 Task:  Compose a mail and Proofread that  email with text in multiple languages.
Action: Mouse moved to (375, 226)
Screenshot: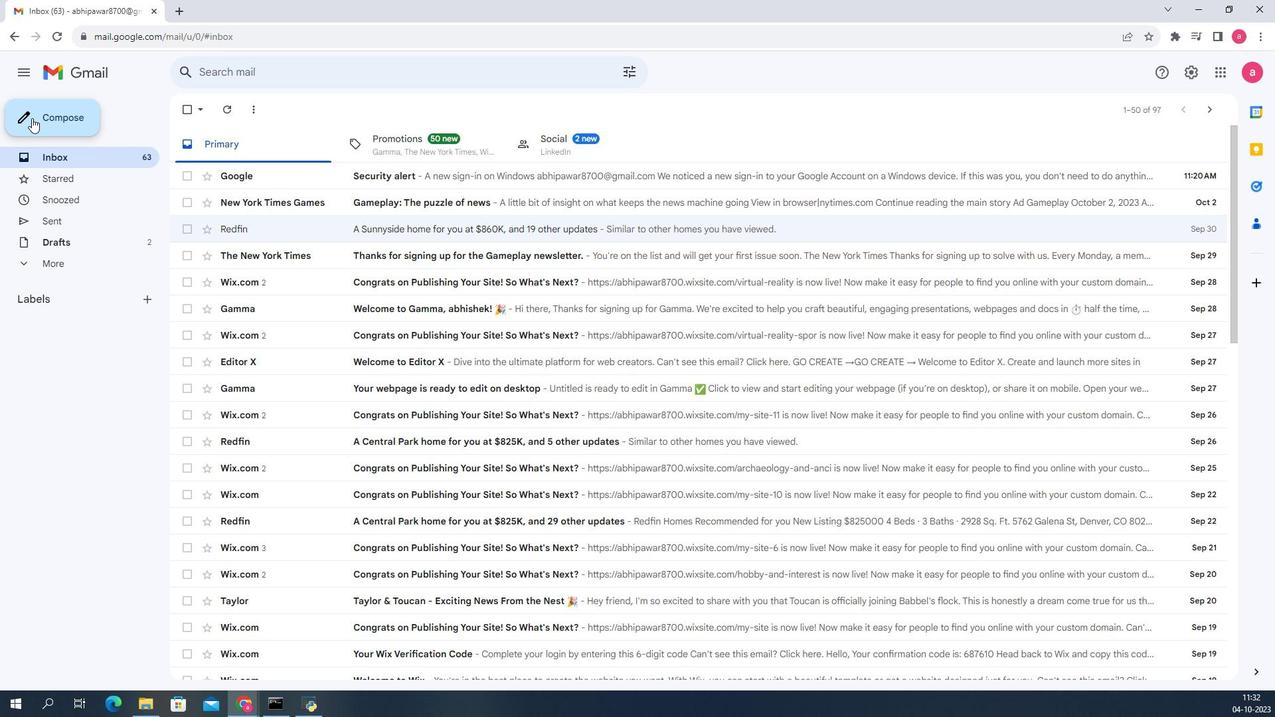 
Action: Mouse pressed left at (375, 226)
Screenshot: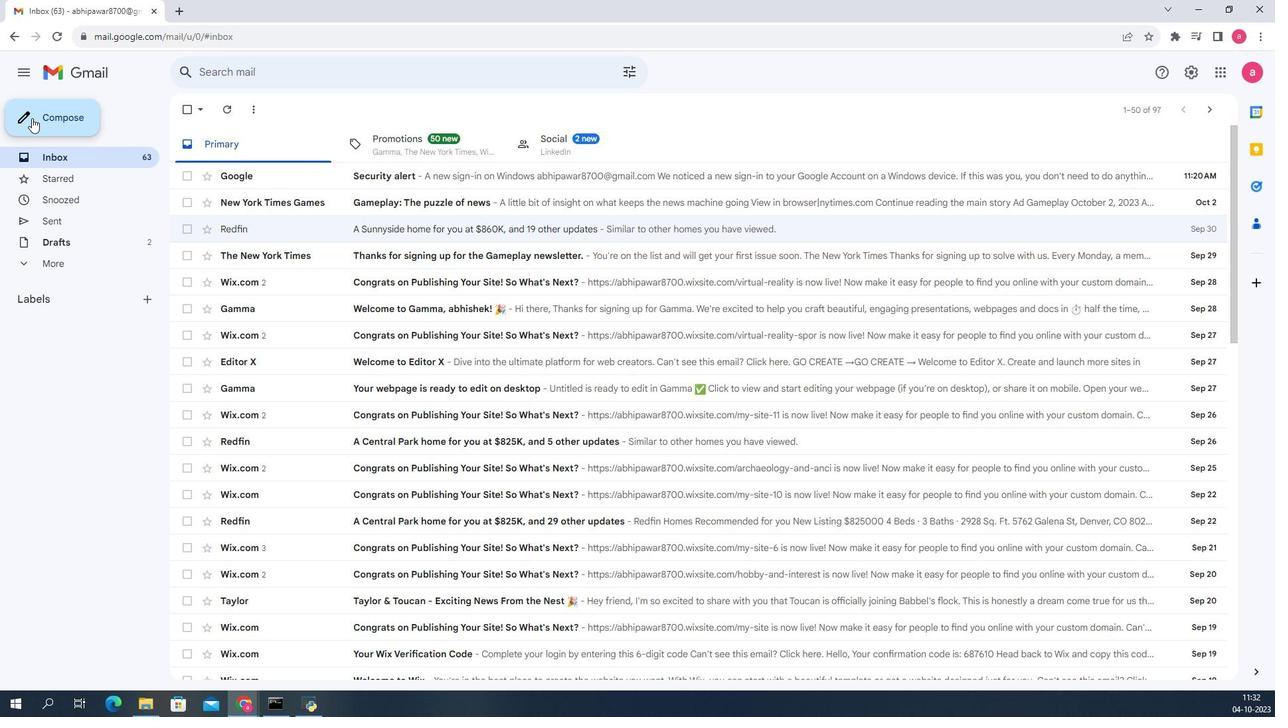 
Action: Mouse moved to (364, 144)
Screenshot: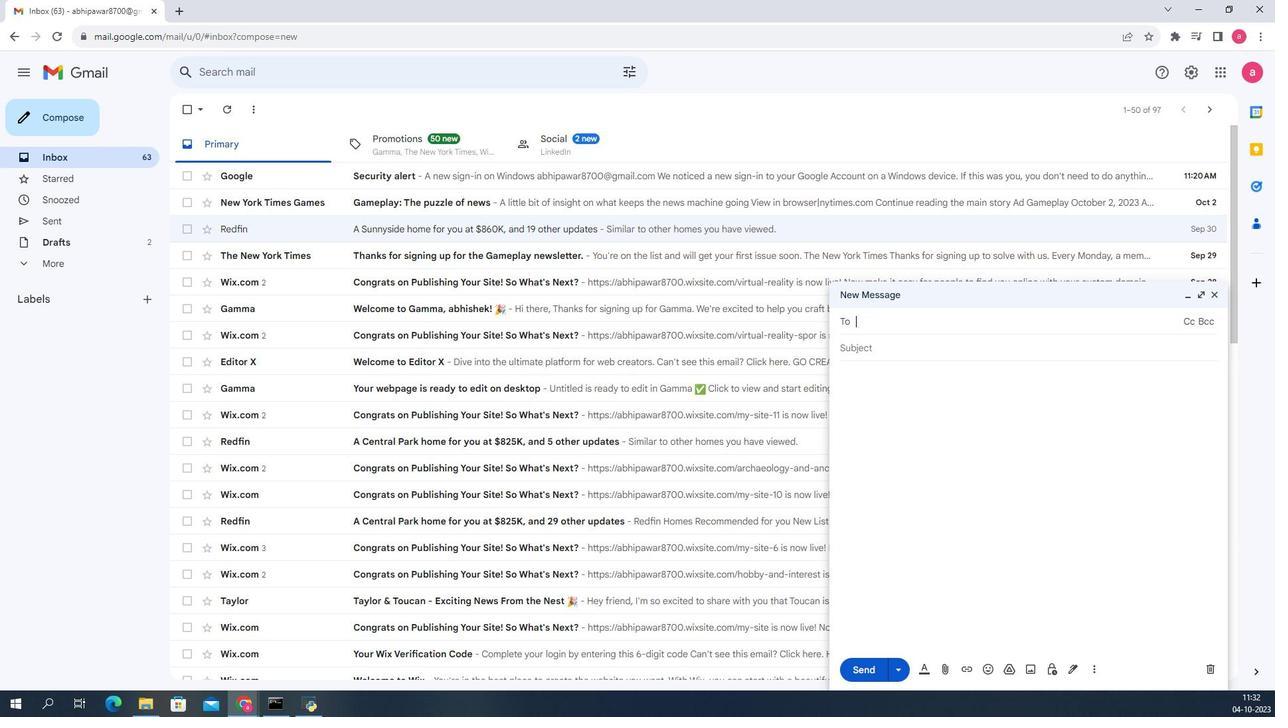
Action: Mouse pressed left at (364, 144)
Screenshot: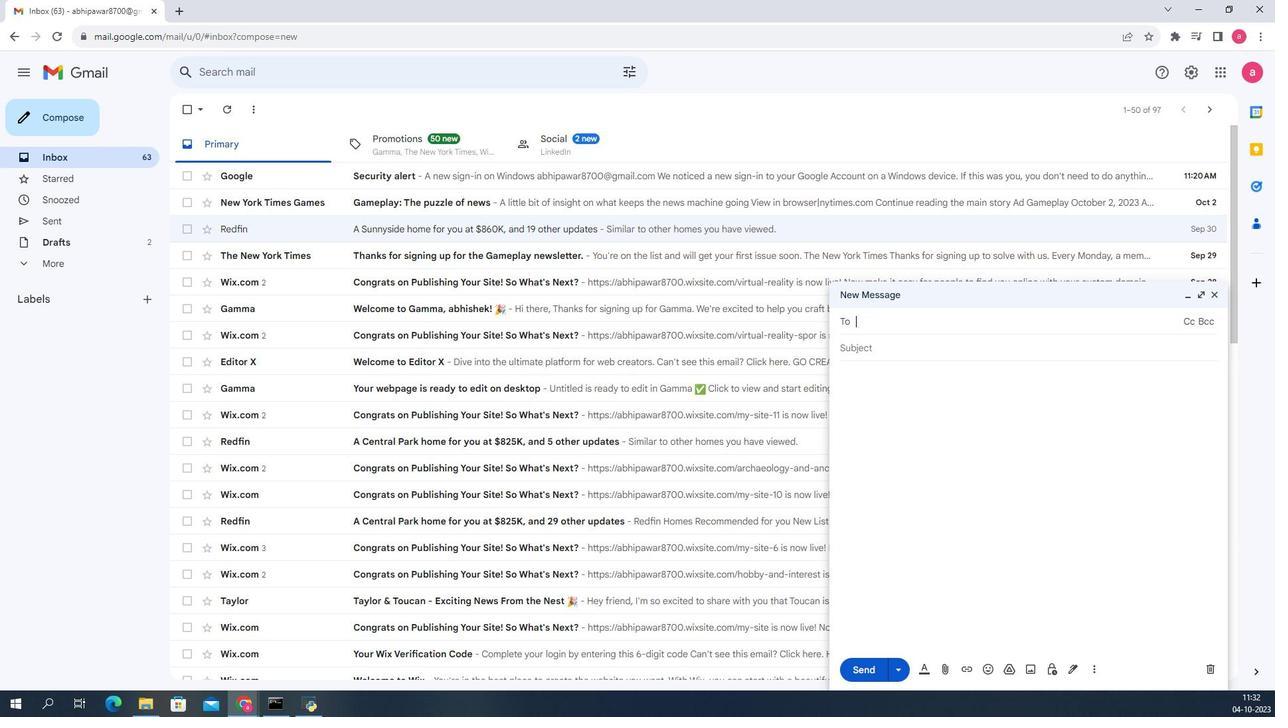 
Action: Mouse moved to (500, 363)
Screenshot: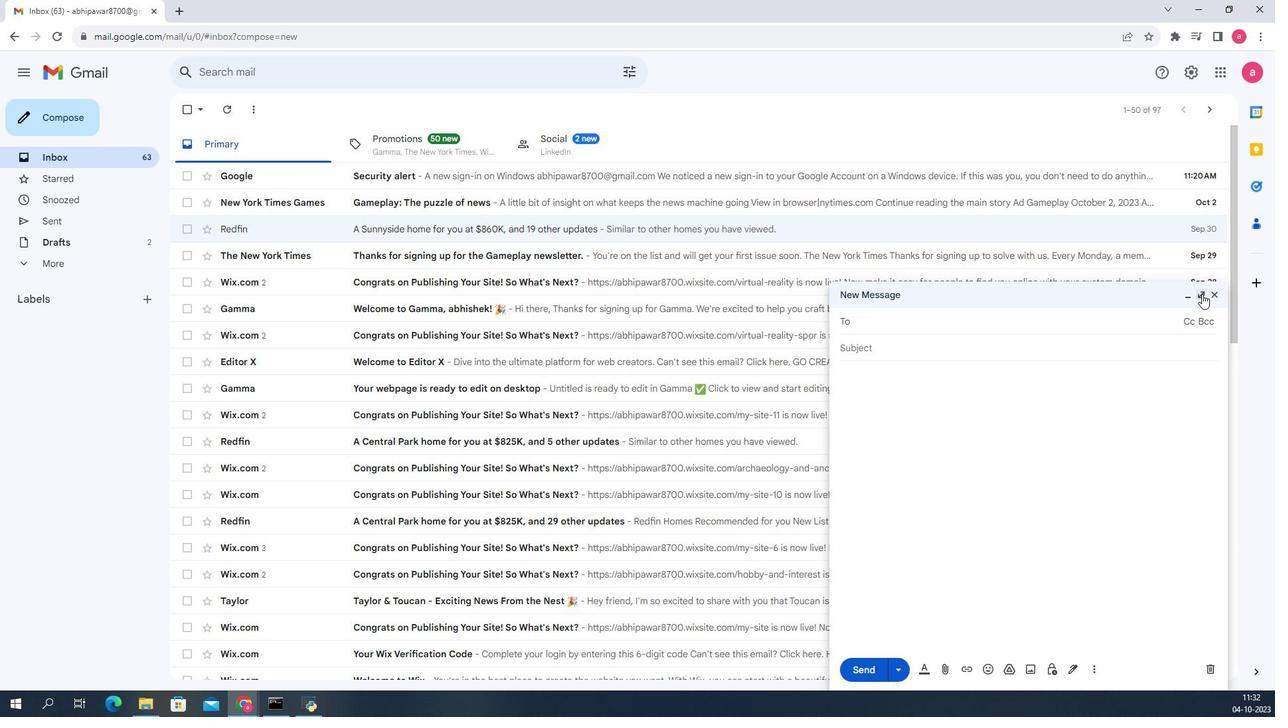 
Action: Mouse pressed left at (500, 363)
Screenshot: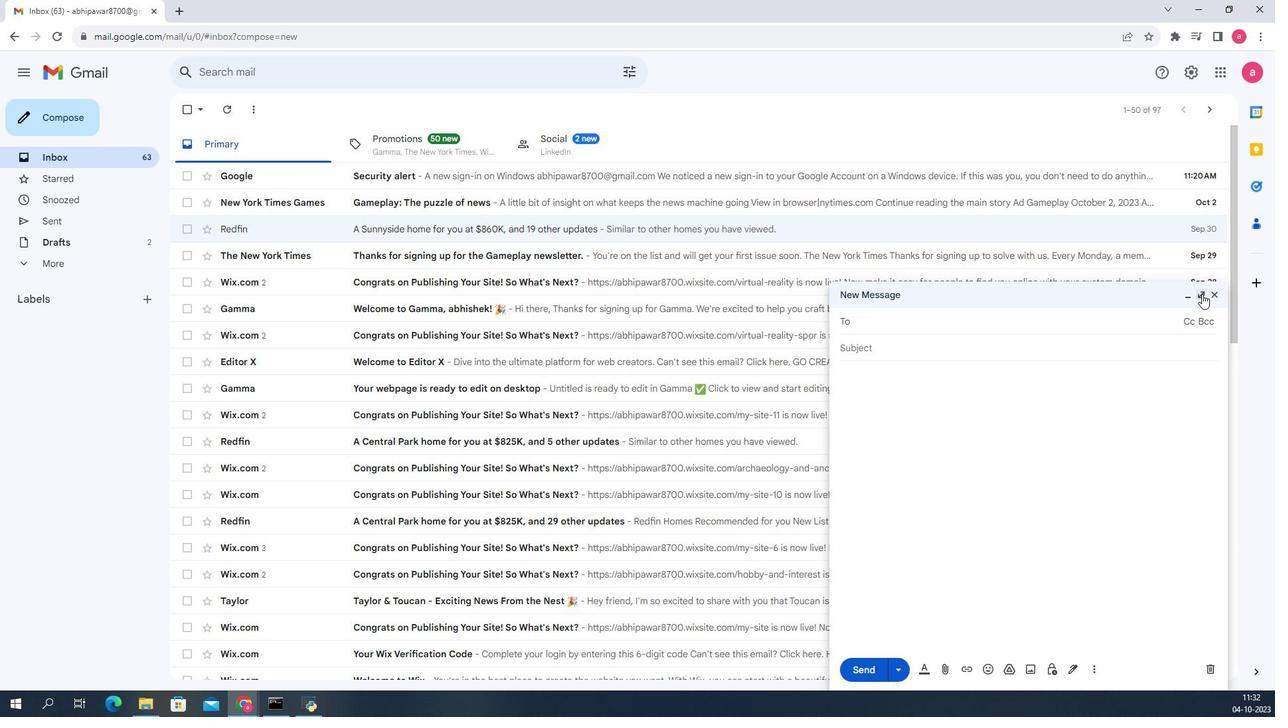 
Action: Mouse moved to (490, 292)
Screenshot: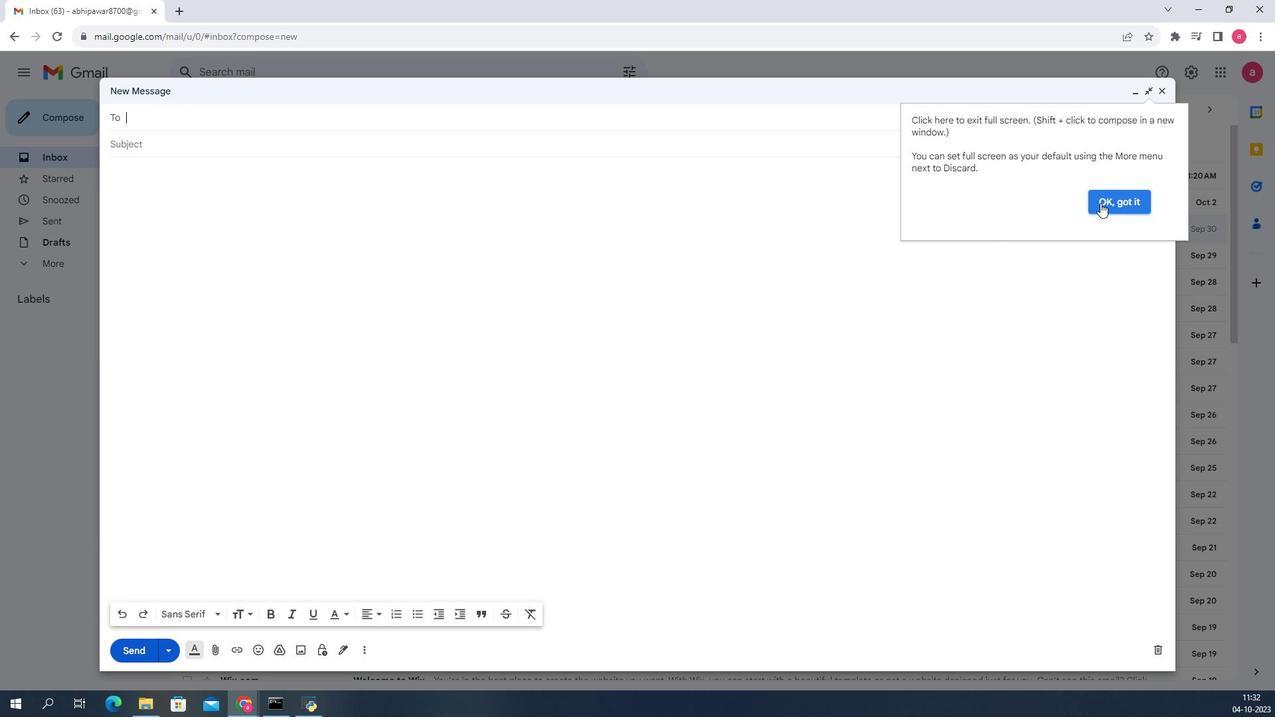 
Action: Mouse pressed left at (490, 292)
Screenshot: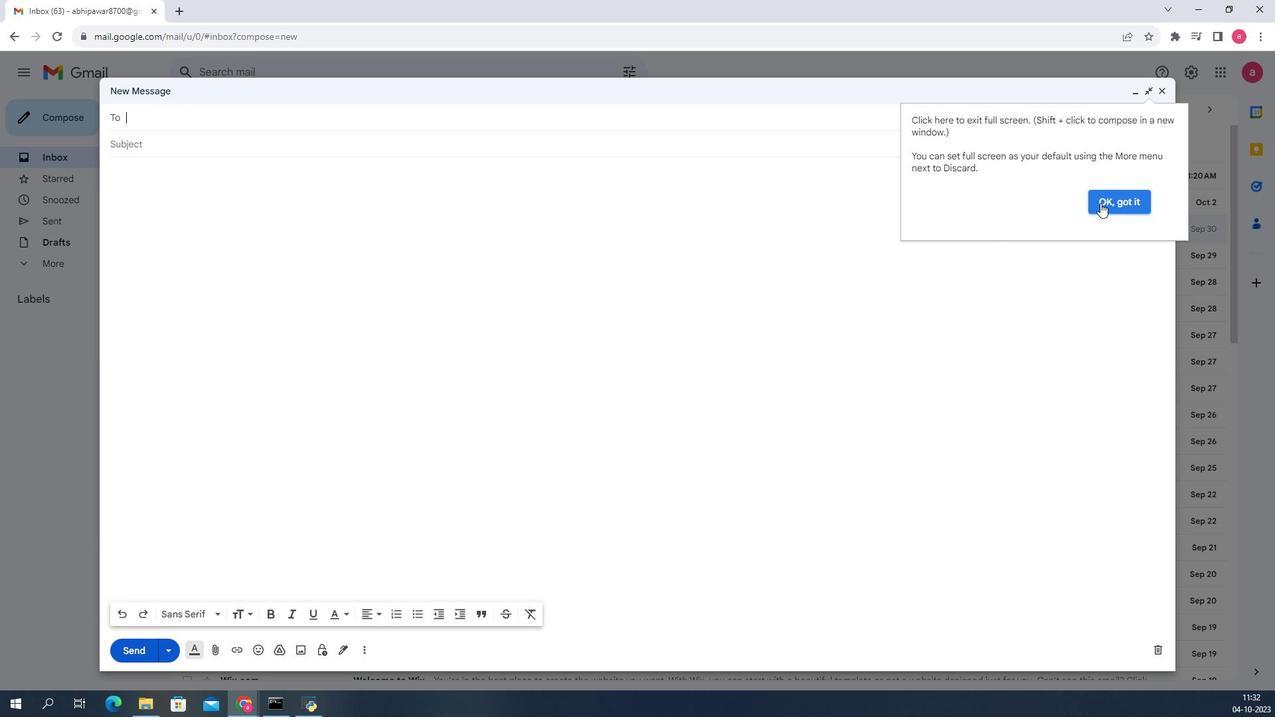 
Action: Mouse moved to (390, 225)
Screenshot: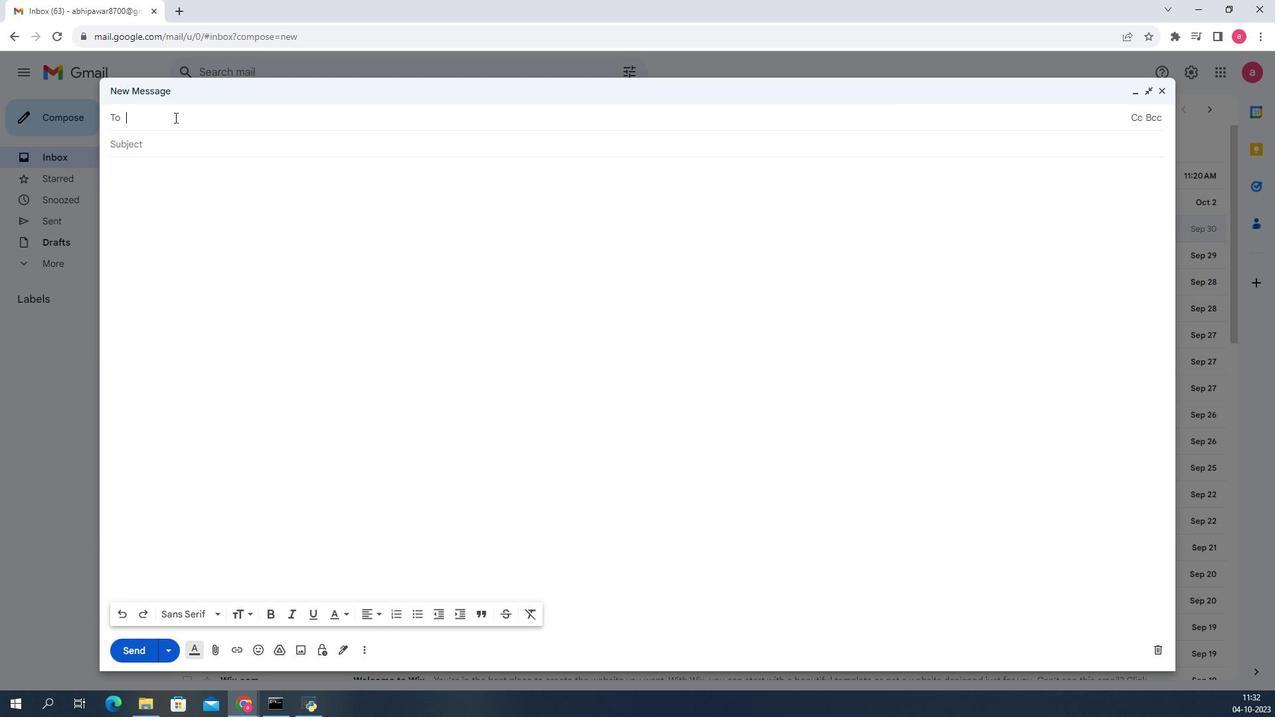 
Action: Mouse pressed left at (390, 225)
Screenshot: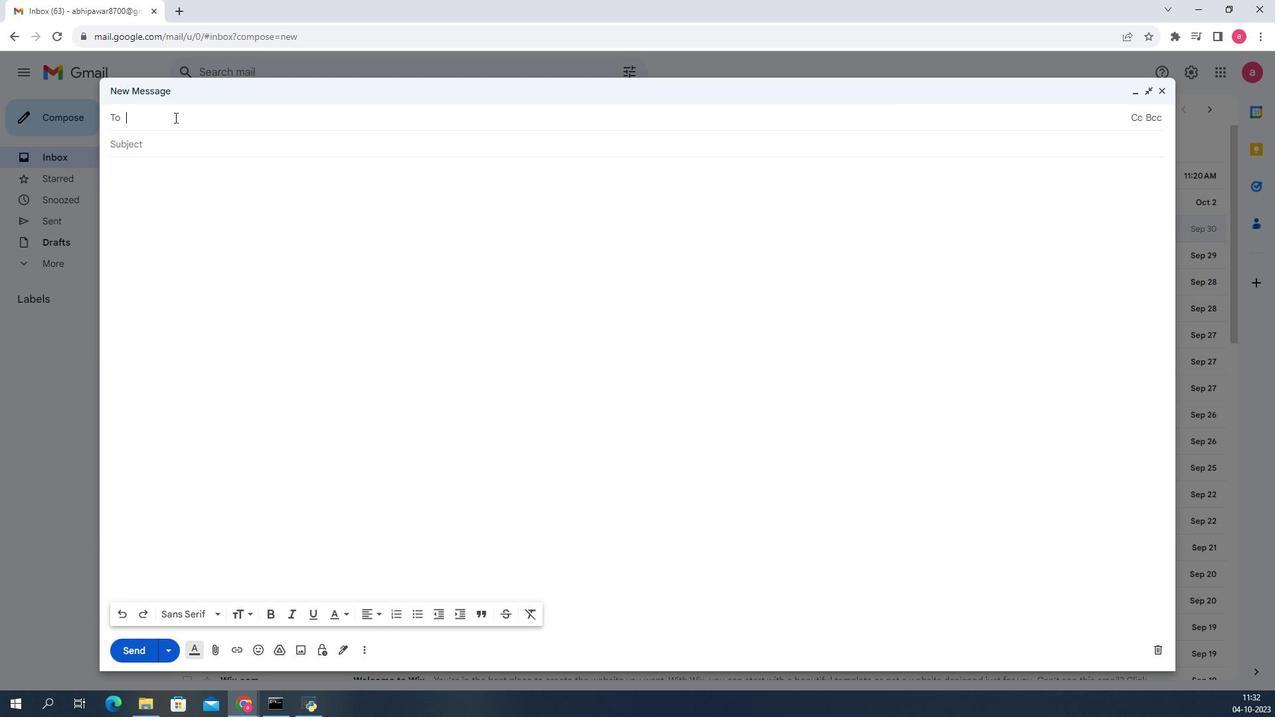 
Action: Key pressed <Key.shift_r>Softage.3<Key.shift><Key.shift><Key.shift><Key.shift><Key.shift><Key.shift><Key.shift><Key.shift><Key.shift><Key.shift><Key.shift><Key.shift><Key.shift><Key.shift><Key.shift><Key.shift><Key.shift><Key.shift><Key.shift><Key.shift><Key.shift>@softage.net
Screenshot: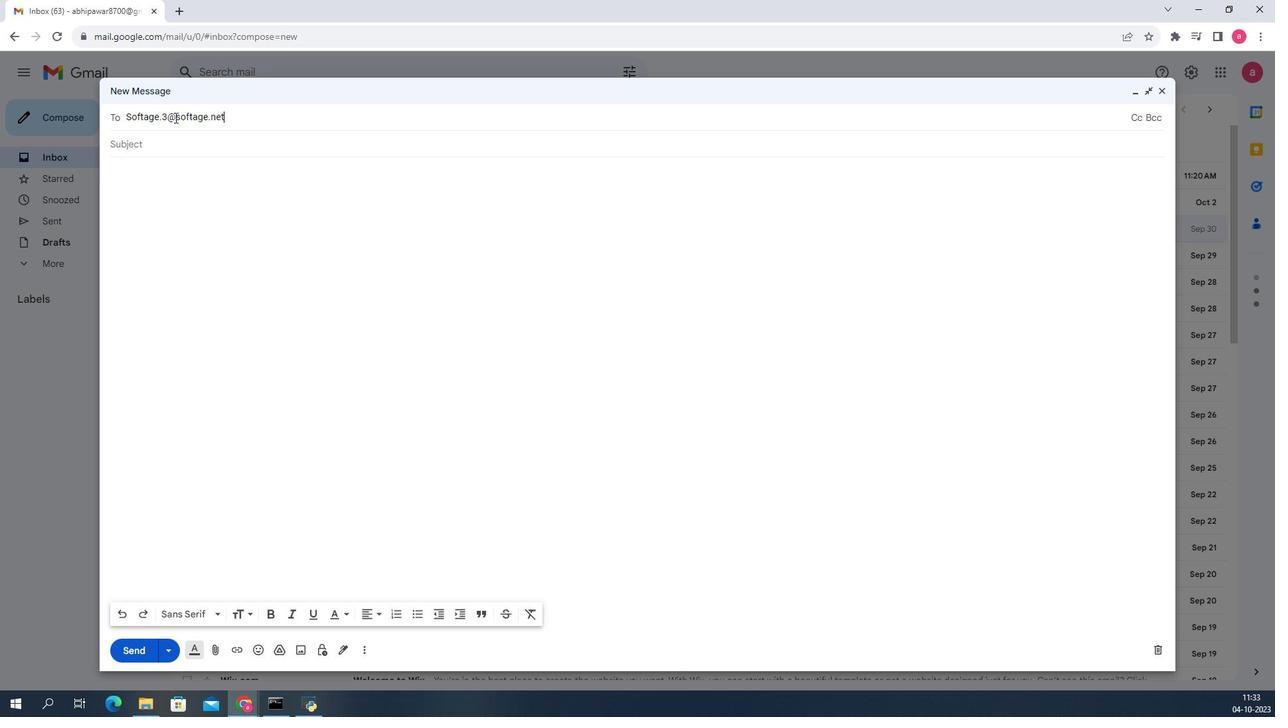 
Action: Mouse scrolled (390, 226) with delta (0, 0)
Screenshot: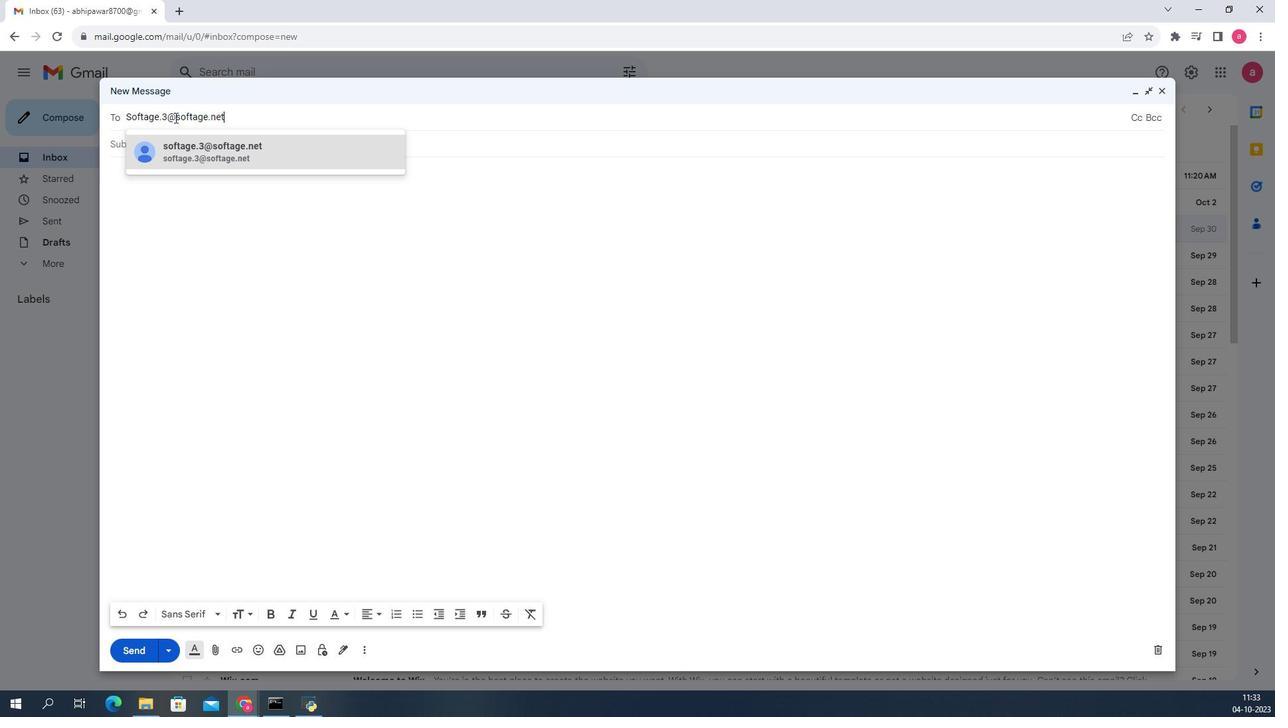 
Action: Mouse moved to (395, 249)
Screenshot: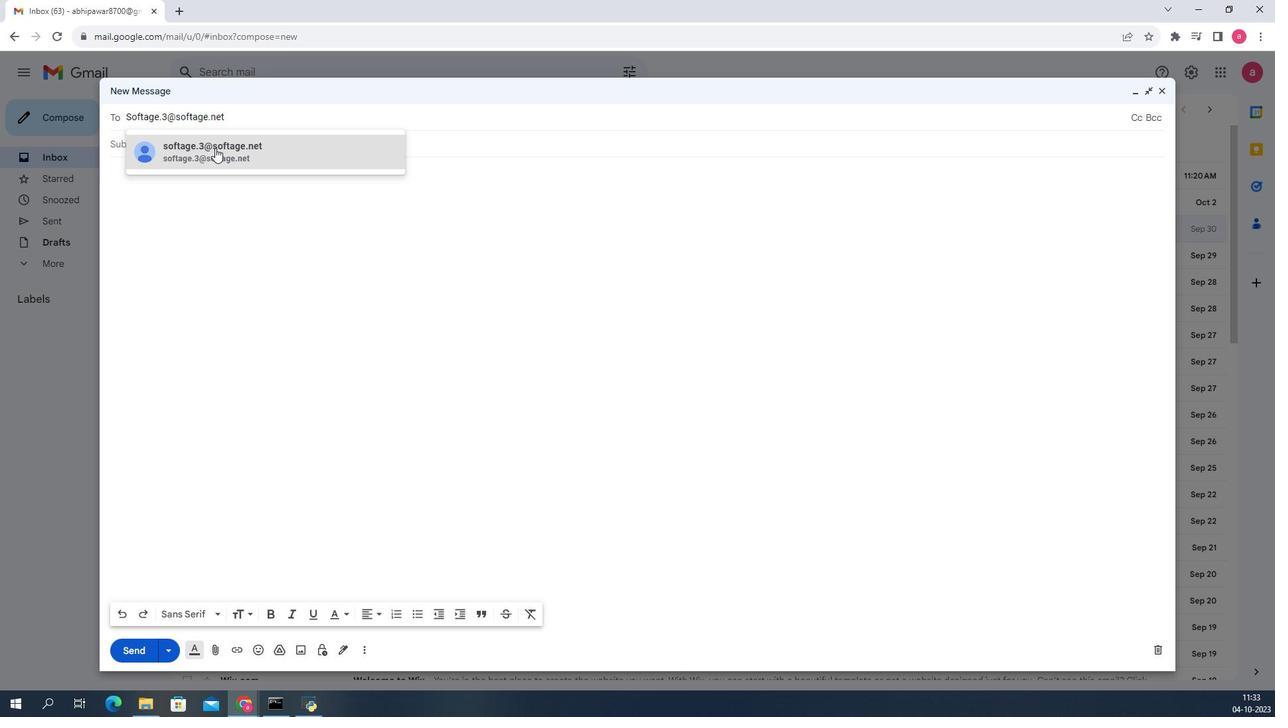 
Action: Mouse pressed left at (395, 249)
Screenshot: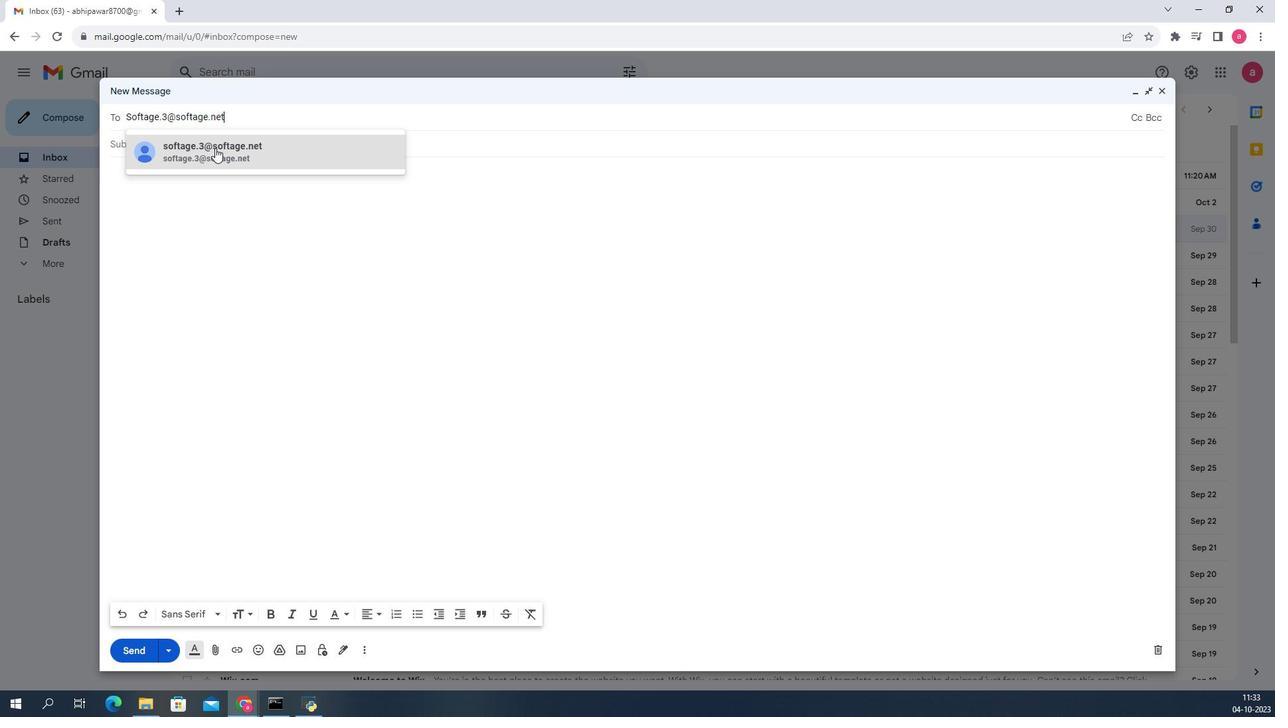 
Action: Mouse moved to (388, 259)
Screenshot: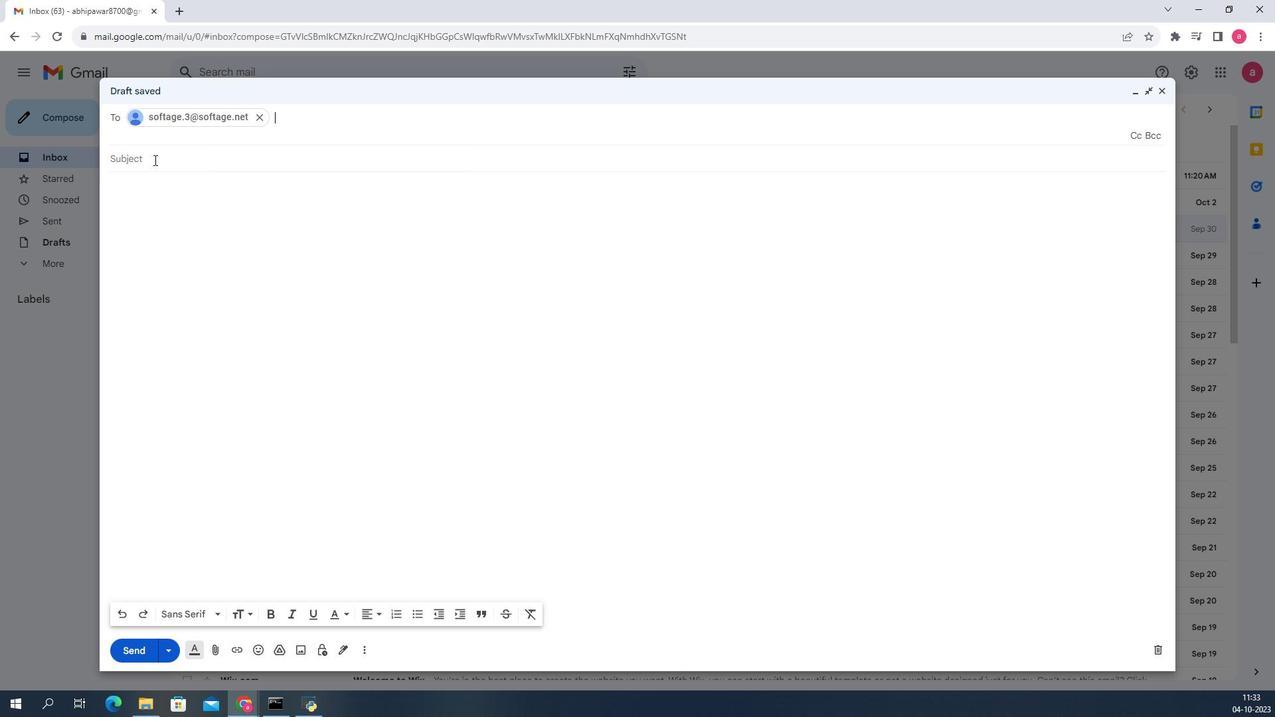 
Action: Mouse pressed left at (388, 259)
Screenshot: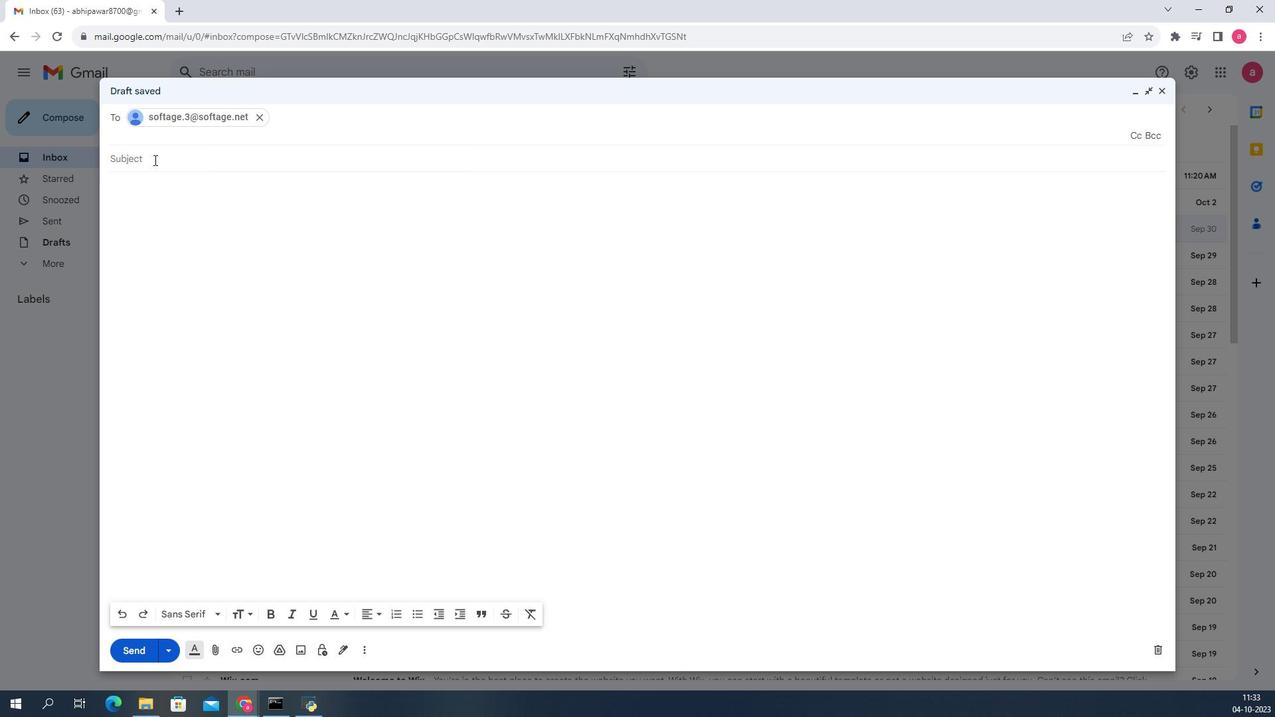 
Action: Mouse moved to (399, 398)
Screenshot: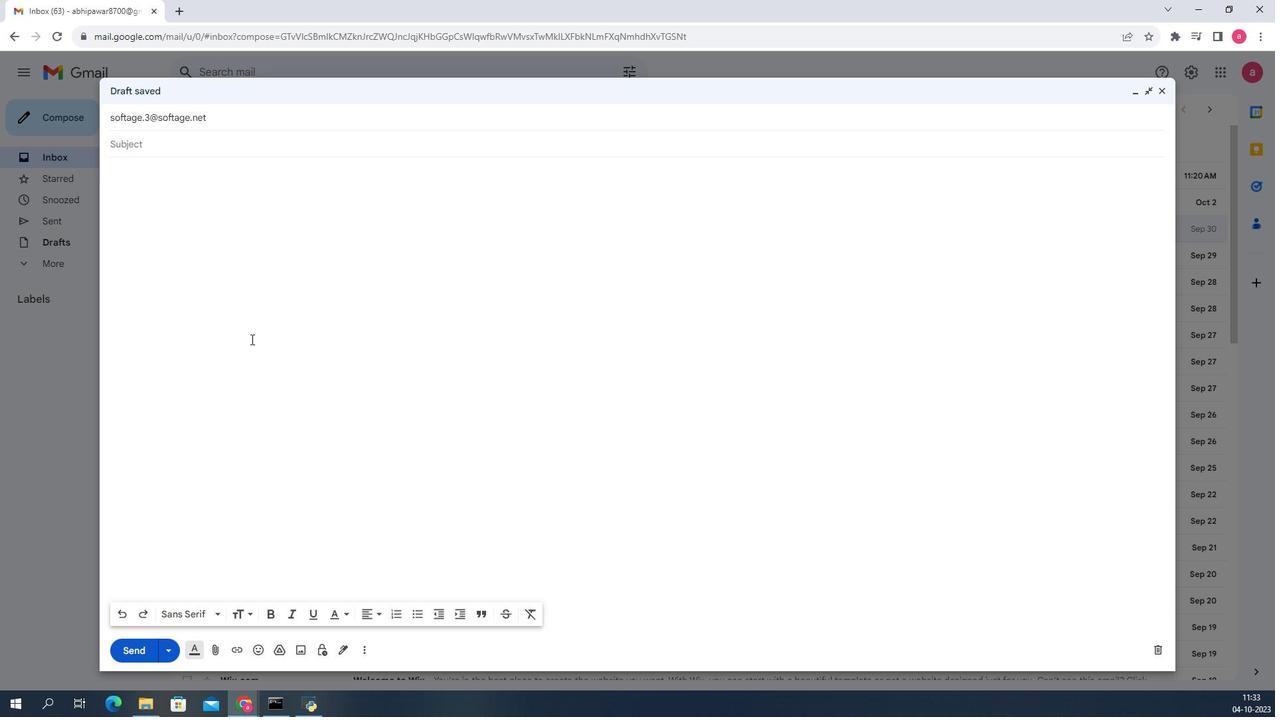 
Action: Key pressed <Key.shift>Uncl<Key.backspace><Key.backspace>locking<Key.space><Key.shift>Opportunities<Key.space>-<Key.space><Key.shift_r>De'<Key.backspace>couvrez<Key.space>ce<Key.space>que<Key.space>nous<Key.space>avons<Key.space>a<Key.space>offrir
Screenshot: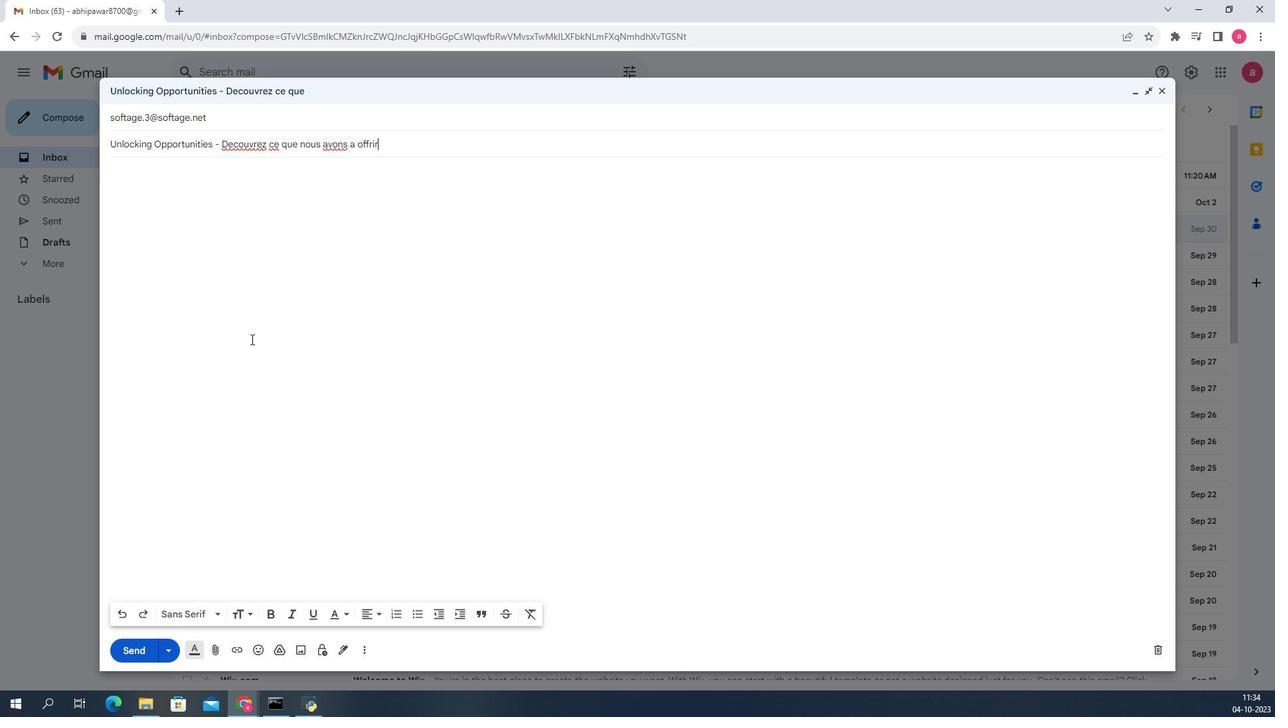 
Action: Mouse moved to (389, 271)
Screenshot: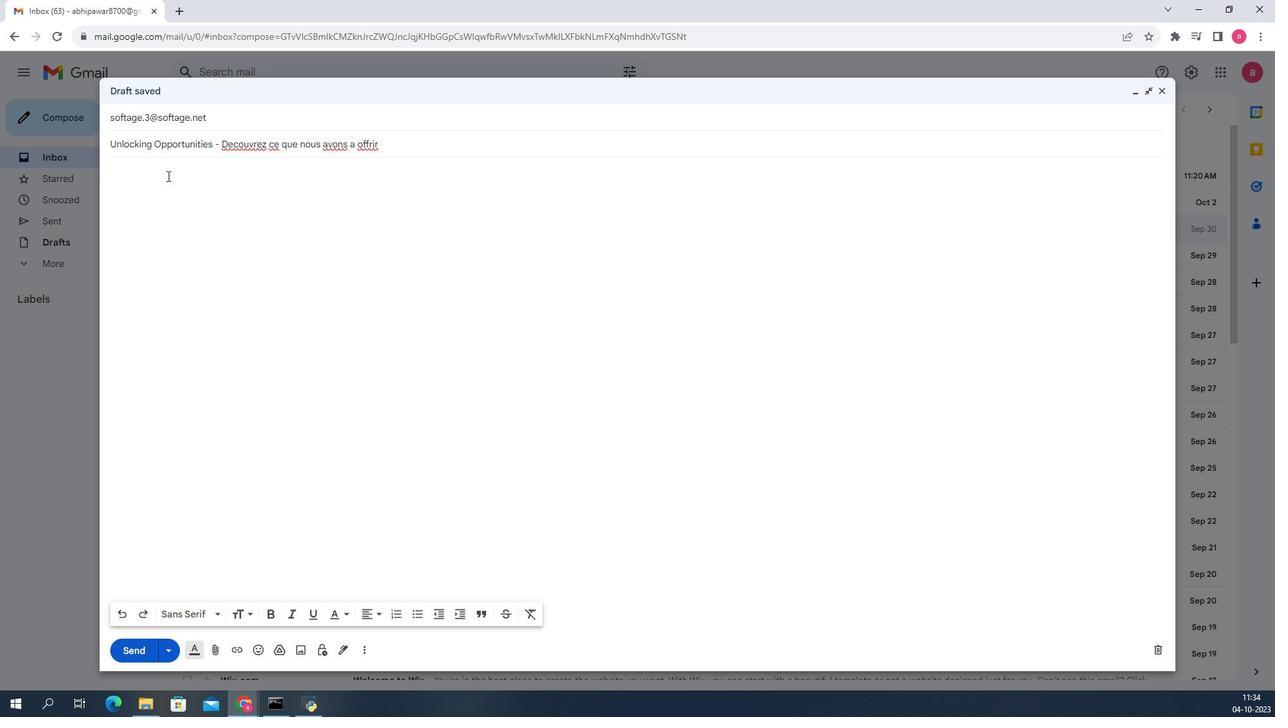 
Action: Mouse pressed left at (389, 271)
Screenshot: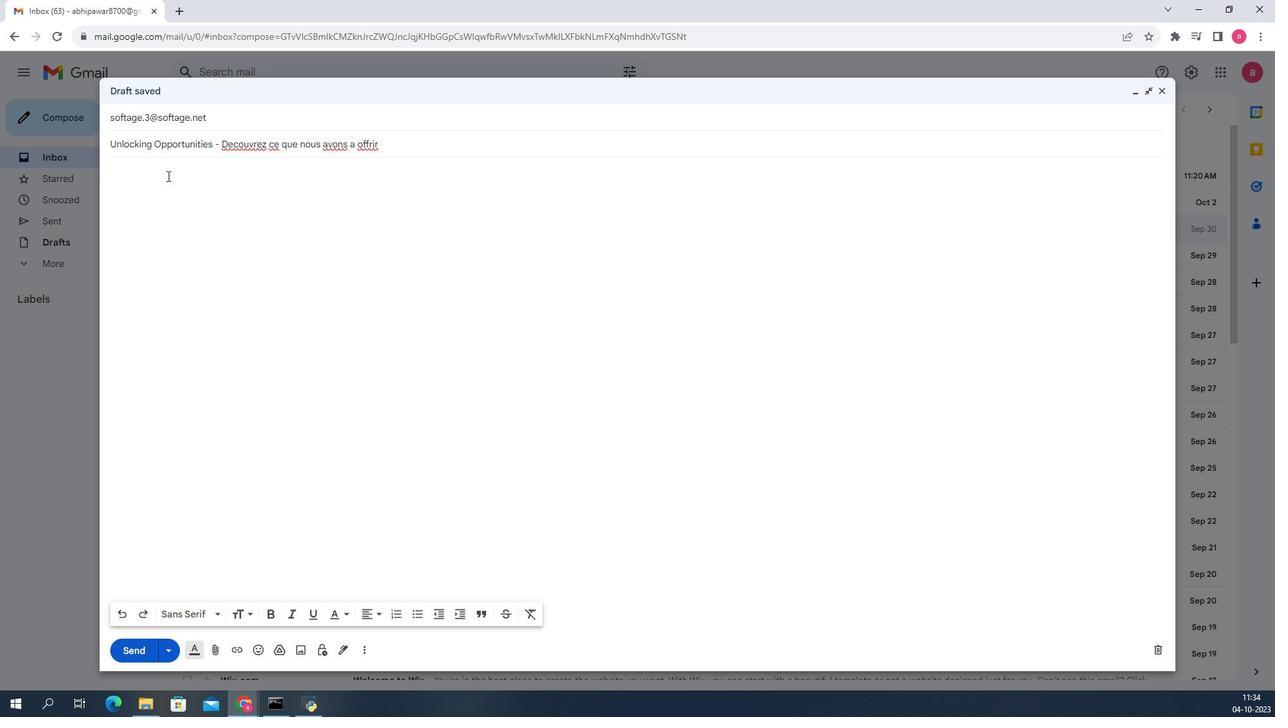 
Action: Mouse moved to (398, 393)
Screenshot: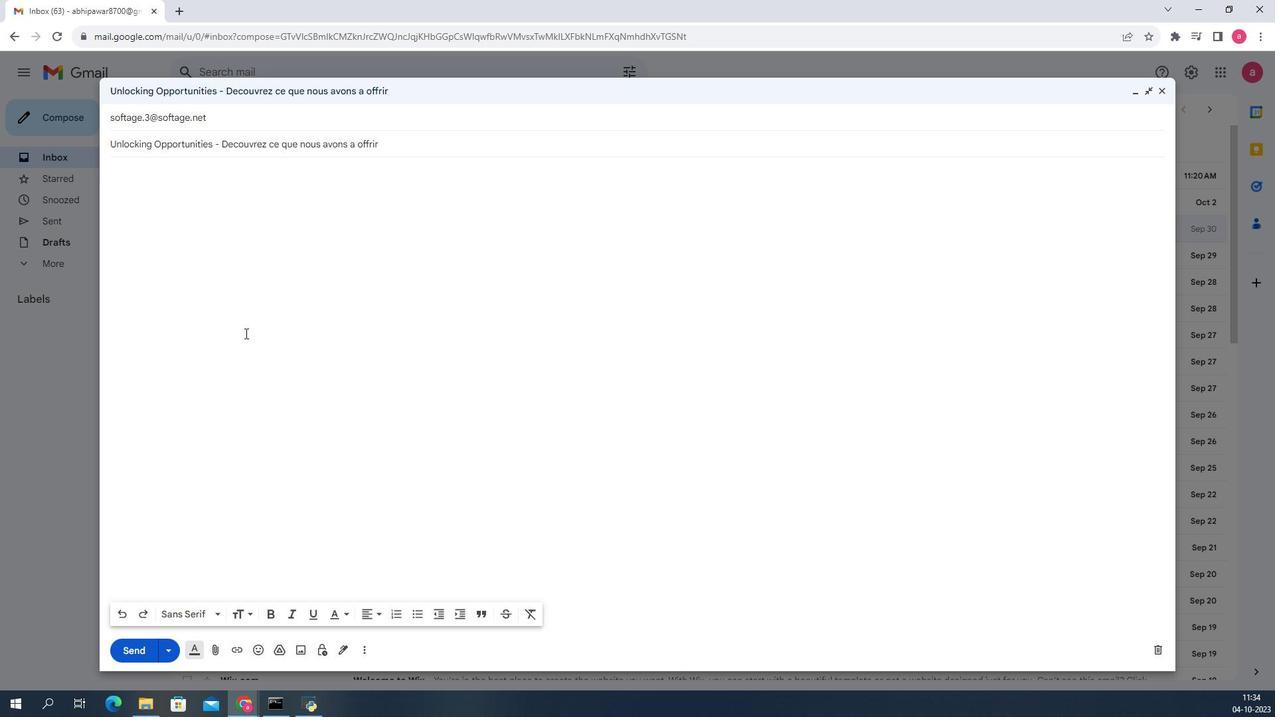 
Action: Key pressed <Key.shift_r>Dee<Key.backspace>ar<Key.space><Key.shift_r><Key.shift_r><Key.shift_r><Key.shift_r><Key.shift_r><Key.shift_r><Key.shift_r><Key.shift_r><Key.shift_r><Key.shift_r><Key.shift_r><Key.shift_r><Key.shift_r>T<Key.backspace><Key.shift_r>Dany
Screenshot: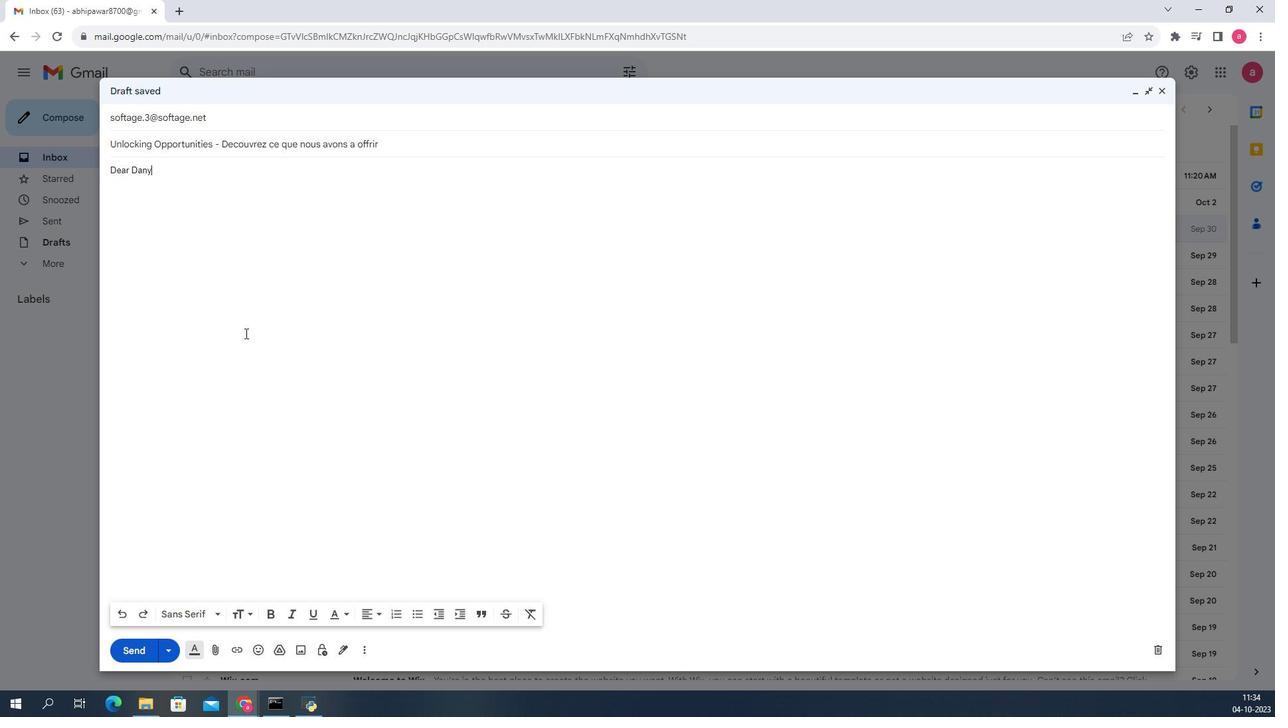 
Action: Mouse moved to (397, 349)
Screenshot: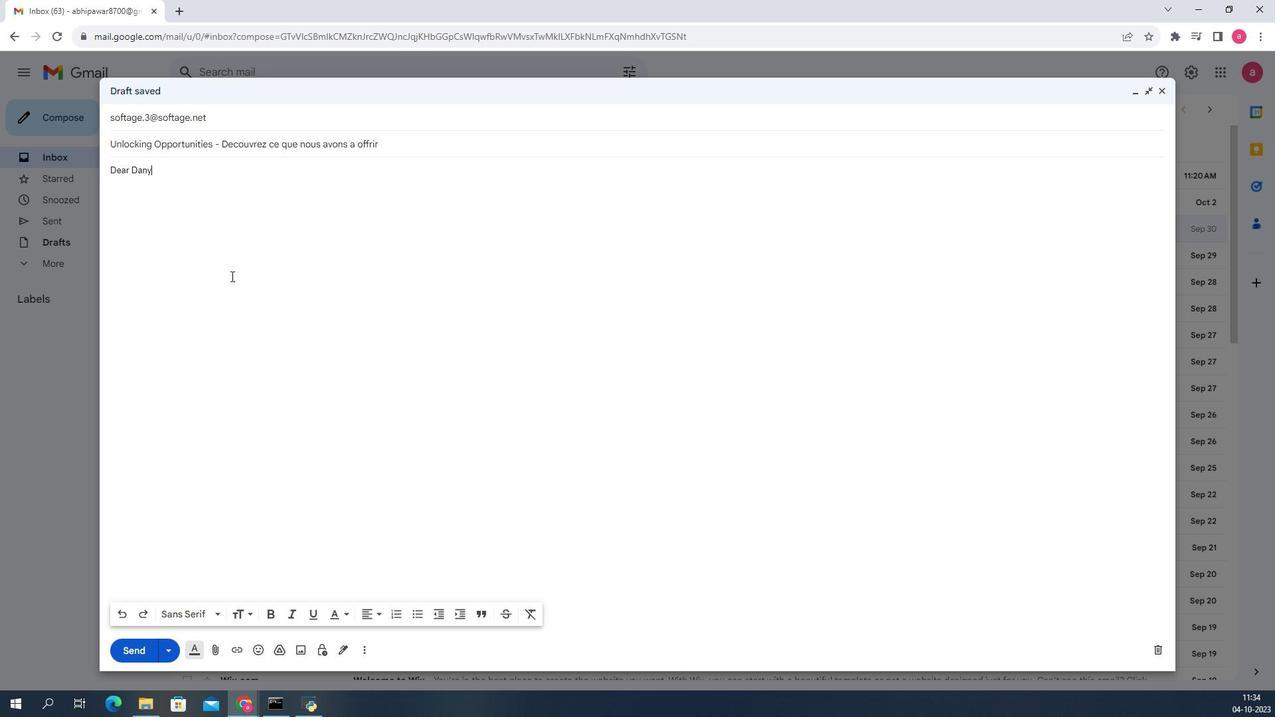 
Action: Key pressed <Key.enter><Key.enter>we<Key.space><Key.backspace><Key.backspace><Key.backspace><Key.backspace><Key.shift_r>W<Key.backspace><Key.backspace><Key.enter><Key.enter><Key.shift_r>We<Key.space>hop<Key.space><Key.backspace>e<Key.space>this<Key.space>email<Key.space>finds<Key.space>you<Key.space>well.<Key.space><Key.shift>Nous<Key.space>sommes<Key.space>ravis<Key.space>de<Key.space>vous<Key.space>presenter<Key.space>les<Key.space>dernieres<Key.space>opportunites<Key.space>passionnantes<Key.space>que<Key.space>notre<Key.space>entreprise<Key.space>a<Key.space>a<Key.space>offrir.<Key.space><Key.shift_r>We<Key.space>bele<Key.backspace>ieve<Key.space>that<Key.space>these<Key.space>opportunities<Key.space>can<Key.space>truly<Key.space>transform<Key.space>your<Key.space>career<Key.space>and<Key.space>open<Key.space>up<Key.space>de<Key.space>nouvelles<Key.space>perspectives.<Key.enter><Key.enter><Key.shift_r>E<Key.backspace>
Screenshot: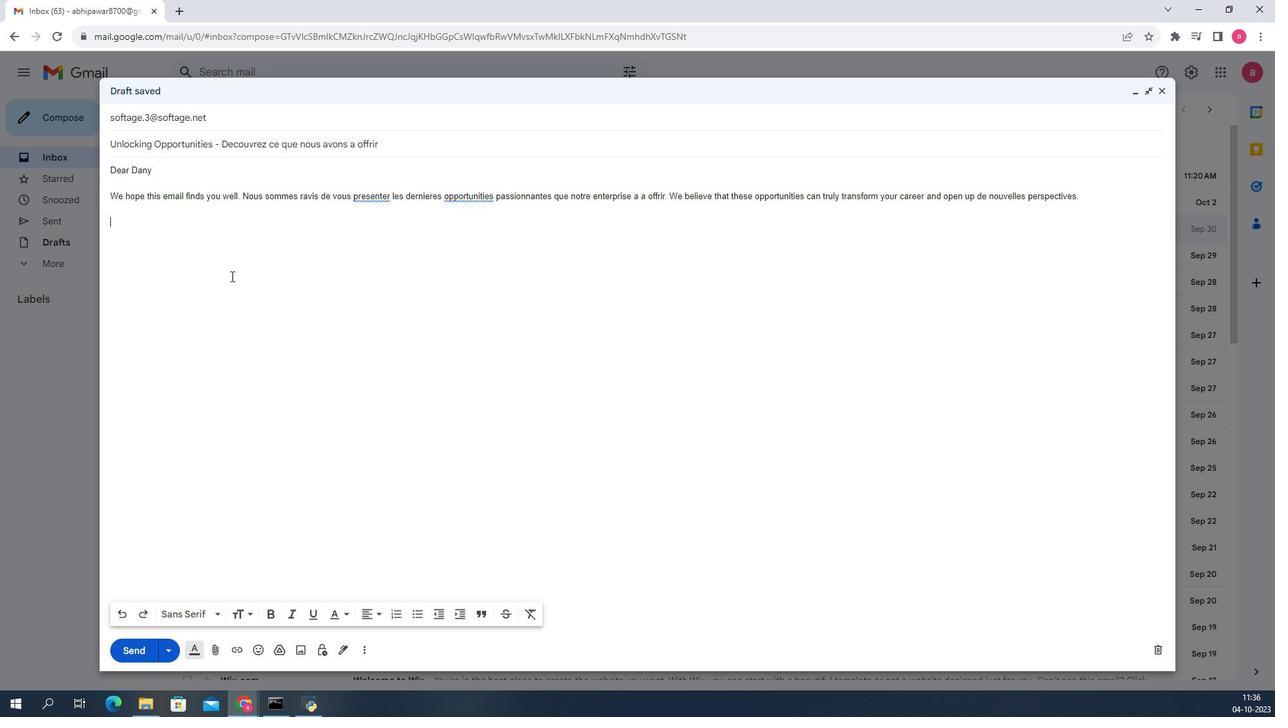 
Action: Mouse moved to (331, 382)
Screenshot: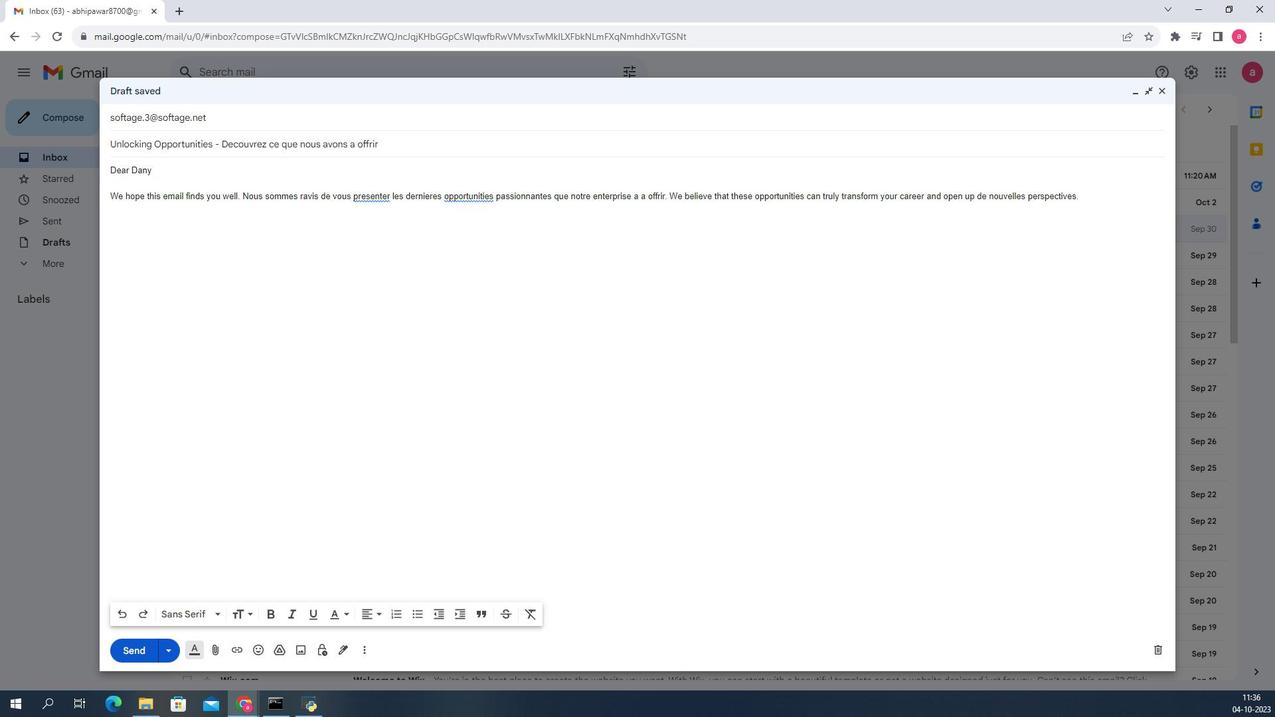 
Action: Mouse scrolled (331, 381) with delta (0, 0)
Screenshot: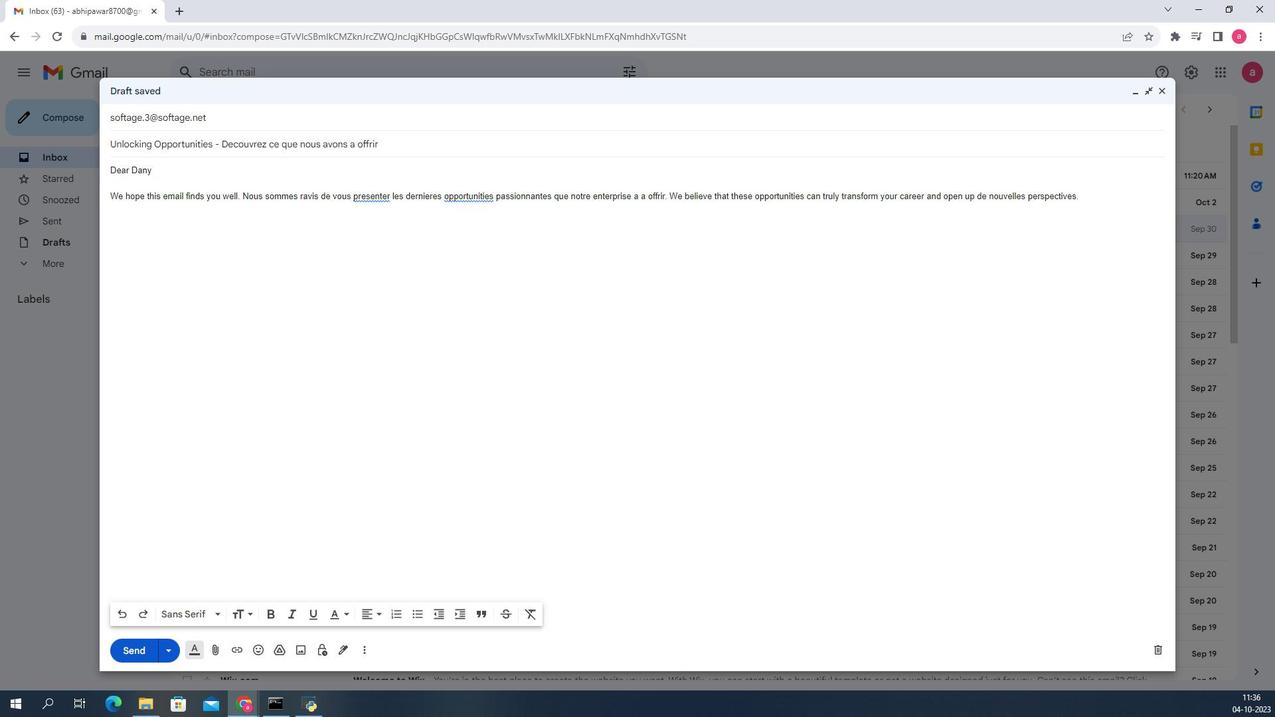 
Action: Mouse moved to (331, 381)
Screenshot: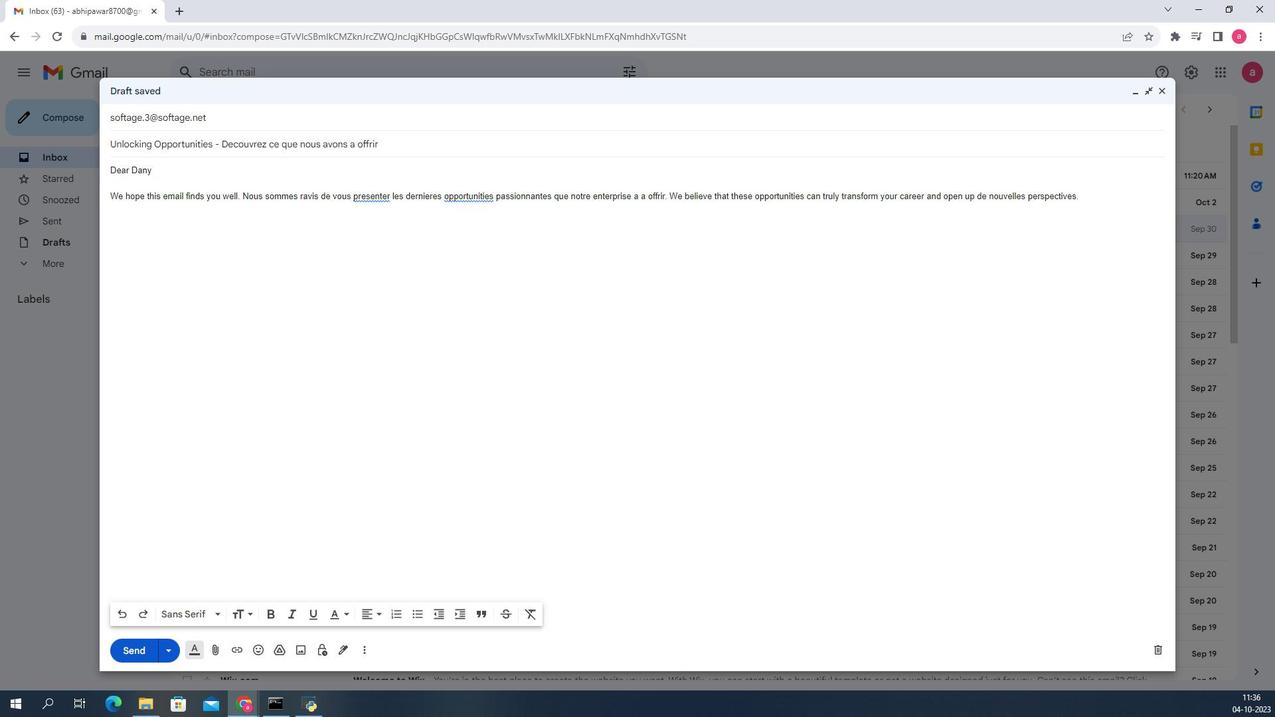 
Action: Mouse scrolled (331, 381) with delta (0, 0)
Screenshot: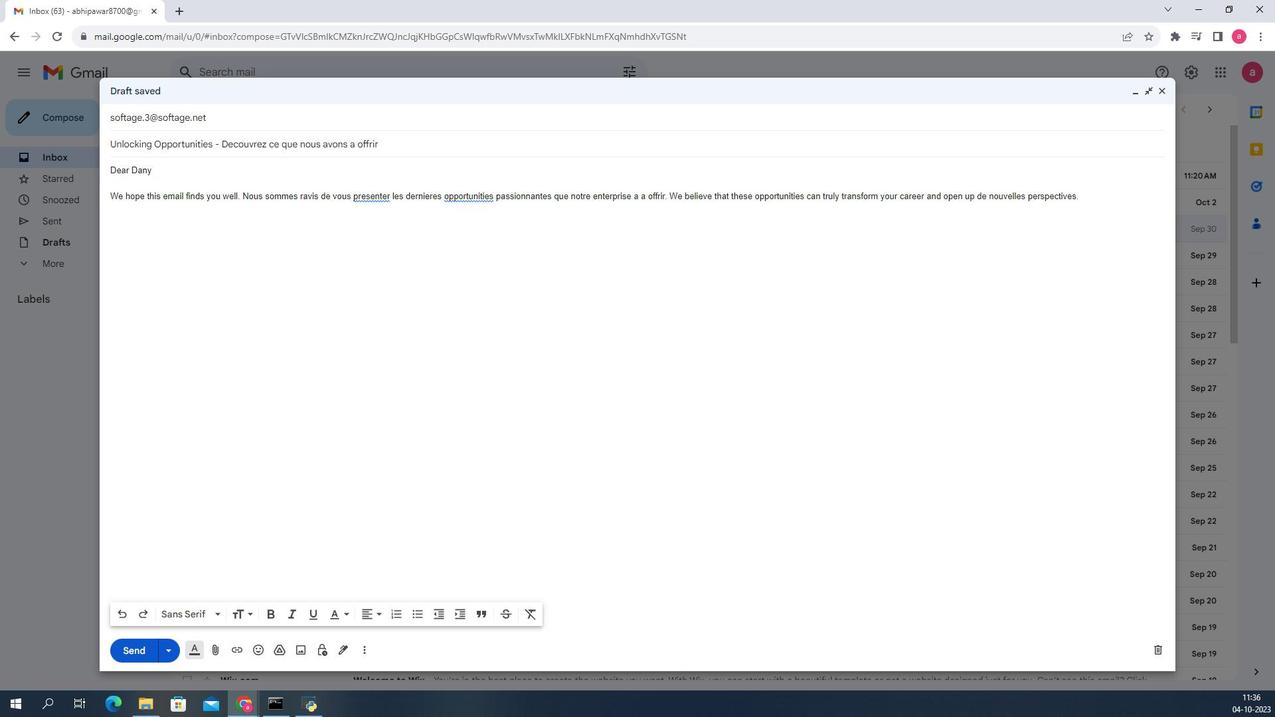 
Action: Mouse moved to (384, 306)
Screenshot: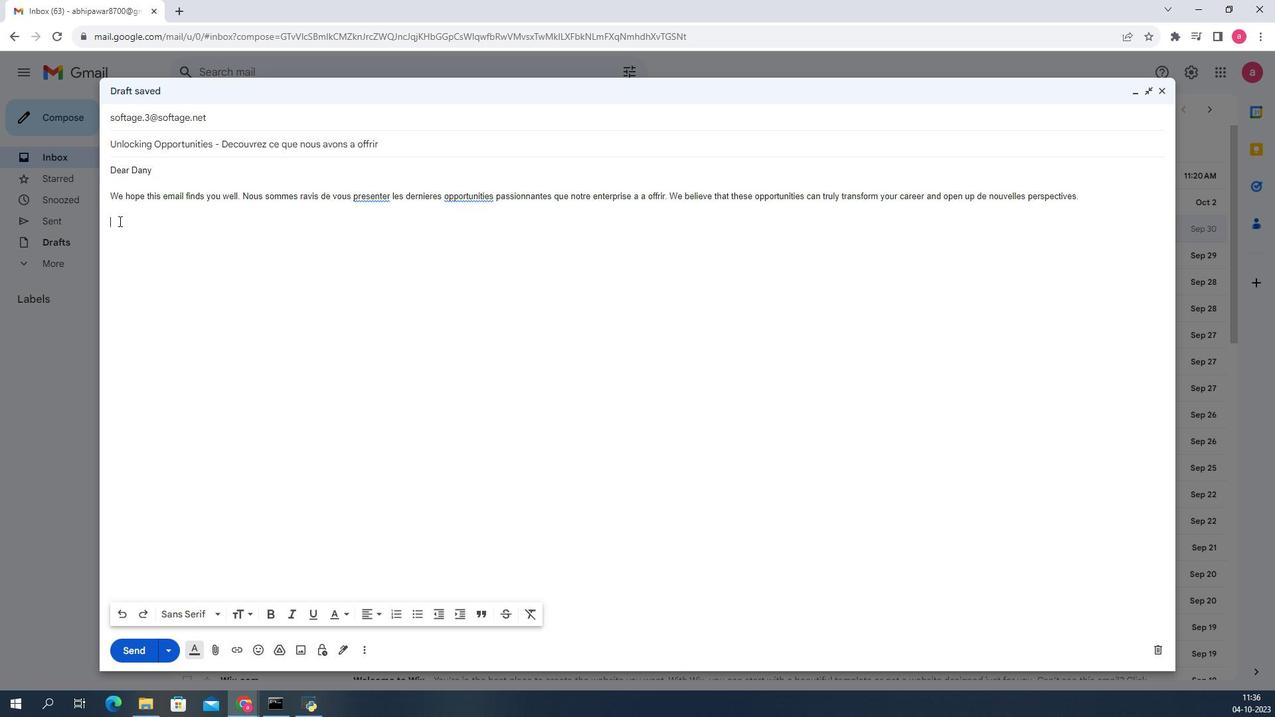 
Action: Mouse pressed left at (384, 306)
Screenshot: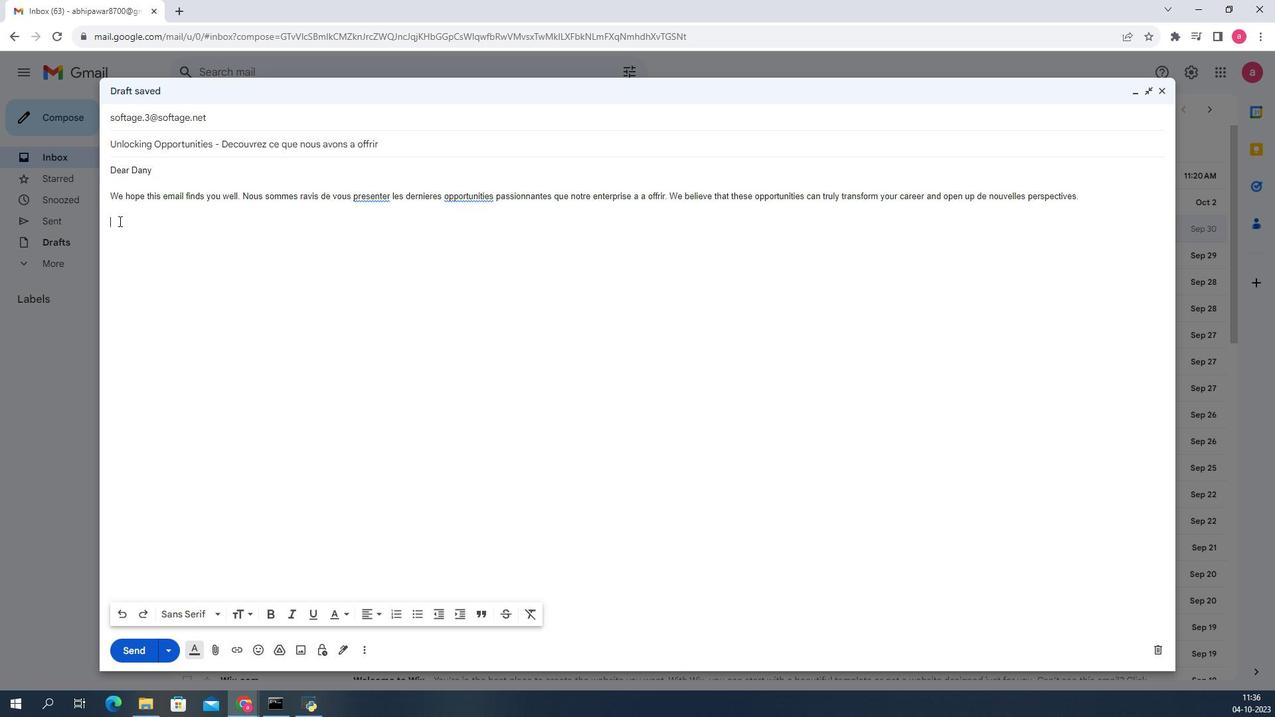 
Action: Mouse moved to (376, 421)
Screenshot: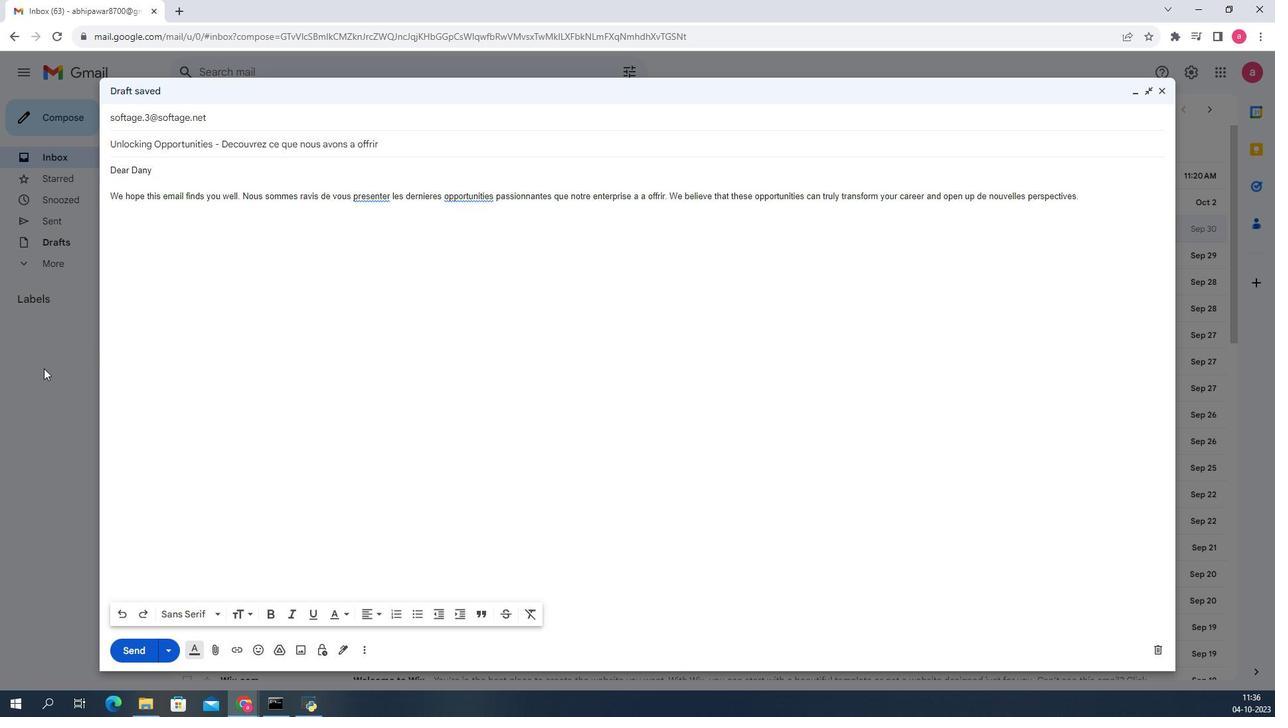 
Action: Key pressed <Key.shift_r>Engli<Key.backspace>ish<Key.space><Key.shift_r>Section<Key.shift>:<Key.enter><Key.enter>
Screenshot: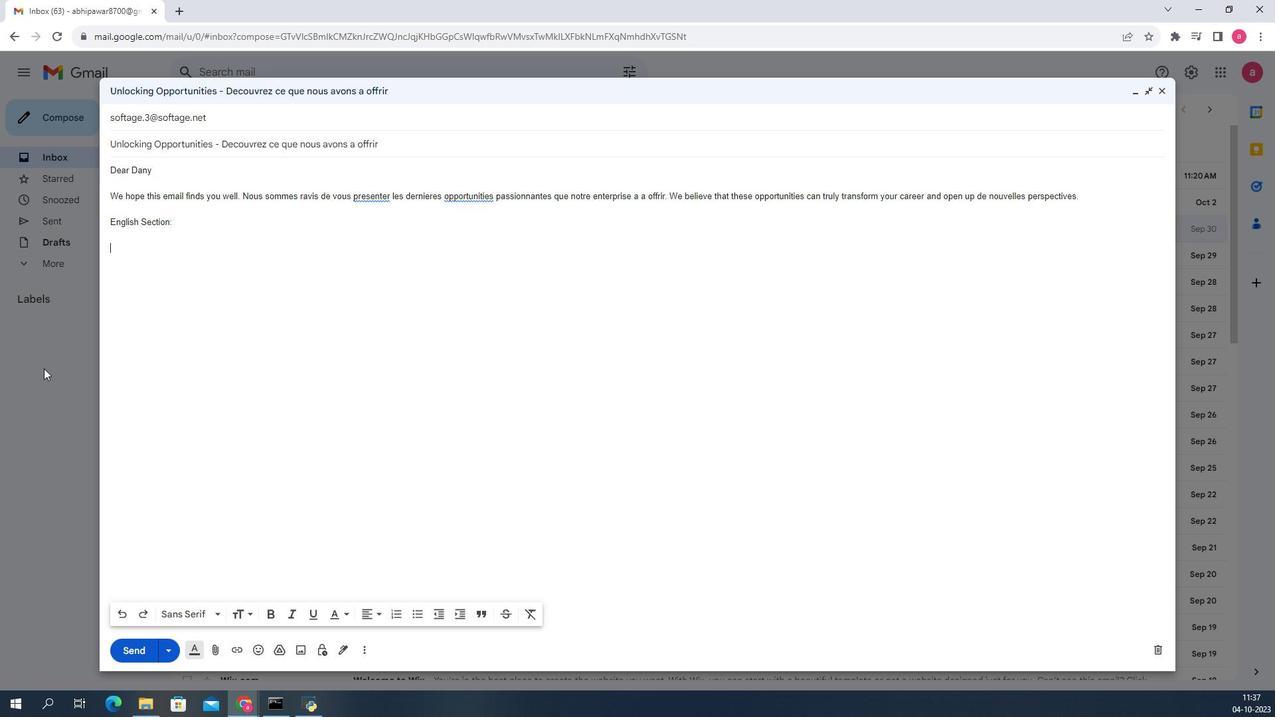 
Action: Mouse moved to (417, 611)
Screenshot: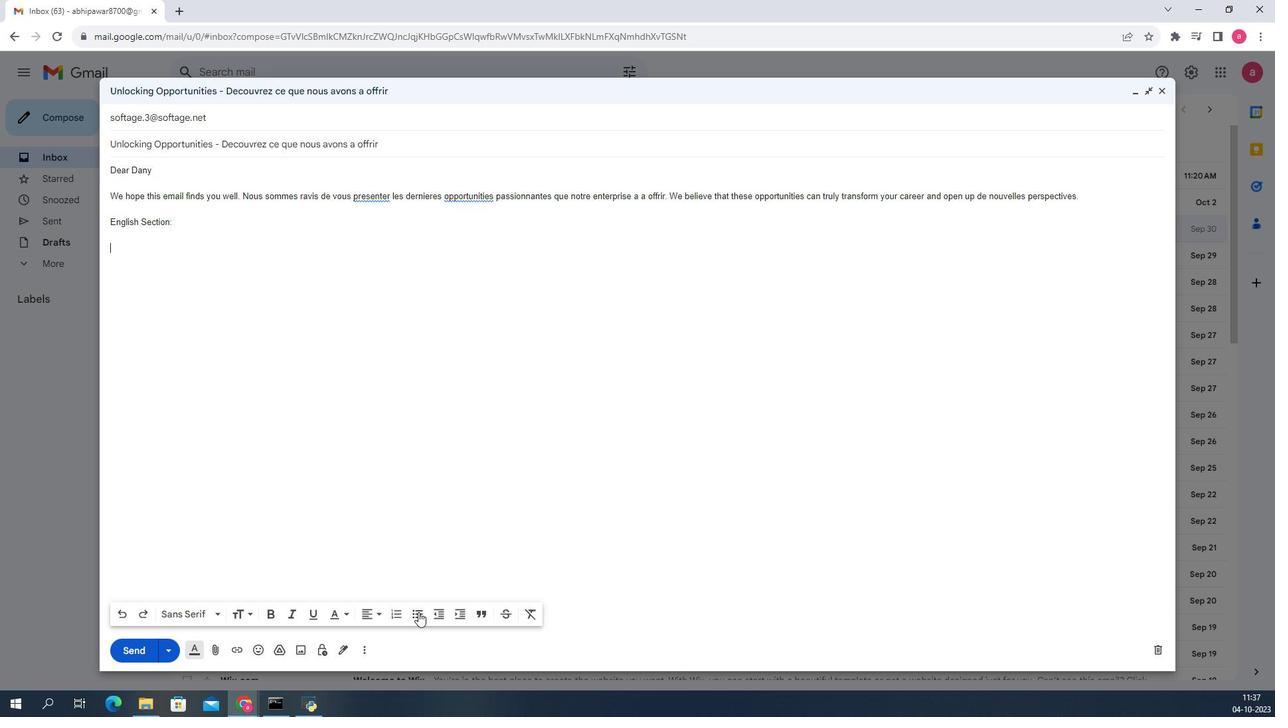 
Action: Mouse pressed left at (417, 611)
Screenshot: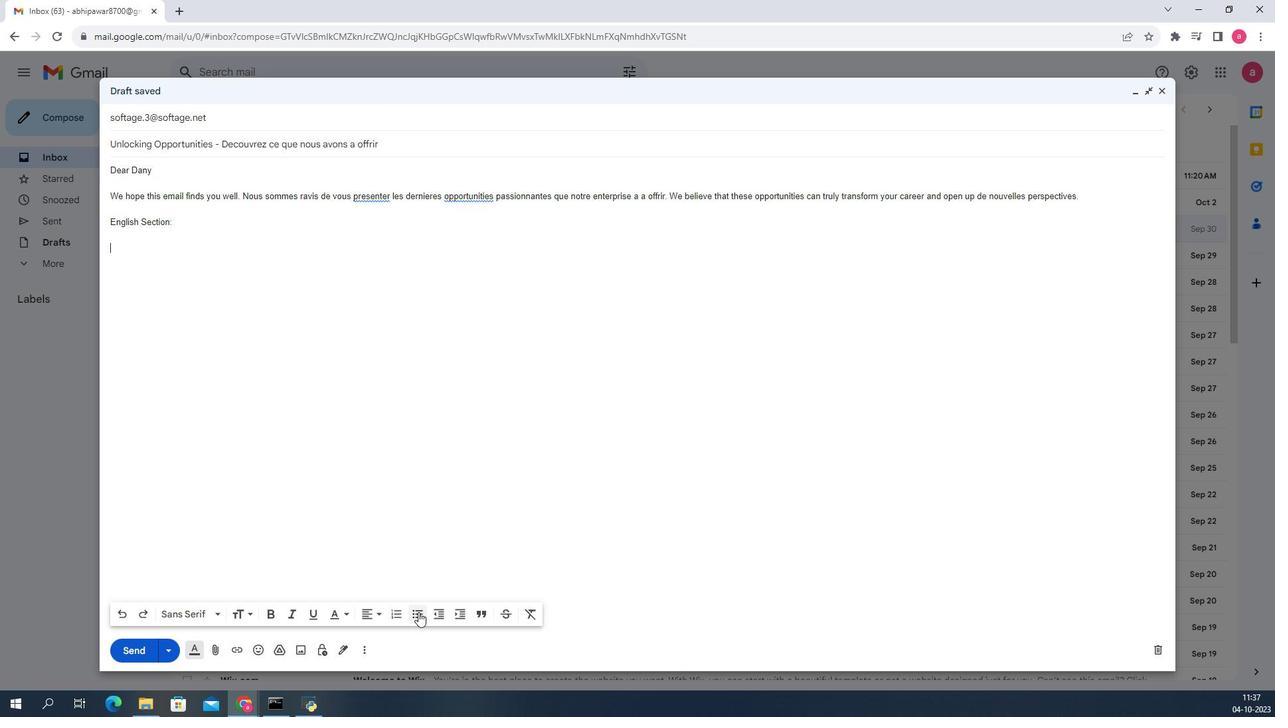 
Action: Mouse moved to (379, 381)
Screenshot: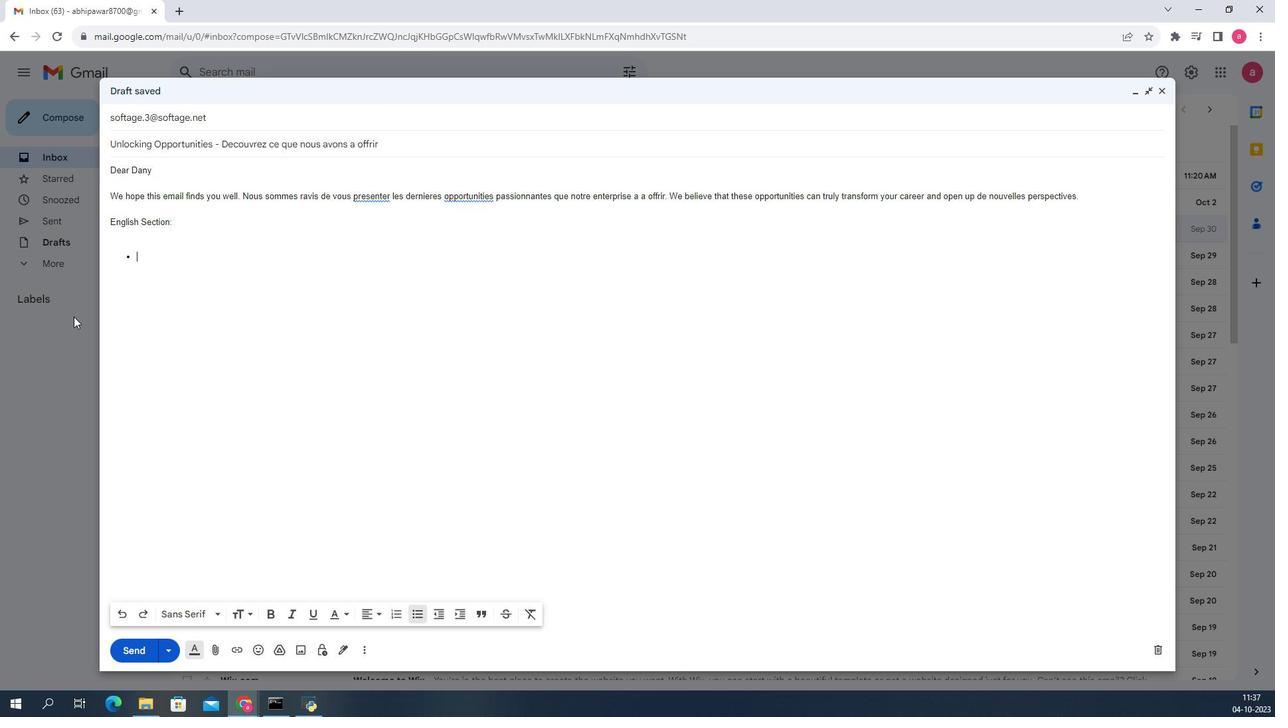 
Action: Key pressed <Key.shift>"<Key.shift_r>We<Key.space>hope<Key.space>this<Key.space>email<Key.space>finds<Key.space>you<Key.space>well.<Key.shift>"-<Key.space><Key.shift_r>This<Key.space>is<Key.space>a<Key.space>standard<Key.space>and<Key.space>polite<Key.space>opening.<Key.enter><Key.shift>"<Key.shift_r>We<Key.space>are<Key.space>excited<Key.space>to<Key.space>present<Key.space>to<Key.space>you<Key.space>the<Key.space>latest<Key.space>exciting<Key.space>opportunities<Key.space>that<Key.space>our<Key.space>company<Key.space>has<Key.space>to<Key.space>offer.<Key.shift>"-<Key.space><Key.backspace><Key.backspace><Key.enter><Key.shift_r>We<Key.space>beleive<Key.space>that<Key.space>te<Key.backspace>hese<Key.space>opportunities<Key.space>can<Key.space>truly<Key.space>transform<Key.space>your<Key.space>career<Key.space>and<Key.space>open<Key.space>up<Key.space>new<Key.space>horizons.
Screenshot: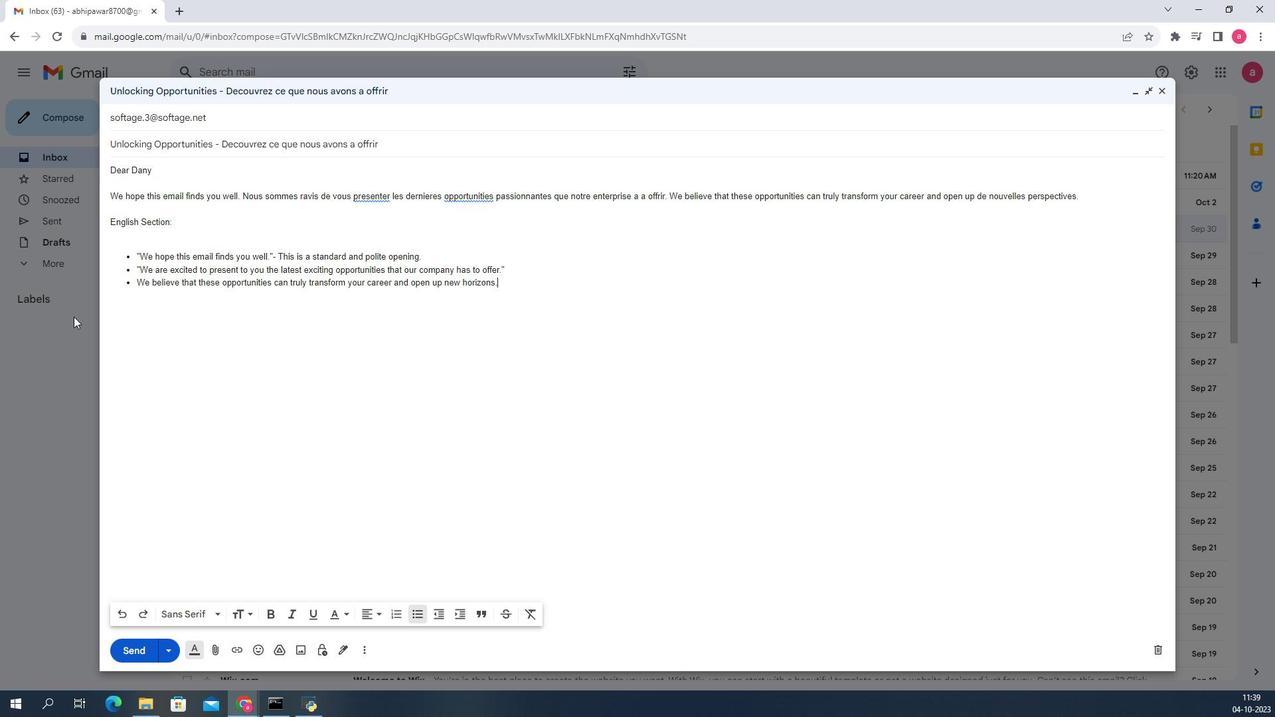 
Action: Mouse moved to (345, 421)
Screenshot: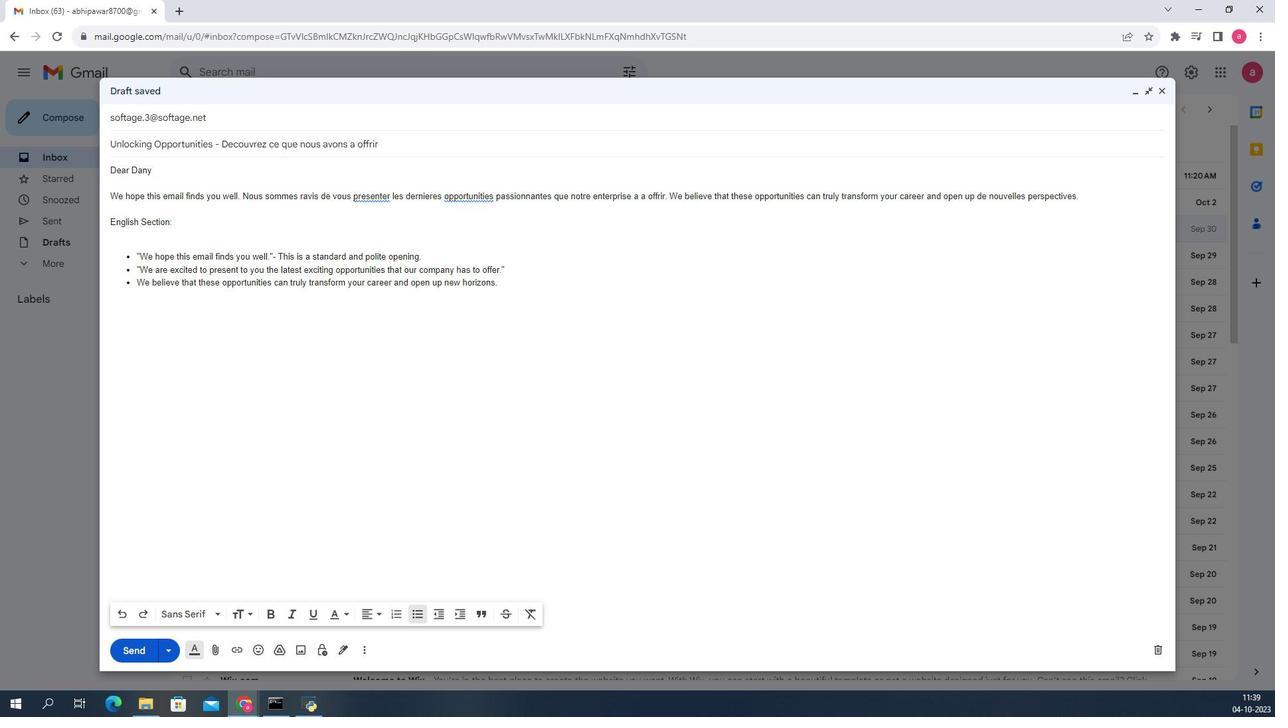 
Action: Mouse scrolled (345, 420) with delta (0, 0)
Screenshot: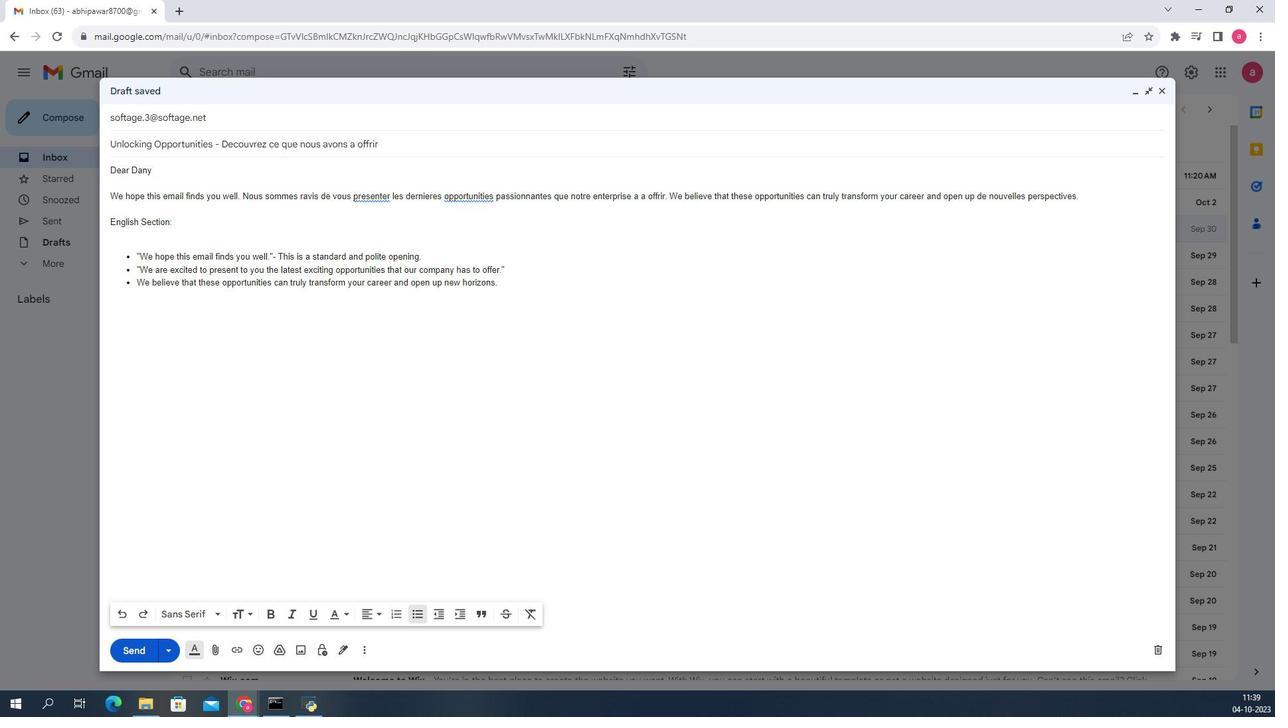 
Action: Mouse moved to (409, 384)
Screenshot: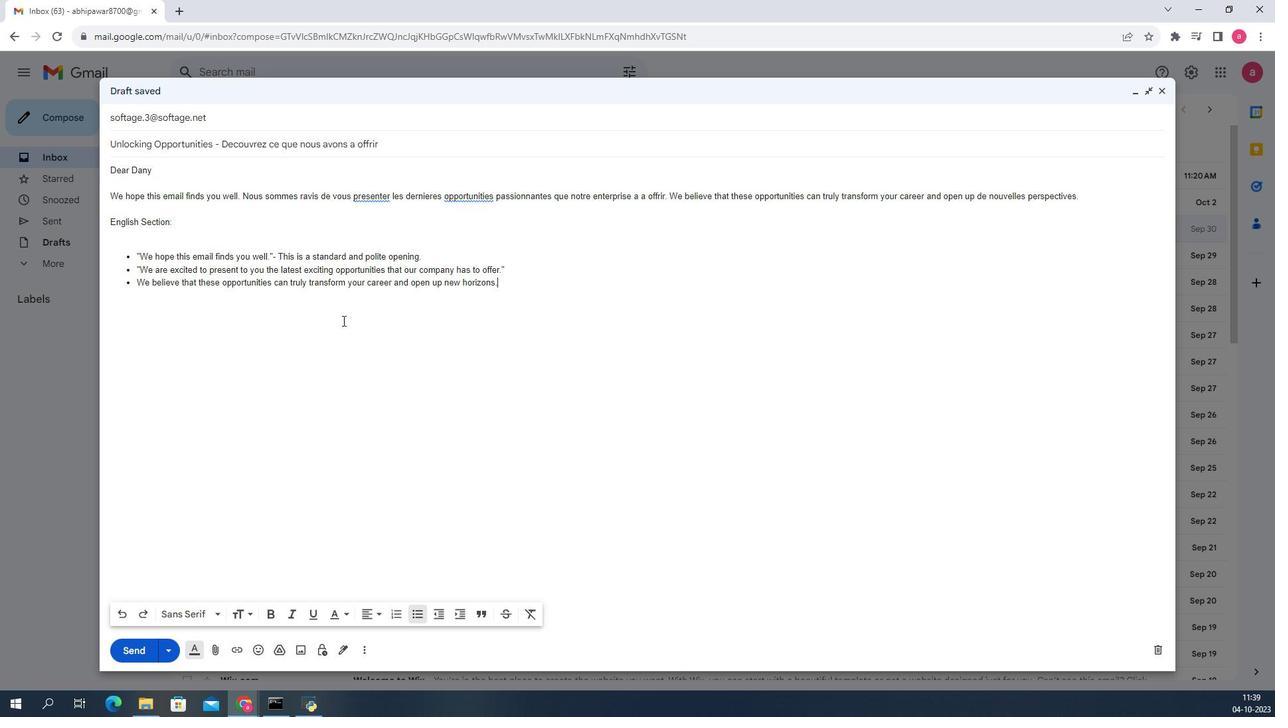 
Action: Key pressed <Key.enter><Key.enter><Key.enter><Key.shift_r>French<Key.space><Key.shift_r>Section<Key.shift>:<Key.enter><Key.enter>
Screenshot: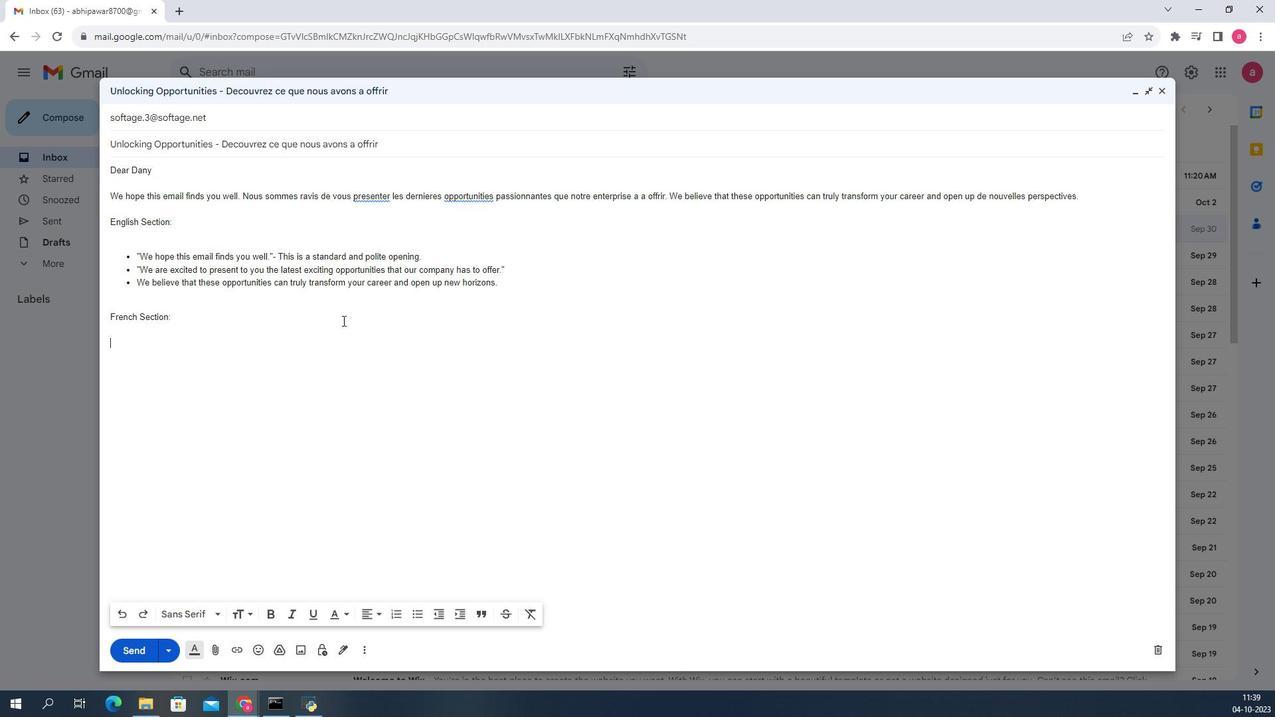 
Action: Mouse moved to (416, 616)
Screenshot: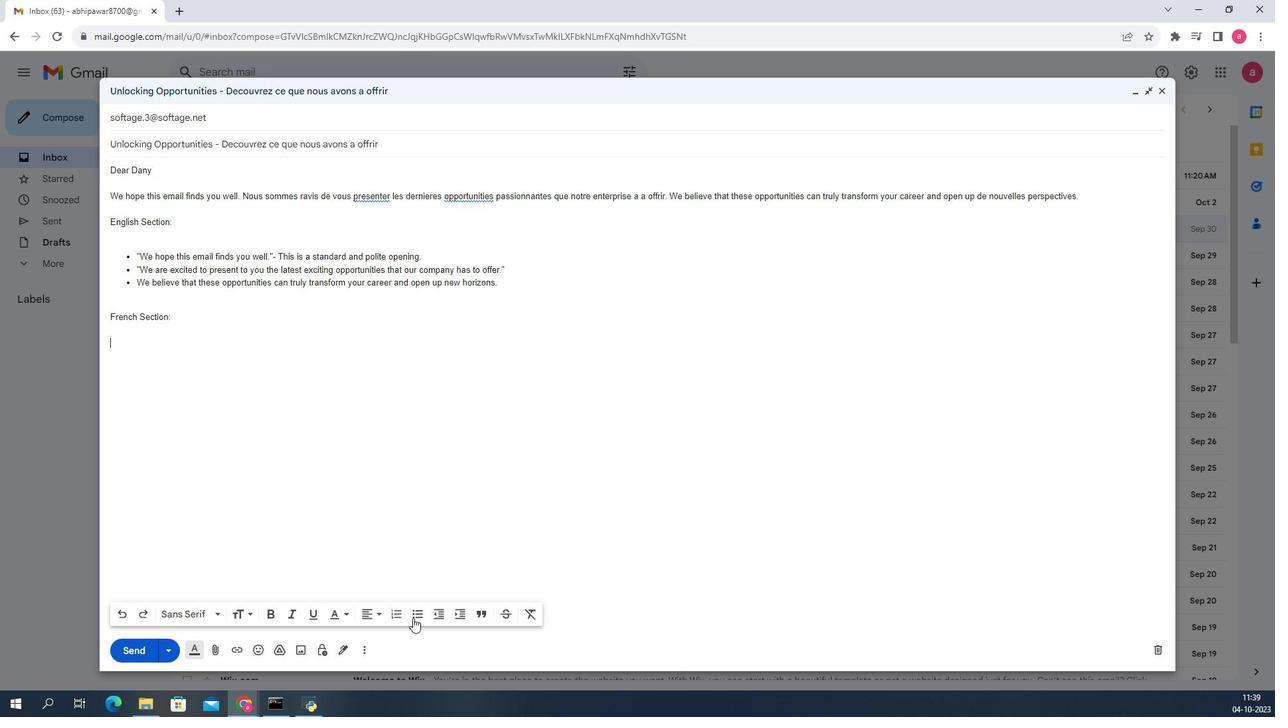 
Action: Mouse pressed left at (416, 616)
Screenshot: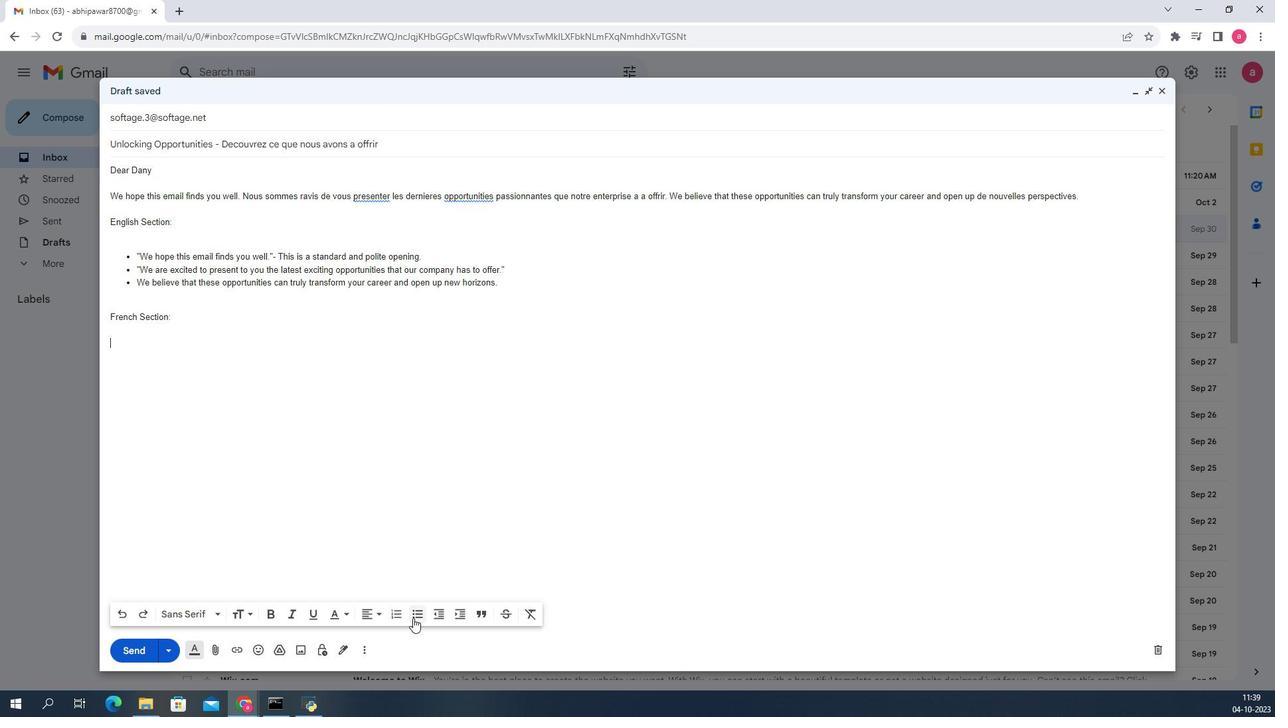 
Action: Mouse moved to (380, 415)
Screenshot: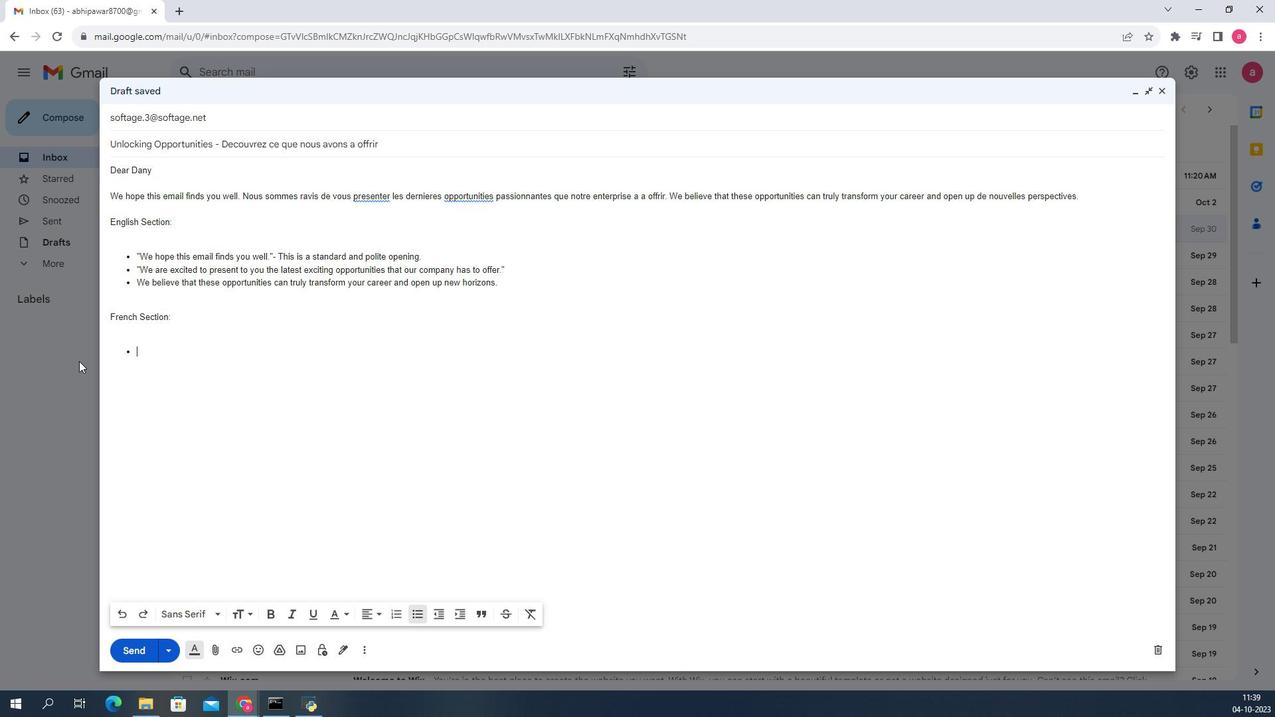 
Action: Key pressed <Key.shift>Nou<Key.backspace><Key.backspace><Key.backspace><Key.shift>"<Key.shift>Nous<Key.space>sommes<Key.space>ravv<Key.backspace>is<Key.space>de<Key.space>vous<Key.space>presenter<Key.space>les<Key.space>dernieres<Key.space>opportunites<Key.space>passionnantes<Key.space>que<Key.space>notre<Key.space>entreprise<Key.space>a<Key.space>a<Key.space>offi<Key.backspace>rir.<Key.enter><Key.shift>"<Key.shift_r>D<Key.backspace>de<Key.space>nouvelles<Key.space>perspectives<Key.space>
Screenshot: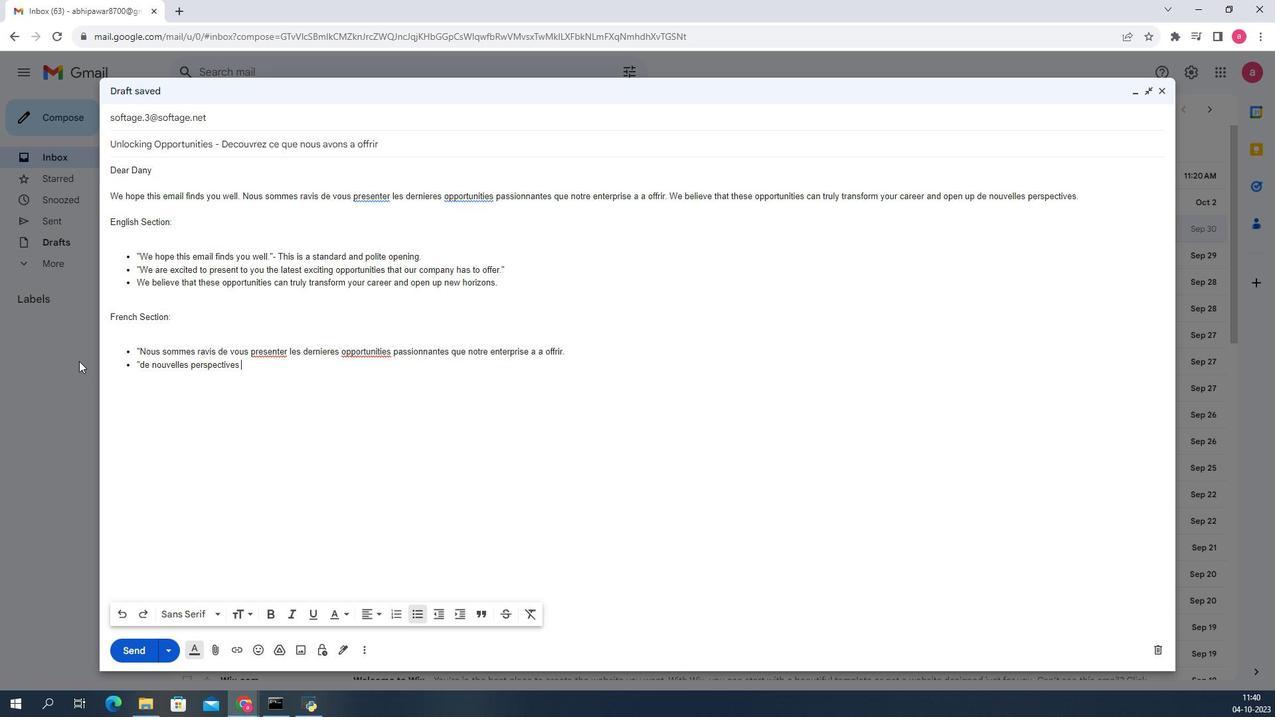 
Action: Mouse moved to (323, 388)
Screenshot: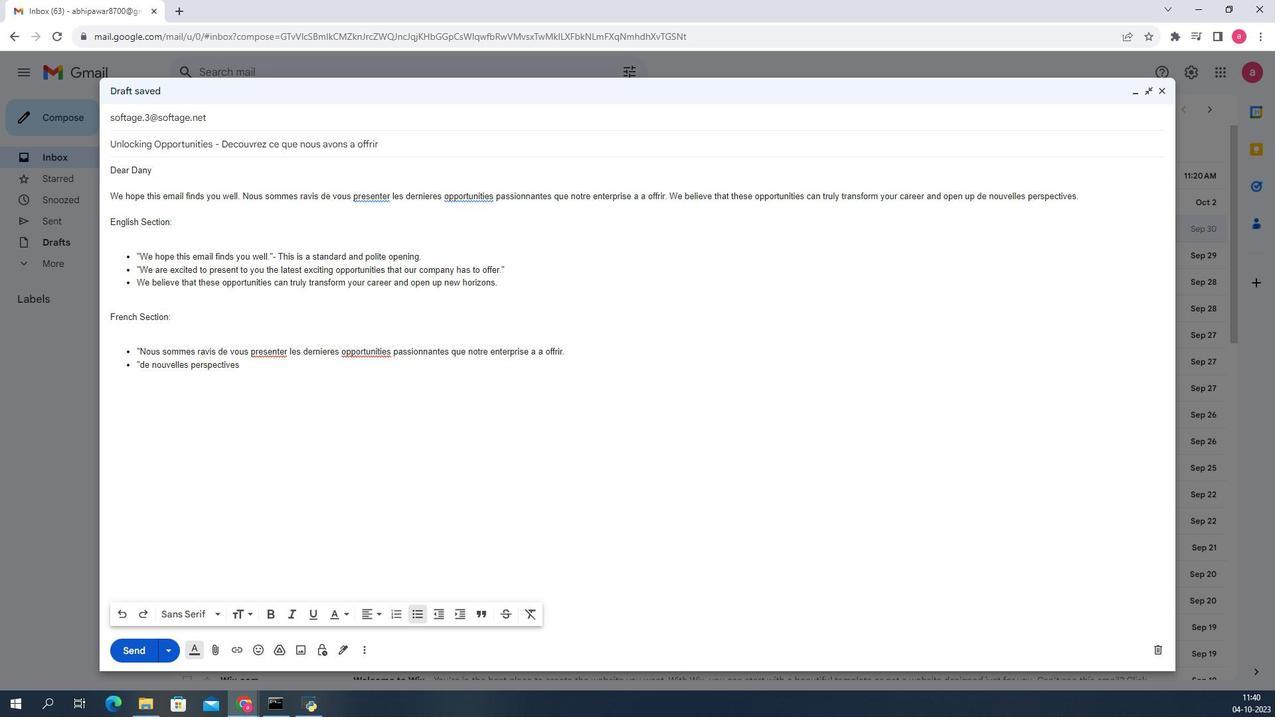 
Action: Mouse scrolled (323, 387) with delta (0, 0)
Screenshot: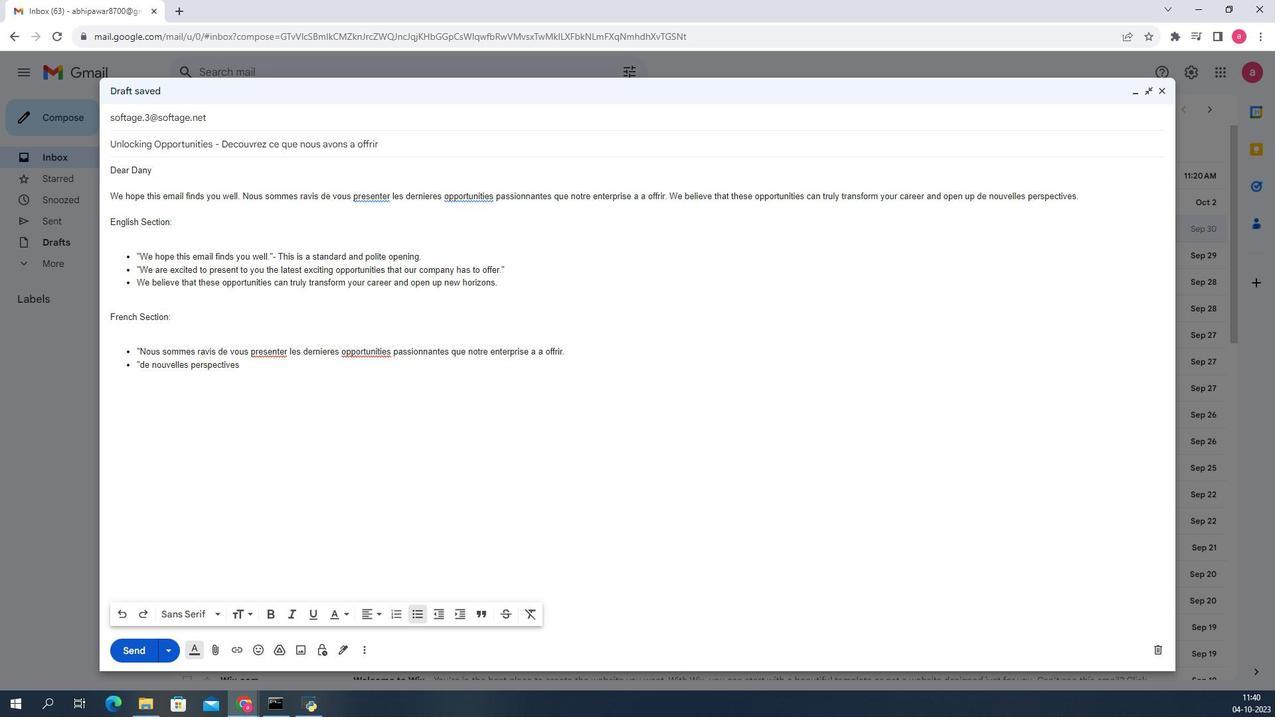 
Action: Mouse scrolled (323, 387) with delta (0, 0)
Screenshot: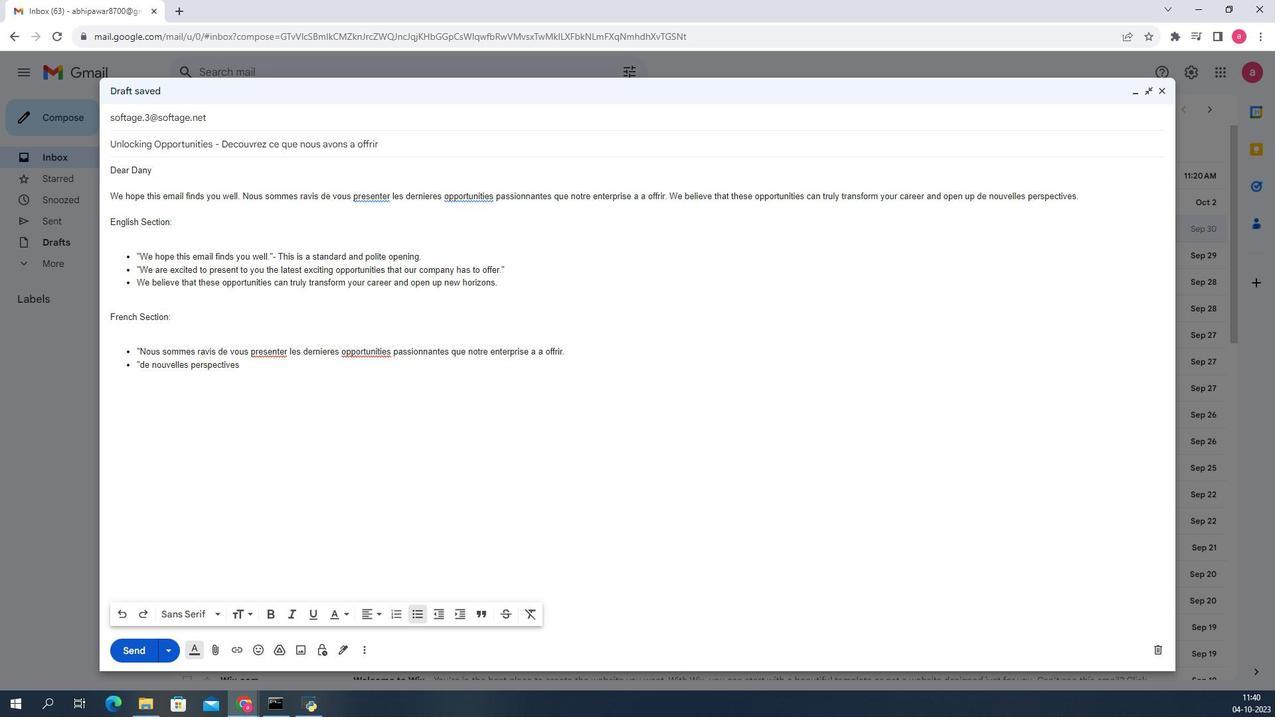 
Action: Mouse moved to (323, 380)
Screenshot: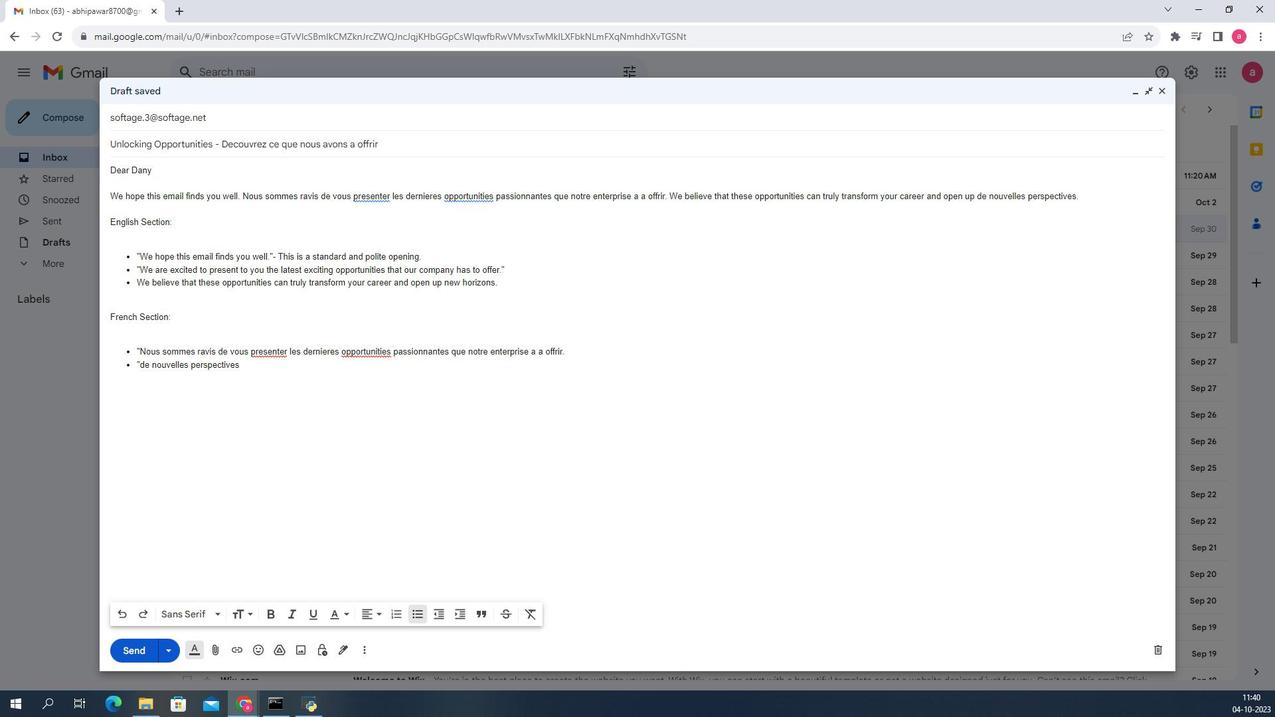 
Action: Mouse scrolled (323, 379) with delta (0, 0)
Screenshot: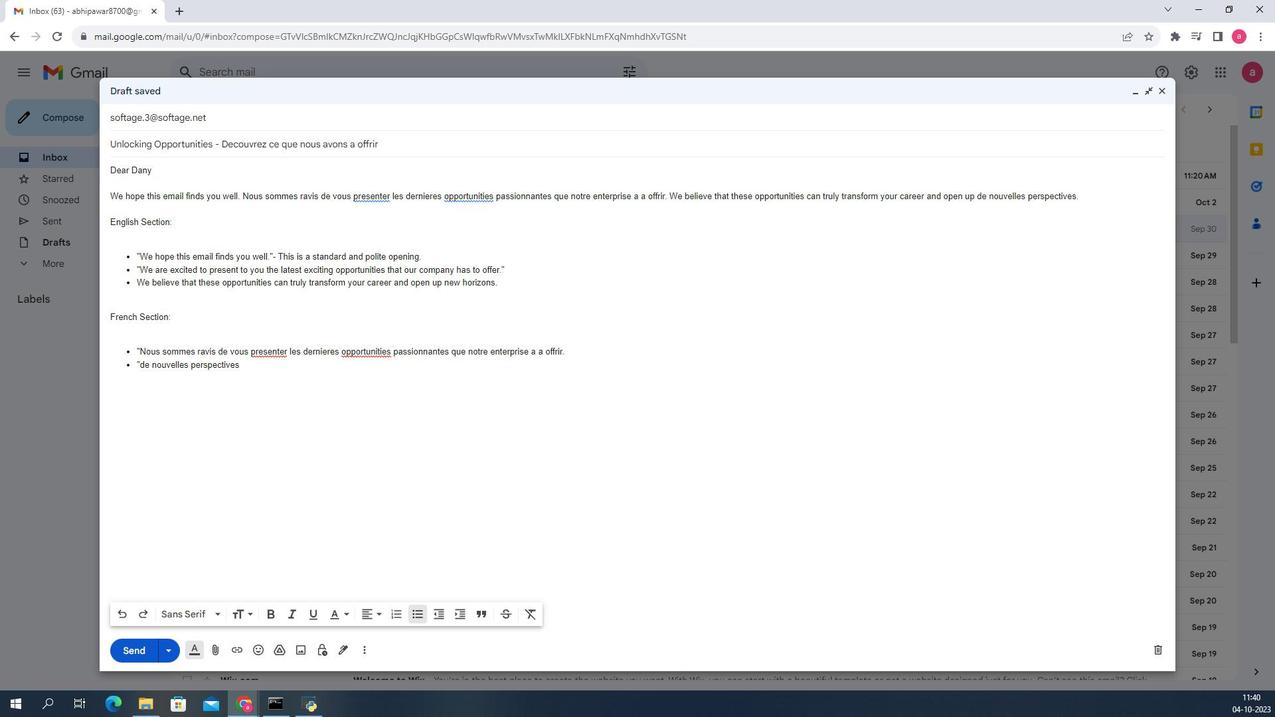 
Action: Mouse moved to (323, 342)
Screenshot: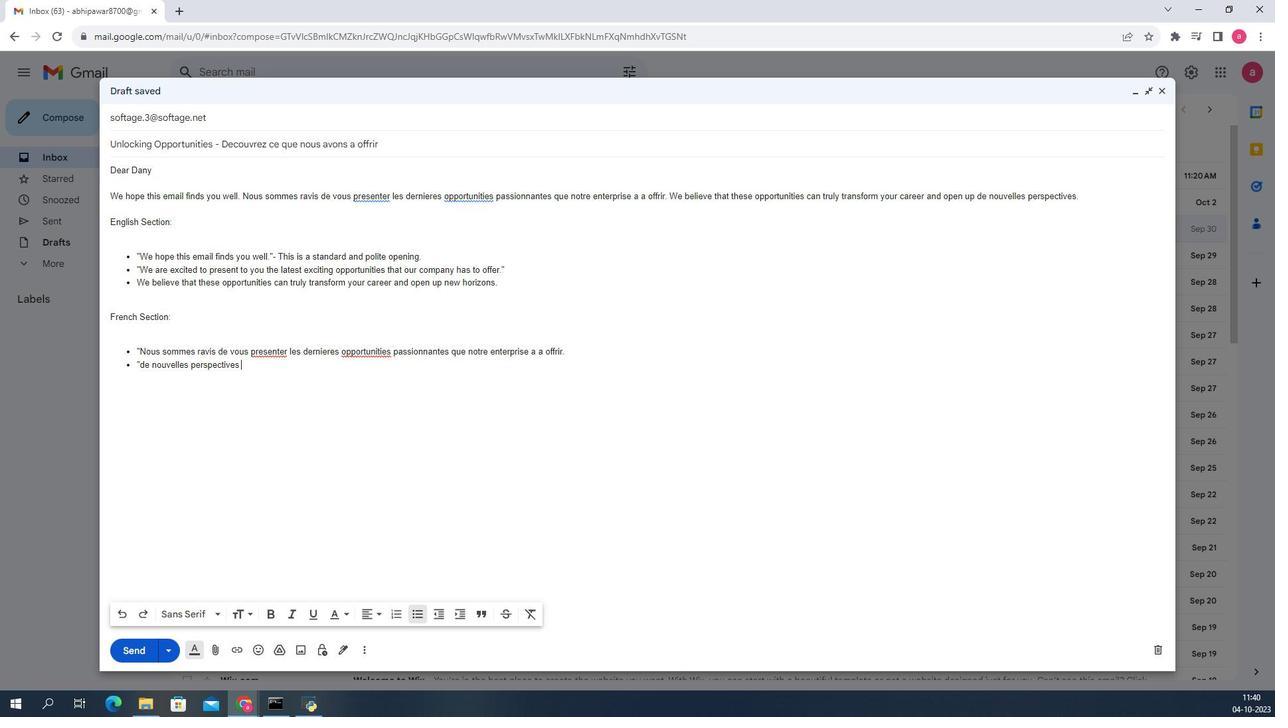 
Action: Mouse scrolled (323, 342) with delta (0, 0)
Screenshot: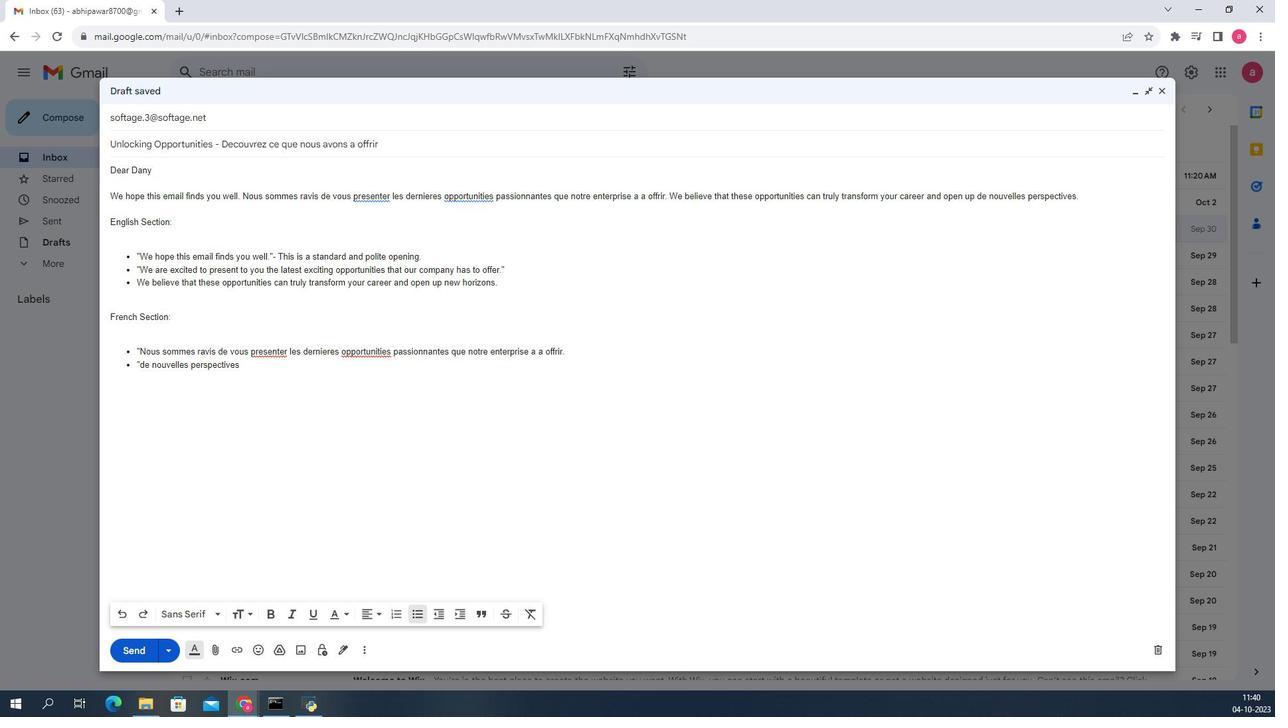 
Action: Mouse moved to (400, 417)
Screenshot: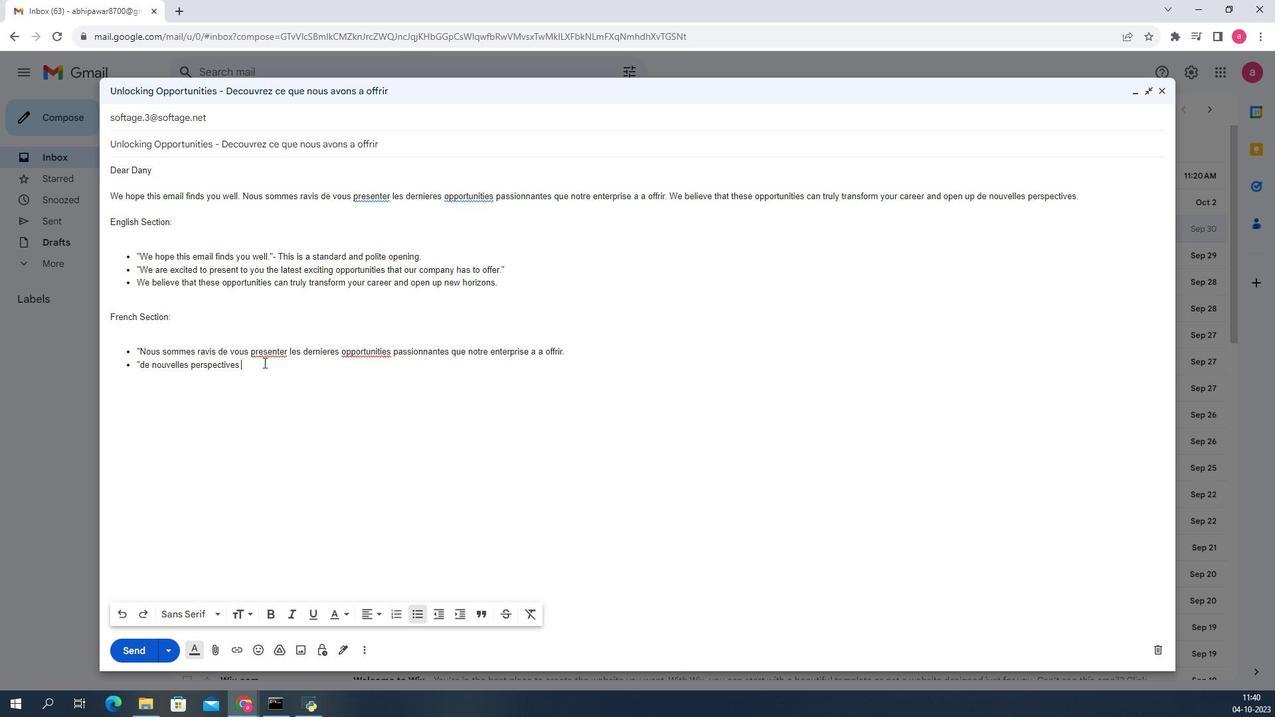 
Action: Mouse pressed left at (400, 417)
Screenshot: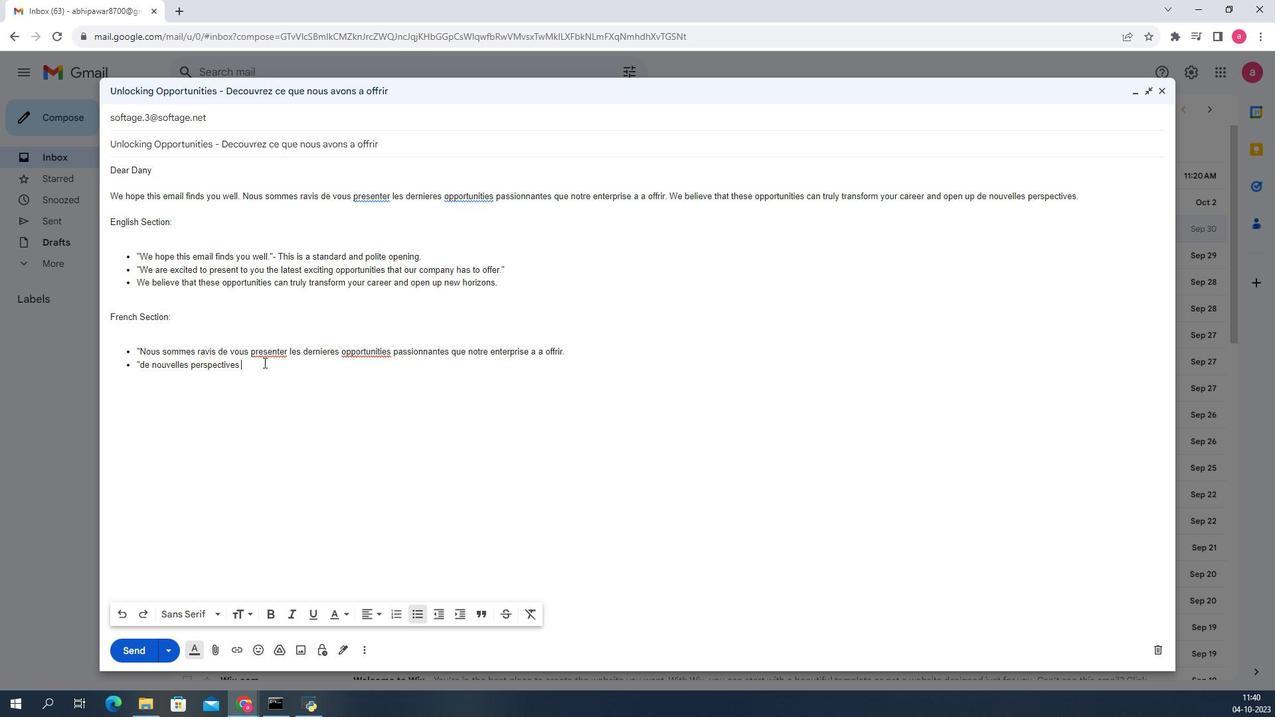 
Action: Mouse moved to (402, 463)
Screenshot: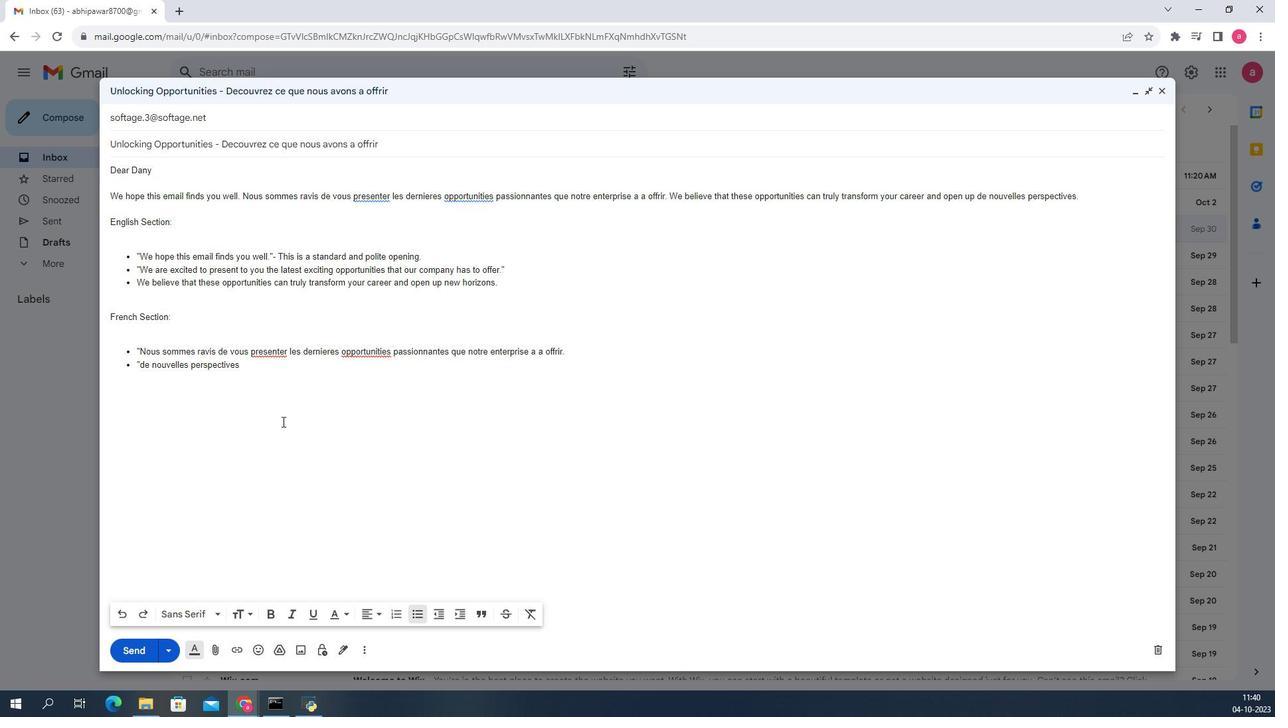 
Action: Key pressed <Key.enter><Key.enter><Key.enter><Key.shift_r>Email<Key.space><Key.shift_r>Content<Key.space><Key.shift_r>Contu<Key.backspace>inues<Key.shift>:<Key.enter><Key.enter>
Screenshot: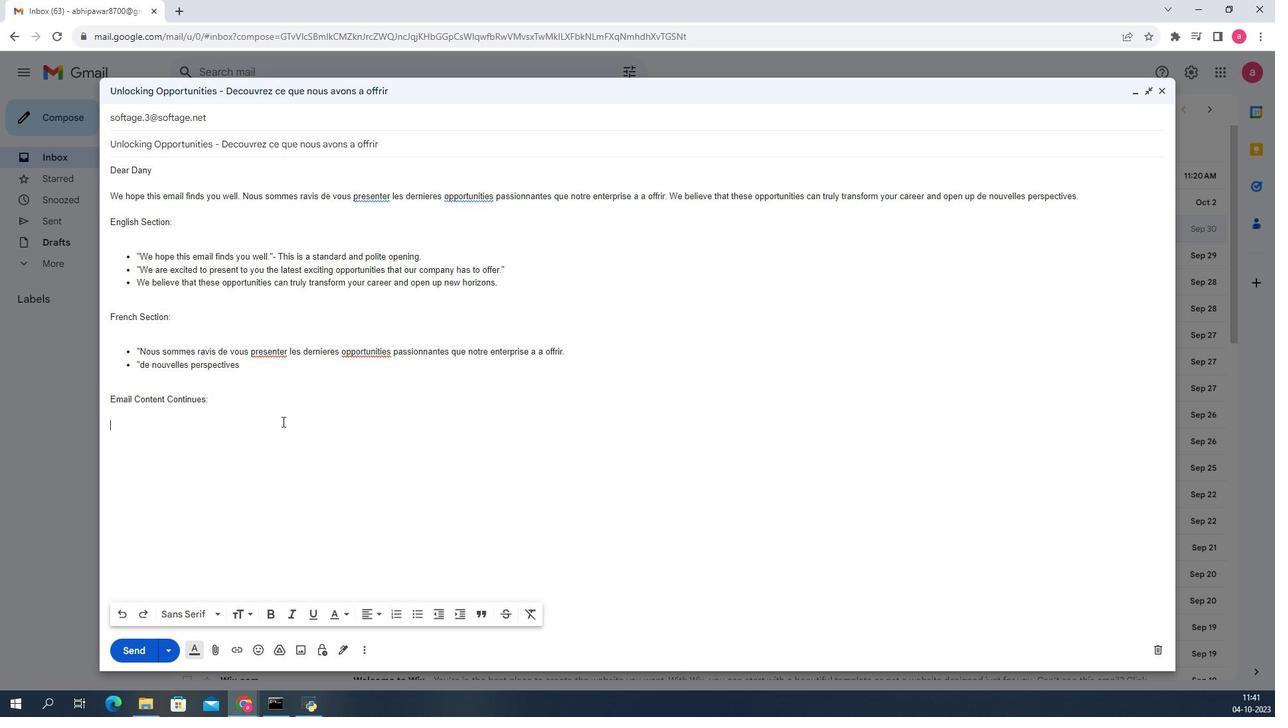 
Action: Mouse moved to (417, 613)
Screenshot: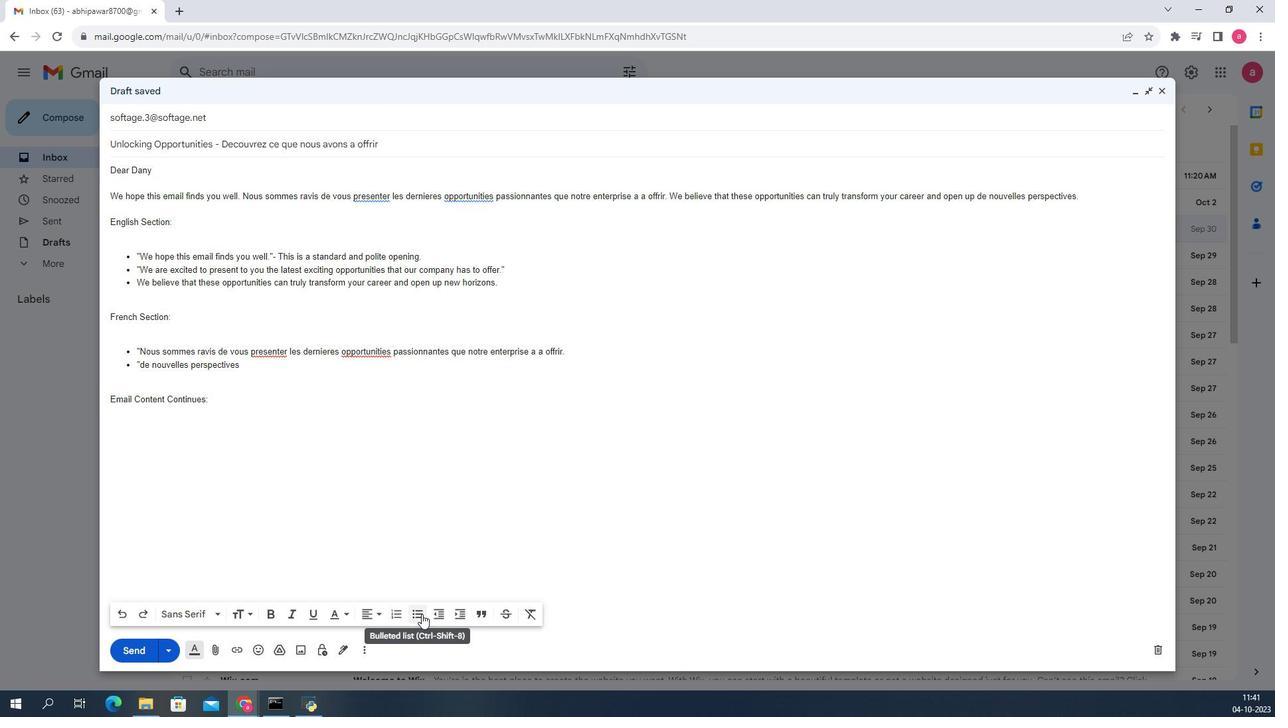 
Action: Mouse pressed left at (417, 613)
Screenshot: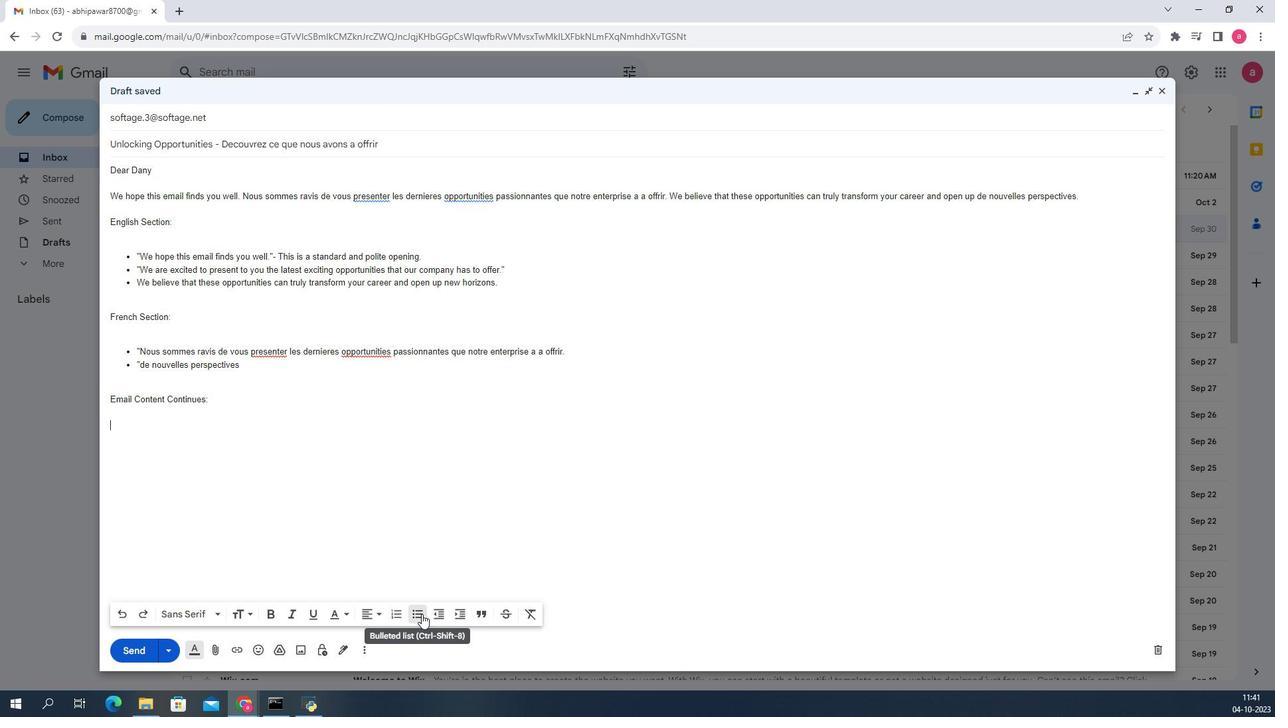 
Action: Mouse moved to (377, 364)
Screenshot: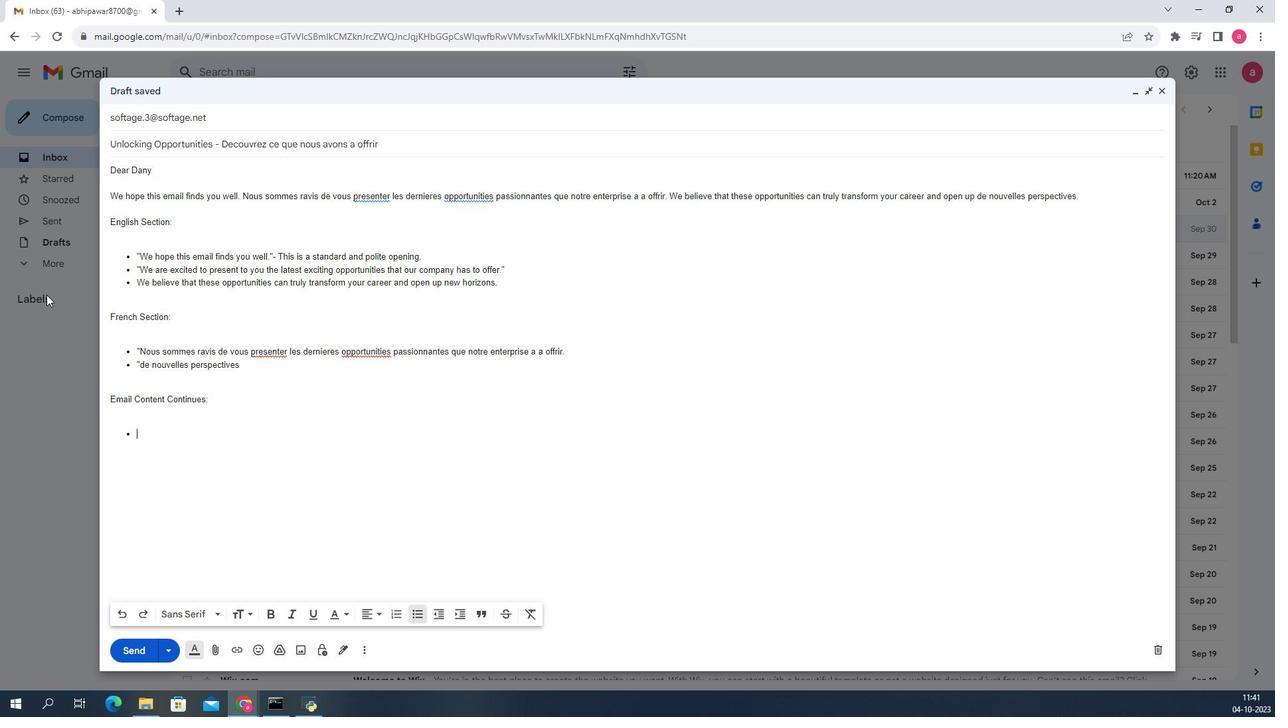 
Action: Key pressed <Key.shift>"<Key.space><Key.shift_r>These<Key.space>opportunities<Key.space>include.<Key.shift>"<Key.enter><Key.shift>"<Key.shift_r>Challenging<Key.space>assignments<Key.space>in<Key.space>various<Key.space>countries.<Key.enter><Key.shift>"<Key.shift_r>An<Key.space>inclusive<Key.space>and<Key.space>diverse<Key.space>corporate<Key.space>culture.<Key.enter><Key.shift>"<Key.shift_r>Competitive<Key.space>traini<Key.backspace><Key.backspace>ning<Key.space>and<Key.space>benefits.<Key.enter><Key.enter><Key.enter>
Screenshot: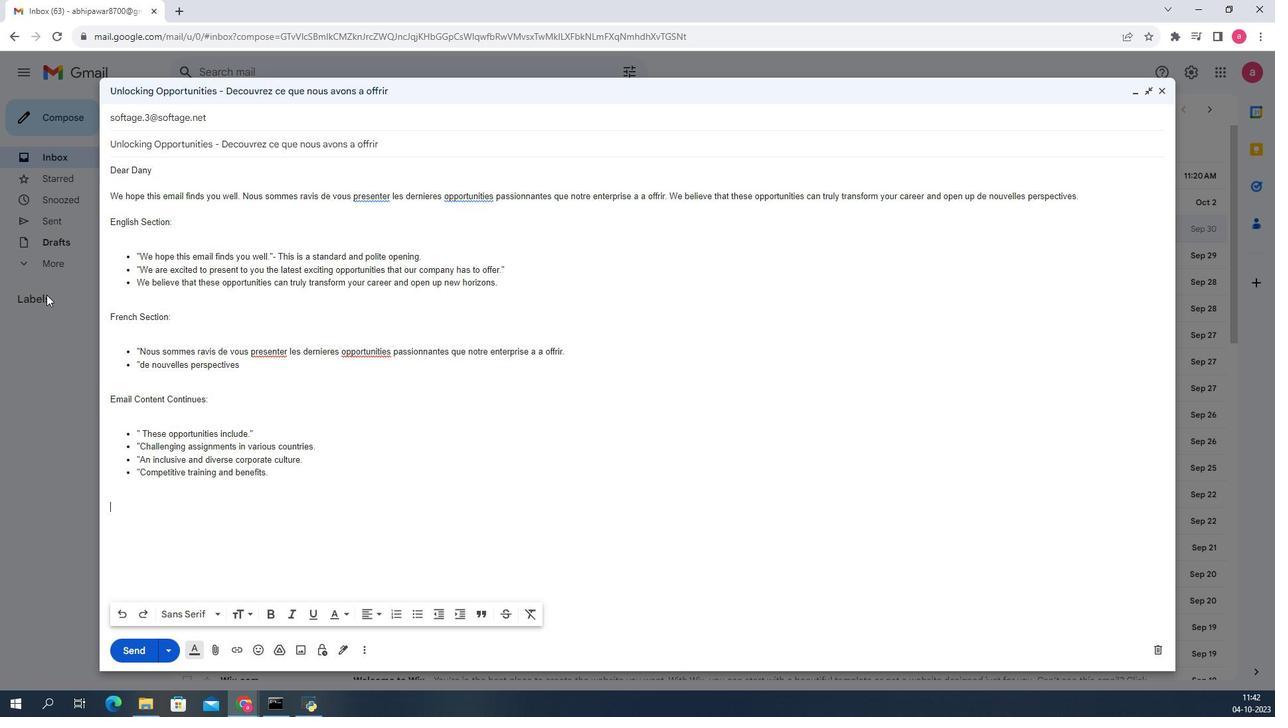 
Action: Mouse moved to (315, 371)
Screenshot: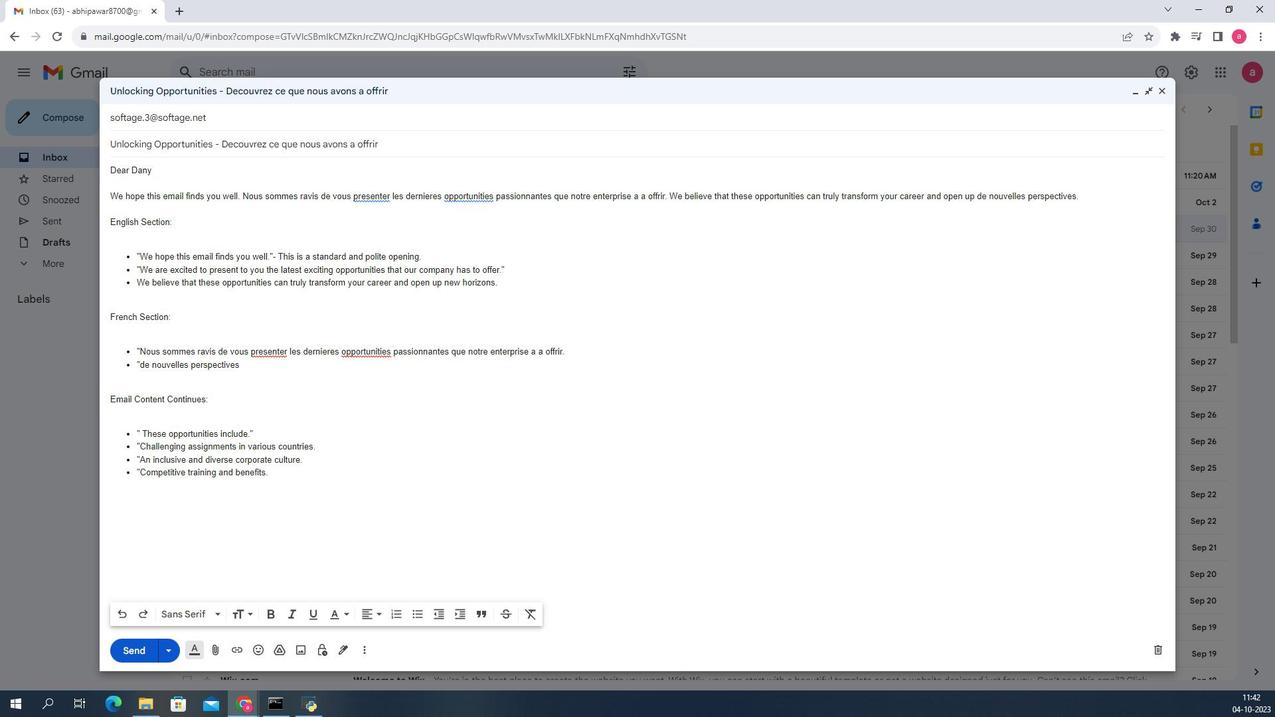 
Action: Mouse scrolled (315, 370) with delta (0, 0)
Screenshot: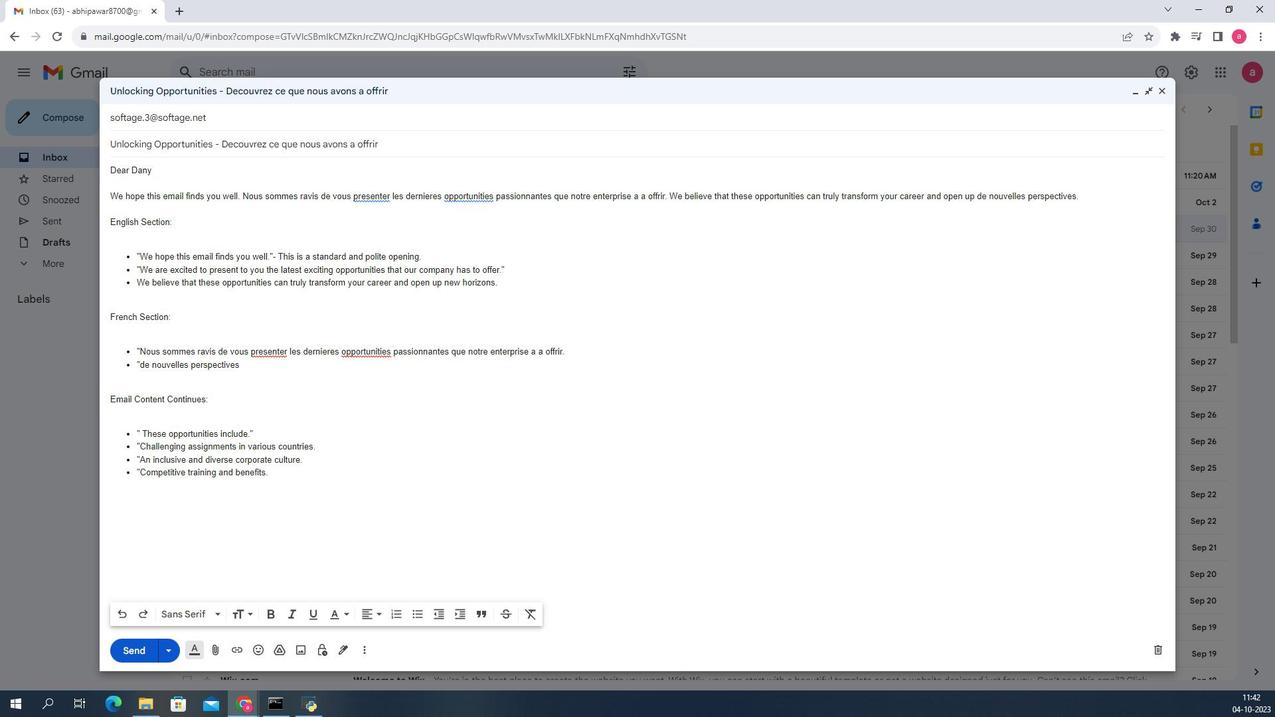 
Action: Mouse moved to (314, 370)
Screenshot: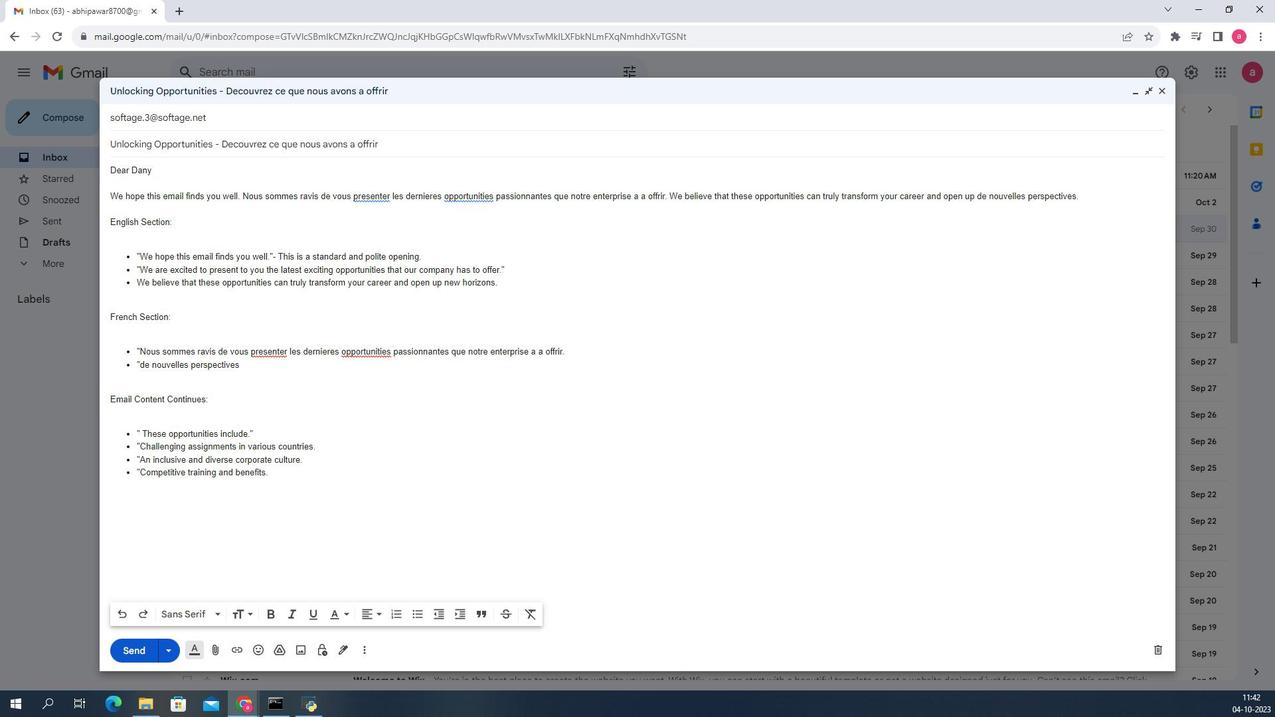 
Action: Mouse scrolled (314, 370) with delta (0, 0)
Screenshot: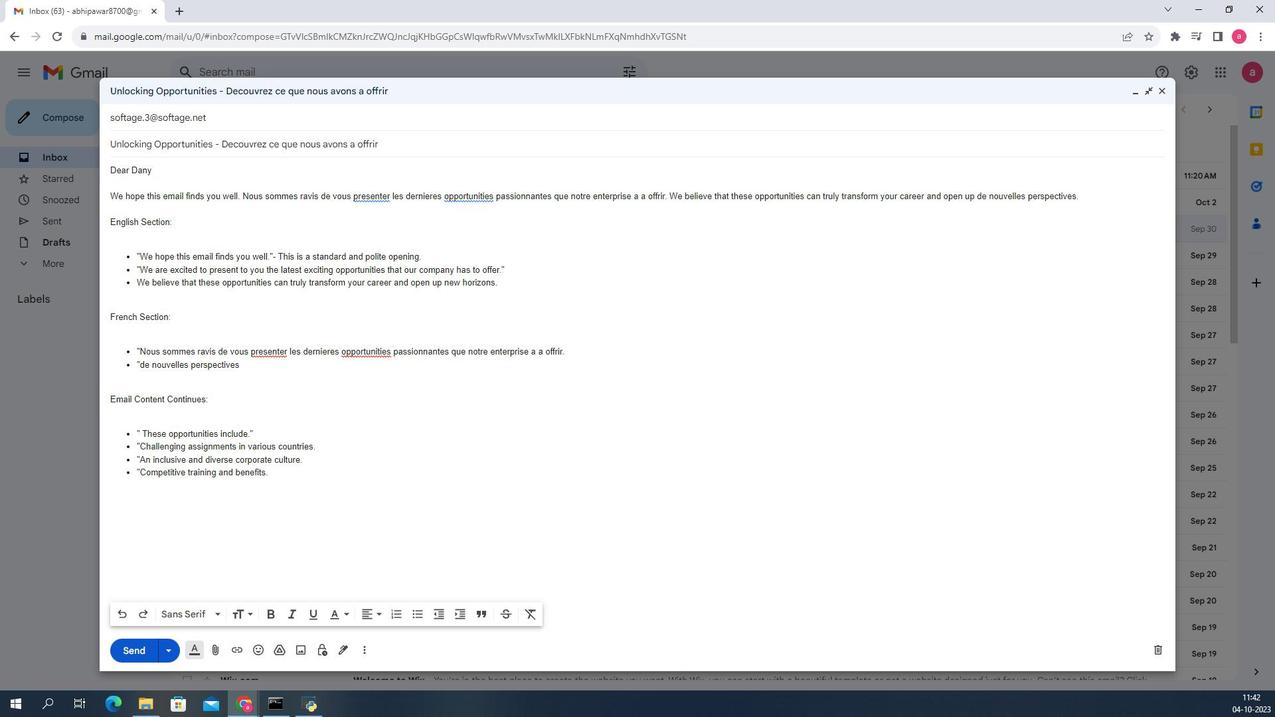 
Action: Mouse scrolled (314, 370) with delta (0, 0)
Screenshot: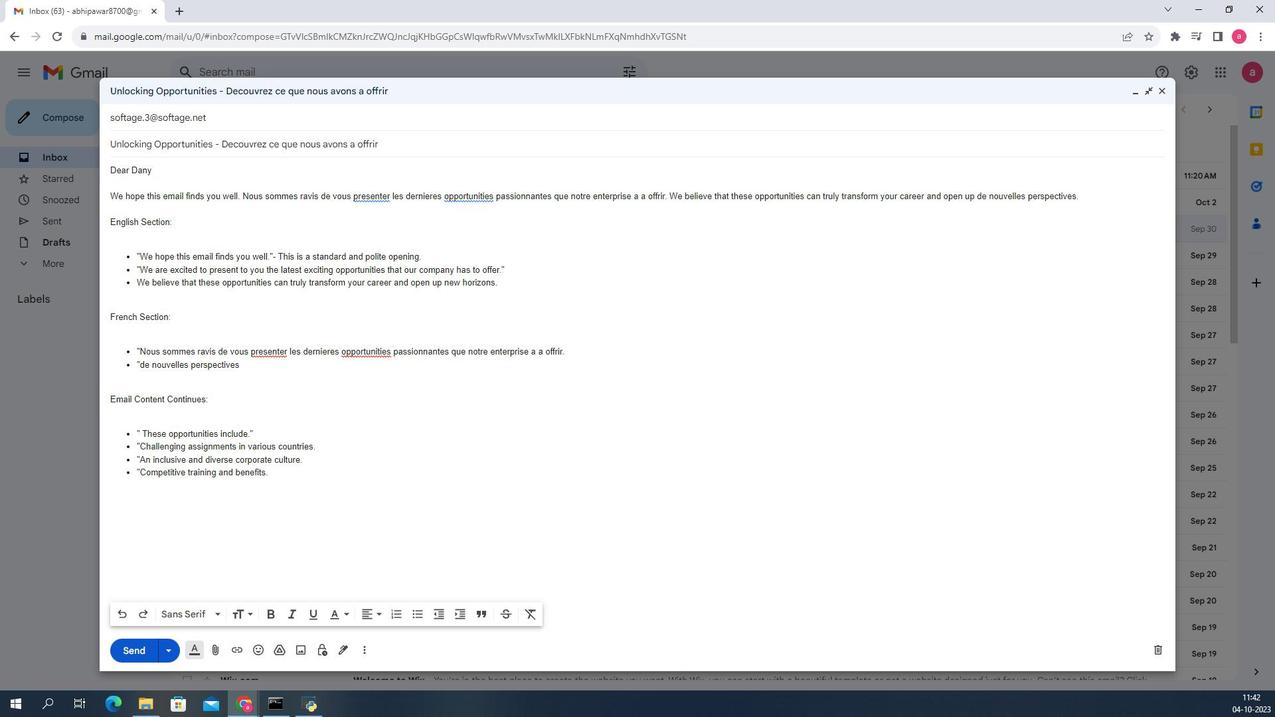 
Action: Mouse moved to (379, 510)
Screenshot: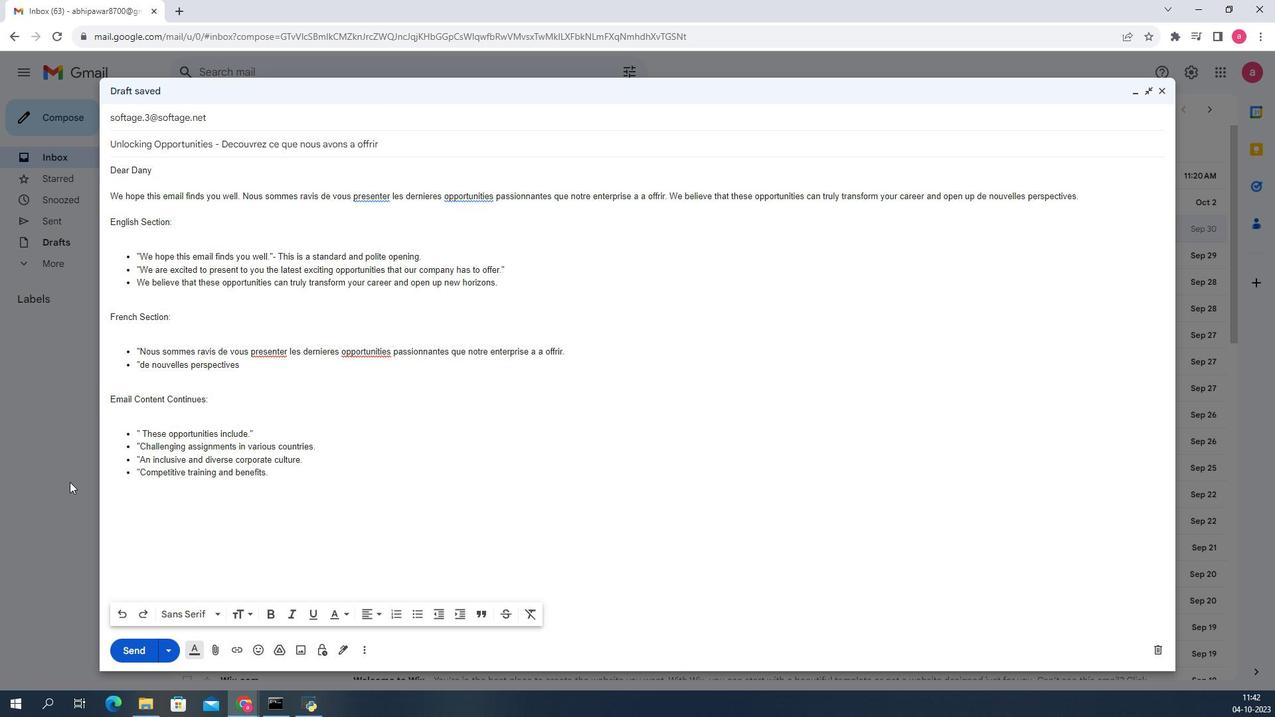 
Action: Key pressed <Key.shift_r>French<Key.space><Key.shift_r>Section<Key.shift>:<Key.enter><Key.enter>
Screenshot: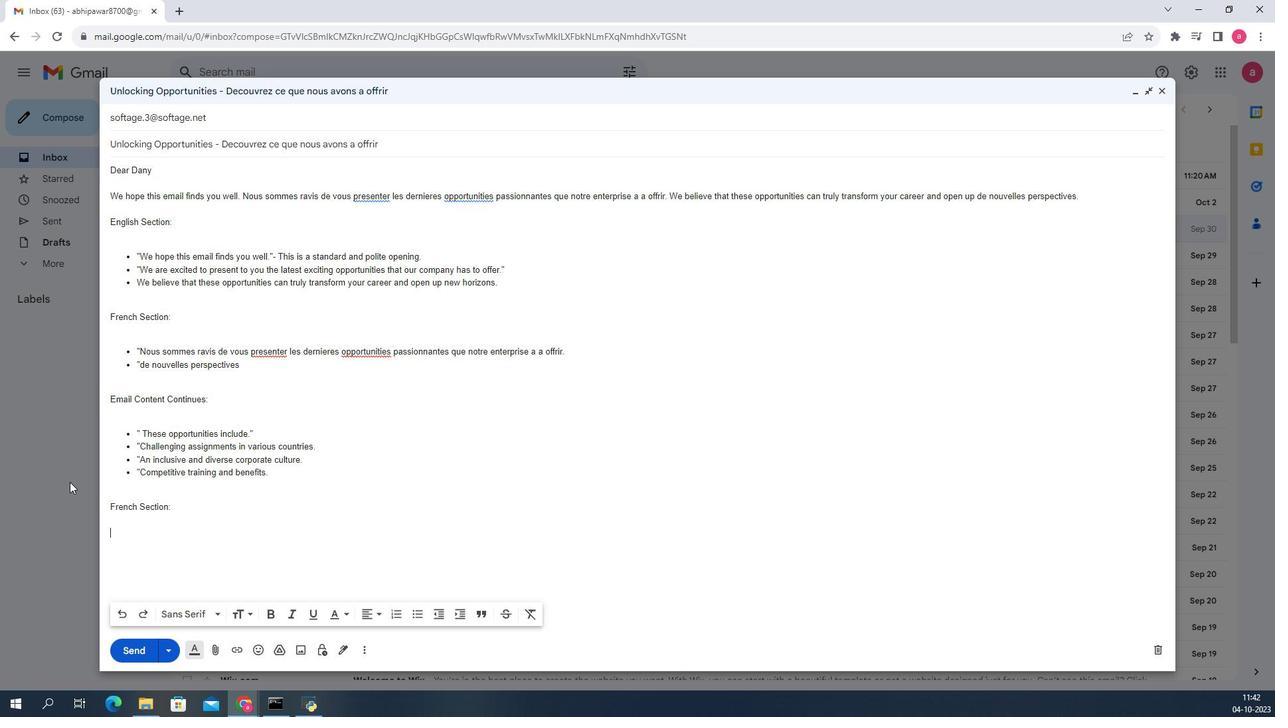 
Action: Mouse moved to (416, 613)
Screenshot: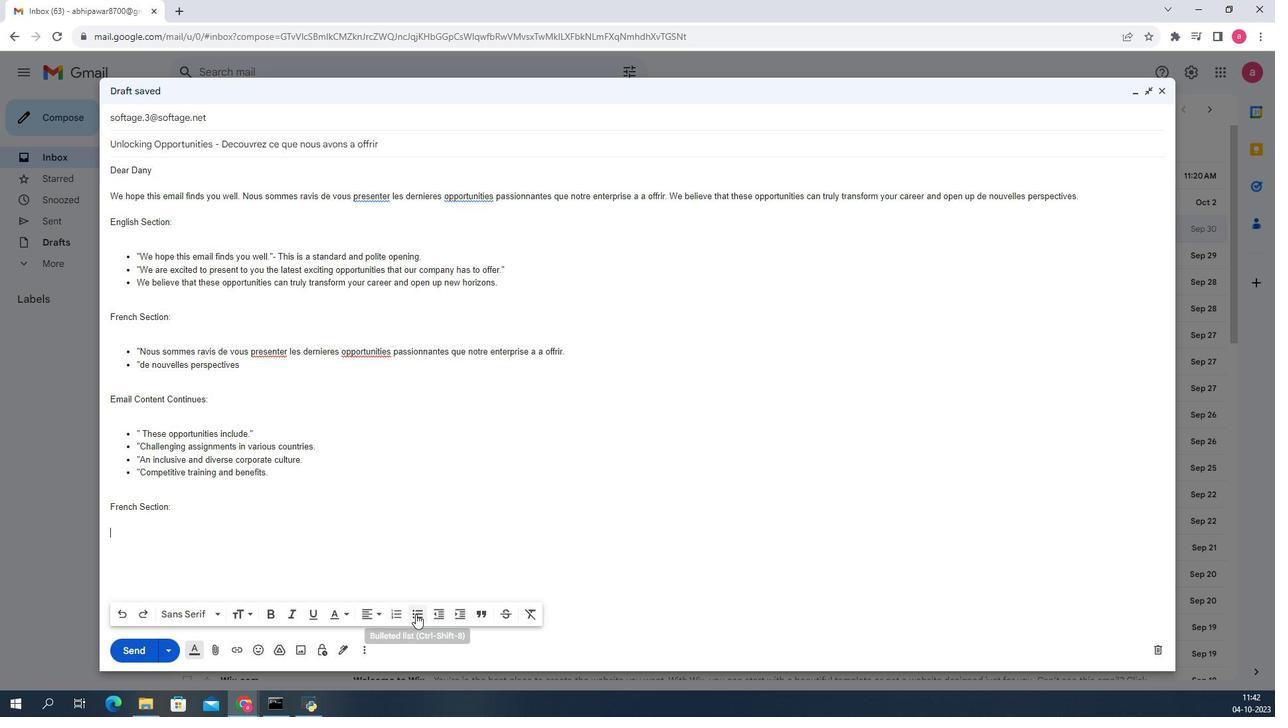 
Action: Mouse pressed left at (416, 613)
Screenshot: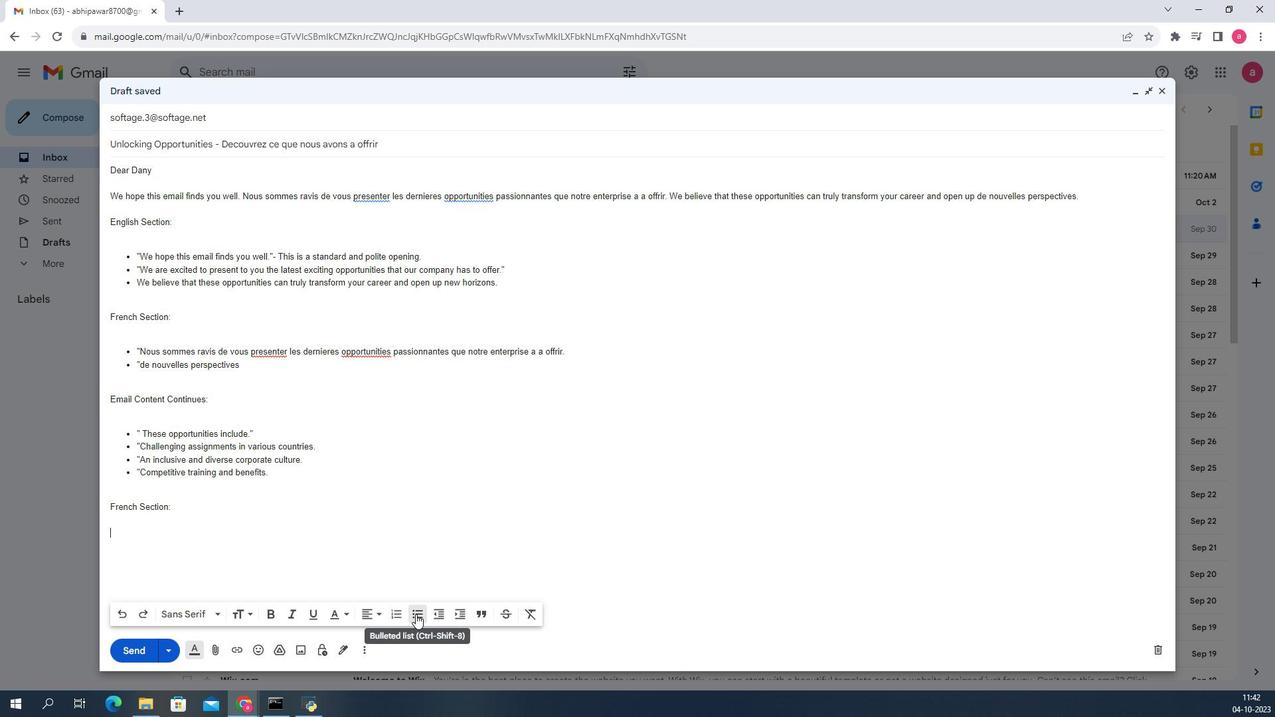 
Action: Mouse moved to (407, 466)
Screenshot: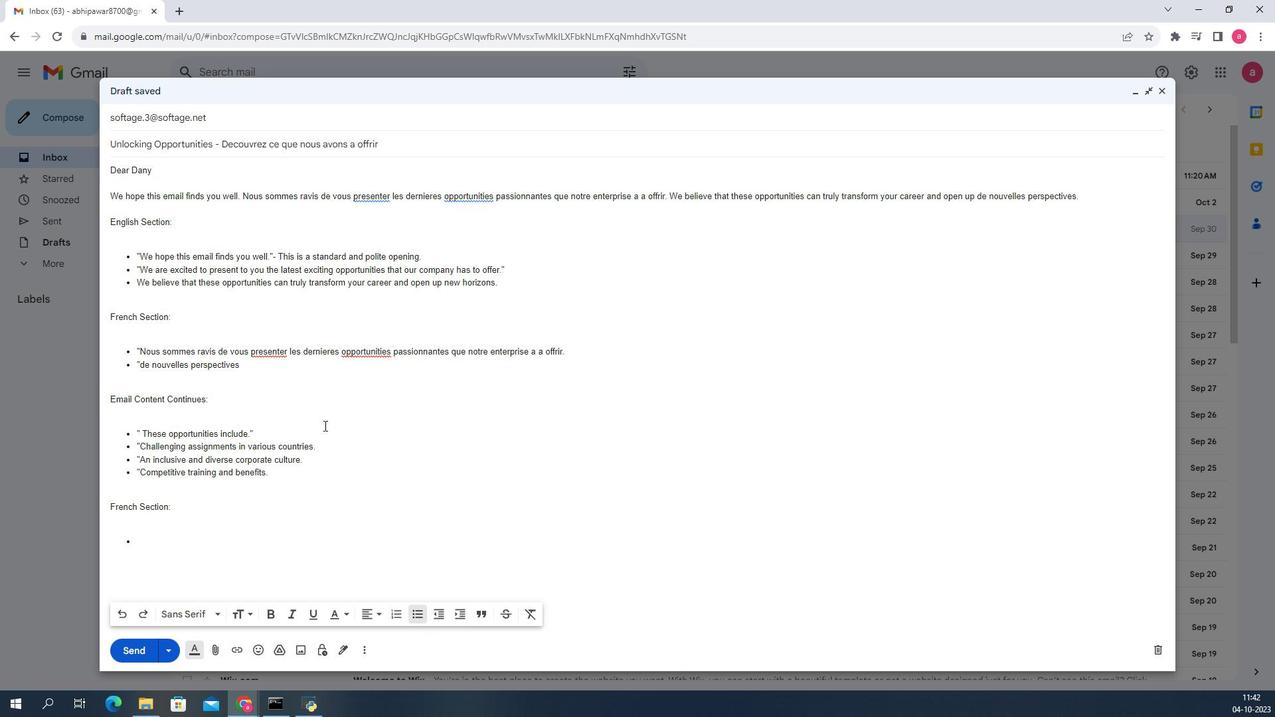 
Action: Key pressed <Key.shift>"<Key.shift_r>Ces<Key.space>opportunites<Key.space>comprennent<Key.shift>:<Key.shift>"<Key.enter><Key.shift>"<Key.shift_r>Des<Key.space>missions<Key.space>stimulantes<Key.space>dand<Key.backspace>s<Key.space>differents<Key.space>pays.<Key.shift>"<Key.enter><Key.shift>Une<Key.space>culture<Key.space>d'entreprise<Key.space>inclusive<Key.space>et<Key.space>diversifiee.<Key.enter><Key.shift_r>
Screenshot: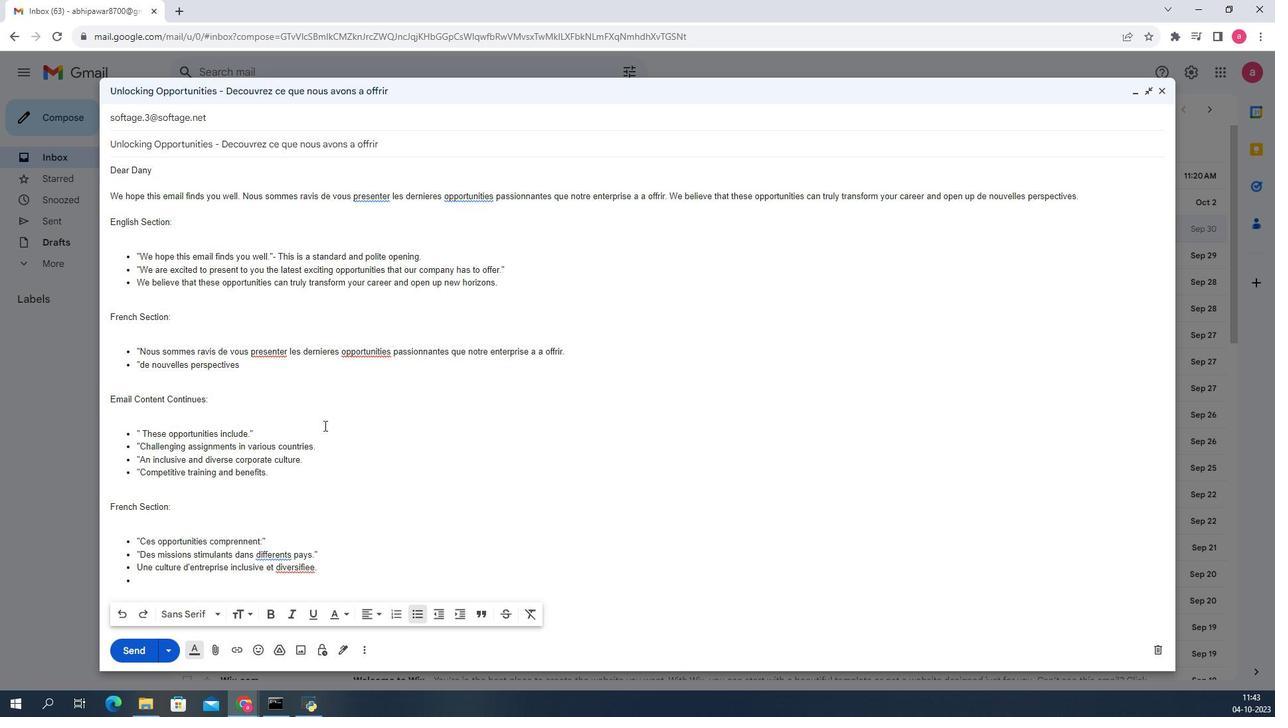 
Action: Mouse moved to (399, 520)
Screenshot: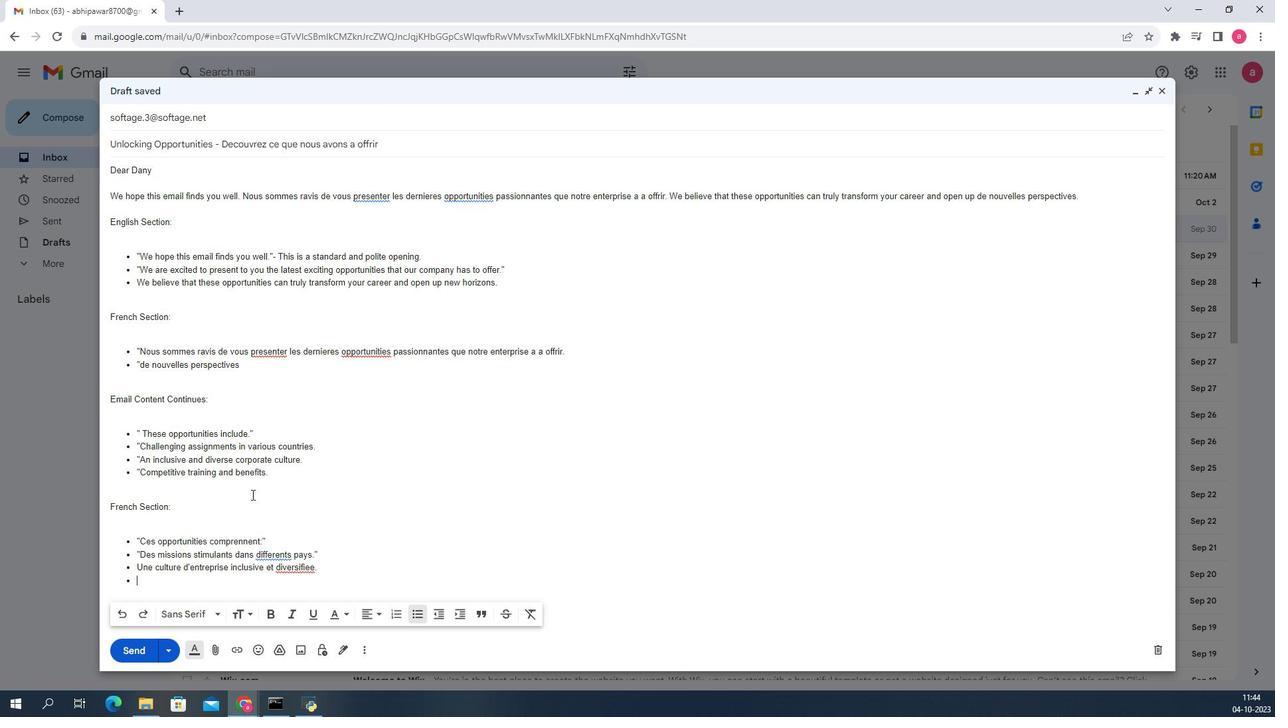 
Action: Mouse scrolled (399, 519) with delta (0, 0)
Screenshot: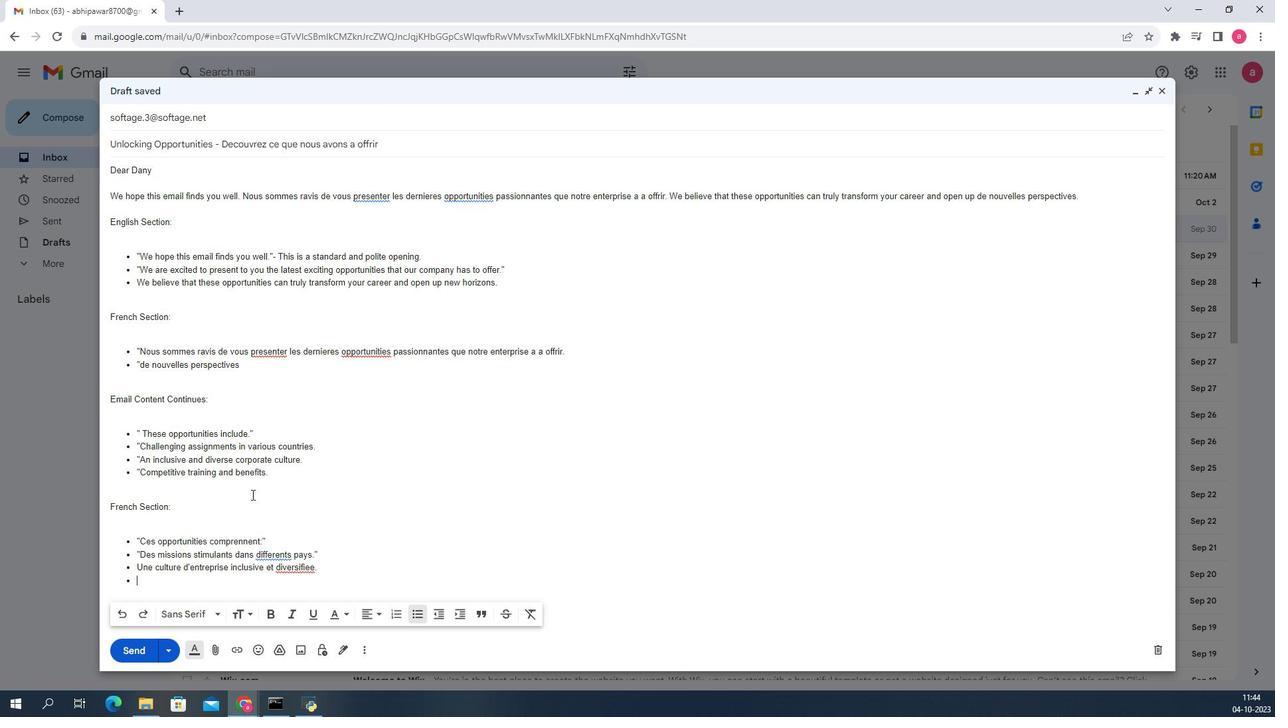 
Action: Mouse scrolled (399, 519) with delta (0, 0)
Screenshot: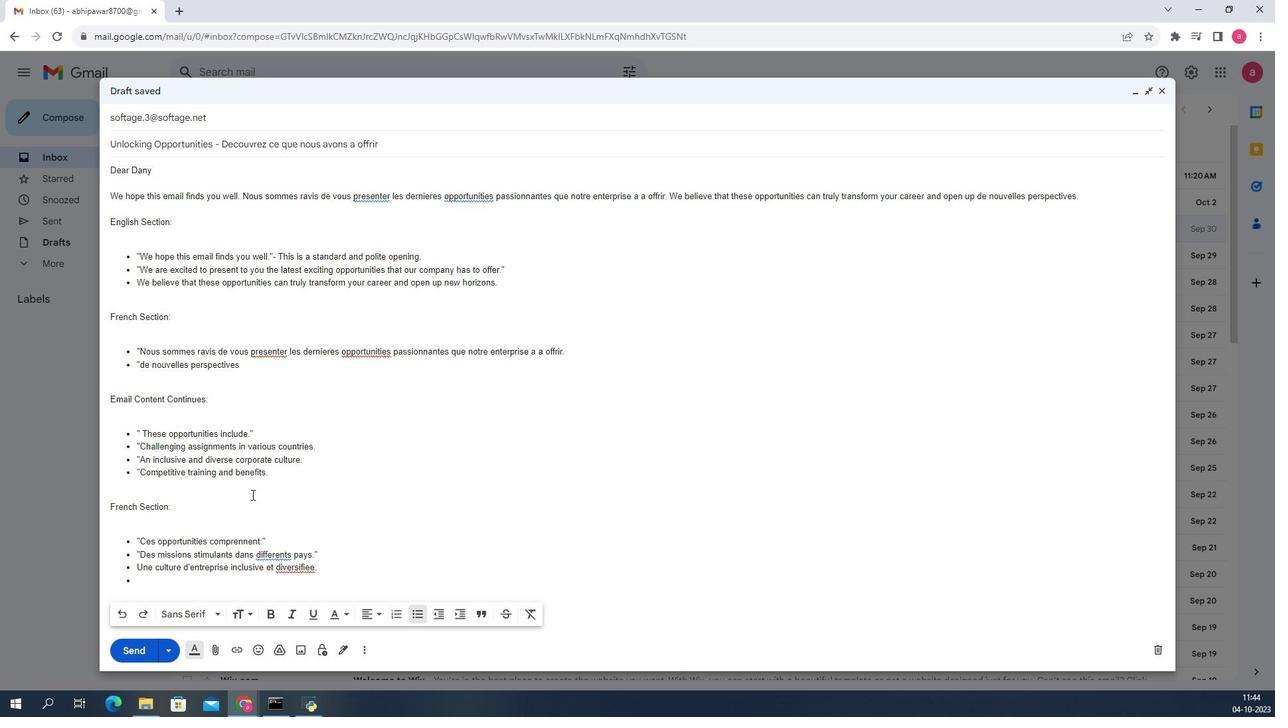 
Action: Mouse moved to (399, 520)
Screenshot: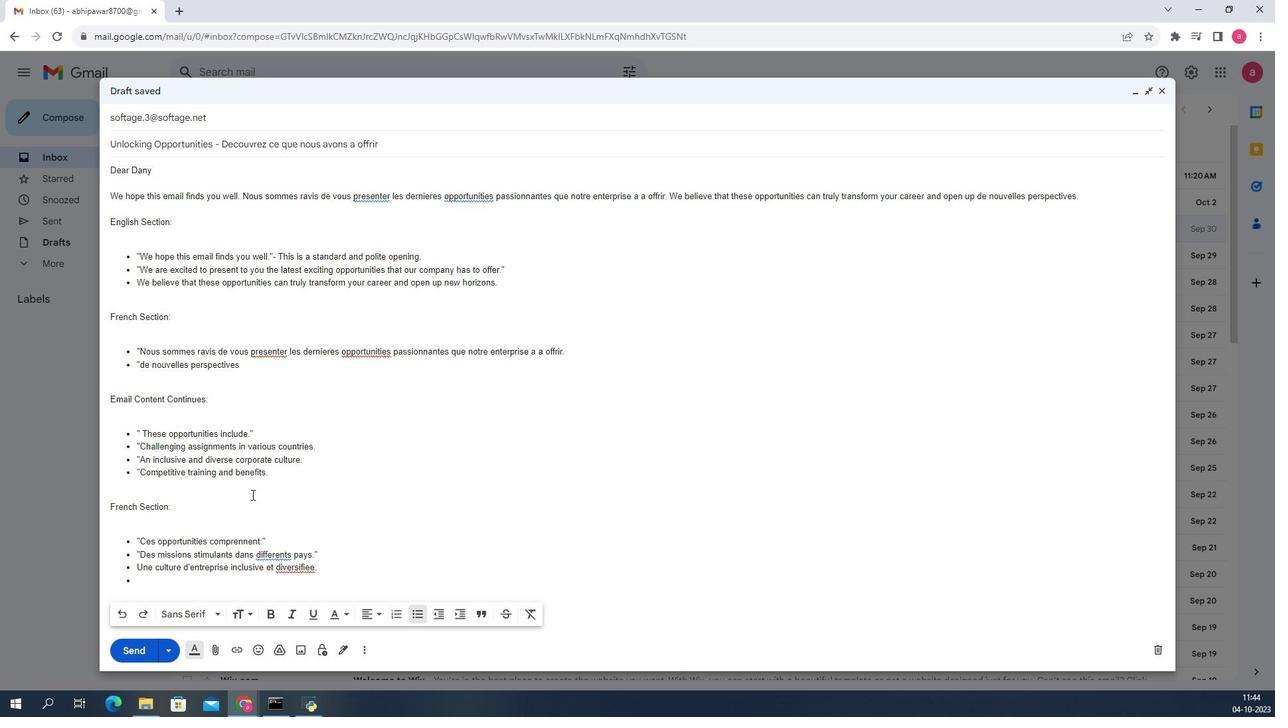 
Action: Mouse scrolled (399, 519) with delta (0, 0)
Screenshot: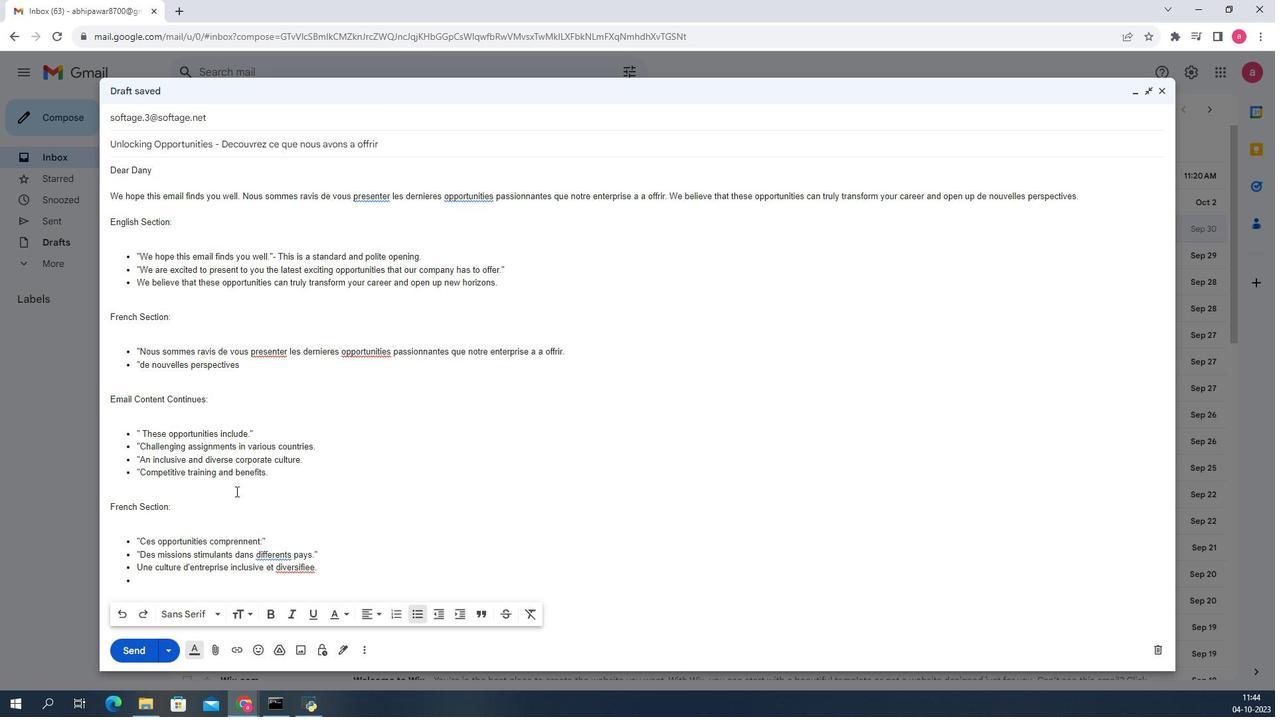 
Action: Mouse moved to (386, 578)
Screenshot: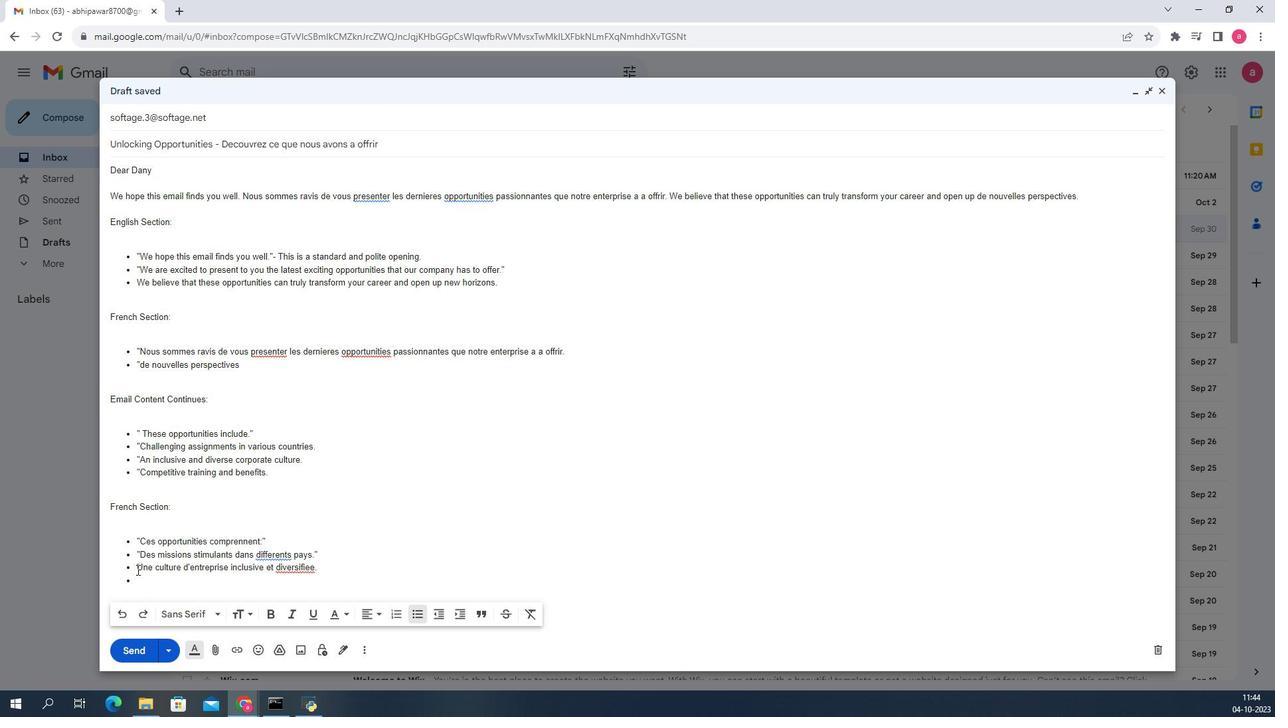 
Action: Mouse pressed left at (386, 578)
Screenshot: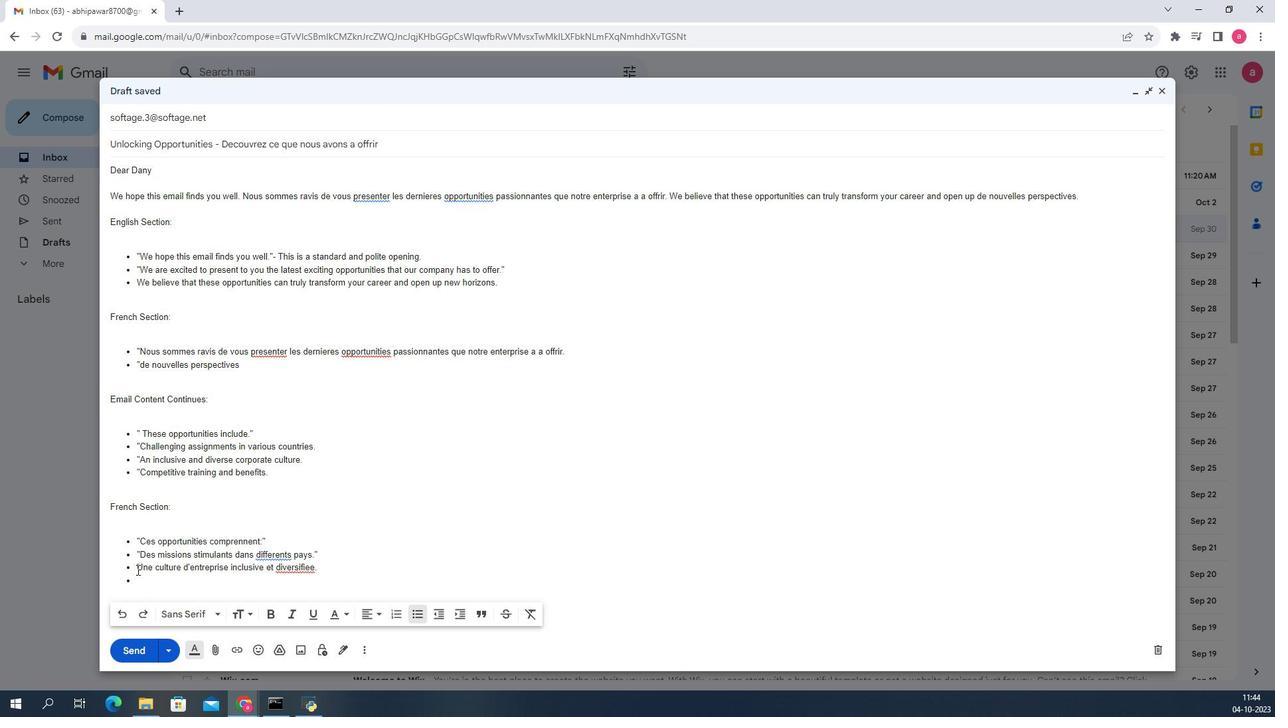 
Action: Mouse moved to (410, 540)
Screenshot: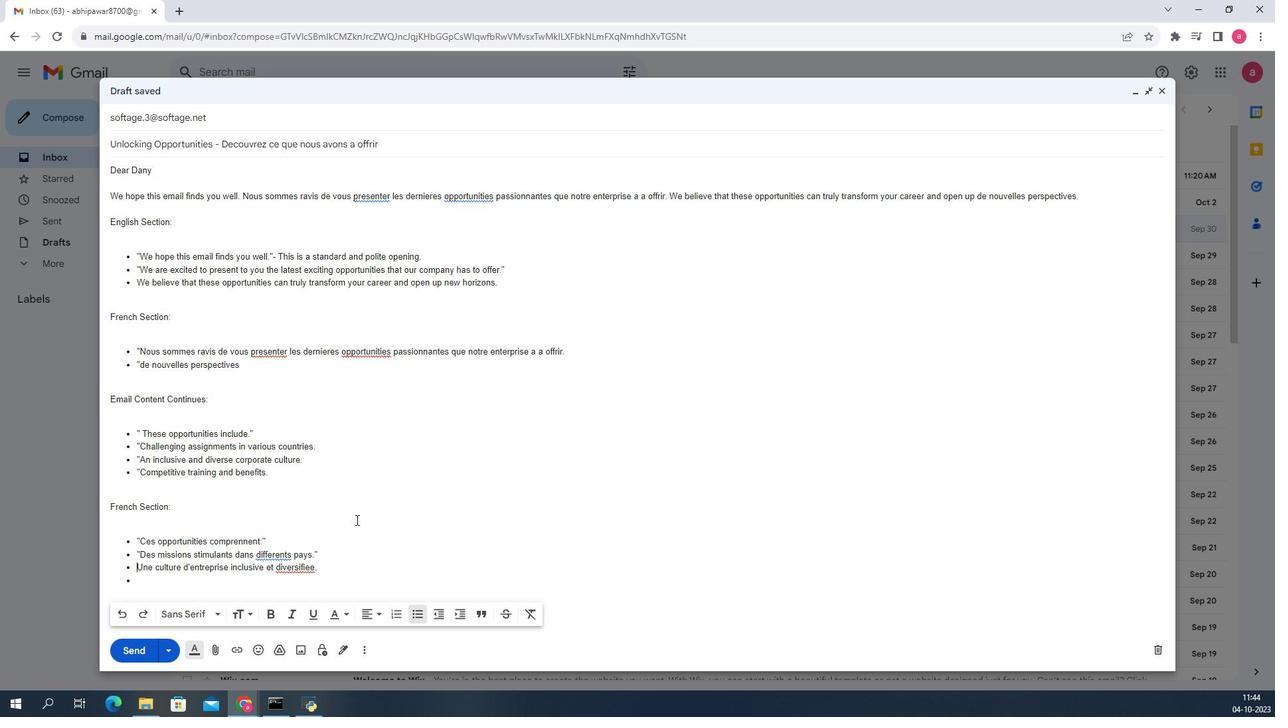 
Action: Key pressed <Key.shift>"
Screenshot: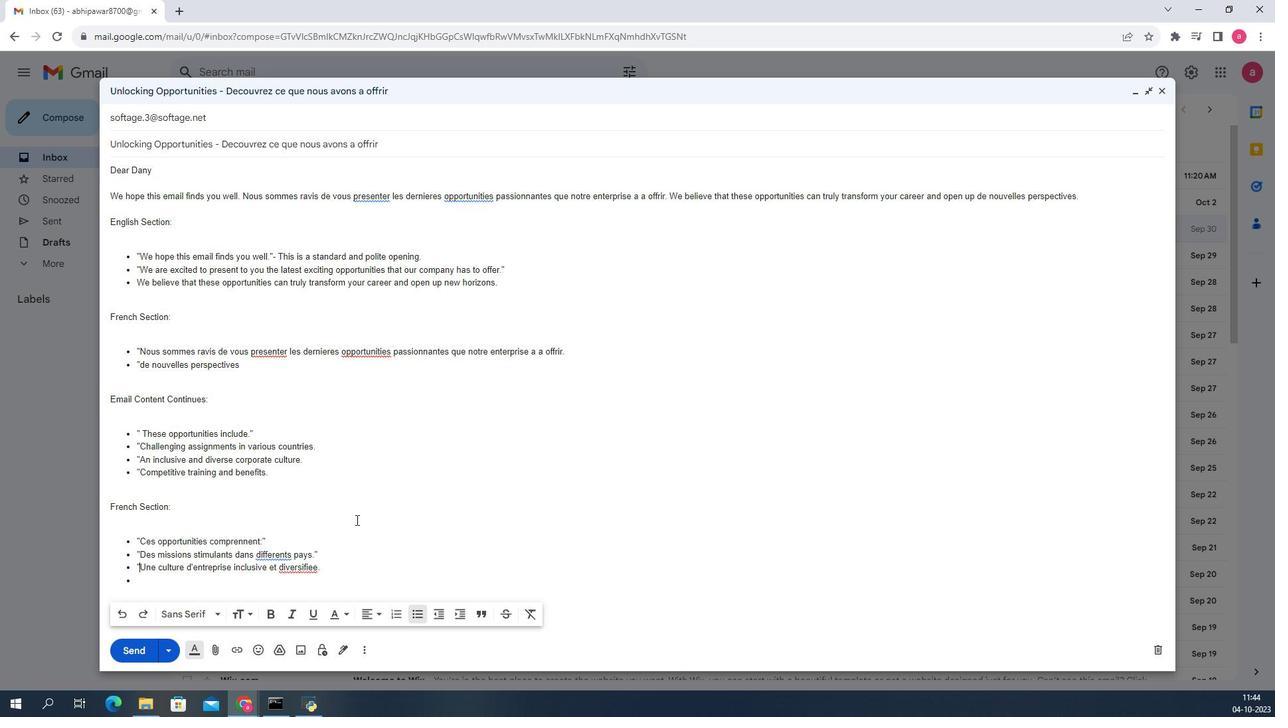 
Action: Mouse moved to (388, 587)
Screenshot: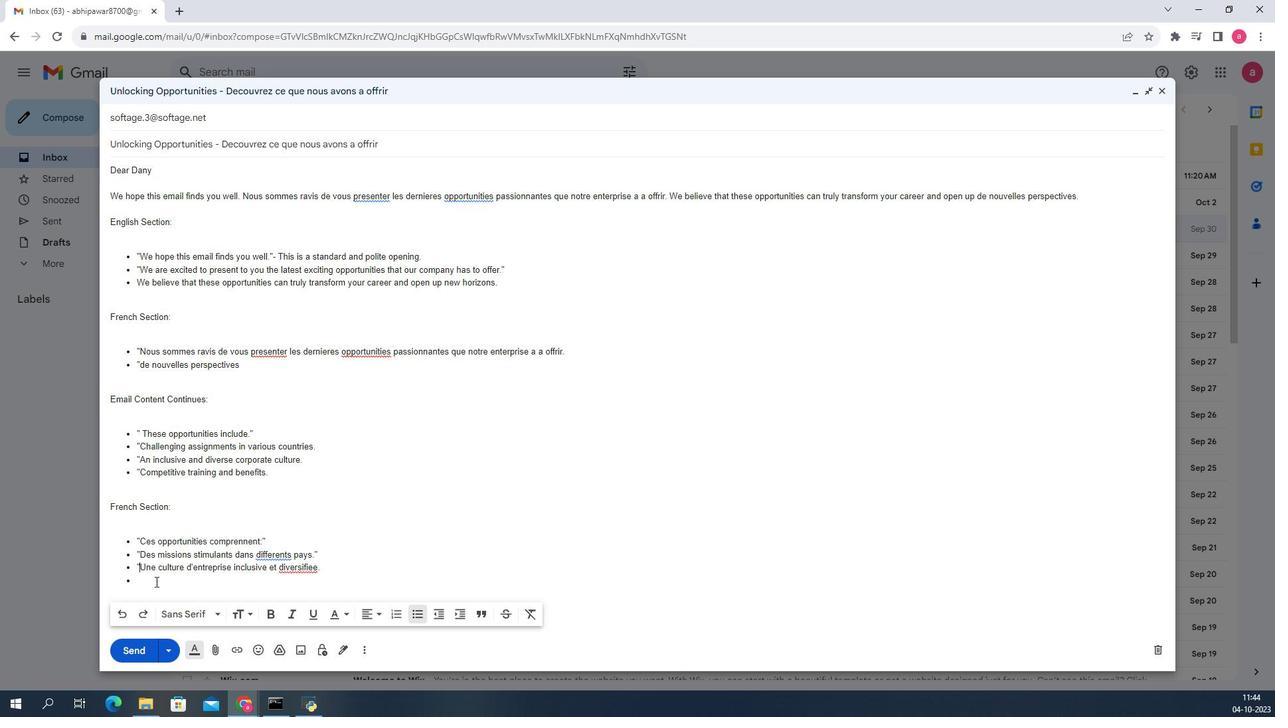
Action: Mouse pressed left at (388, 587)
Screenshot: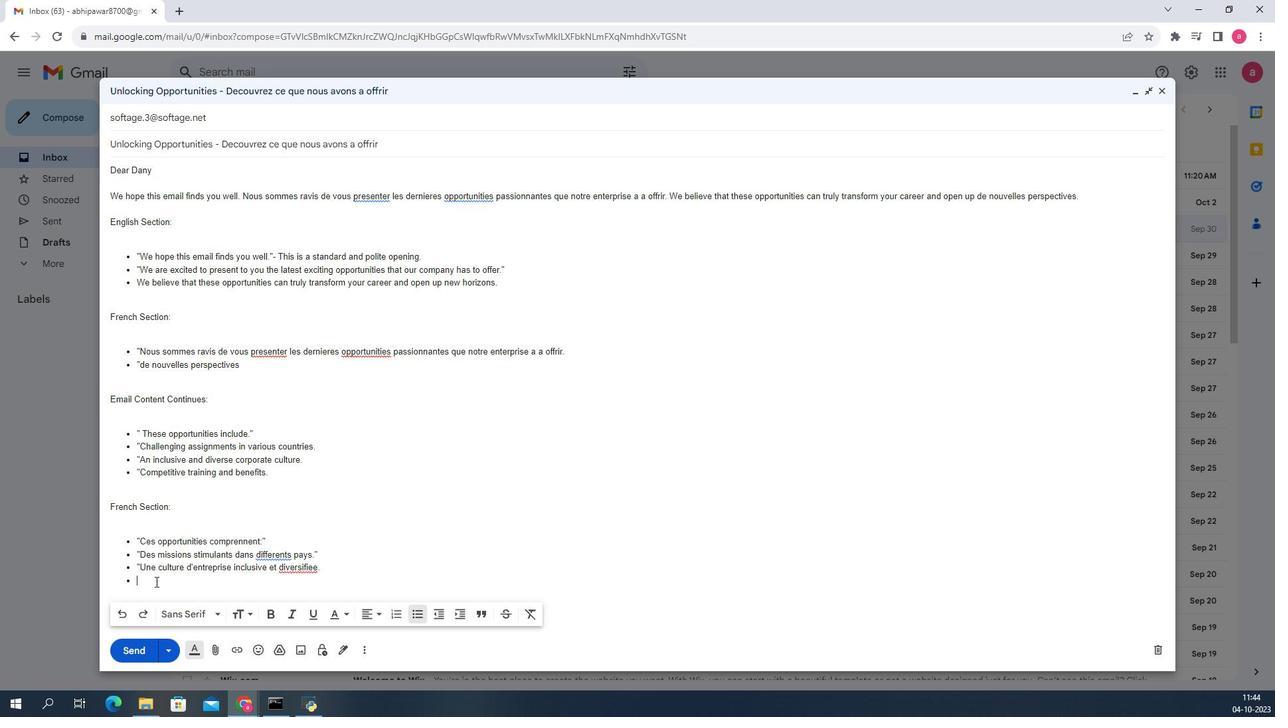 
Action: Mouse moved to (415, 556)
Screenshot: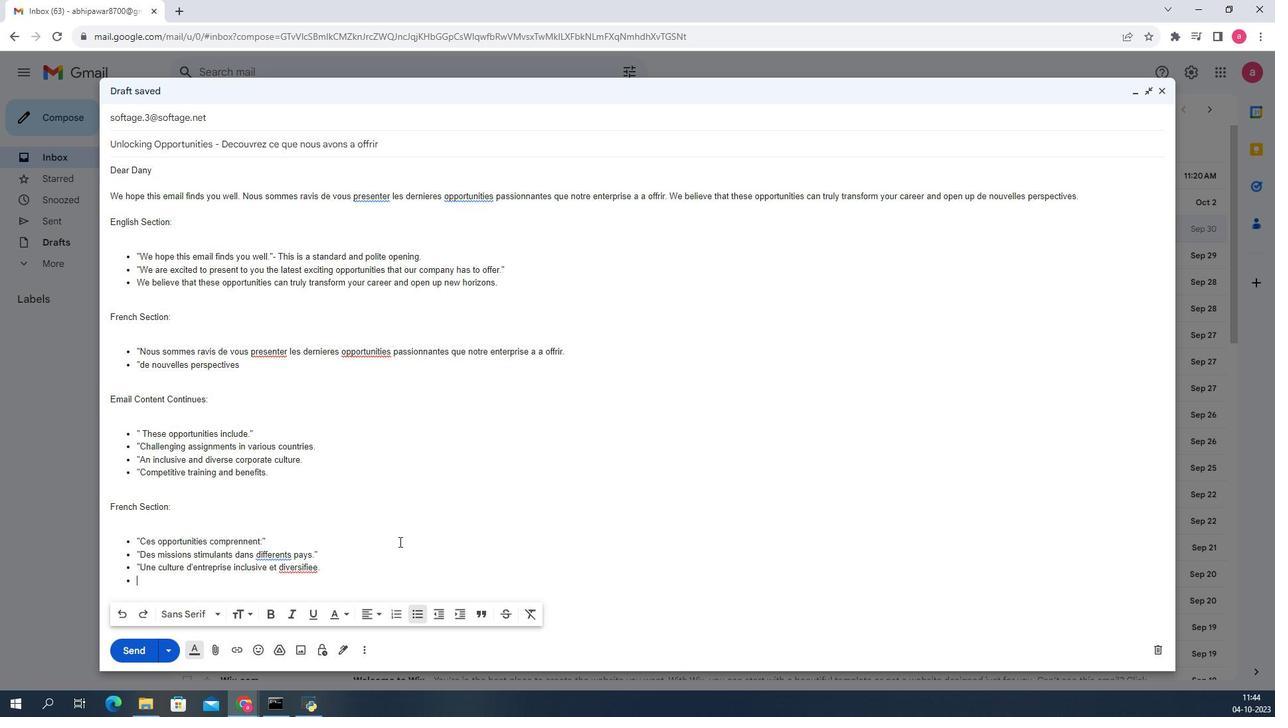 
Action: Key pressed <Key.shift>"<Key.shift_r>Des<Key.space>formations<Key.space>et<Key.space>des<Key.space>avantages<Key.space>competitifs.<Key.enter><Key.enter><Key.enter><Key.shift>Nous<Key.space>somem<Key.backspace><Key.backspace>mes<Key.space>convaincus<Key.space>que<Key.space>e<Key.backspace>ces<Key.space>opportunites<Key.space>correspondent<Key.space>a<Key.space>votre<Key.space>profil<Key.space>et<Key.space>a<Key.space>vos<Key.space>aspiration<Key.space><Key.backspace>s<Key.space>professionnells<Key.backspace>es.<Key.space><Key.shift>Pour<Key.space>en<Key.space>savoit<Key.space><Key.backspace><Key.backspace>r<Key.space>plus,<Key.space>noun<Key.backspace>s<Key.space>invitons<Key.space>aa<Key.space>consulter<Key.space>site<Key.space>web<Key.space>ou<Key.space>a<Key.space>nous<Key.space>contacter<Key.space>directement.
Screenshot: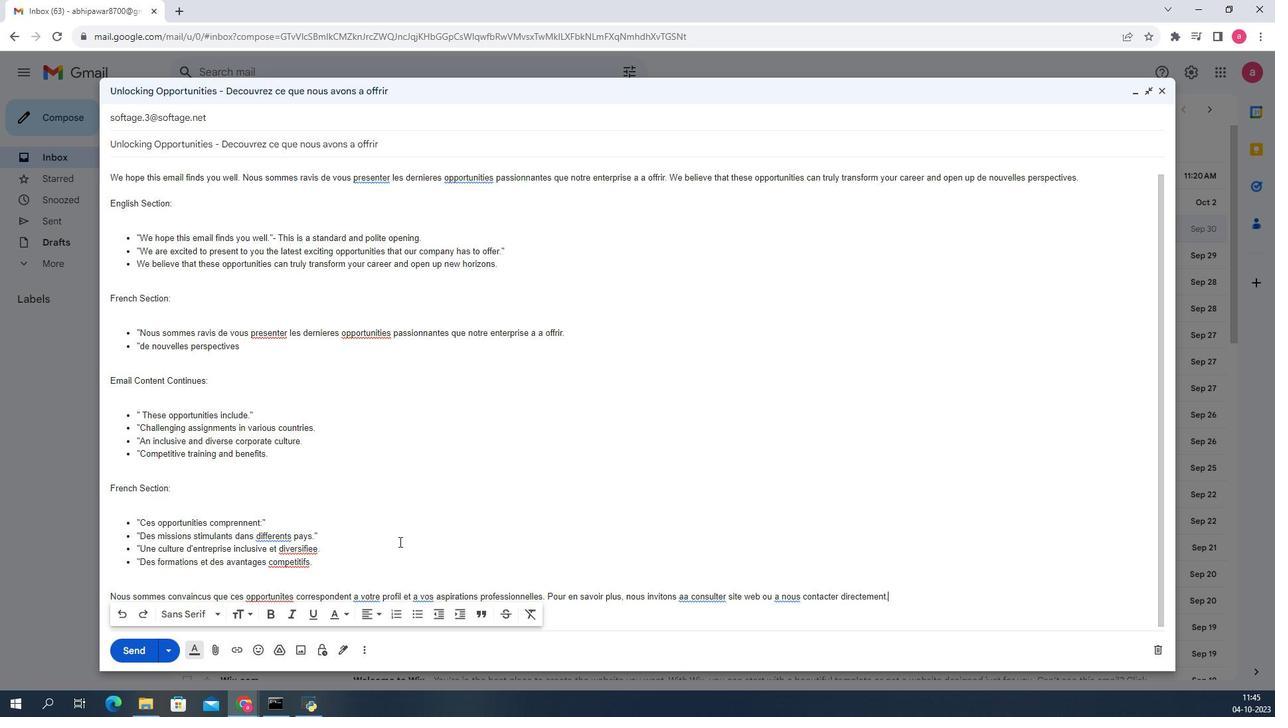 
Action: Mouse moved to (331, 430)
Screenshot: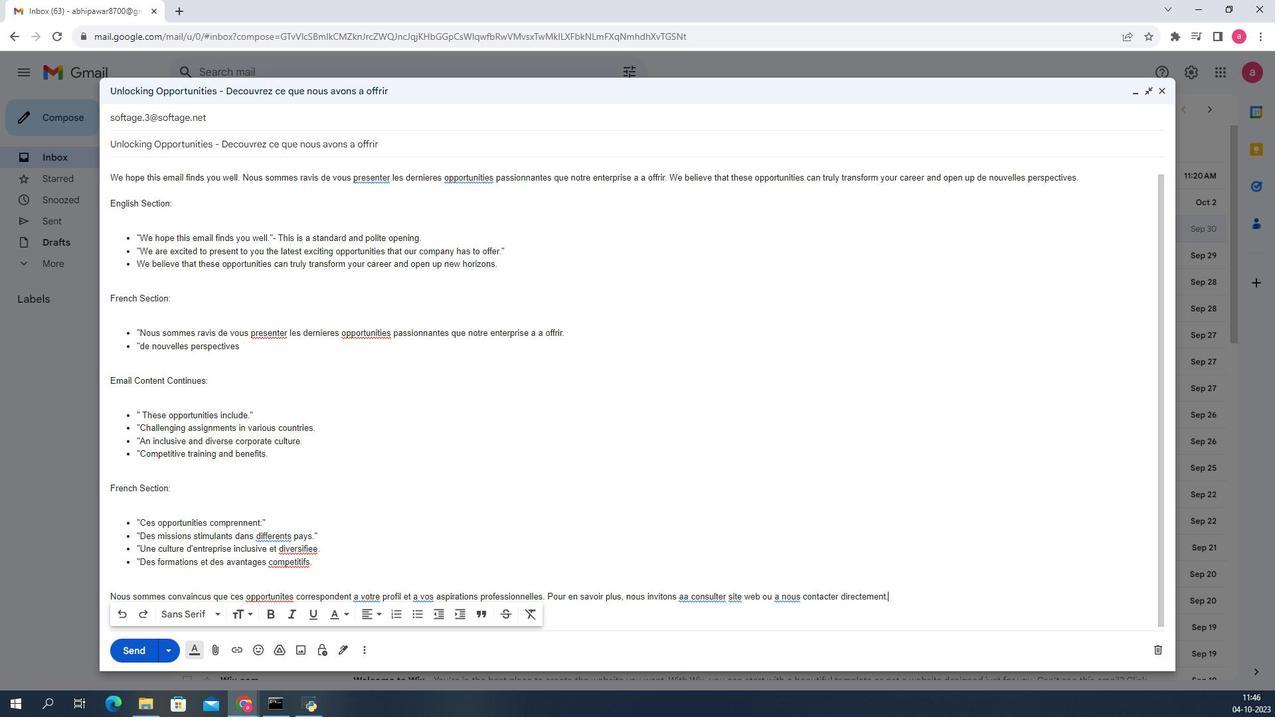 
Action: Mouse scrolled (331, 429) with delta (0, 0)
Screenshot: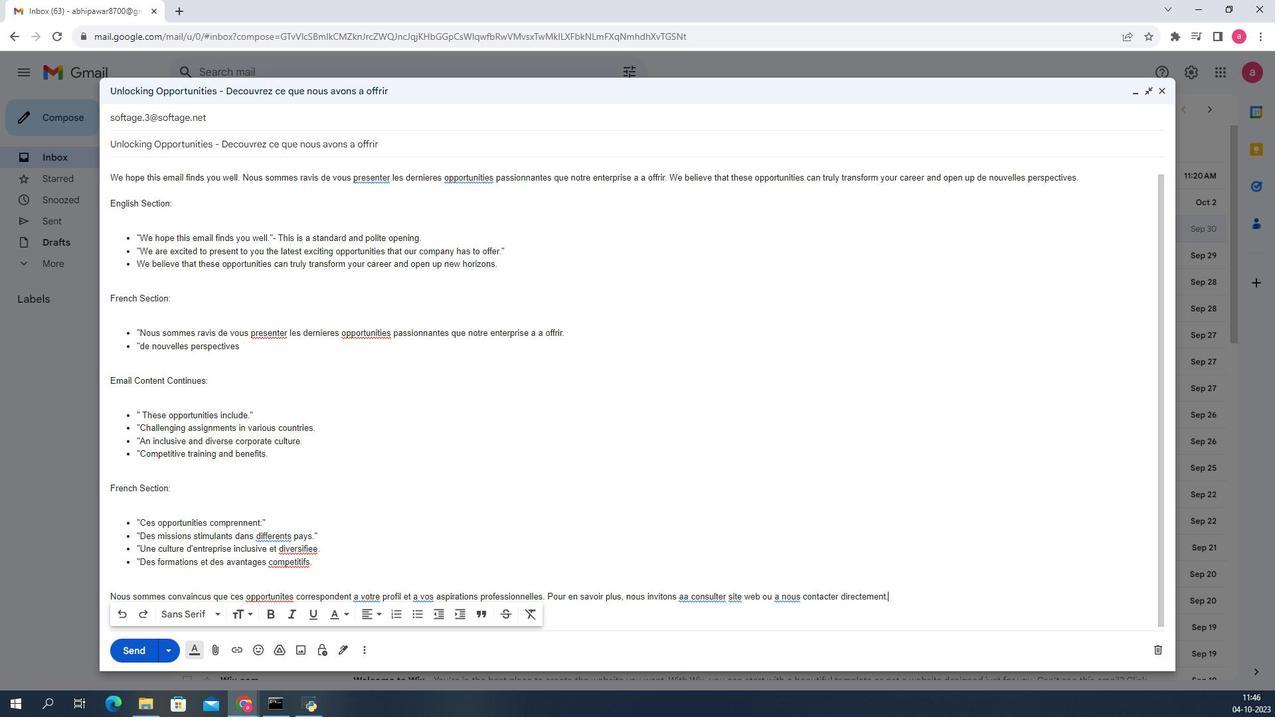 
Action: Mouse moved to (330, 397)
Screenshot: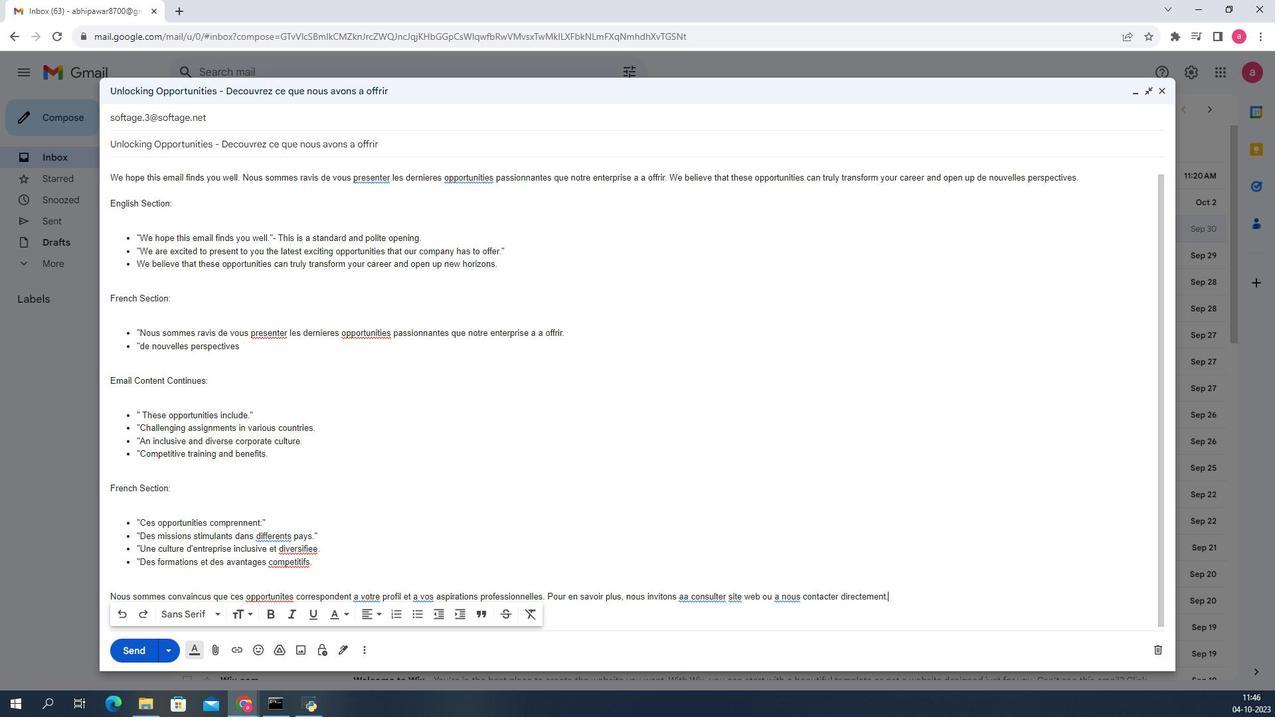 
Action: Mouse scrolled (330, 397) with delta (0, 0)
Screenshot: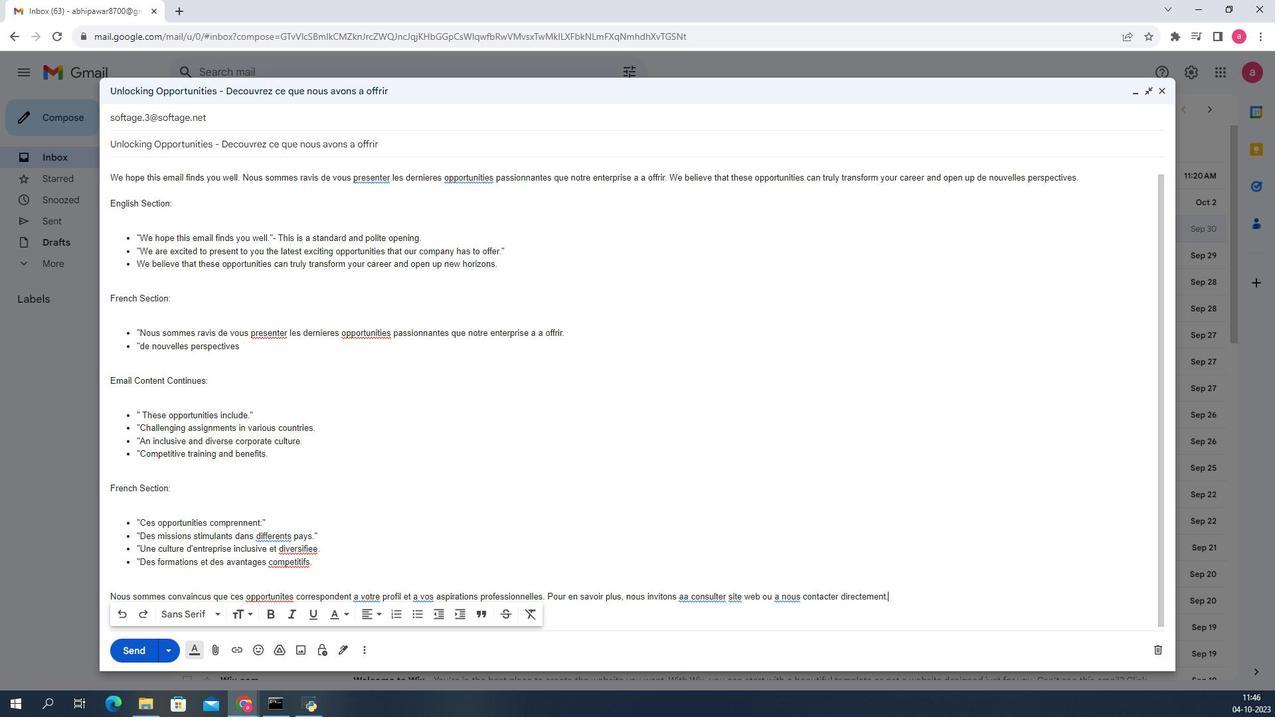 
Action: Mouse moved to (330, 387)
Screenshot: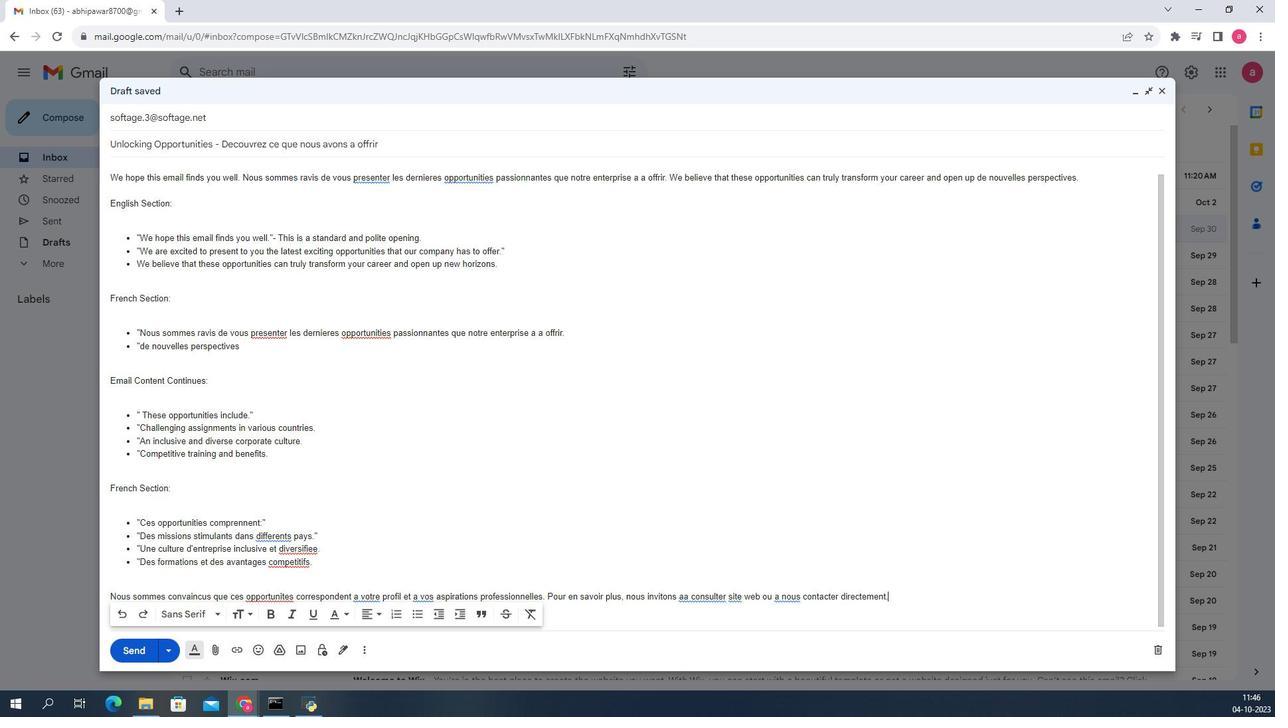 
Action: Mouse scrolled (330, 387) with delta (0, 0)
Screenshot: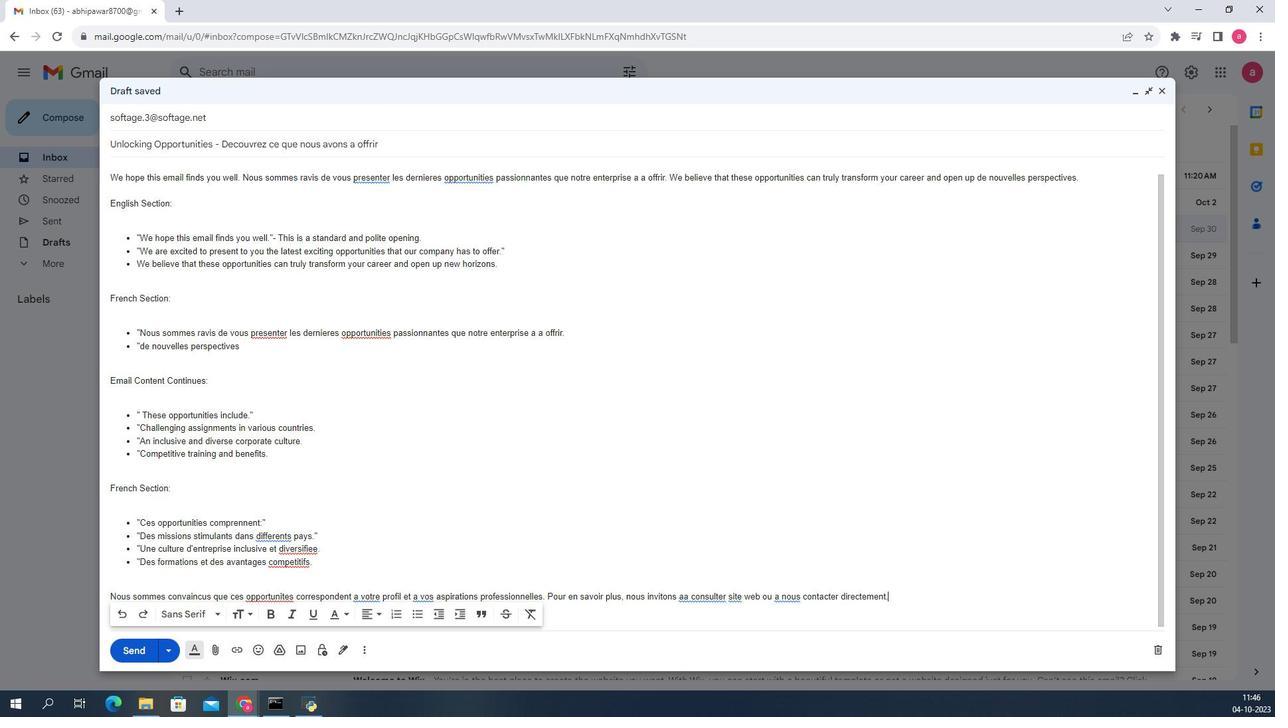 
Action: Mouse moved to (330, 386)
Screenshot: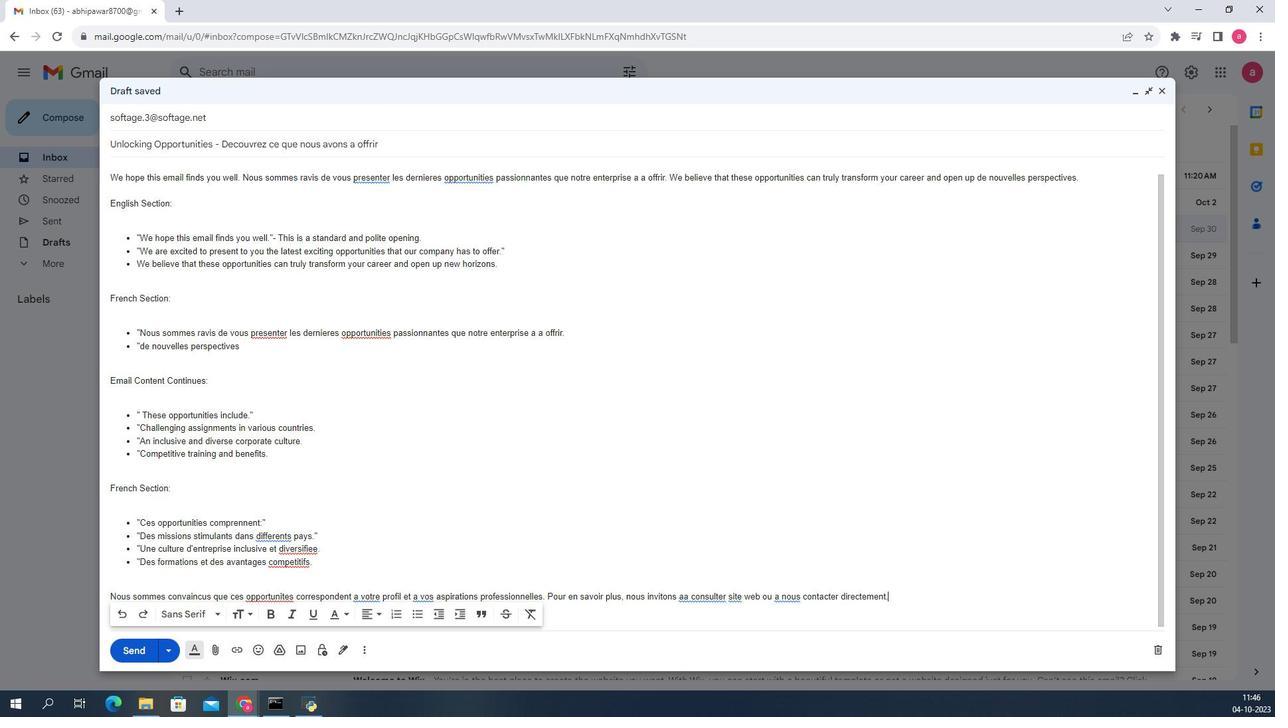 
Action: Mouse scrolled (330, 386) with delta (0, 0)
Screenshot: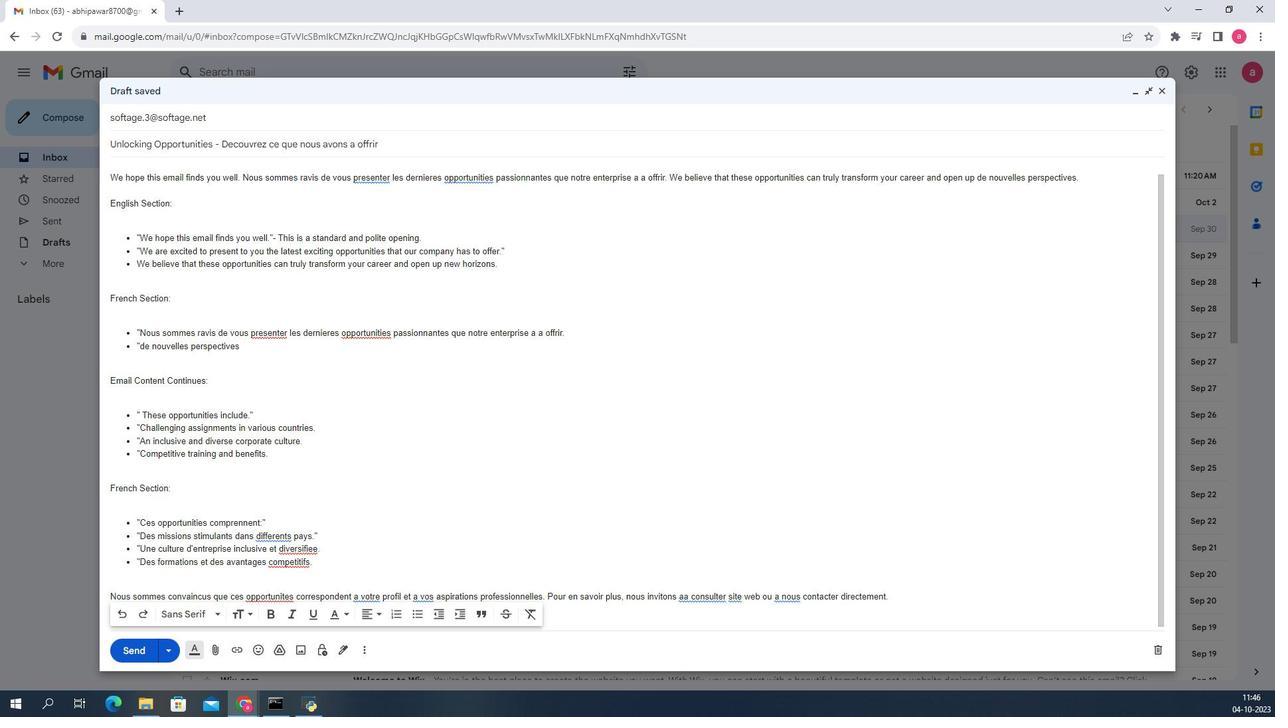 
Action: Mouse scrolled (330, 386) with delta (0, 0)
Screenshot: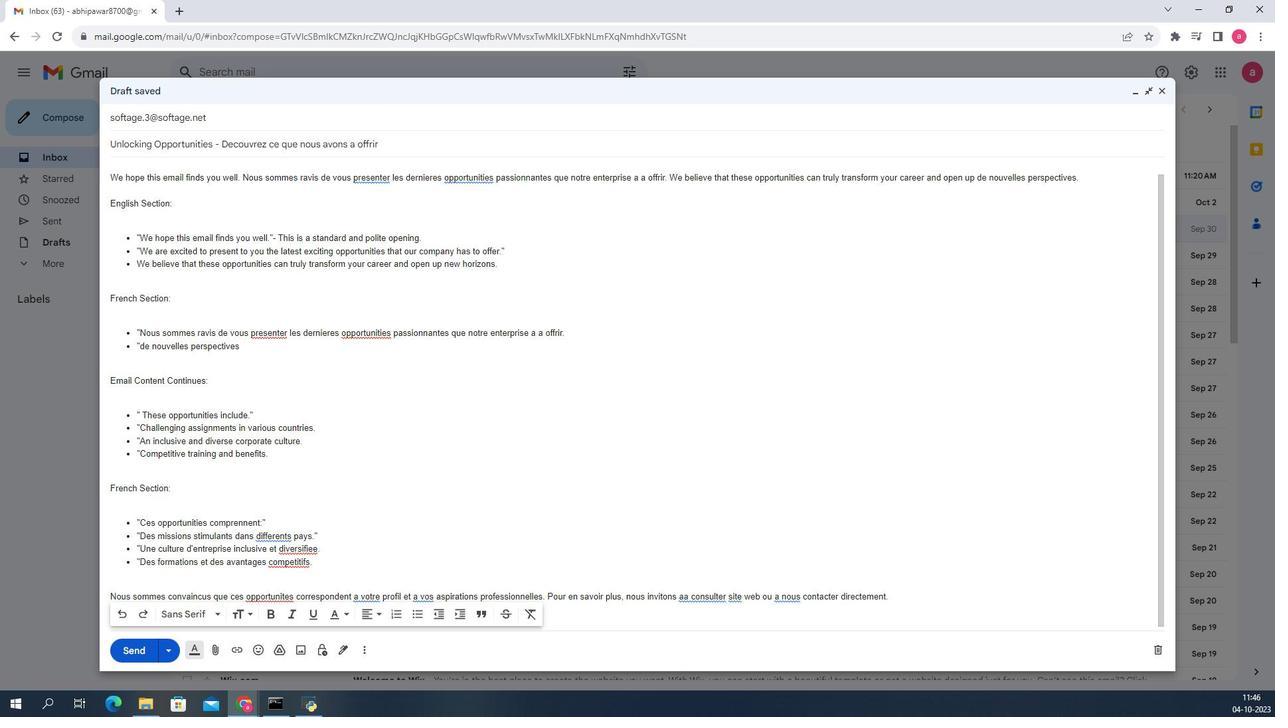 
Action: Mouse scrolled (330, 386) with delta (0, 0)
Screenshot: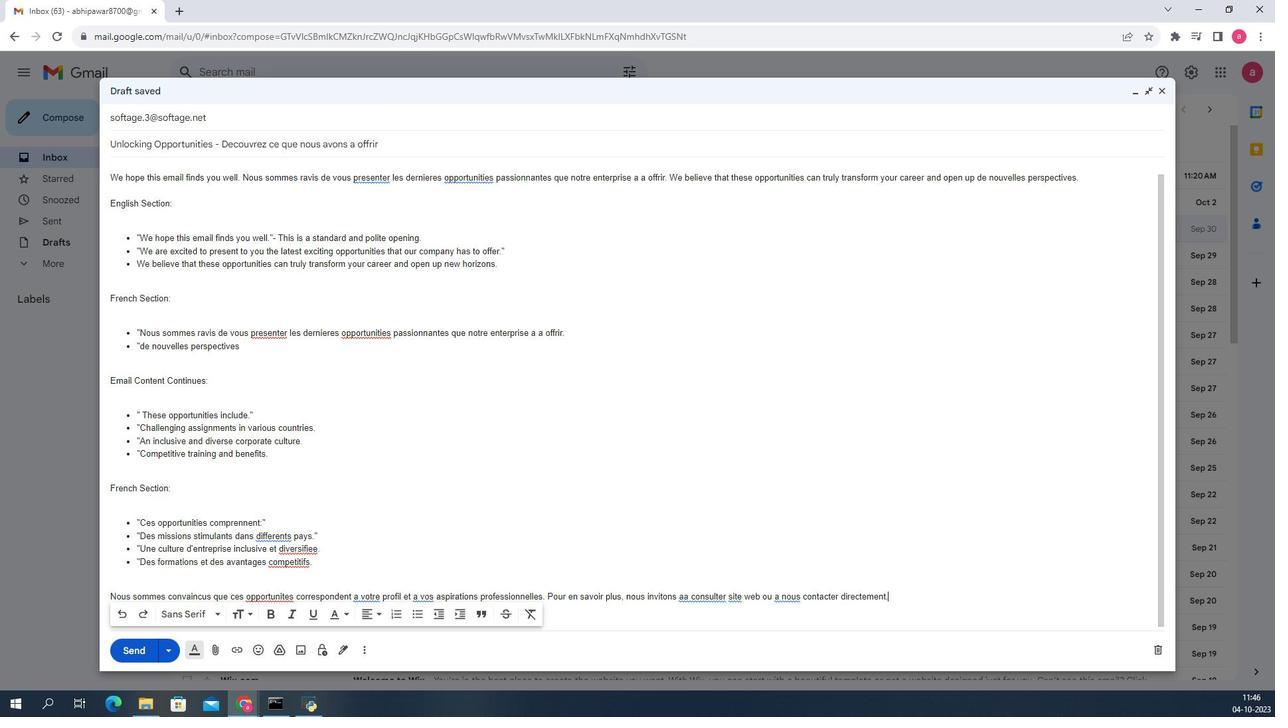 
Action: Mouse scrolled (330, 386) with delta (0, 0)
Screenshot: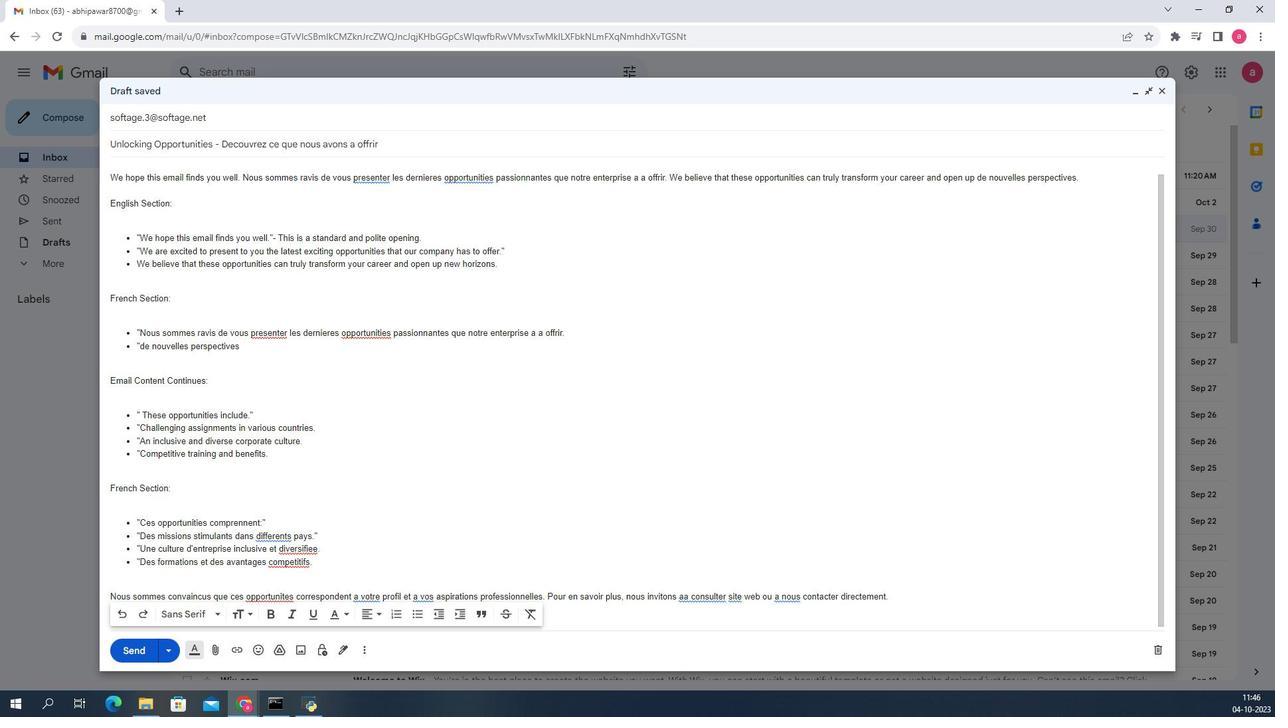
Action: Mouse scrolled (330, 386) with delta (0, 0)
Screenshot: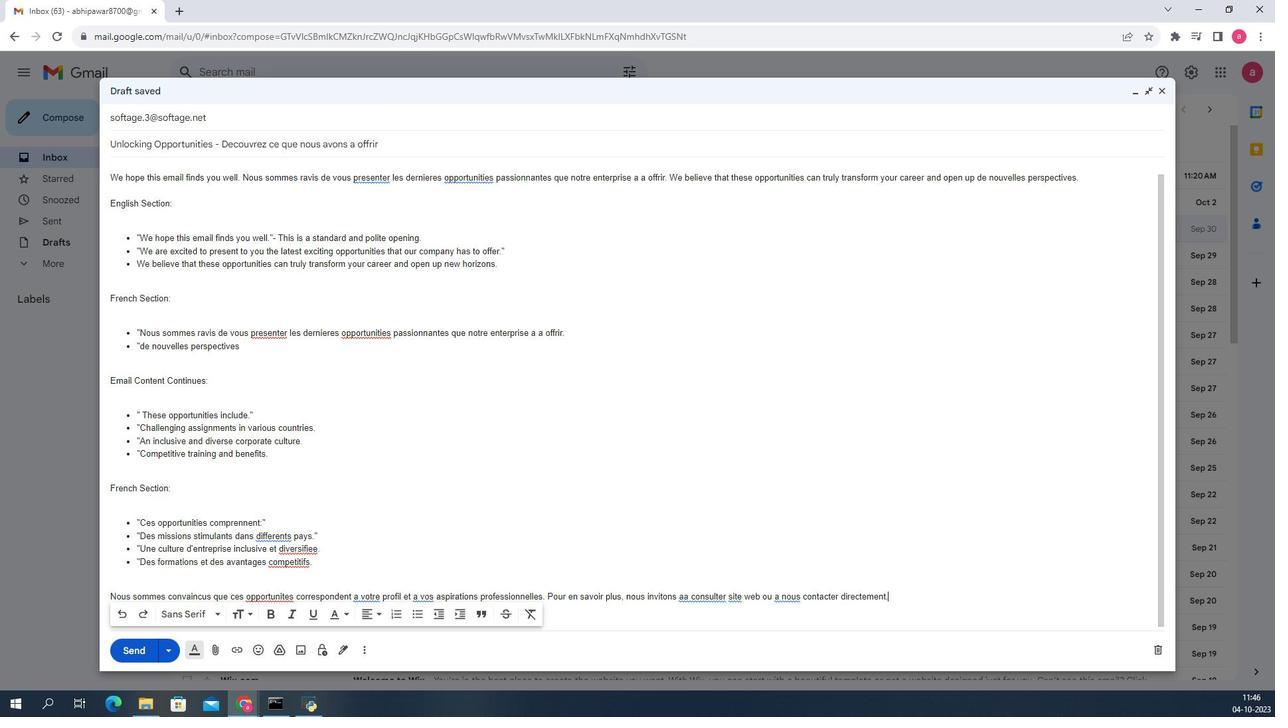 
Action: Mouse scrolled (330, 386) with delta (0, 0)
Screenshot: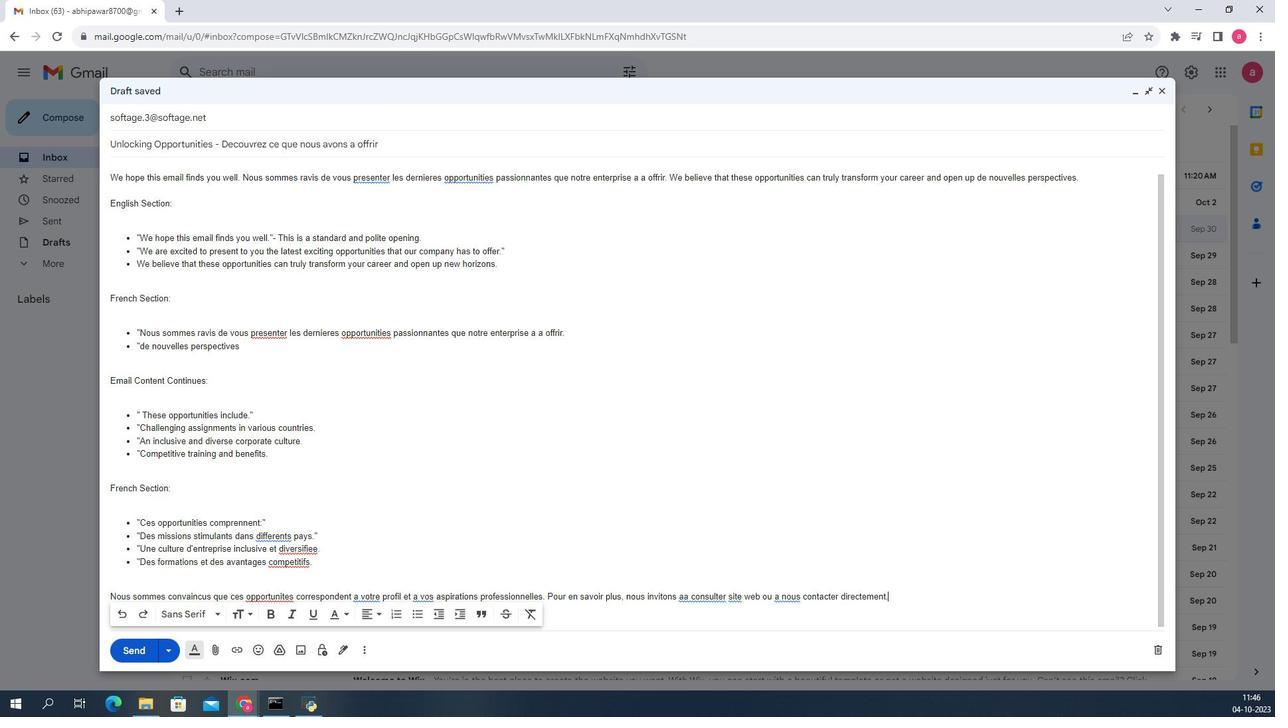
Action: Mouse scrolled (330, 387) with delta (0, 0)
Screenshot: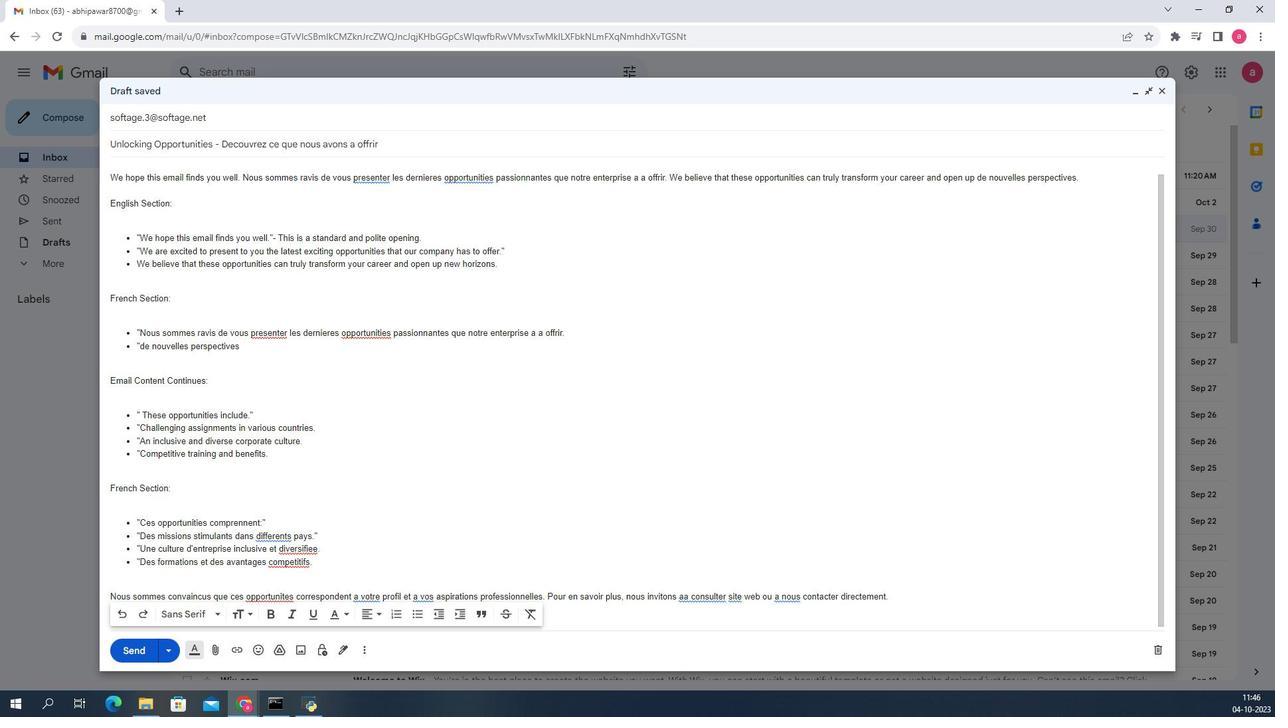 
Action: Mouse scrolled (330, 387) with delta (0, 0)
Screenshot: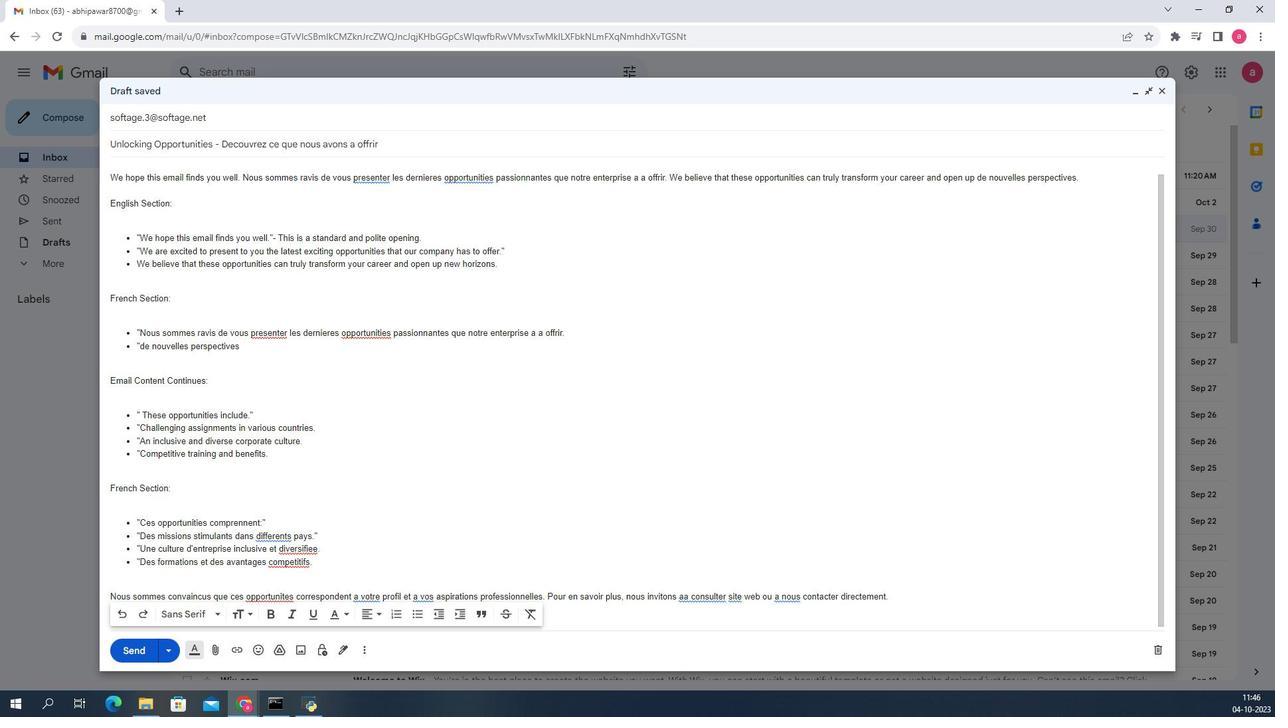 
Action: Mouse scrolled (330, 387) with delta (0, 0)
Screenshot: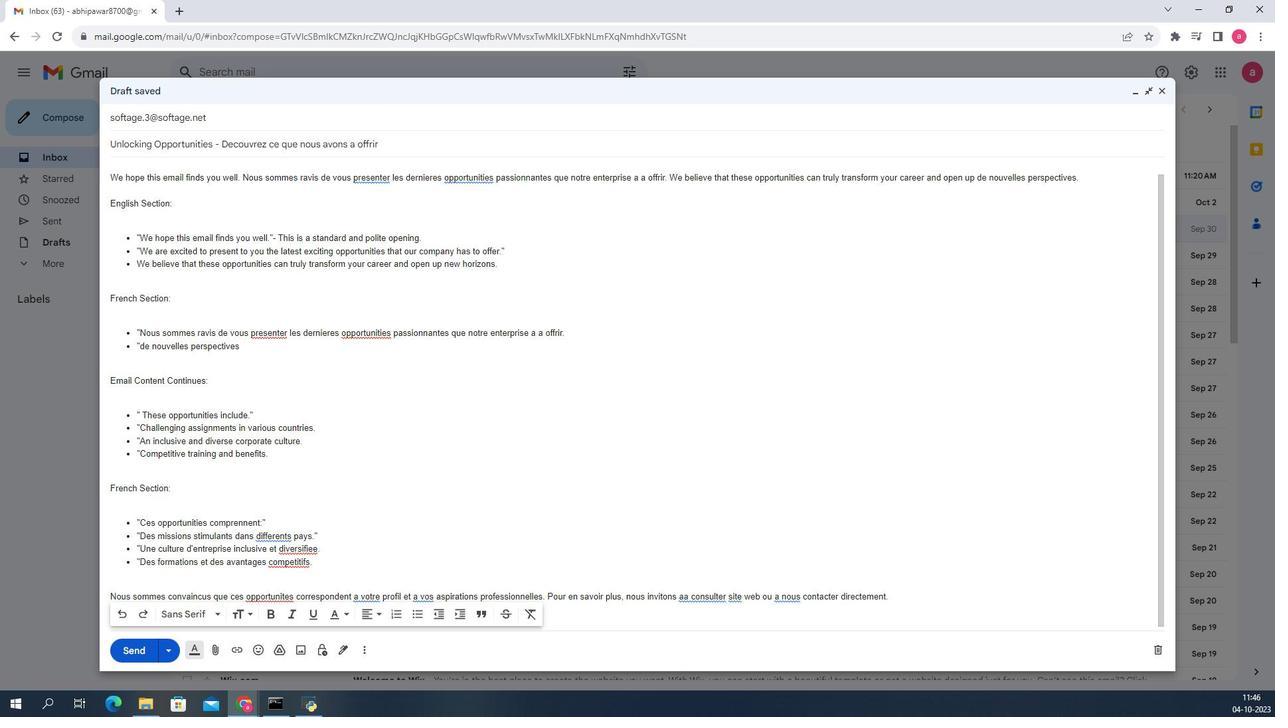 
Action: Mouse scrolled (330, 387) with delta (0, 0)
Screenshot: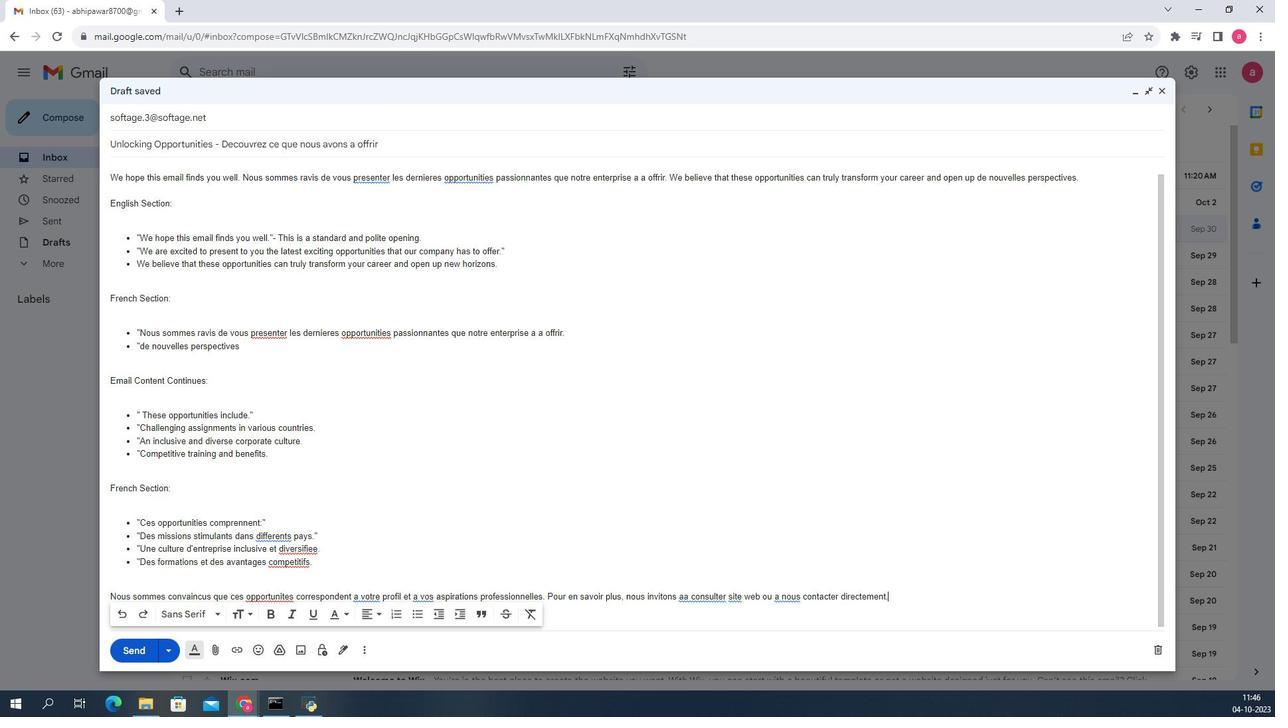 
Action: Mouse scrolled (330, 387) with delta (0, 0)
Screenshot: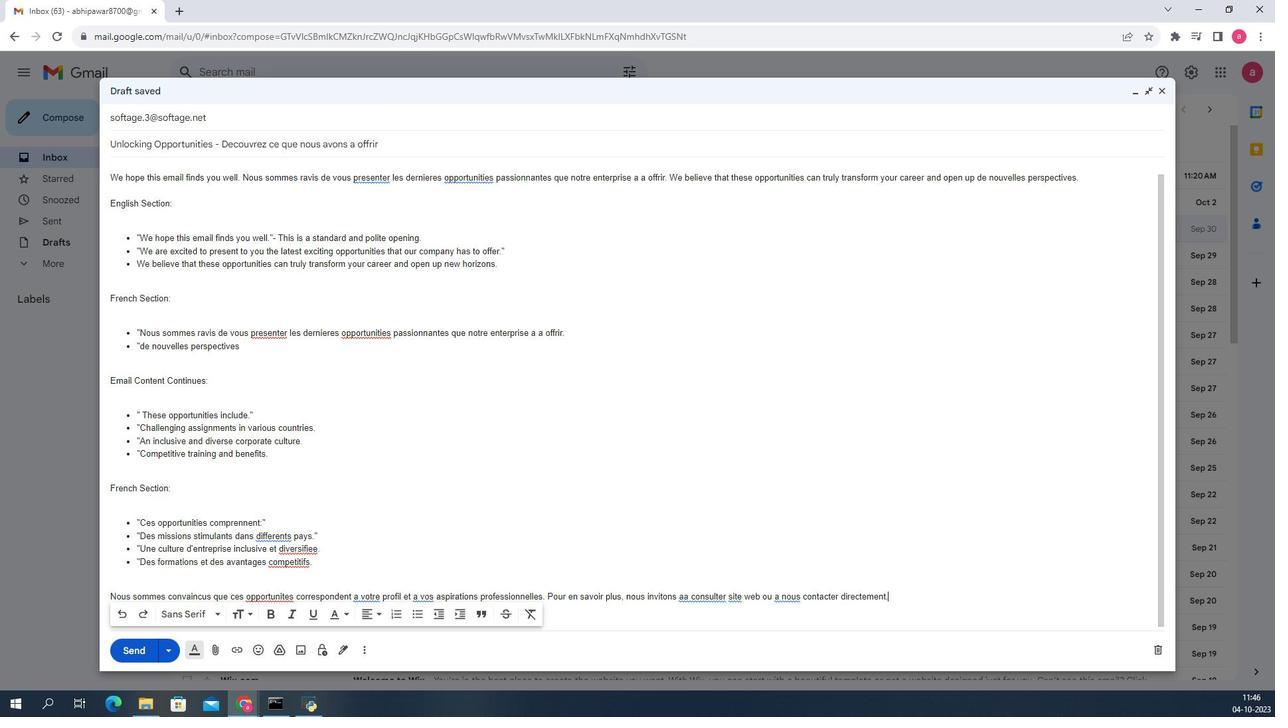 
Action: Mouse scrolled (330, 387) with delta (0, 0)
Screenshot: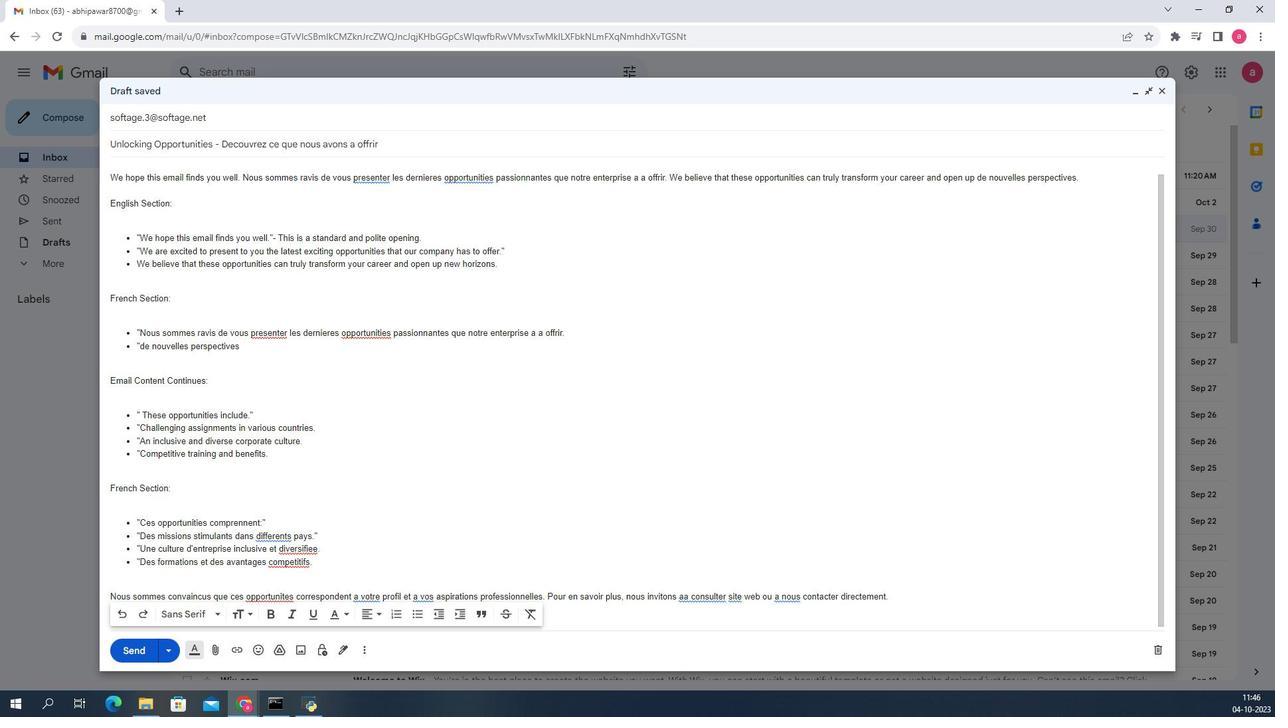 
Action: Mouse moved to (430, 447)
Screenshot: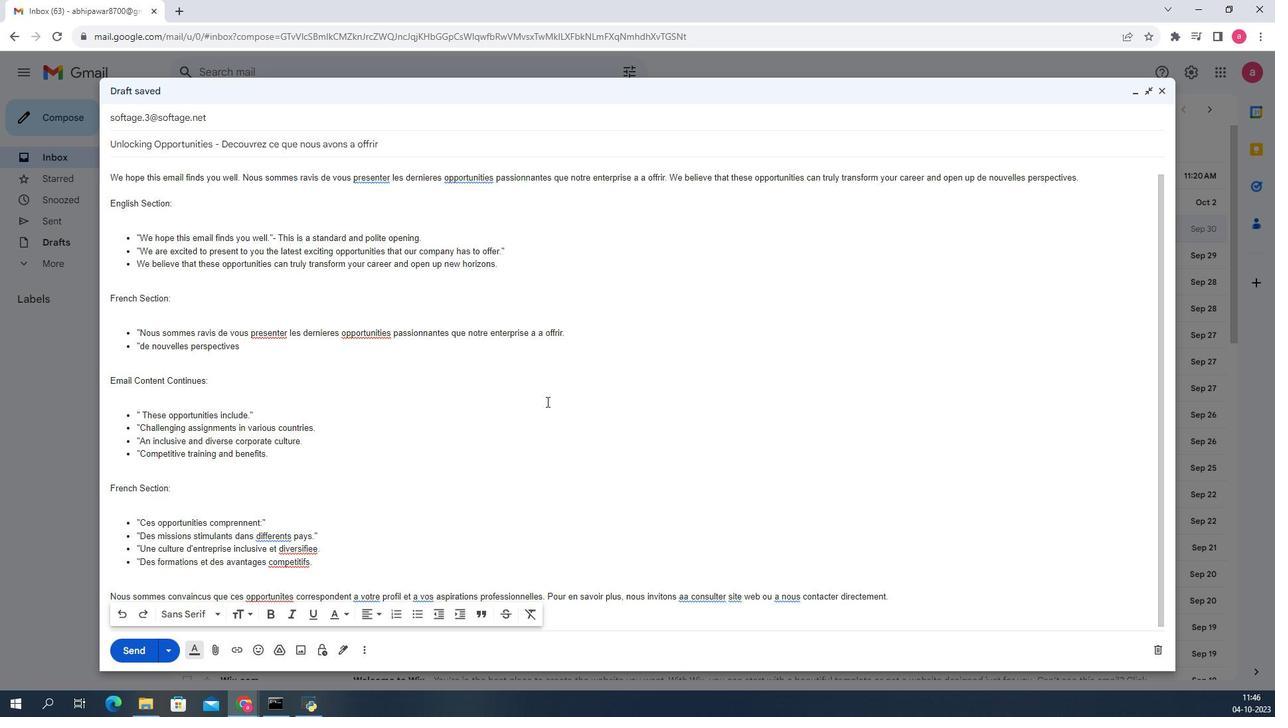 
Action: Mouse scrolled (430, 447) with delta (0, 0)
Screenshot: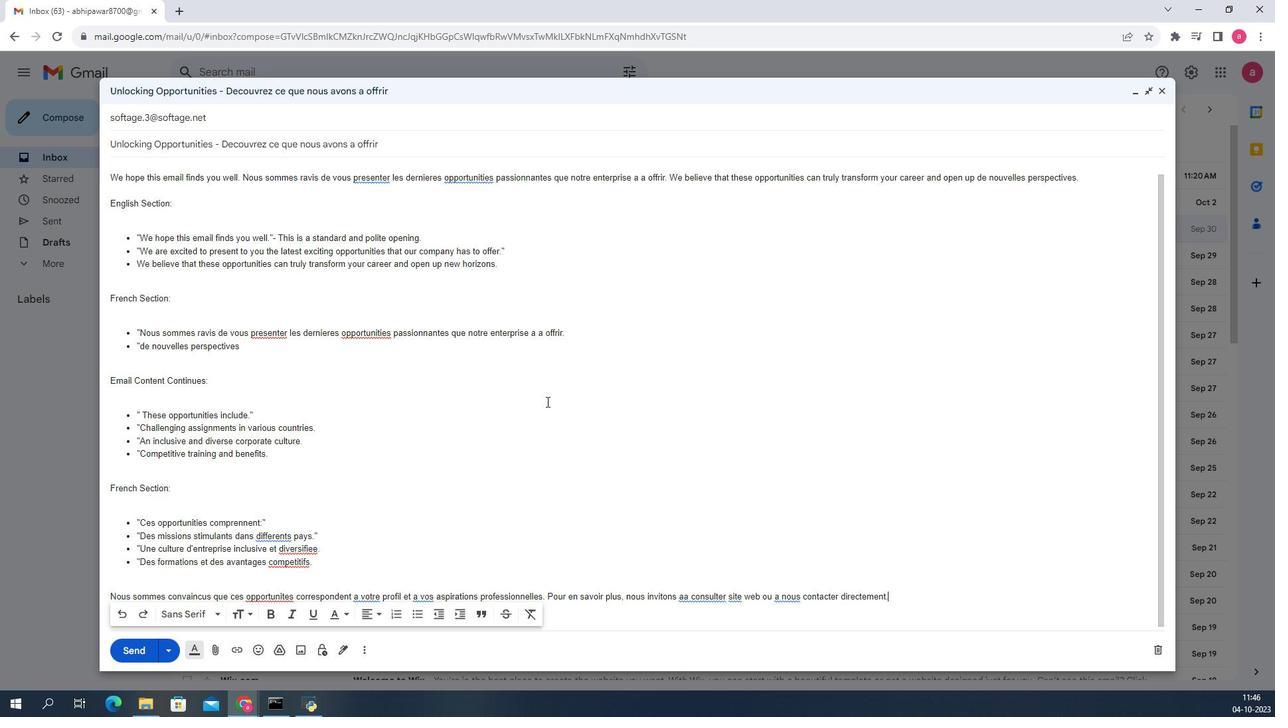 
Action: Mouse scrolled (430, 447) with delta (0, 0)
Screenshot: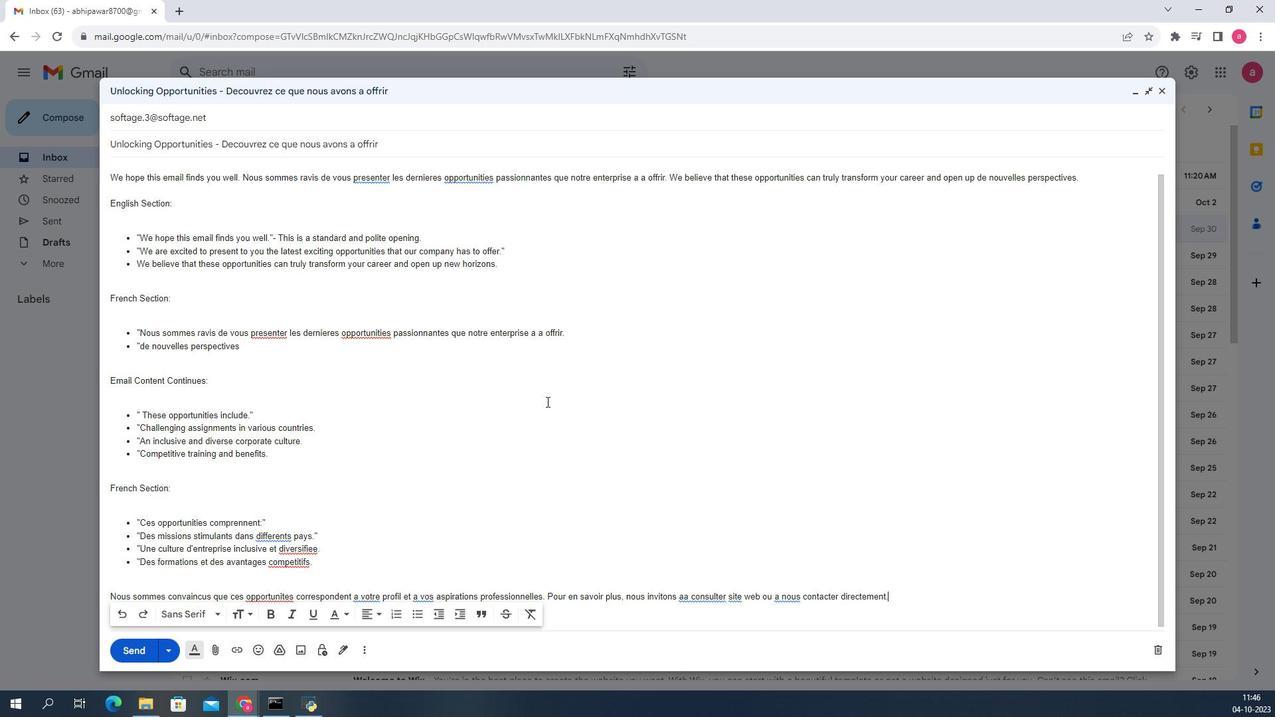 
Action: Mouse moved to (322, 405)
Screenshot: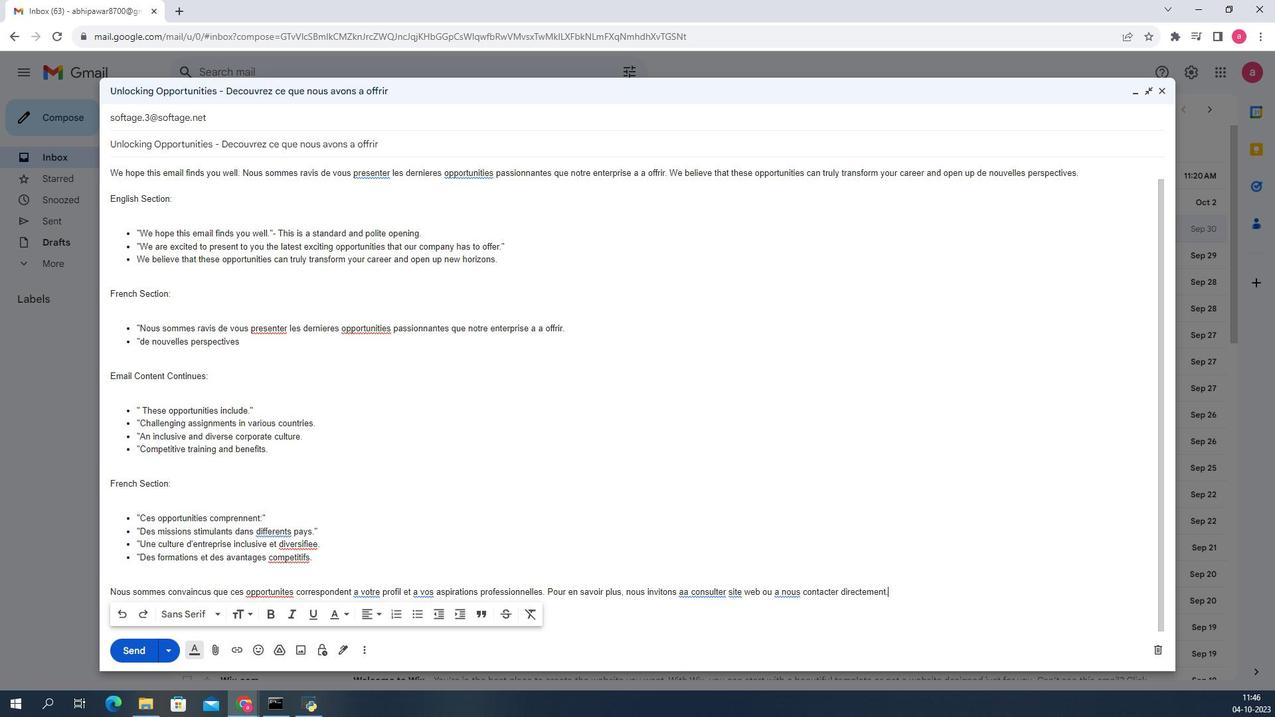 
Action: Mouse scrolled (322, 404) with delta (0, 0)
Screenshot: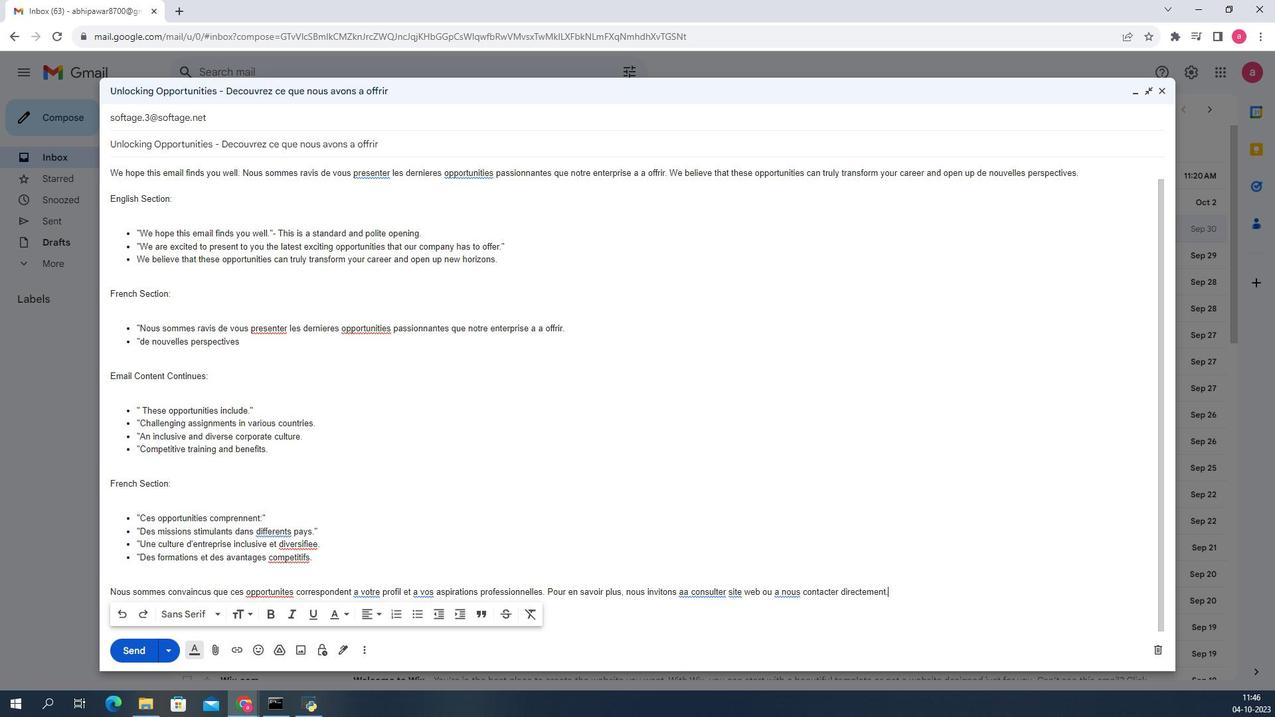 
Action: Mouse scrolled (322, 404) with delta (0, 0)
Screenshot: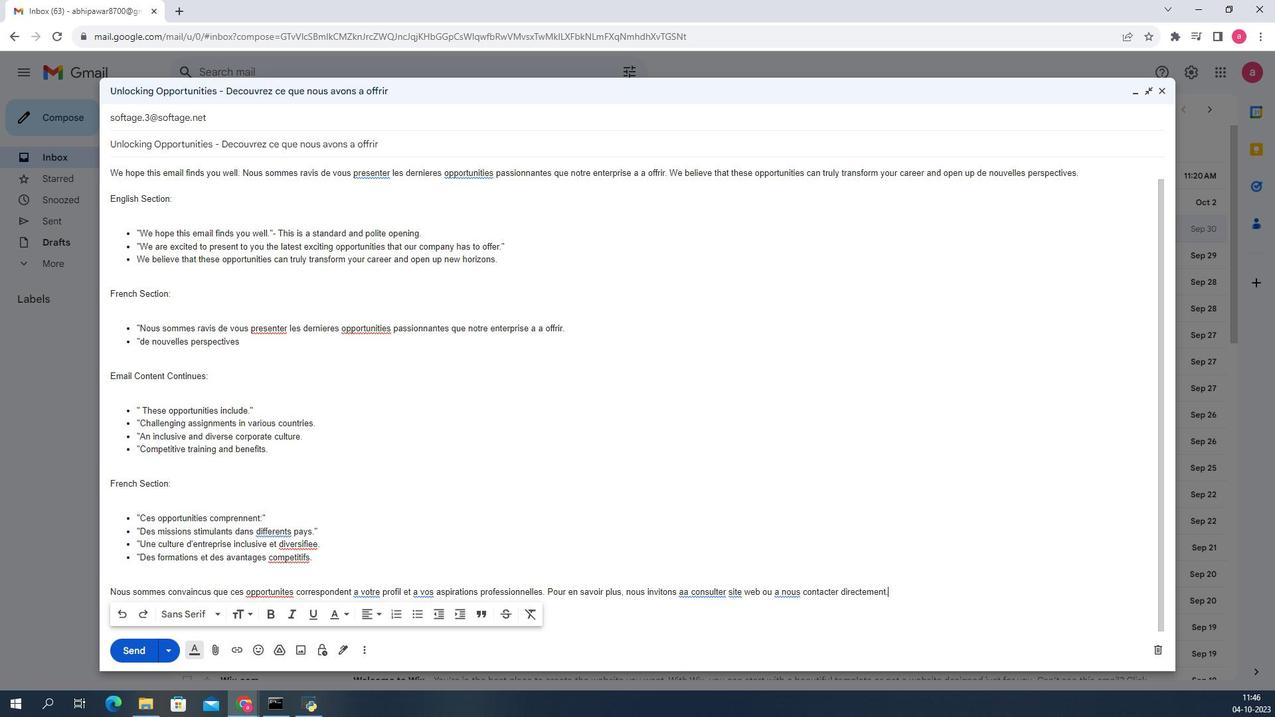 
Action: Mouse moved to (419, 445)
Screenshot: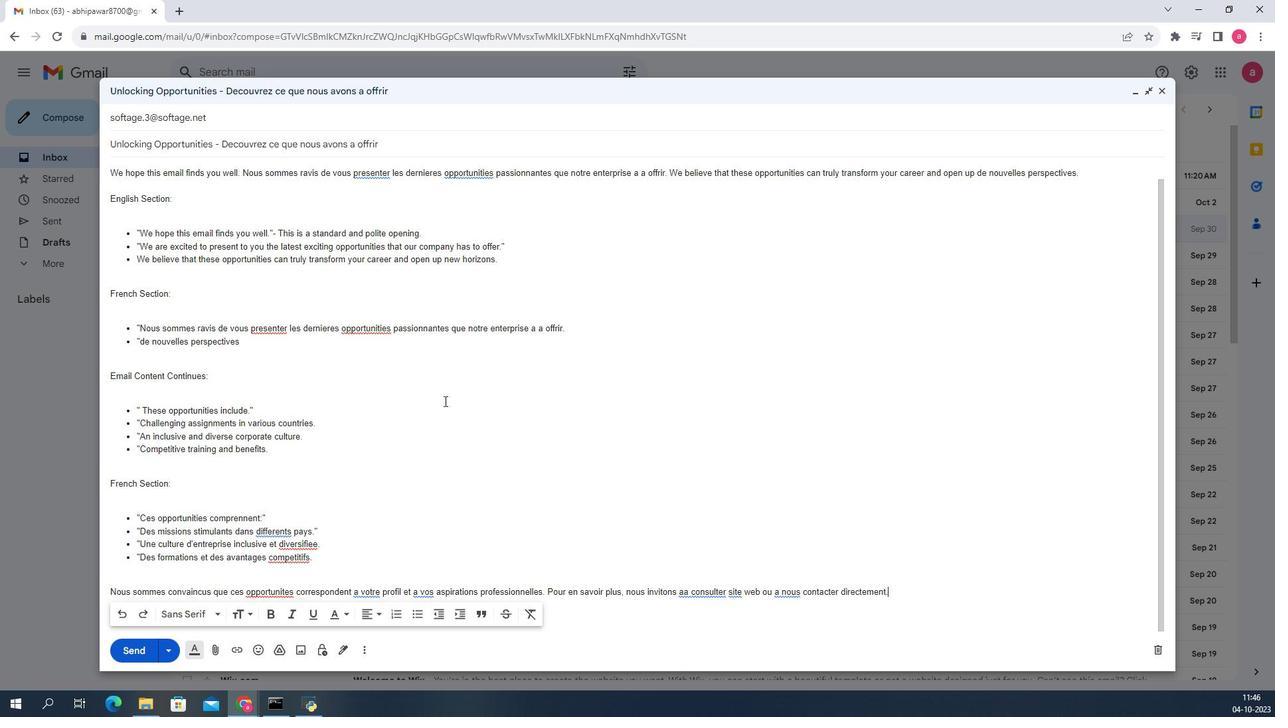 
Action: Mouse scrolled (419, 445) with delta (0, 0)
Screenshot: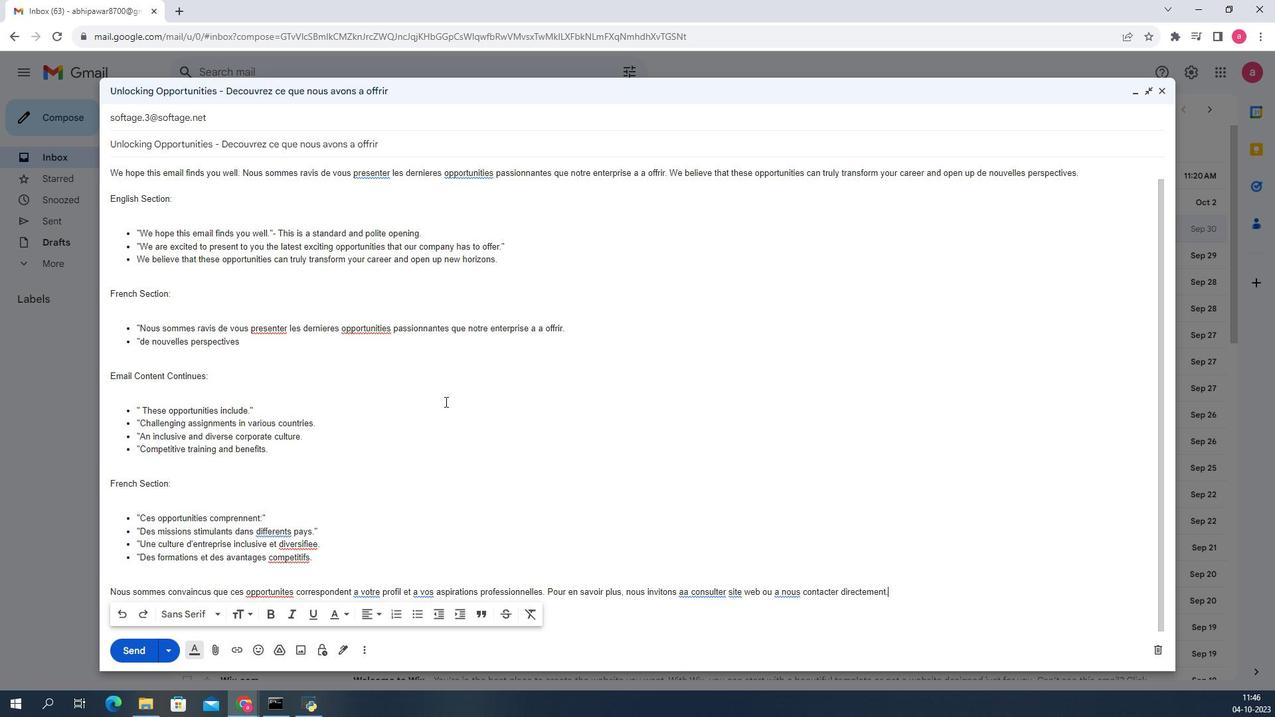 
Action: Mouse moved to (419, 447)
Screenshot: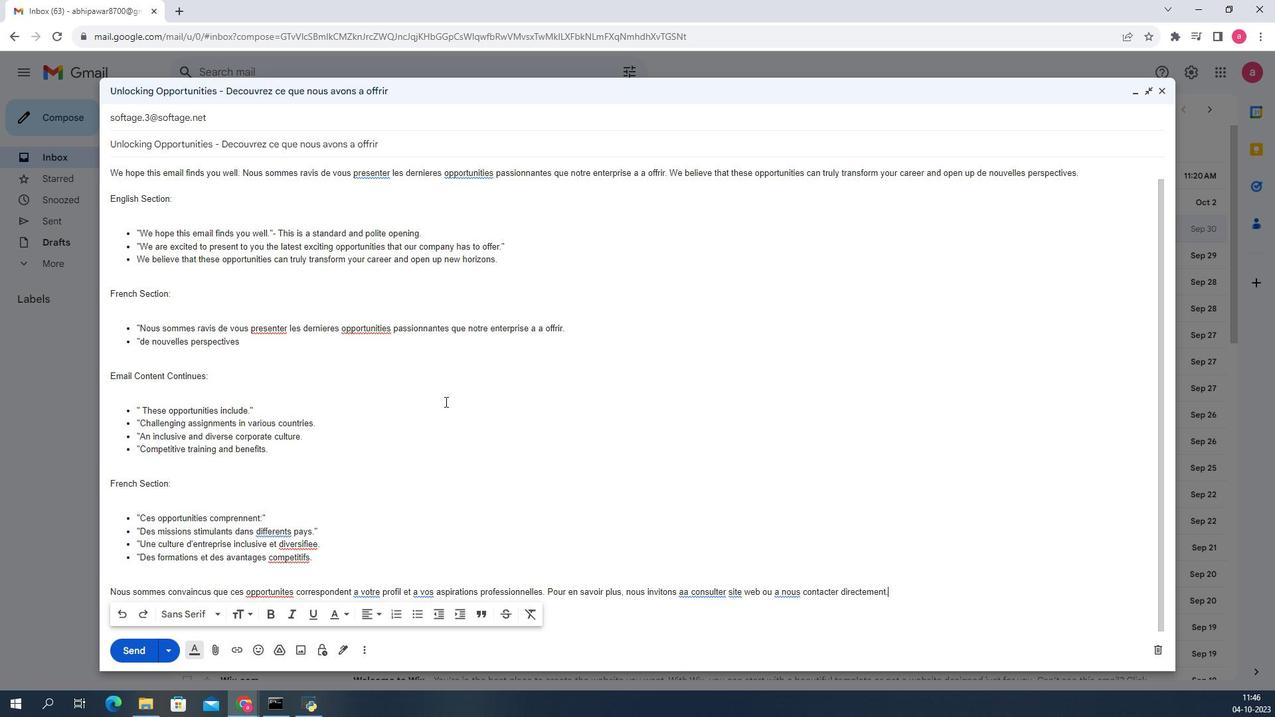 
Action: Mouse scrolled (419, 446) with delta (0, 0)
Screenshot: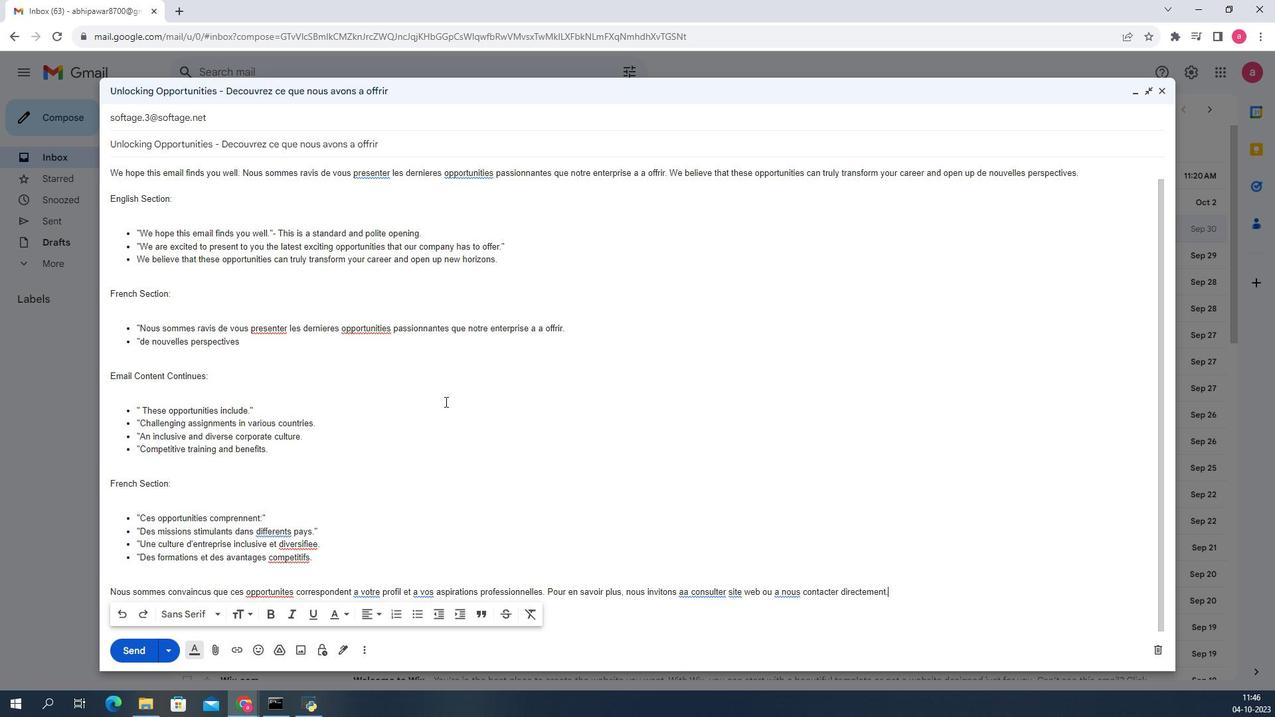 
Action: Mouse moved to (419, 447)
Screenshot: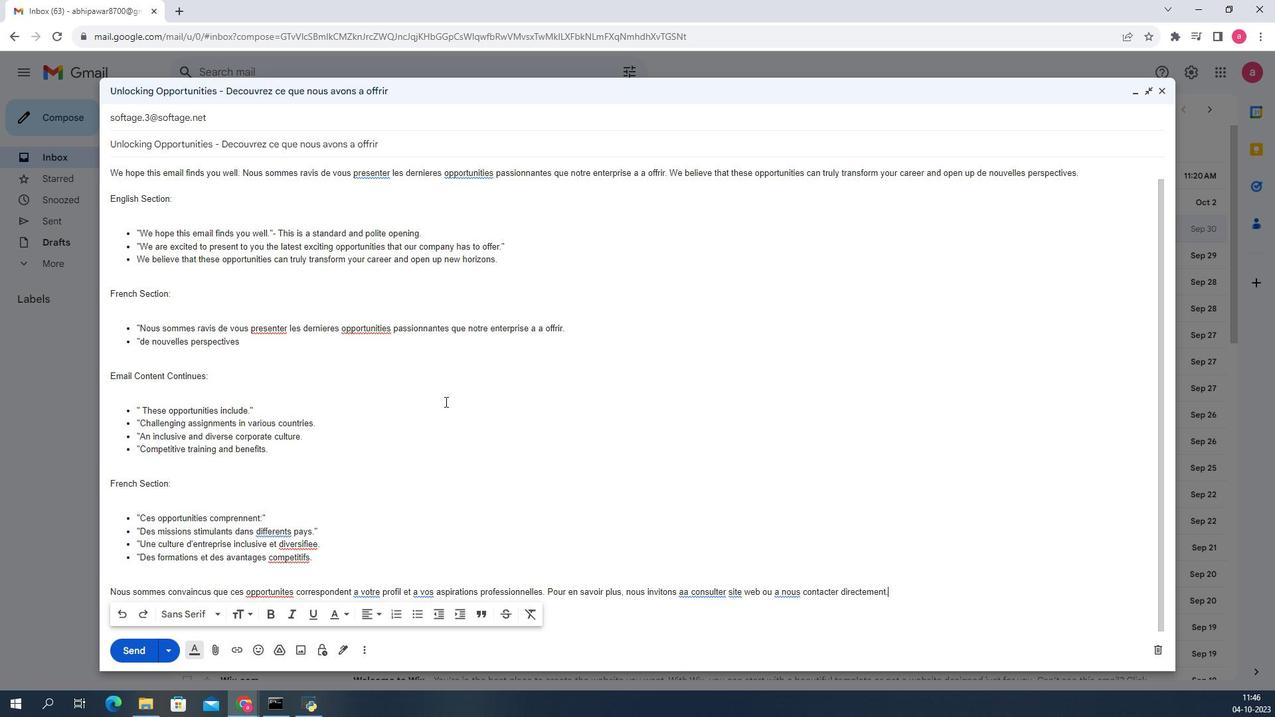 
Action: Mouse scrolled (419, 447) with delta (0, 0)
Screenshot: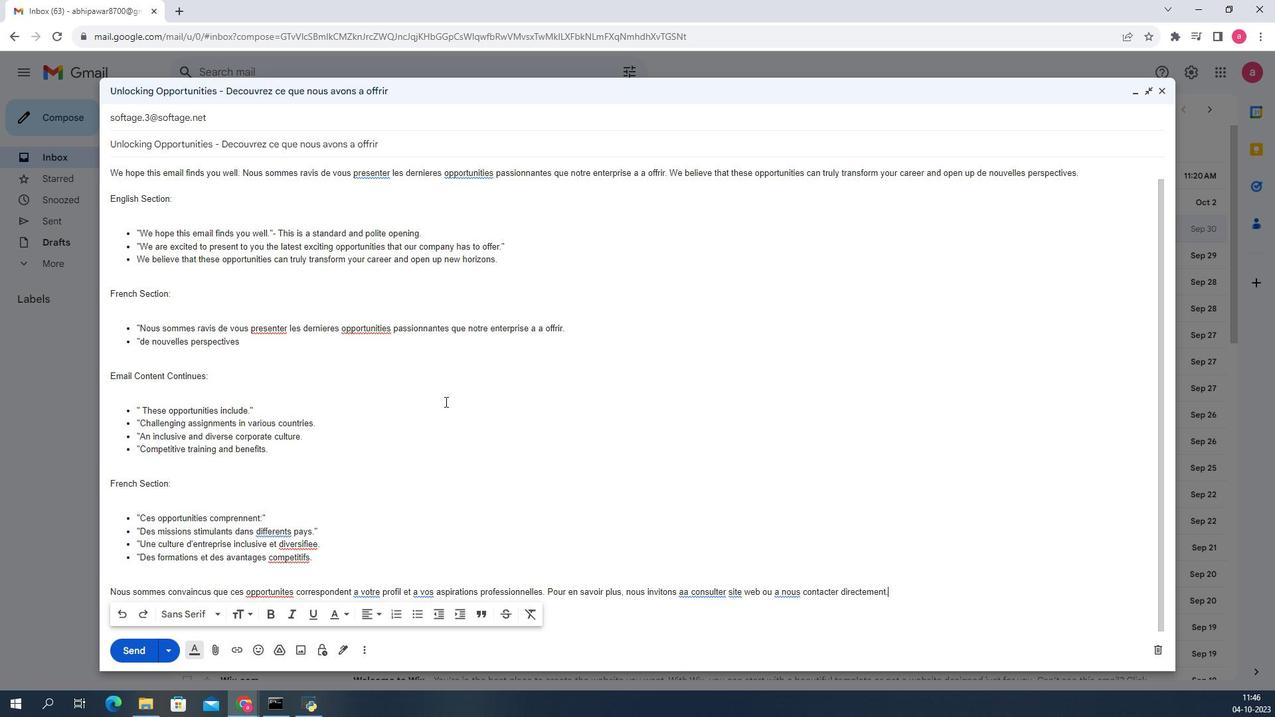 
Action: Mouse moved to (415, 476)
Screenshot: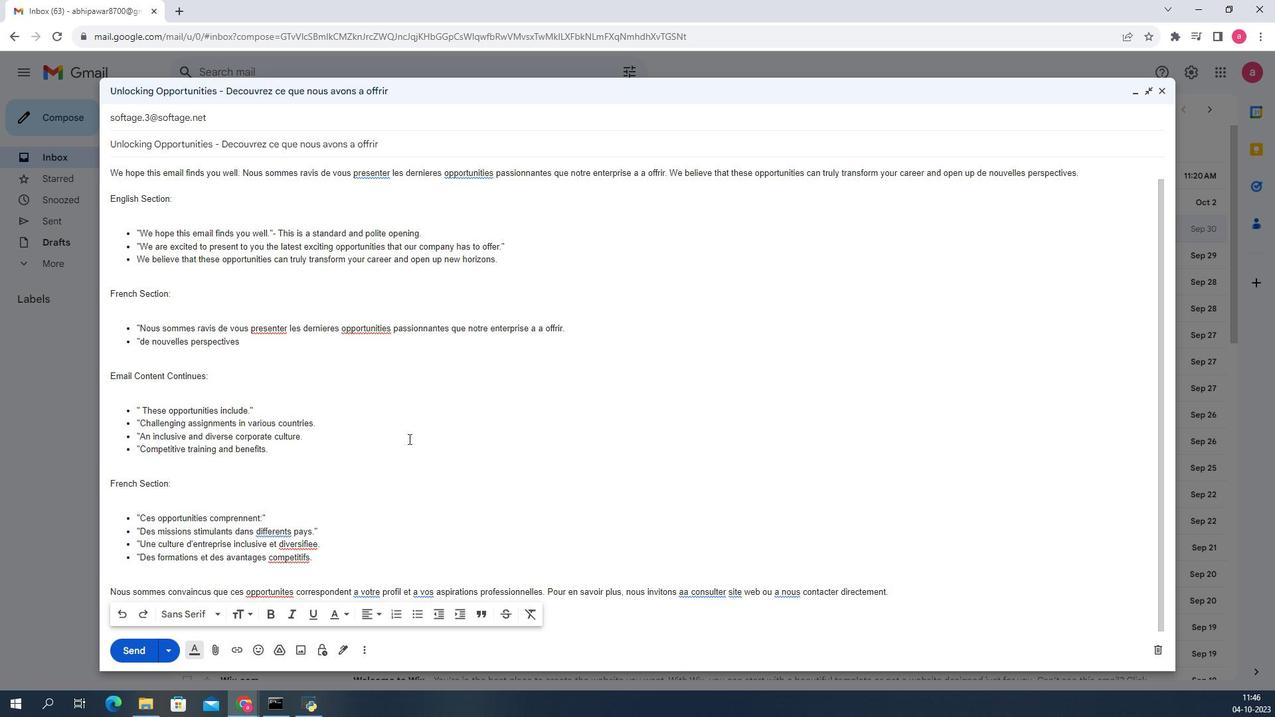 
Action: Mouse scrolled (415, 476) with delta (0, 0)
Screenshot: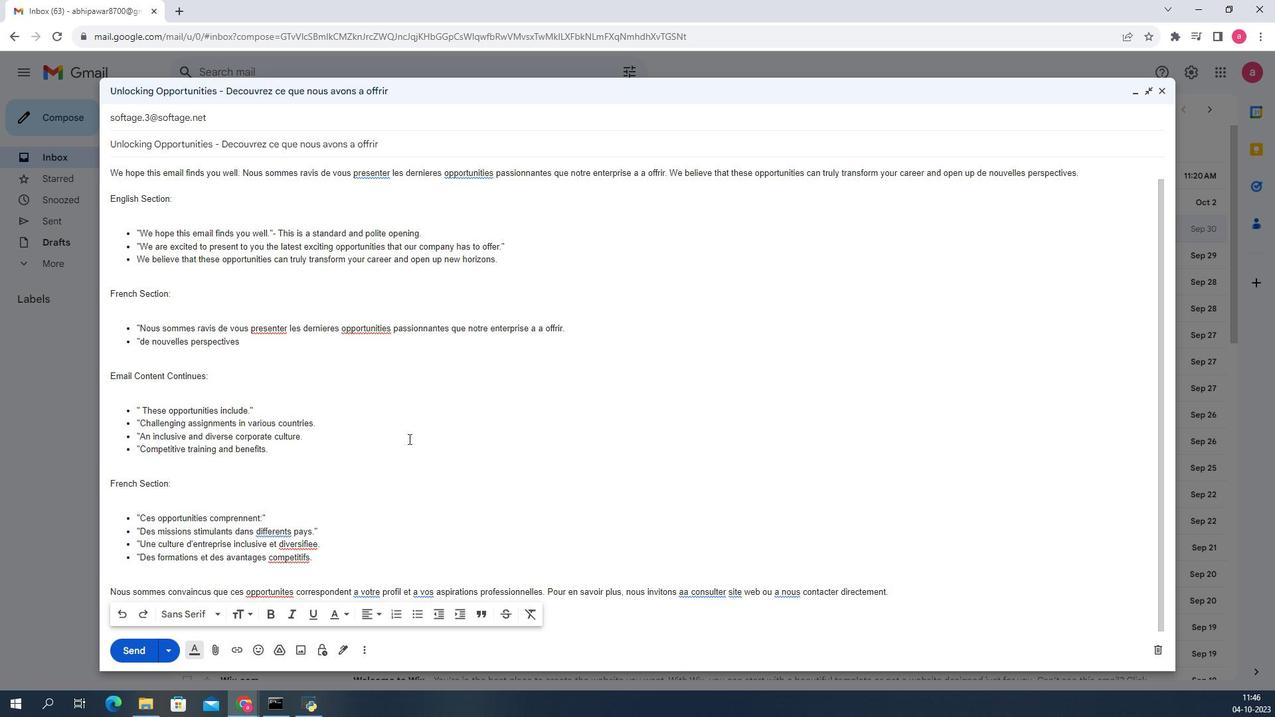 
Action: Mouse moved to (415, 476)
Screenshot: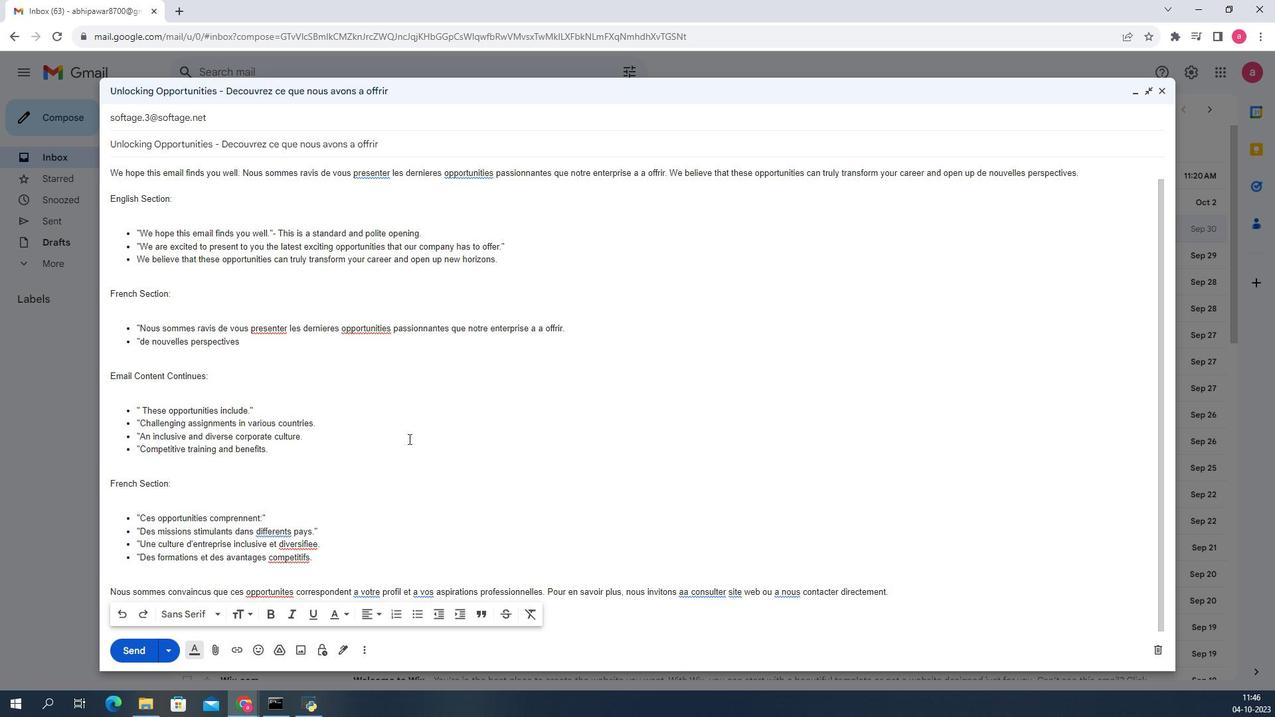 
Action: Mouse scrolled (415, 476) with delta (0, 0)
Screenshot: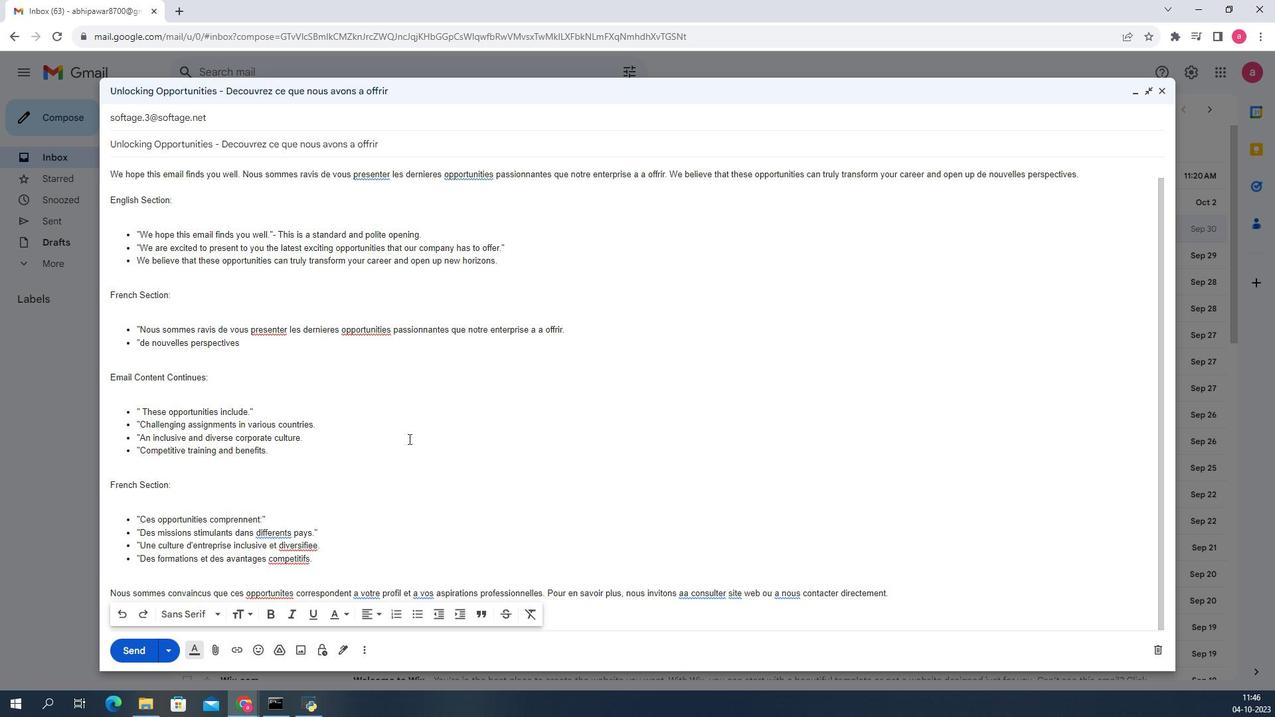 
Action: Mouse moved to (328, 354)
Screenshot: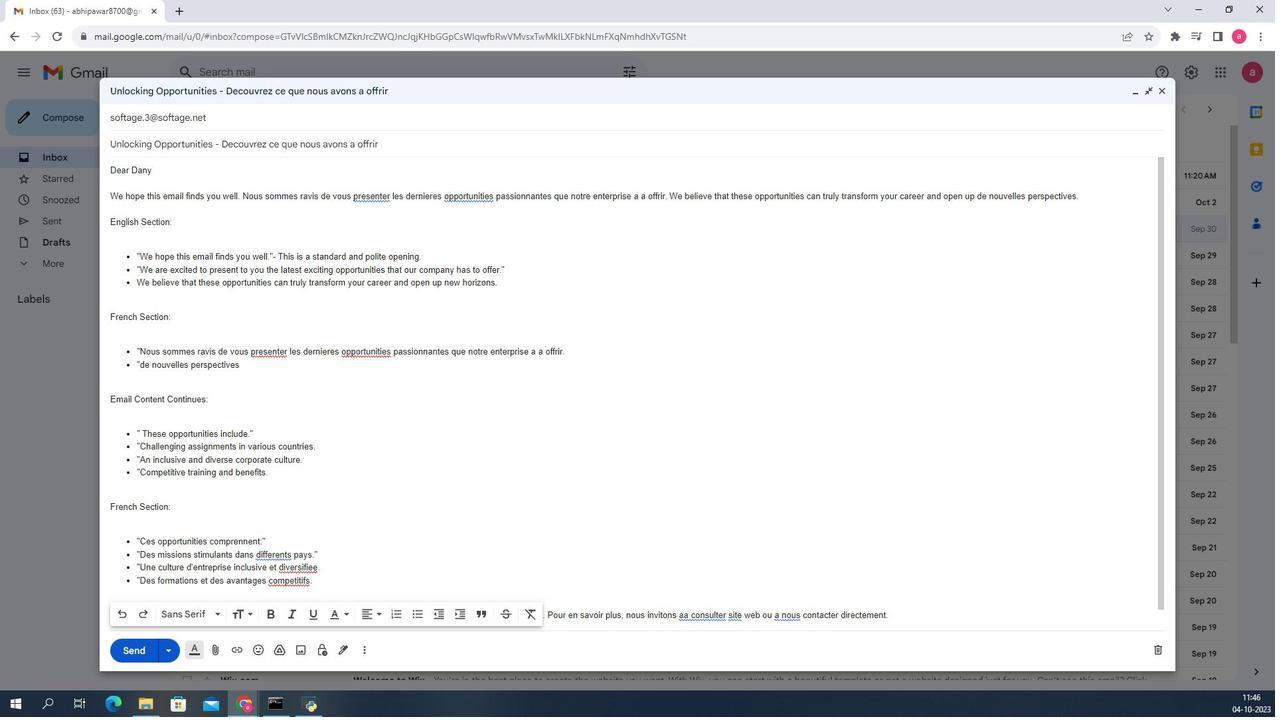 
Action: Mouse scrolled (328, 355) with delta (0, 0)
Screenshot: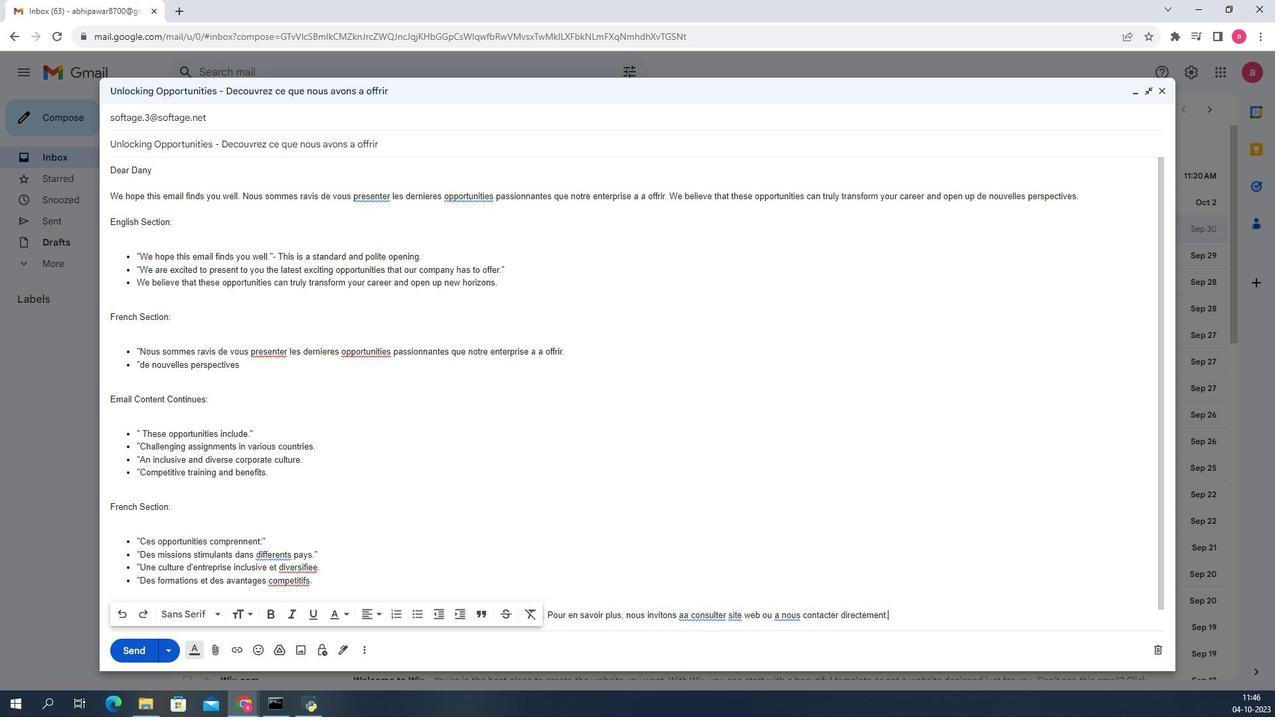 
Action: Mouse moved to (328, 354)
Screenshot: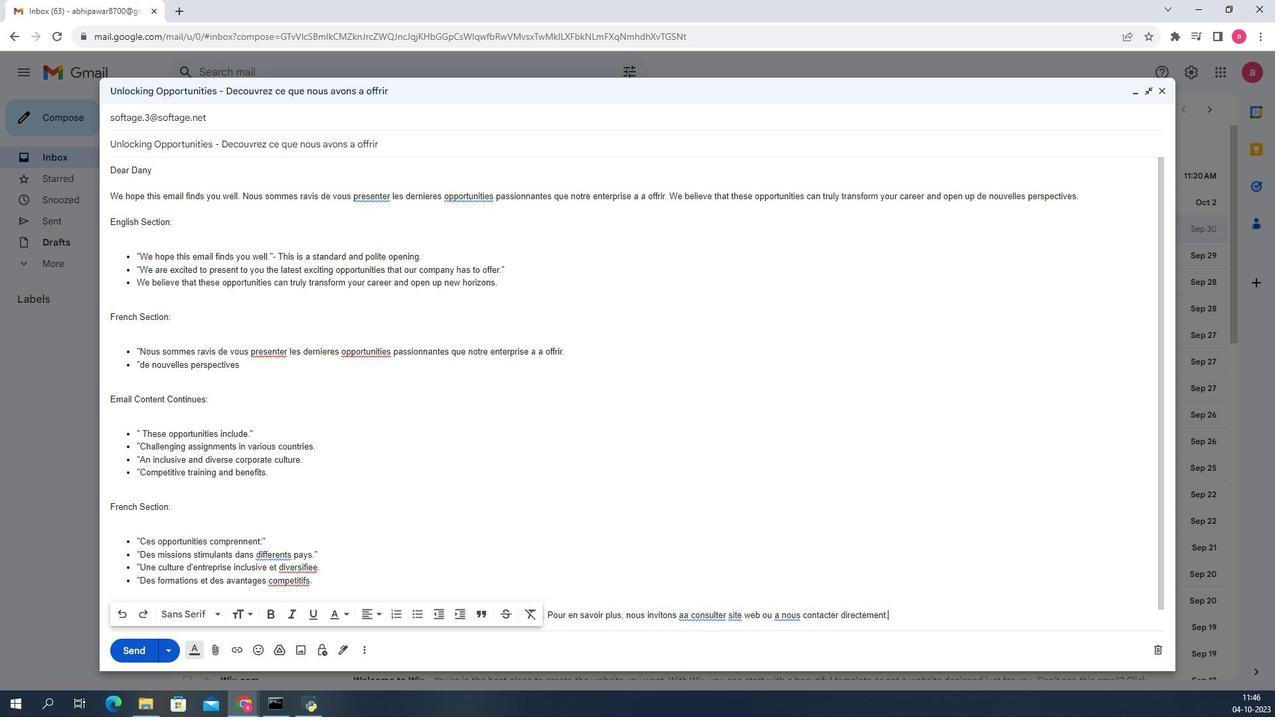 
Action: Mouse scrolled (328, 354) with delta (0, 0)
Screenshot: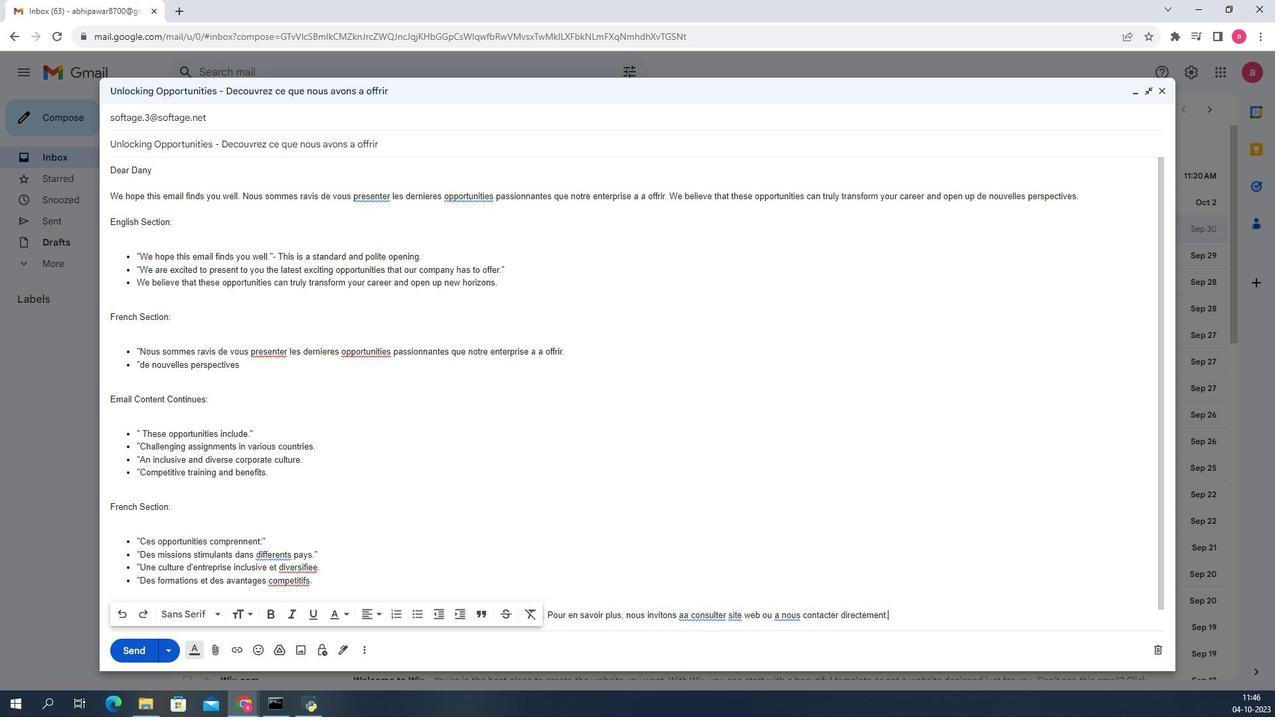 
Action: Mouse moved to (328, 353)
Screenshot: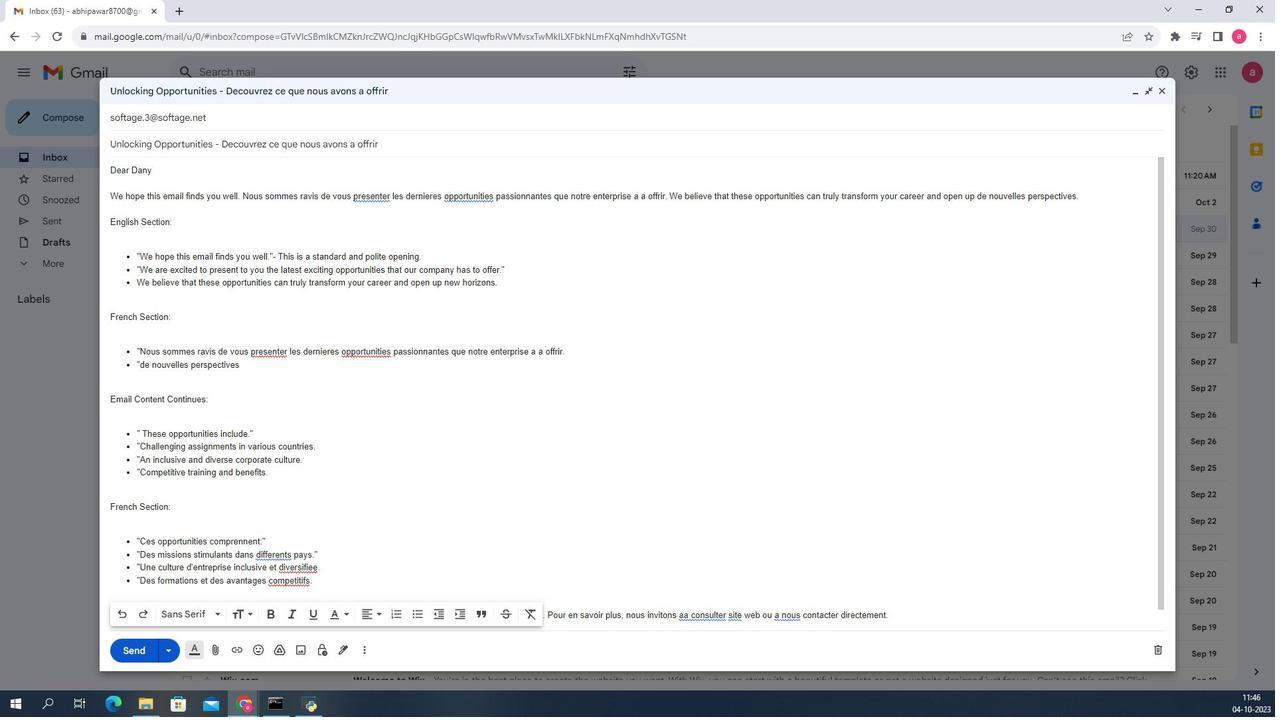 
Action: Mouse scrolled (328, 354) with delta (0, 0)
Screenshot: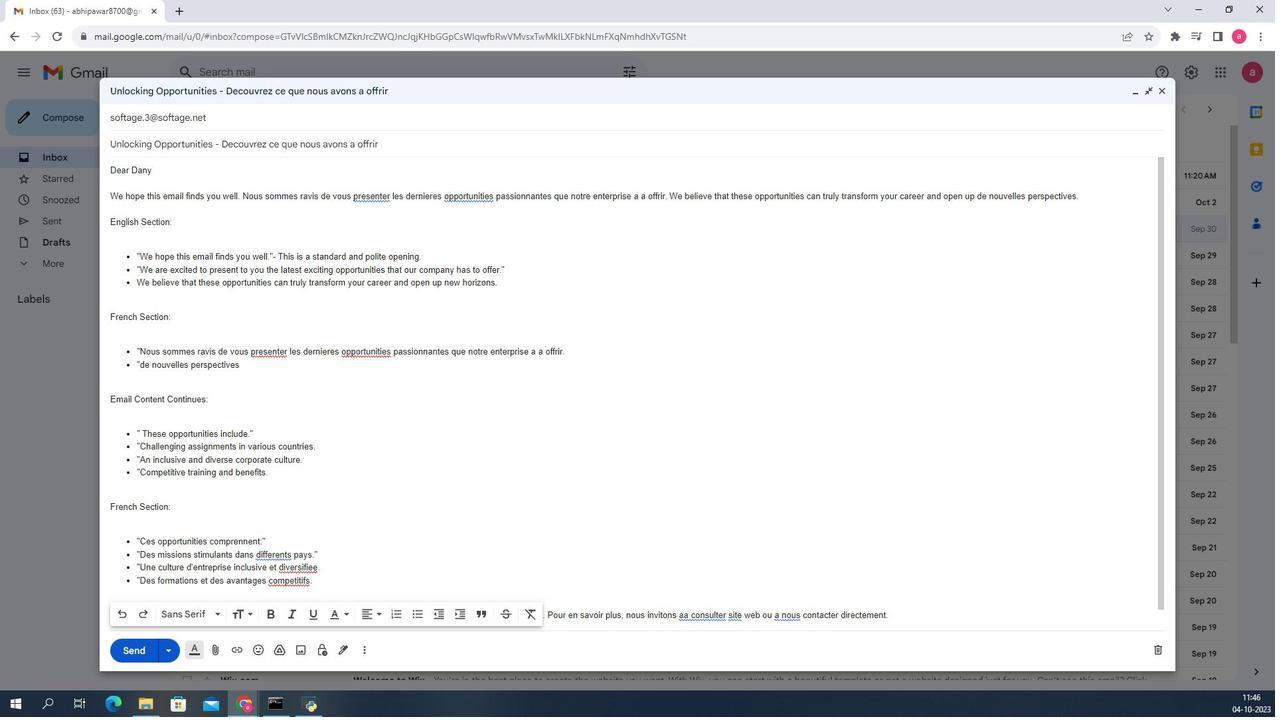 
Action: Mouse moved to (328, 352)
Screenshot: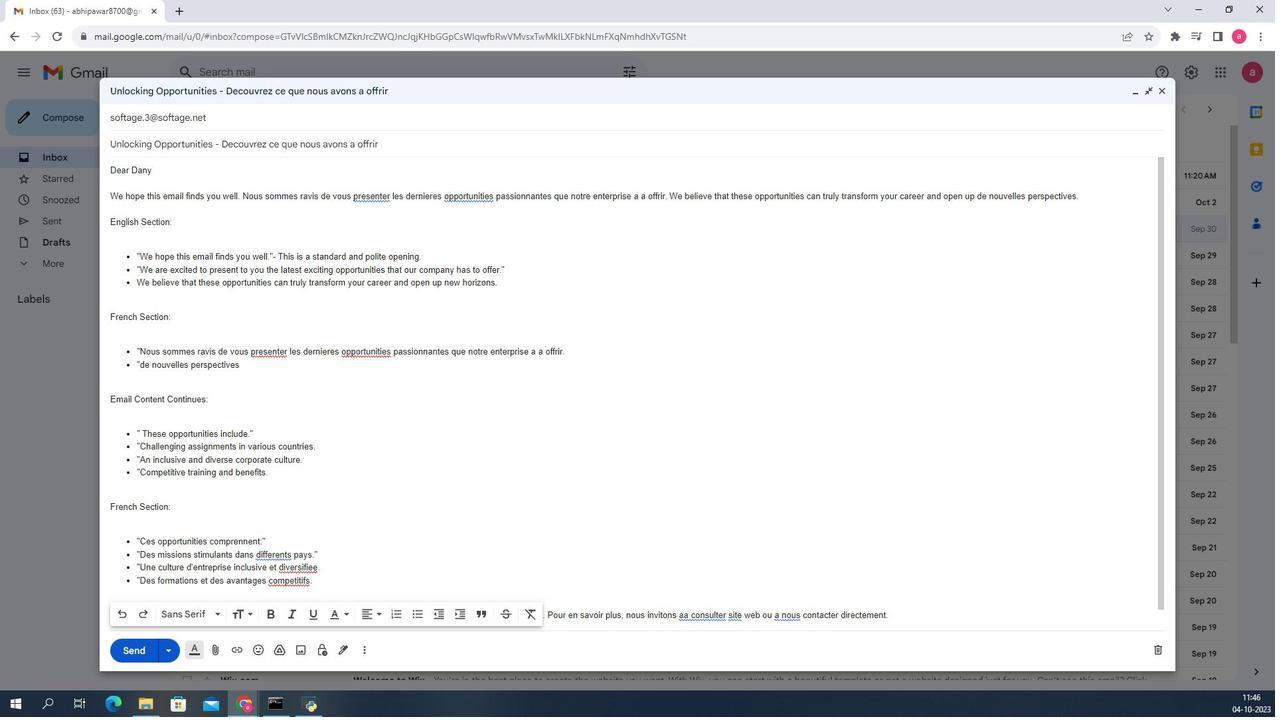 
Action: Mouse scrolled (328, 353) with delta (0, 0)
Screenshot: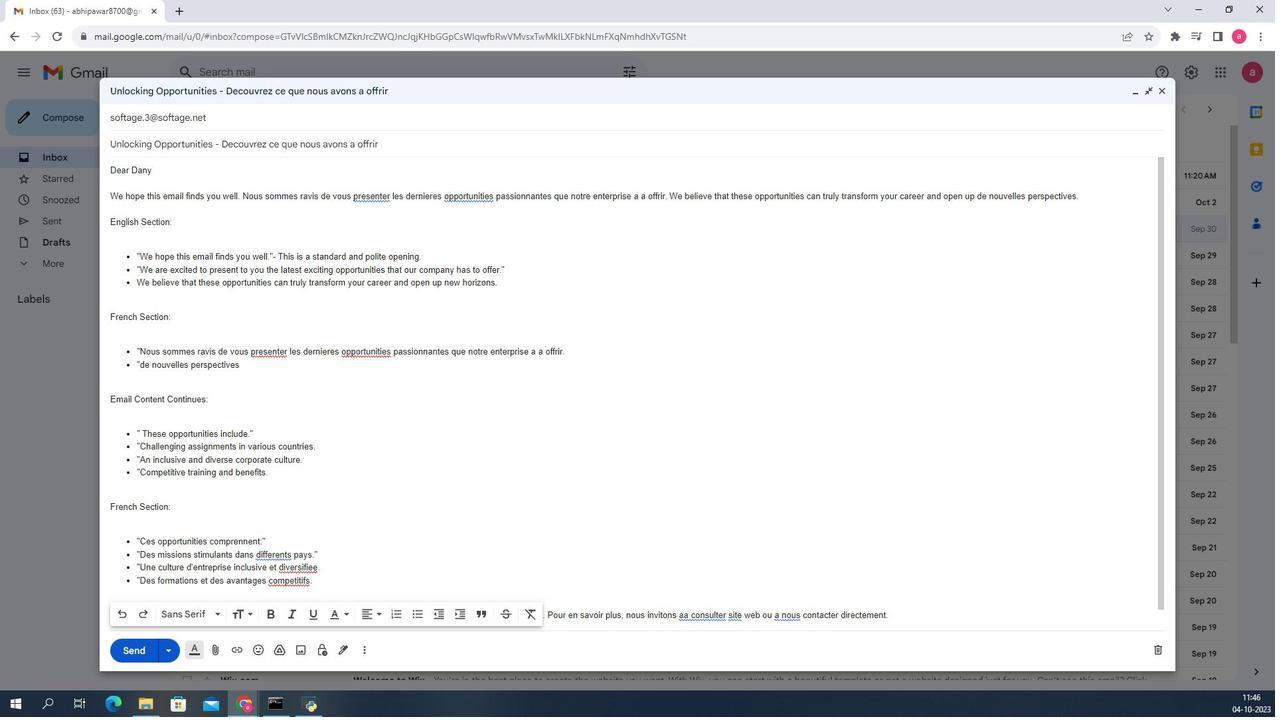 
Action: Mouse moved to (329, 344)
Screenshot: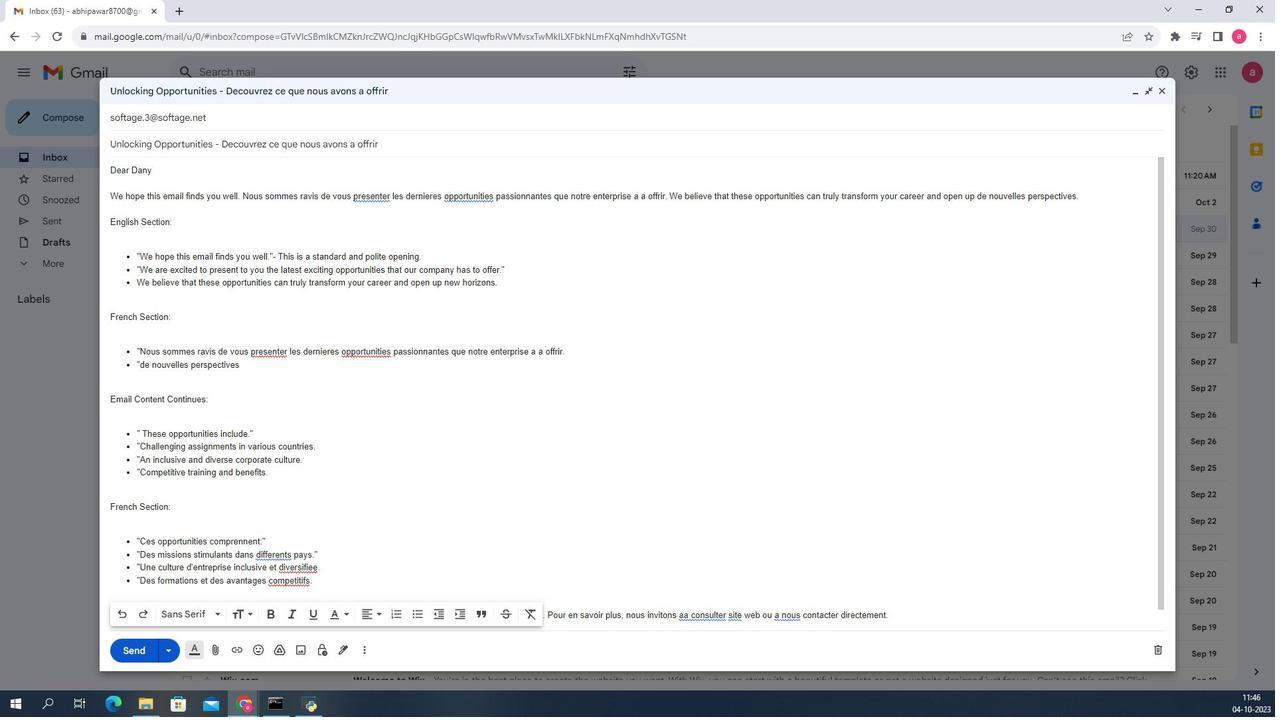 
Action: Mouse scrolled (329, 343) with delta (0, 0)
Screenshot: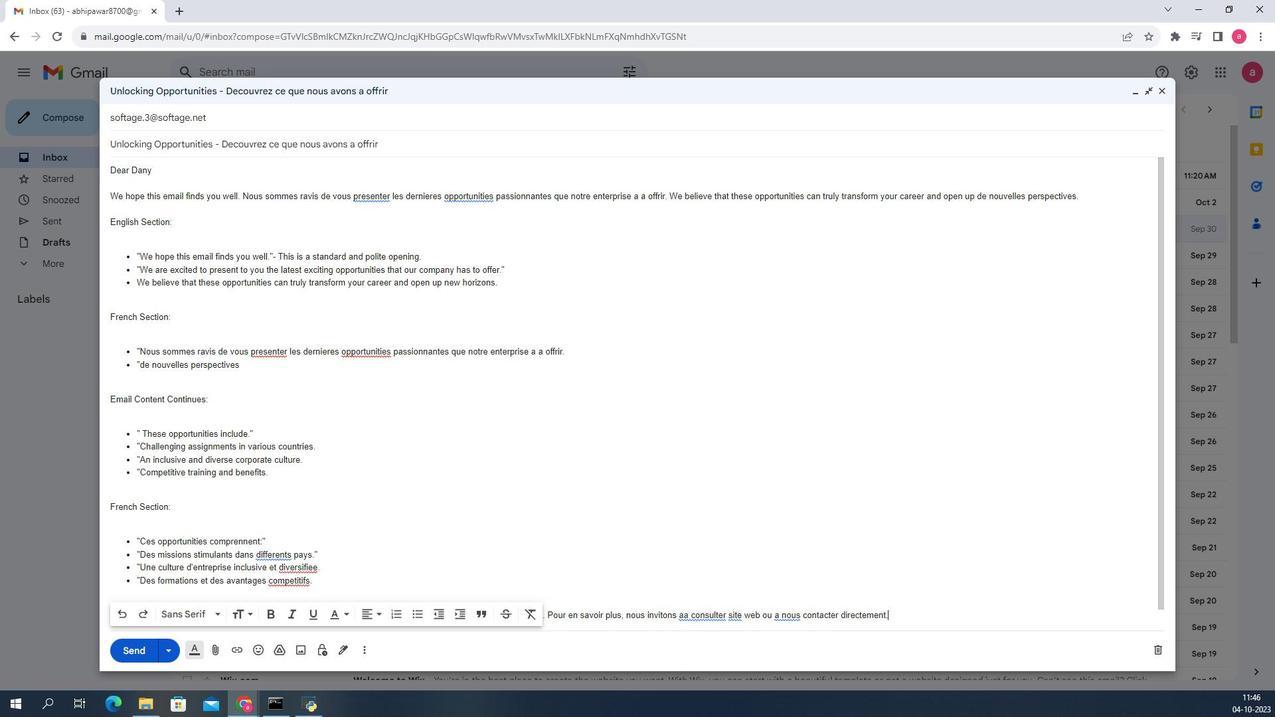 
Action: Mouse scrolled (329, 343) with delta (0, 0)
Screenshot: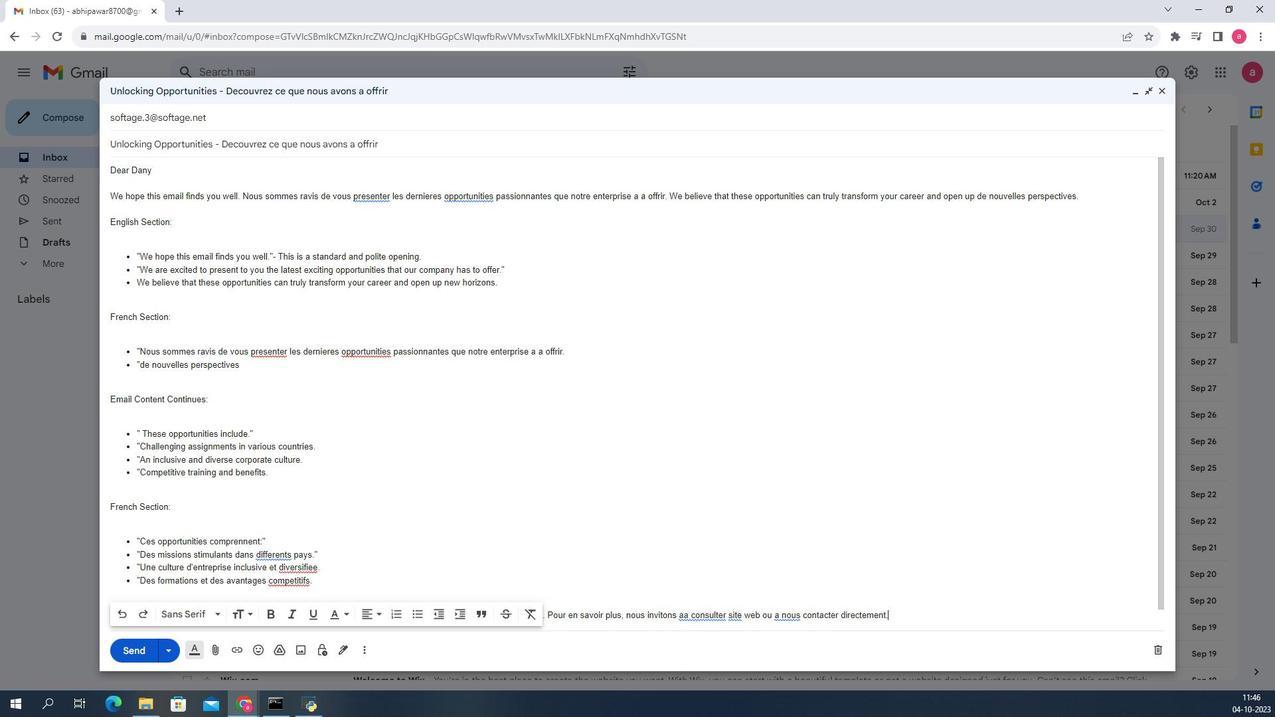 
Action: Mouse moved to (423, 413)
Screenshot: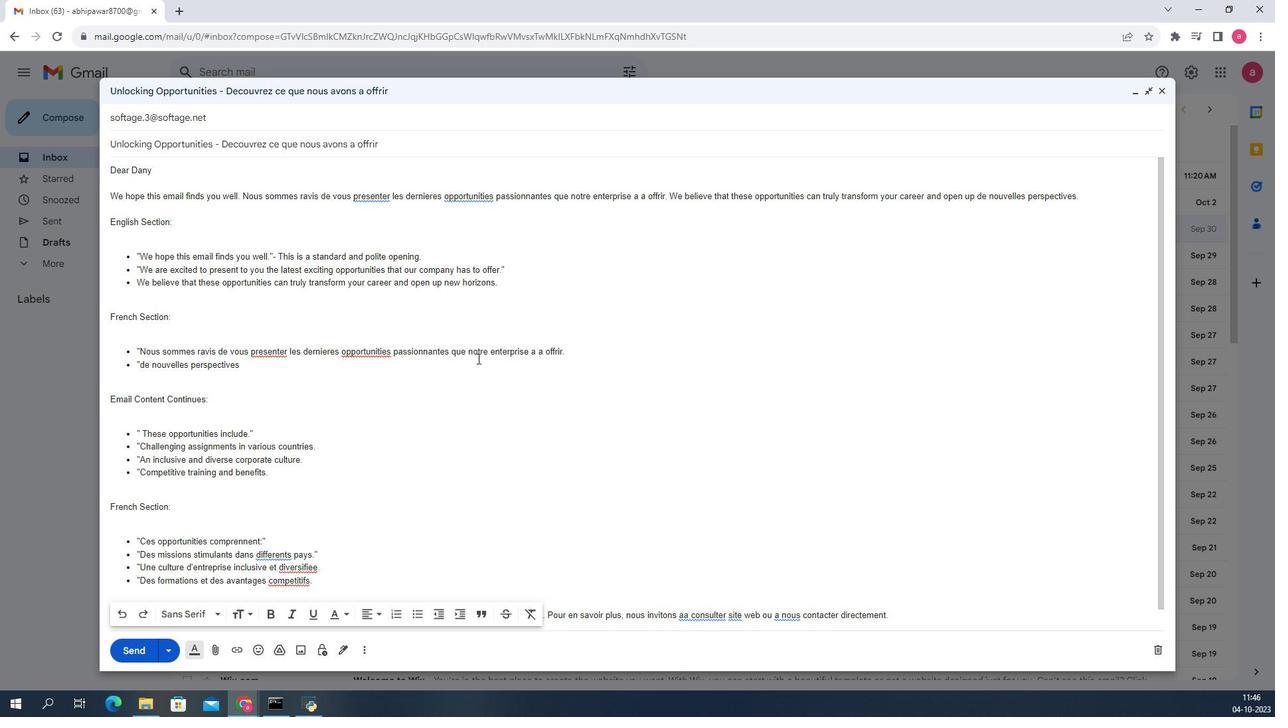 
Action: Mouse scrolled (423, 412) with delta (0, 0)
Screenshot: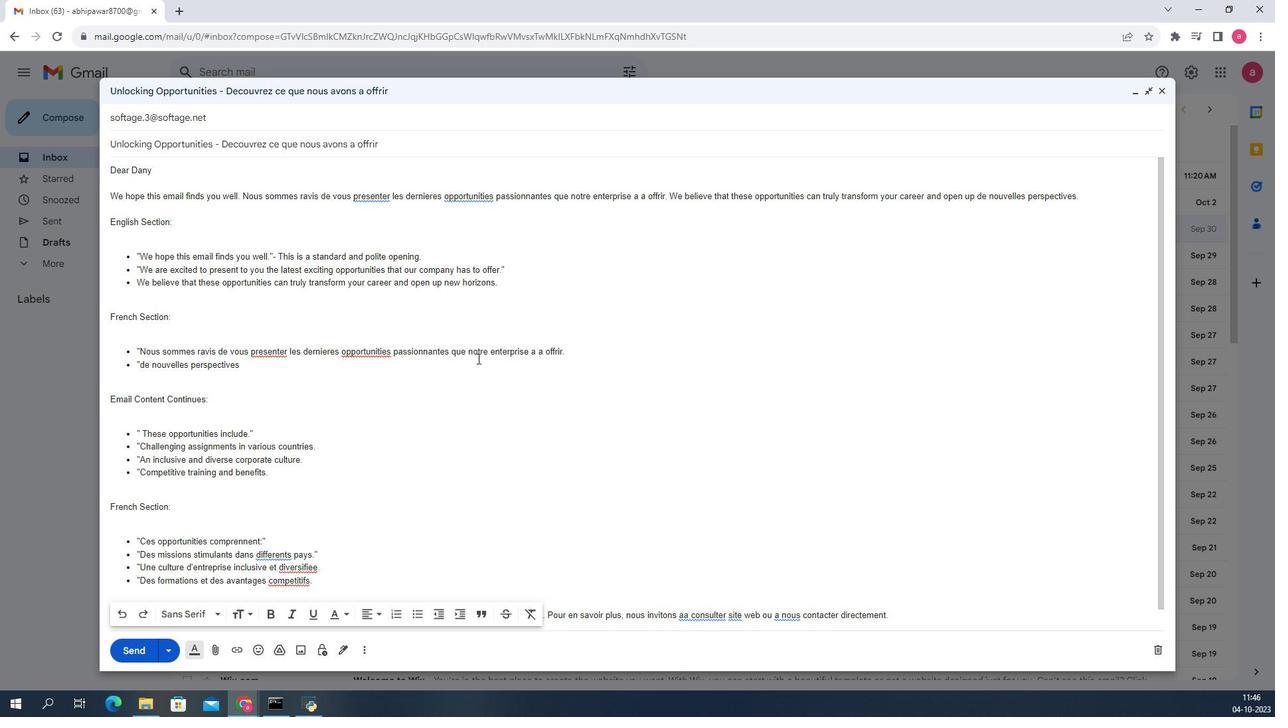 
Action: Mouse moved to (423, 413)
Screenshot: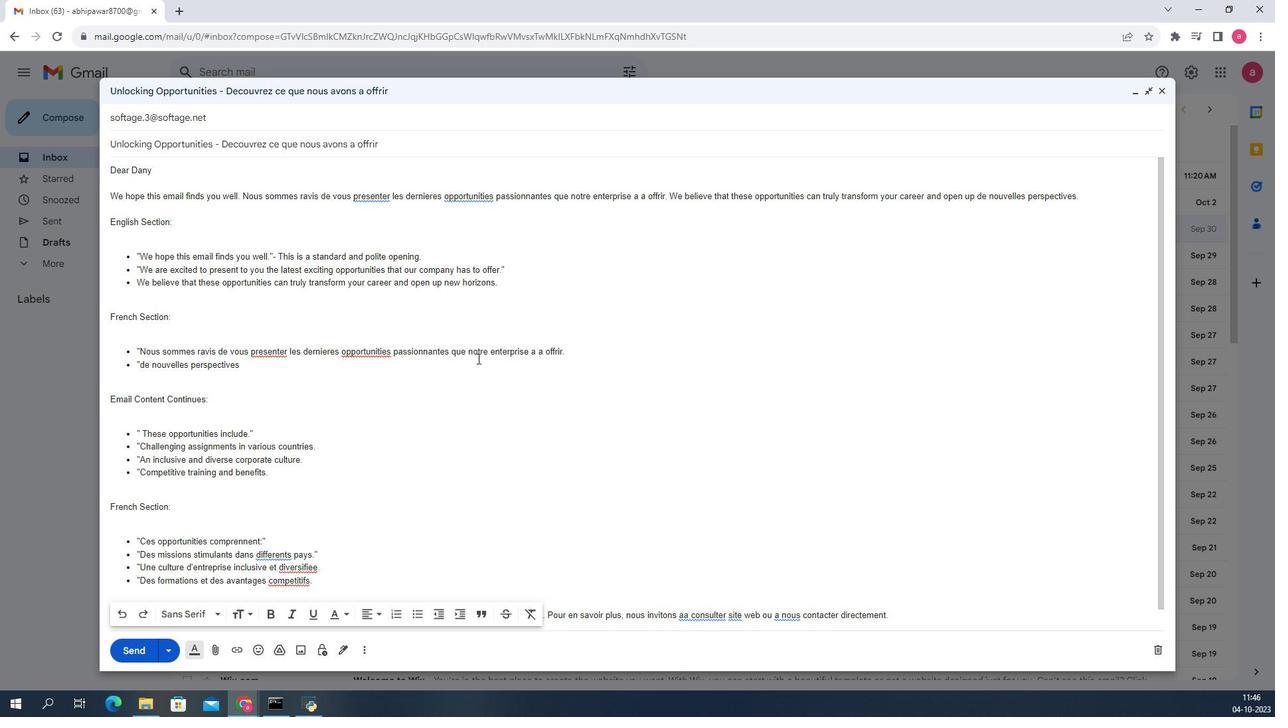
Action: Mouse scrolled (423, 413) with delta (0, 0)
Screenshot: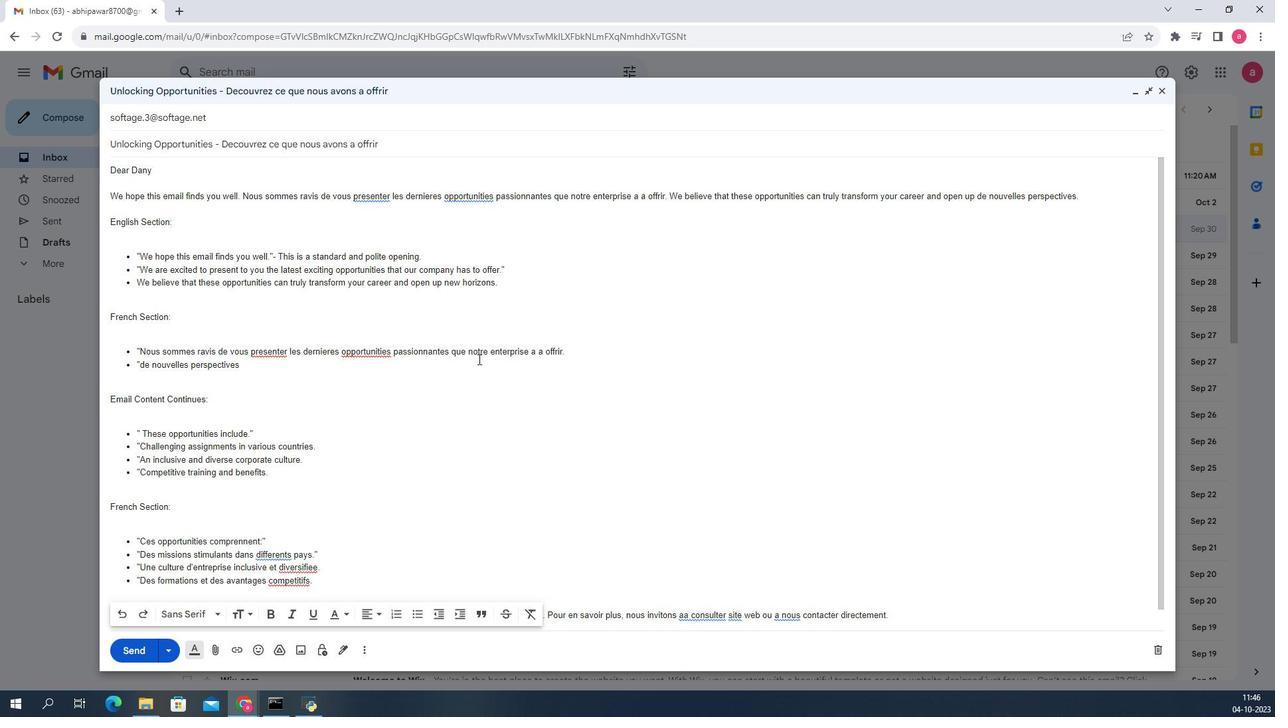
Action: Mouse moved to (423, 414)
Screenshot: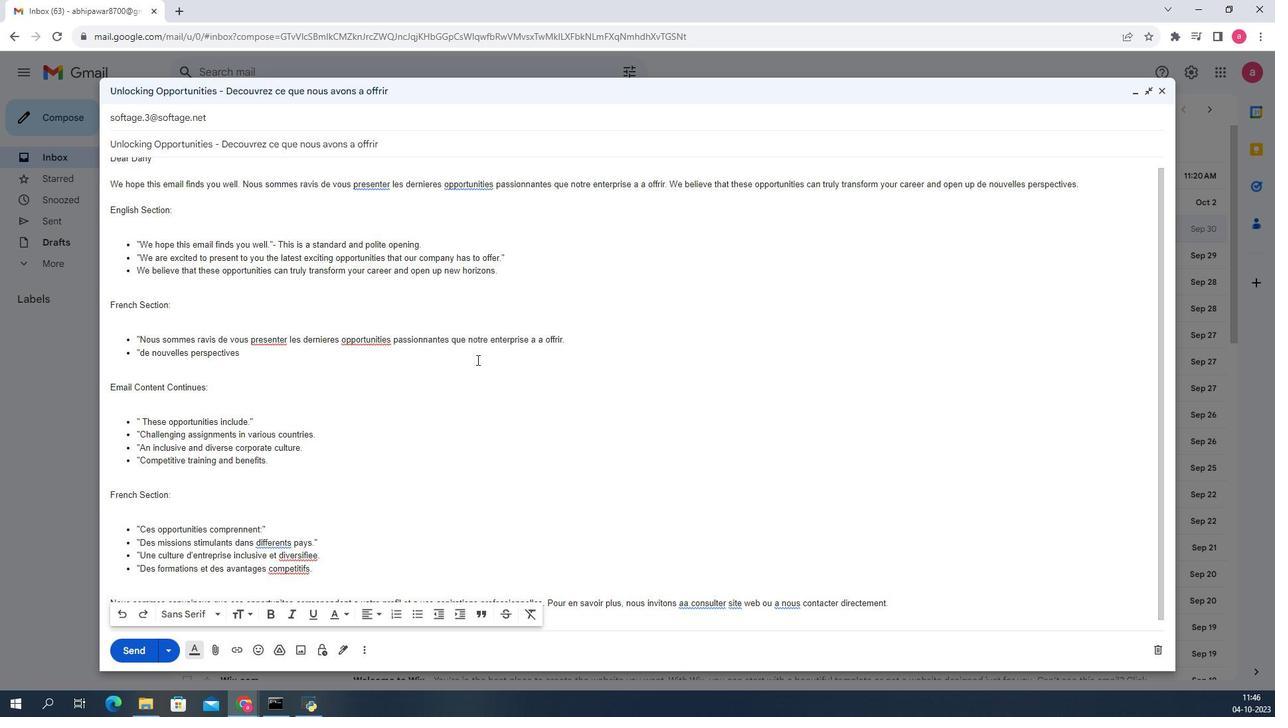 
Action: Mouse scrolled (423, 413) with delta (0, 0)
Screenshot: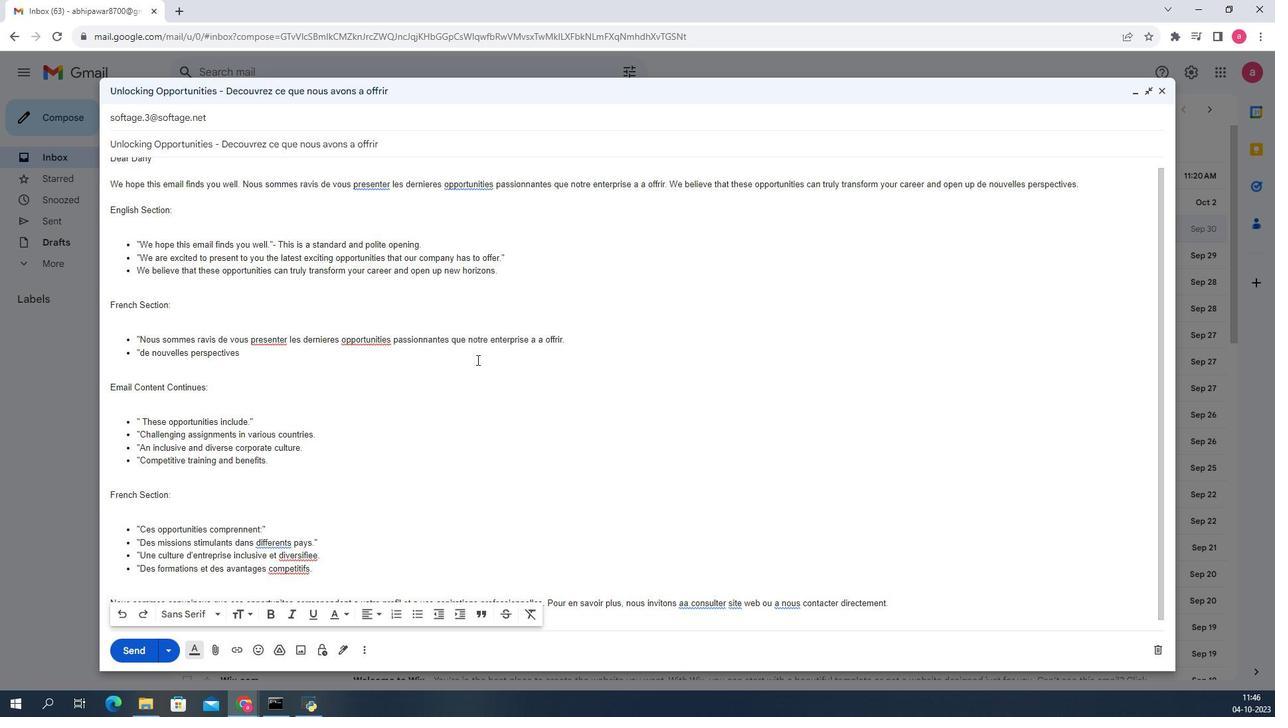 
Action: Mouse moved to (423, 415)
Screenshot: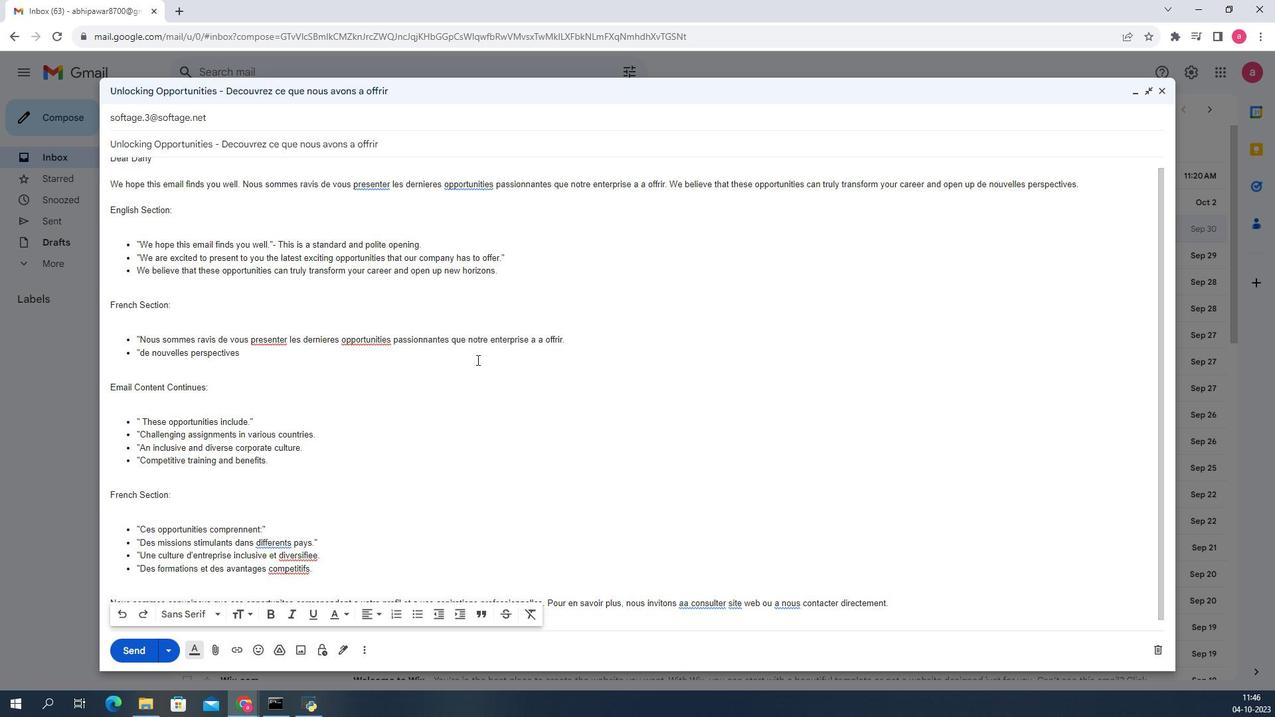 
Action: Mouse scrolled (423, 414) with delta (0, 0)
Screenshot: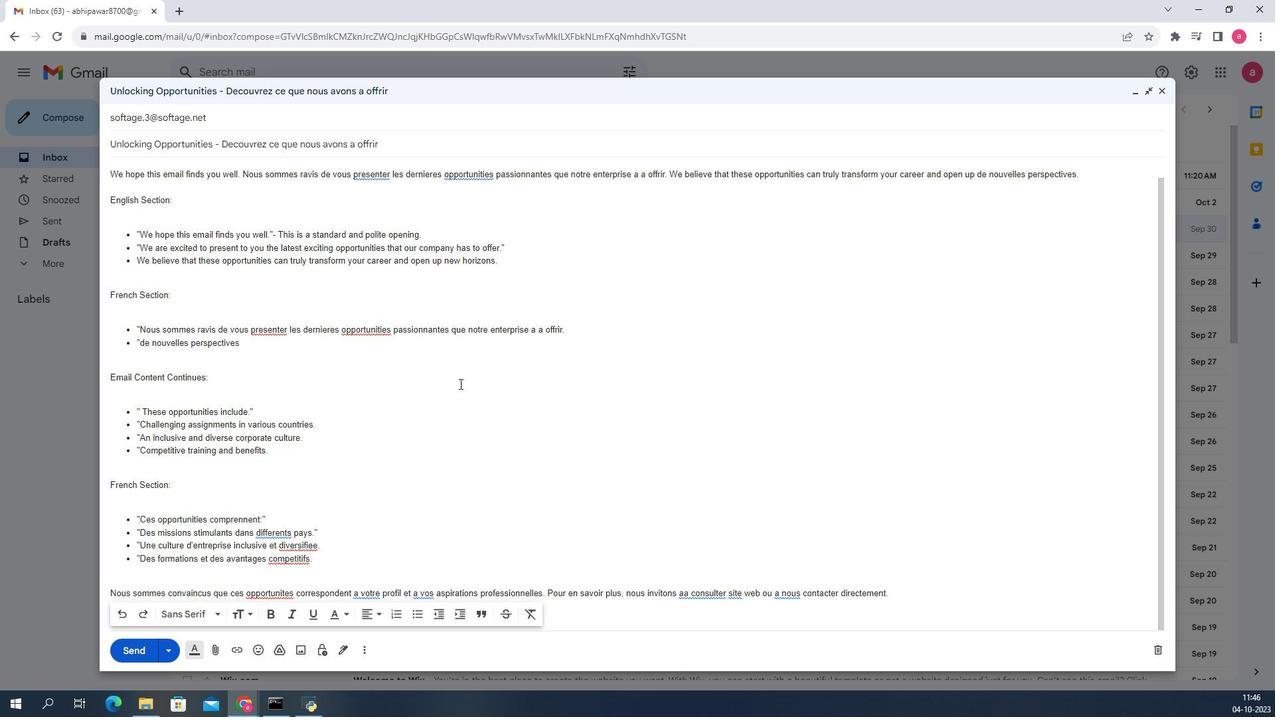 
Action: Mouse moved to (468, 594)
Screenshot: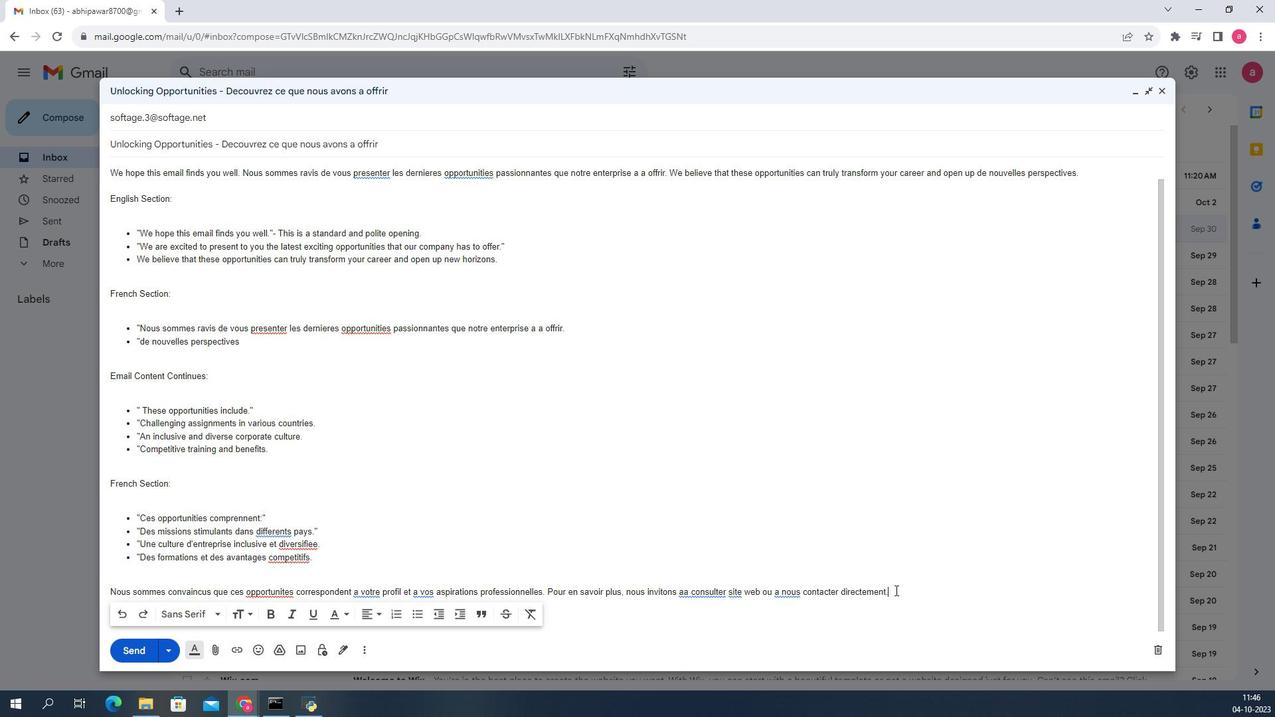 
Action: Mouse pressed left at (468, 594)
Screenshot: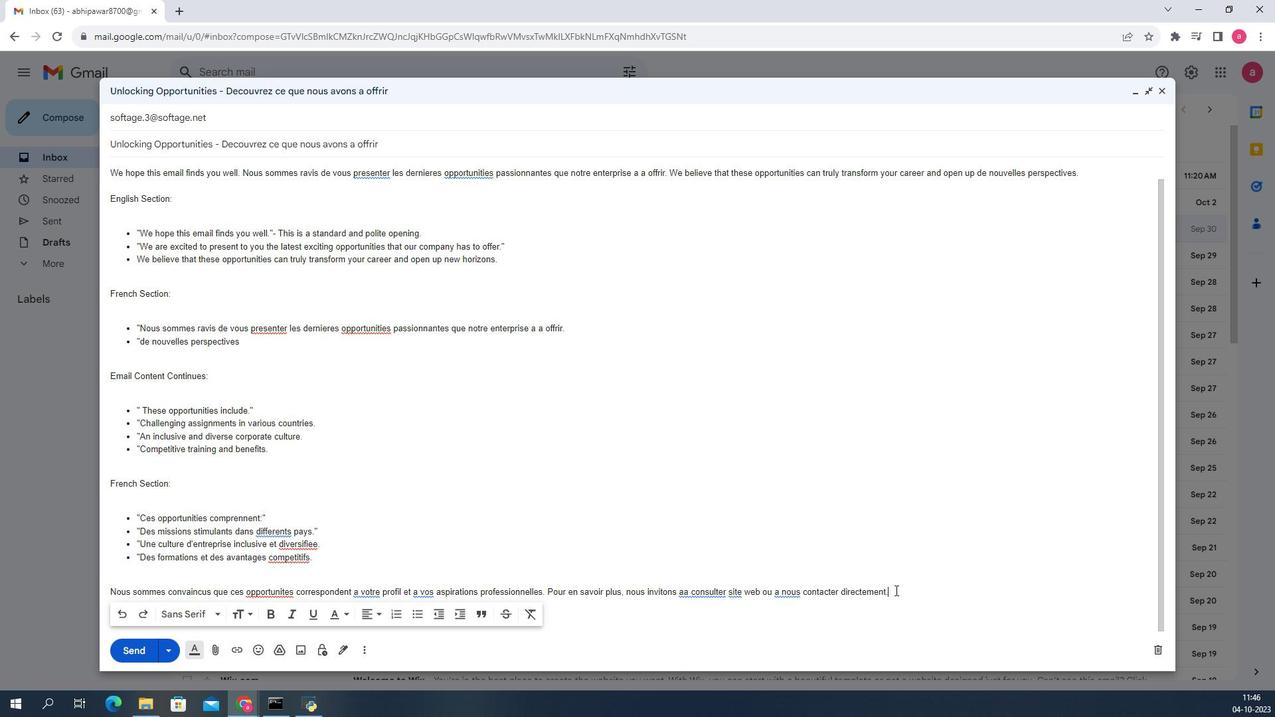 
Action: Key pressed <Key.enter><Key.enter>
Screenshot: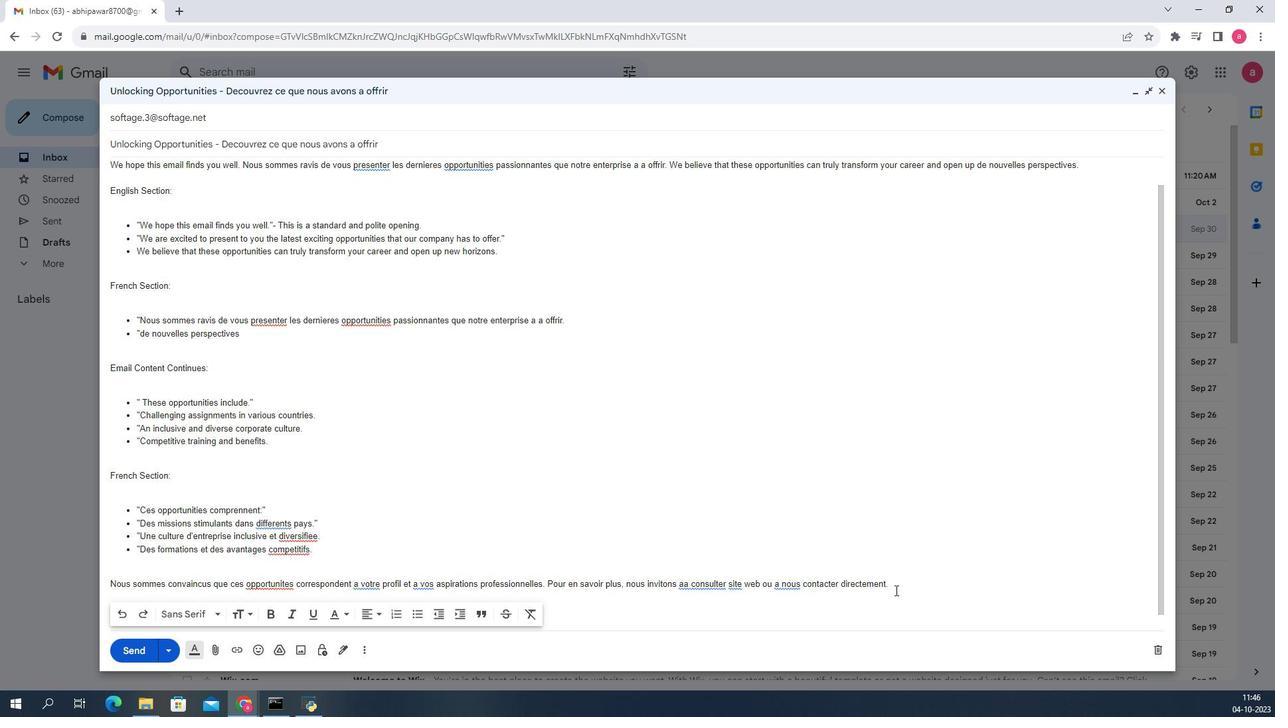 
Action: Mouse moved to (386, 619)
Screenshot: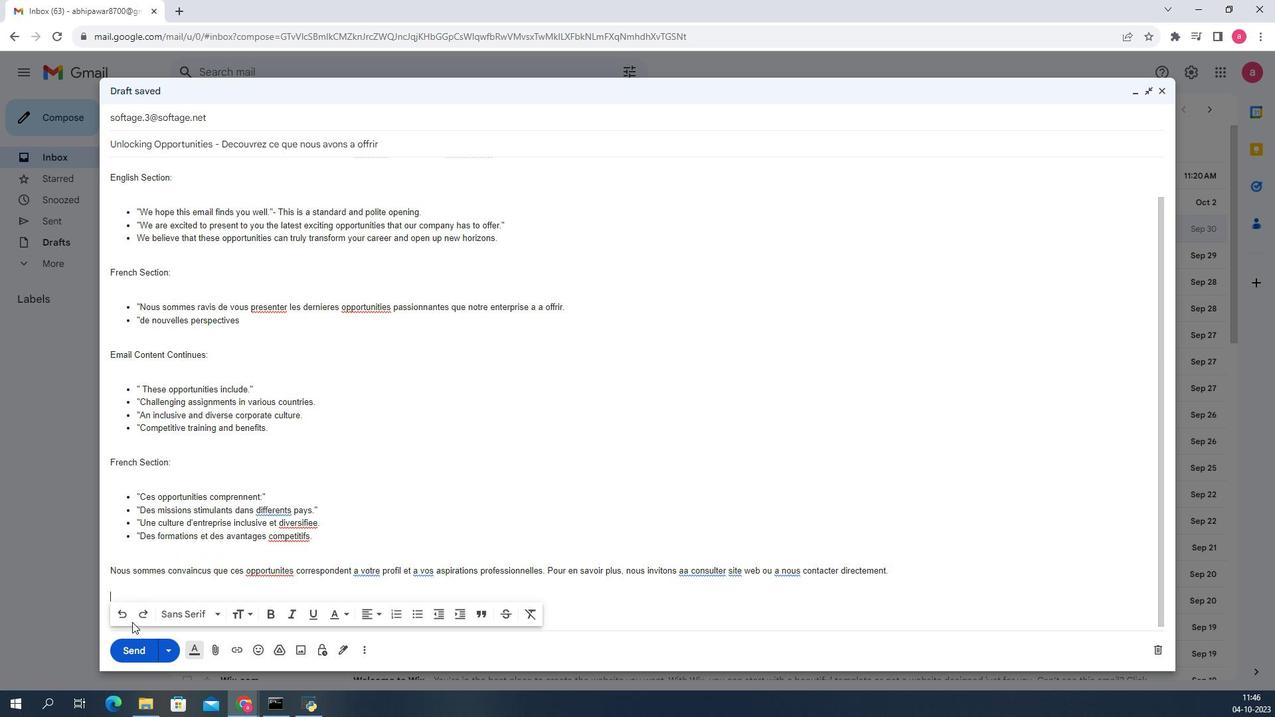 
Action: Mouse pressed left at (386, 619)
Screenshot: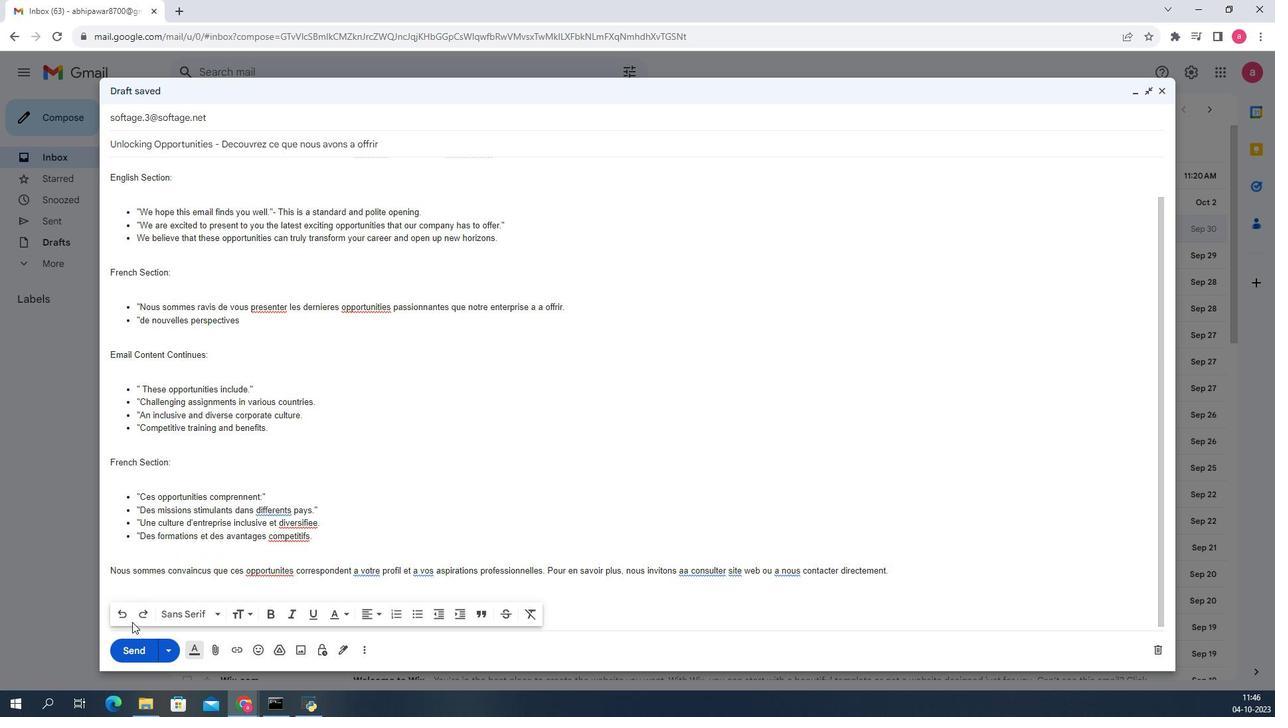 
Action: Mouse moved to (411, 518)
Screenshot: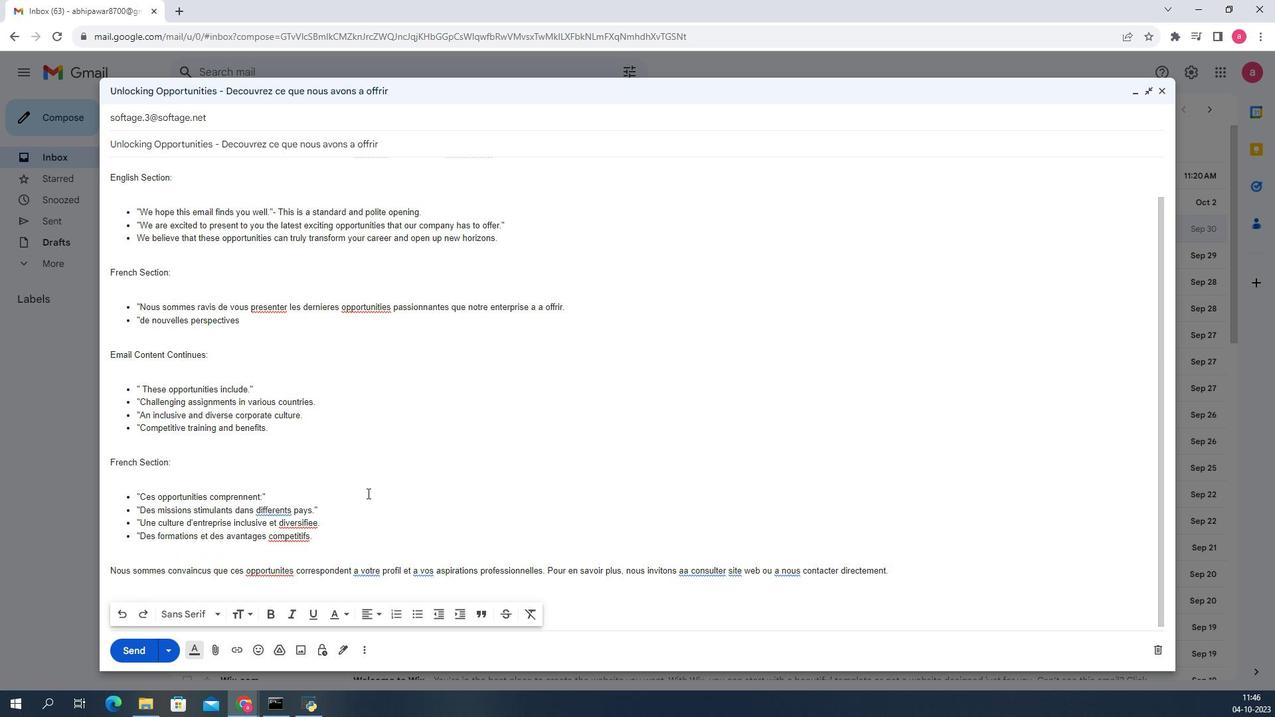 
Action: Mouse scrolled (411, 518) with delta (0, 0)
Screenshot: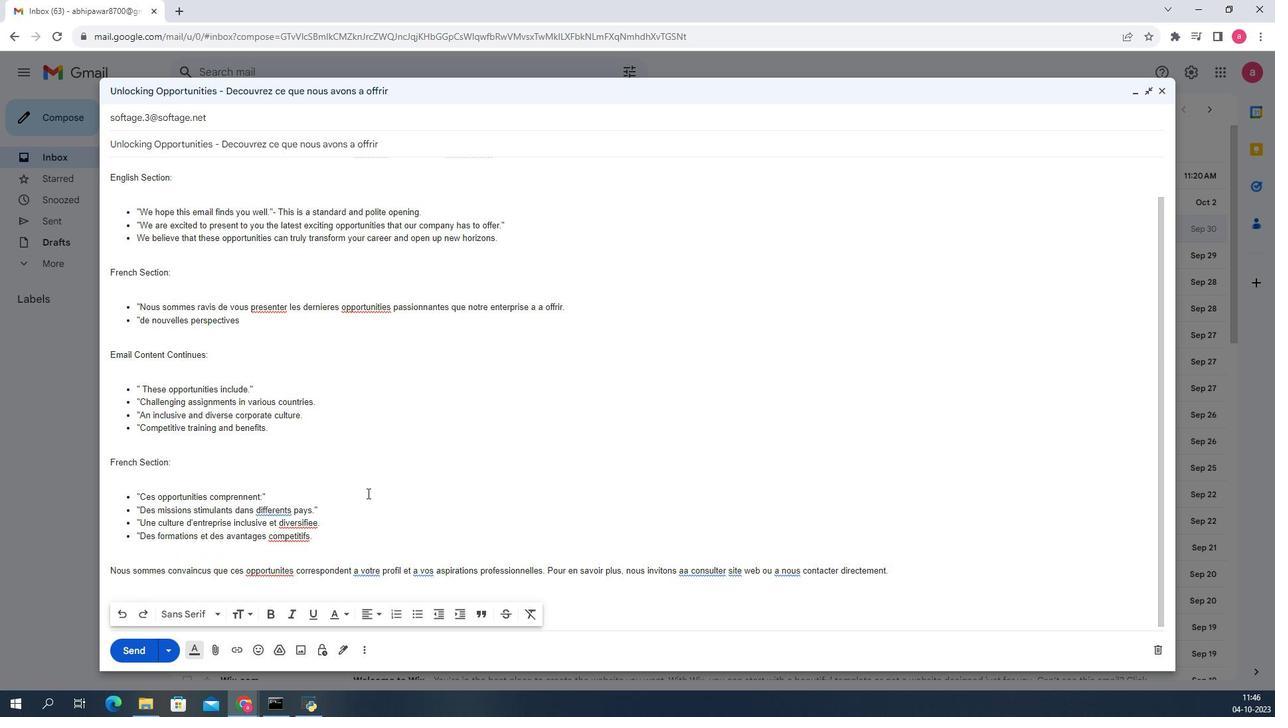 
Action: Mouse moved to (411, 518)
Screenshot: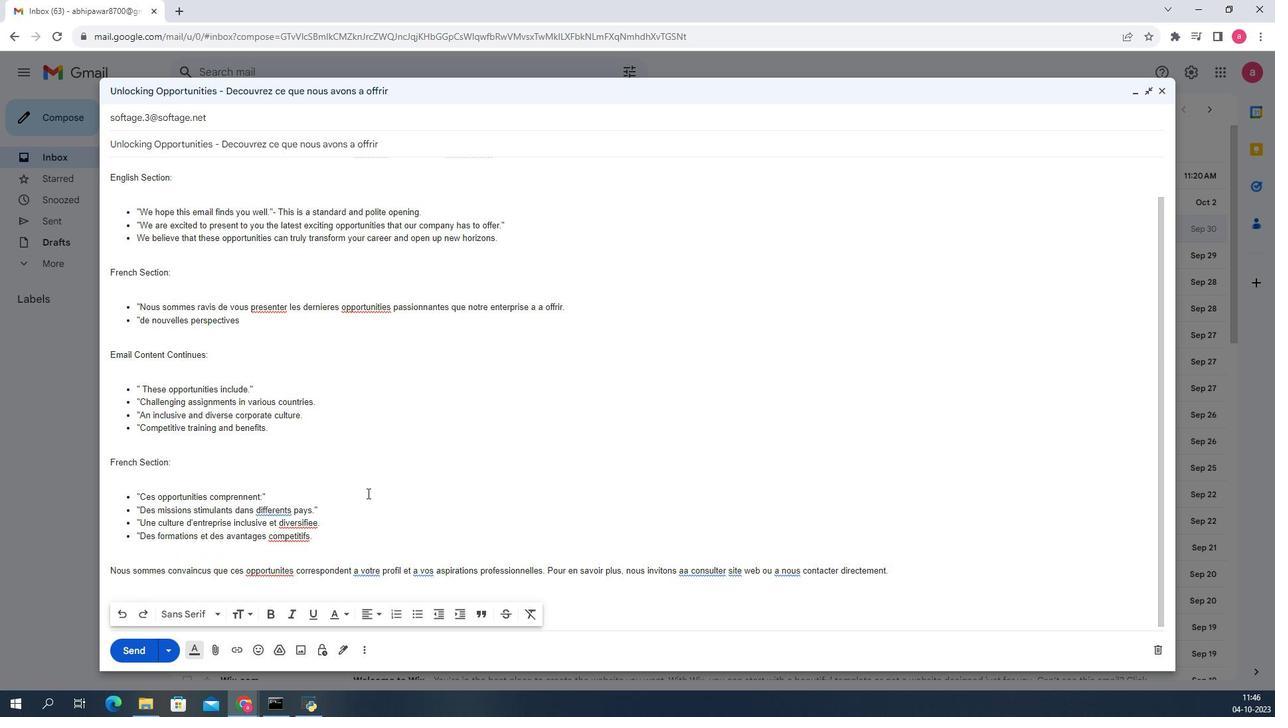 
Action: Mouse scrolled (411, 518) with delta (0, 0)
Screenshot: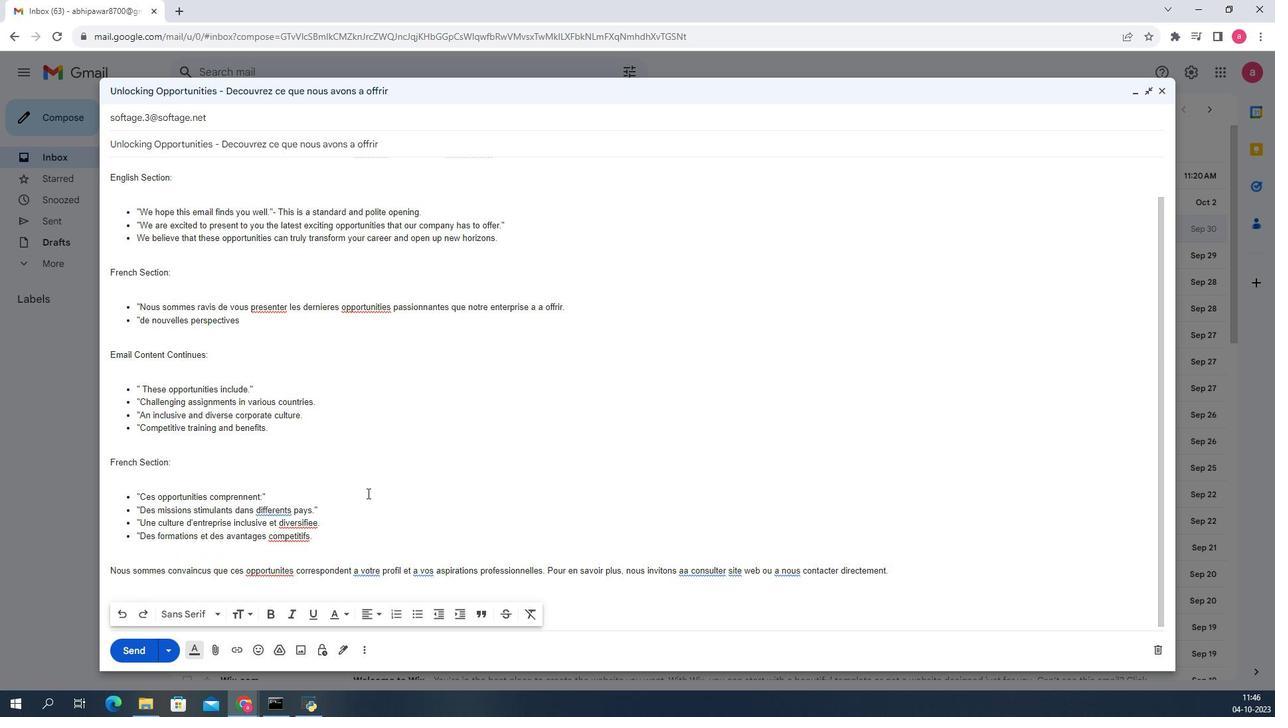 
Action: Mouse scrolled (411, 518) with delta (0, 0)
Screenshot: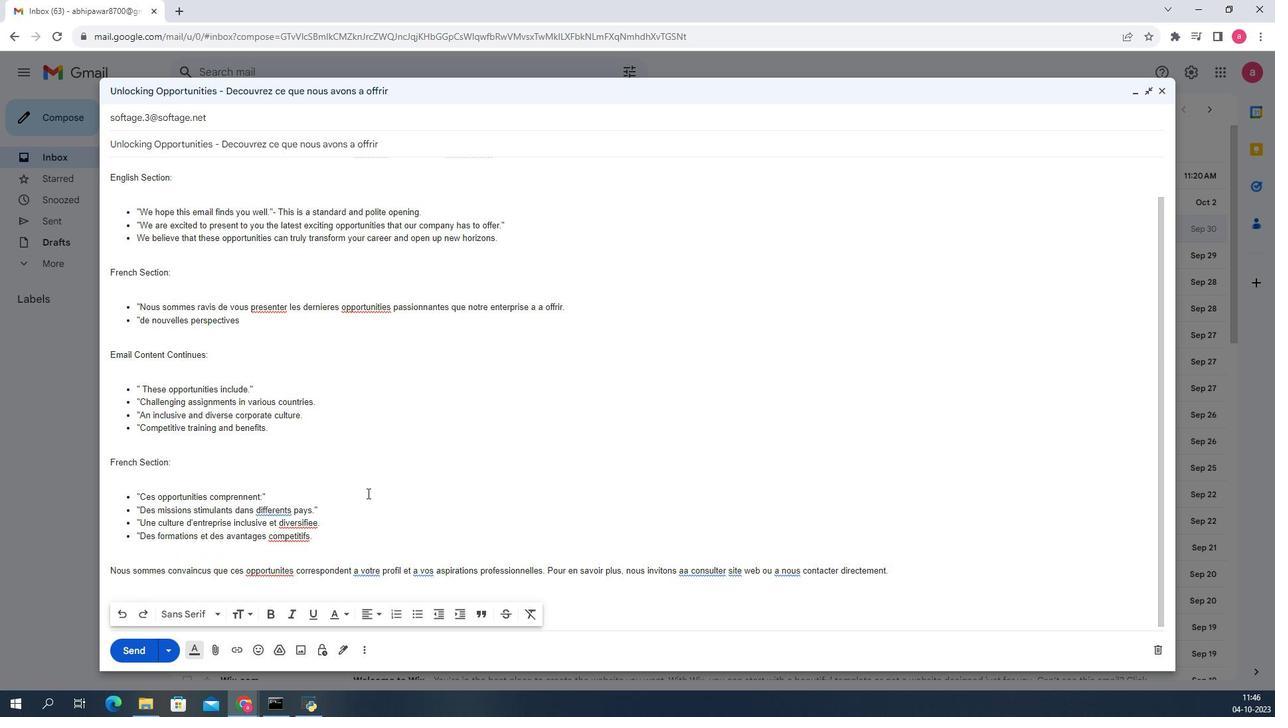 
Action: Mouse scrolled (411, 518) with delta (0, 0)
Screenshot: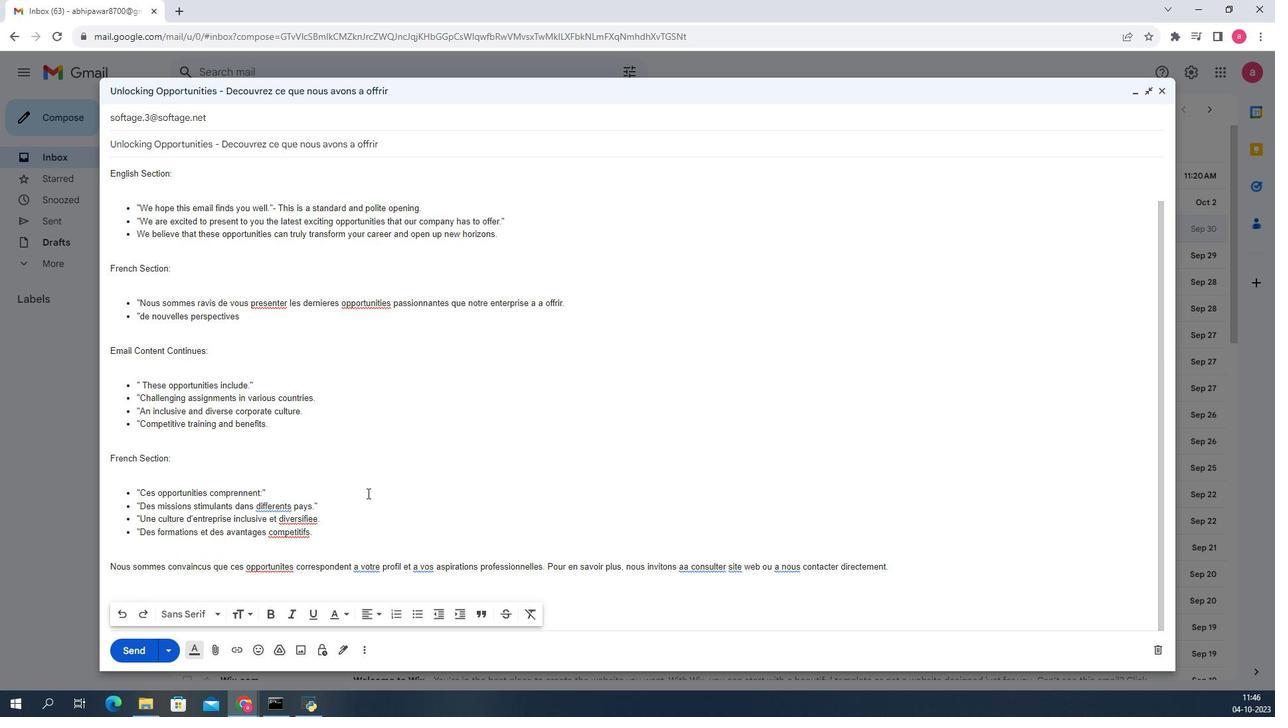 
Action: Mouse moved to (407, 554)
Screenshot: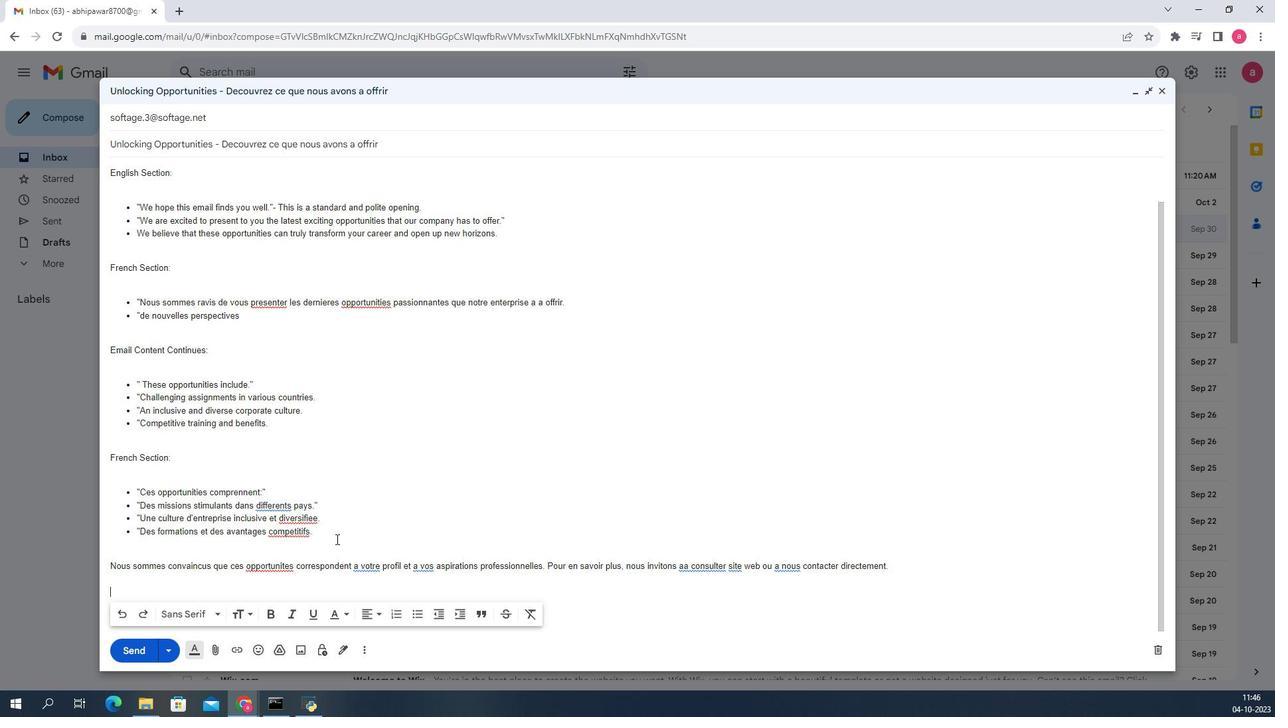 
Action: Mouse scrolled (407, 554) with delta (0, 0)
Screenshot: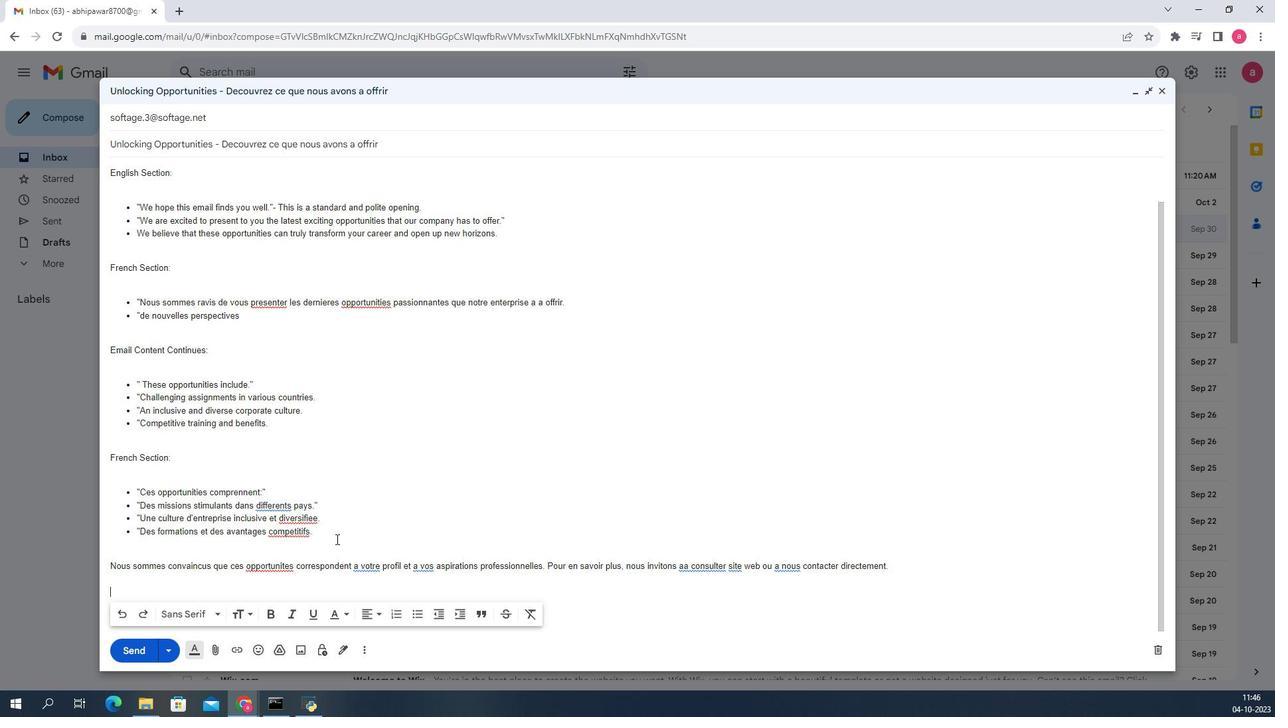 
Action: Mouse scrolled (407, 554) with delta (0, 0)
Screenshot: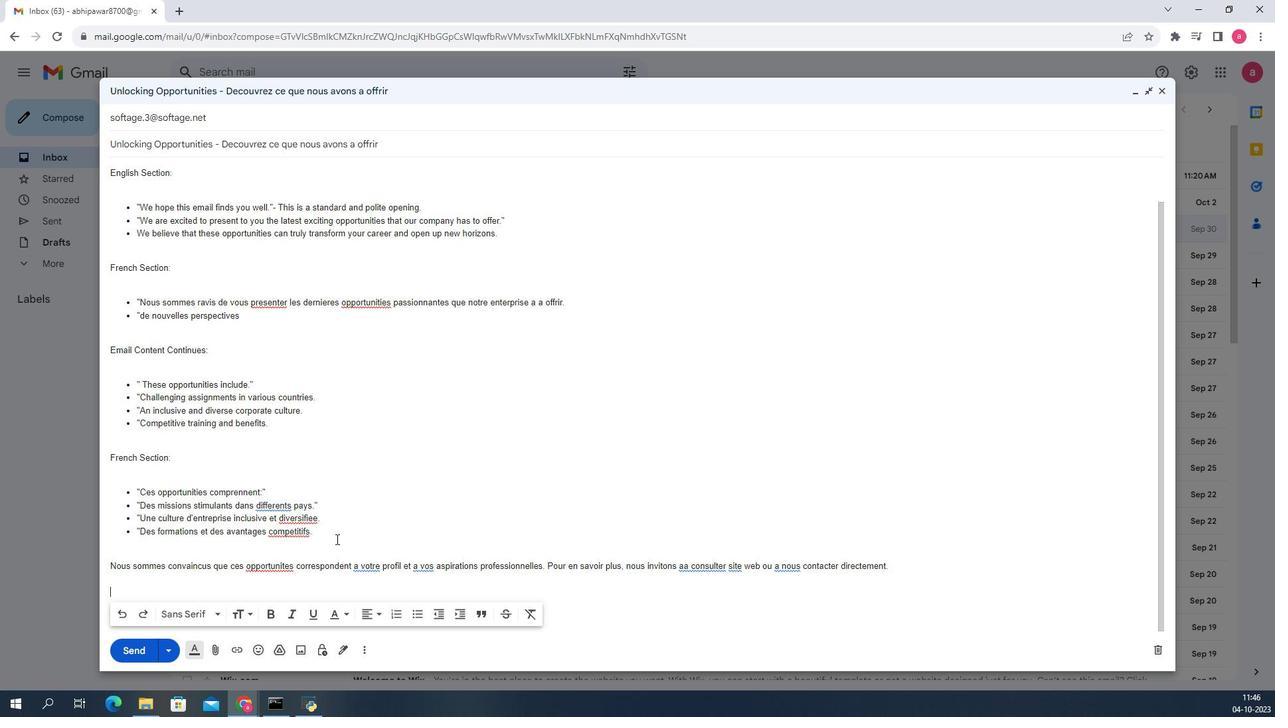 
Action: Mouse scrolled (407, 554) with delta (0, 0)
Screenshot: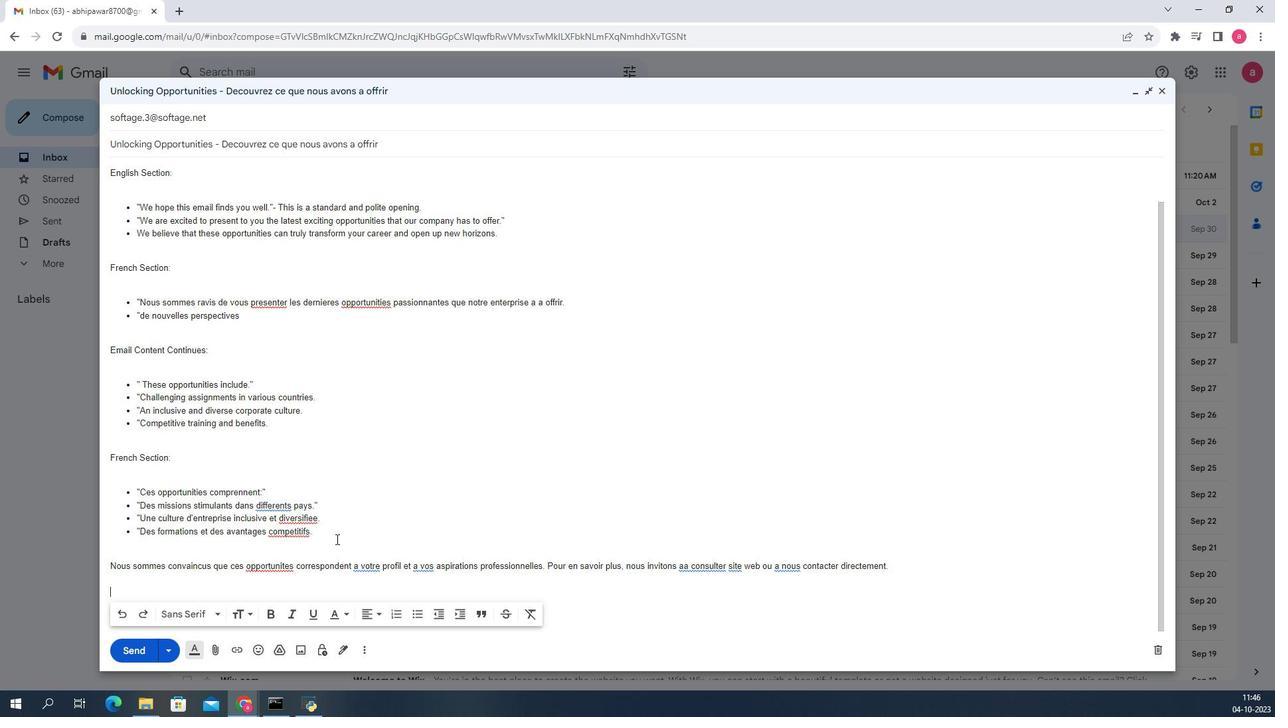 
Action: Mouse scrolled (407, 554) with delta (0, 0)
Screenshot: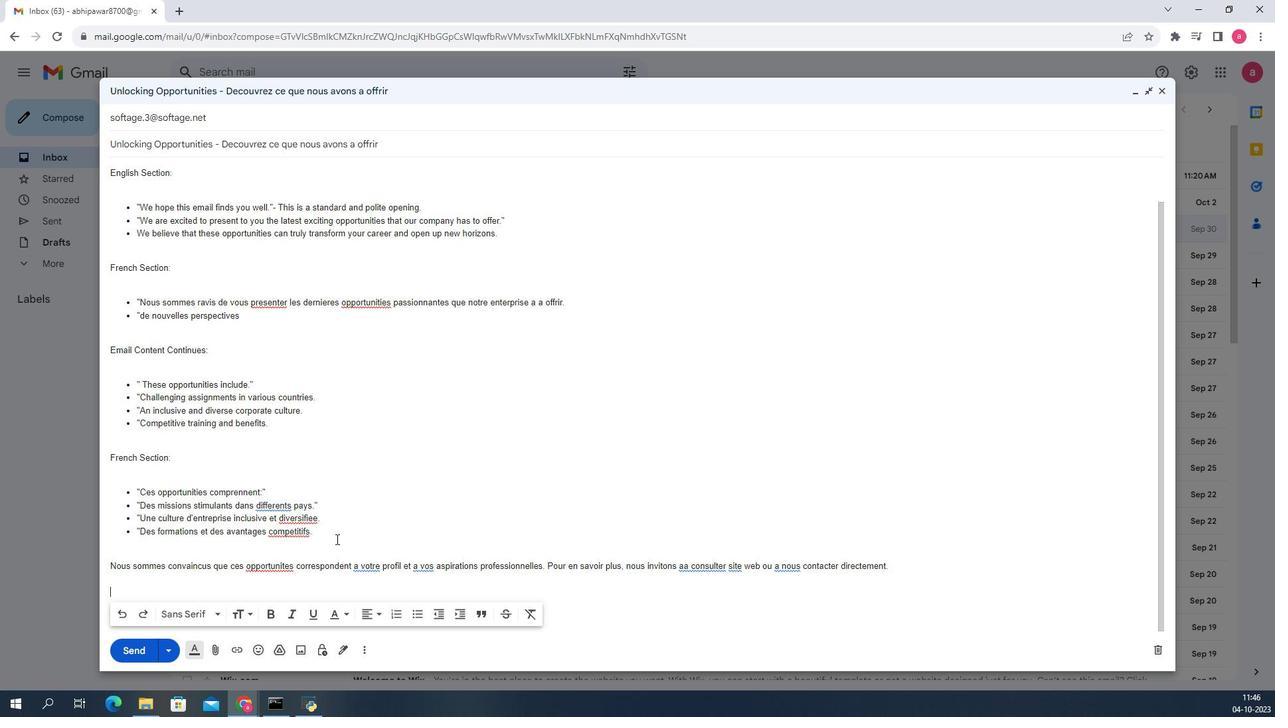 
Action: Mouse scrolled (407, 554) with delta (0, 0)
Screenshot: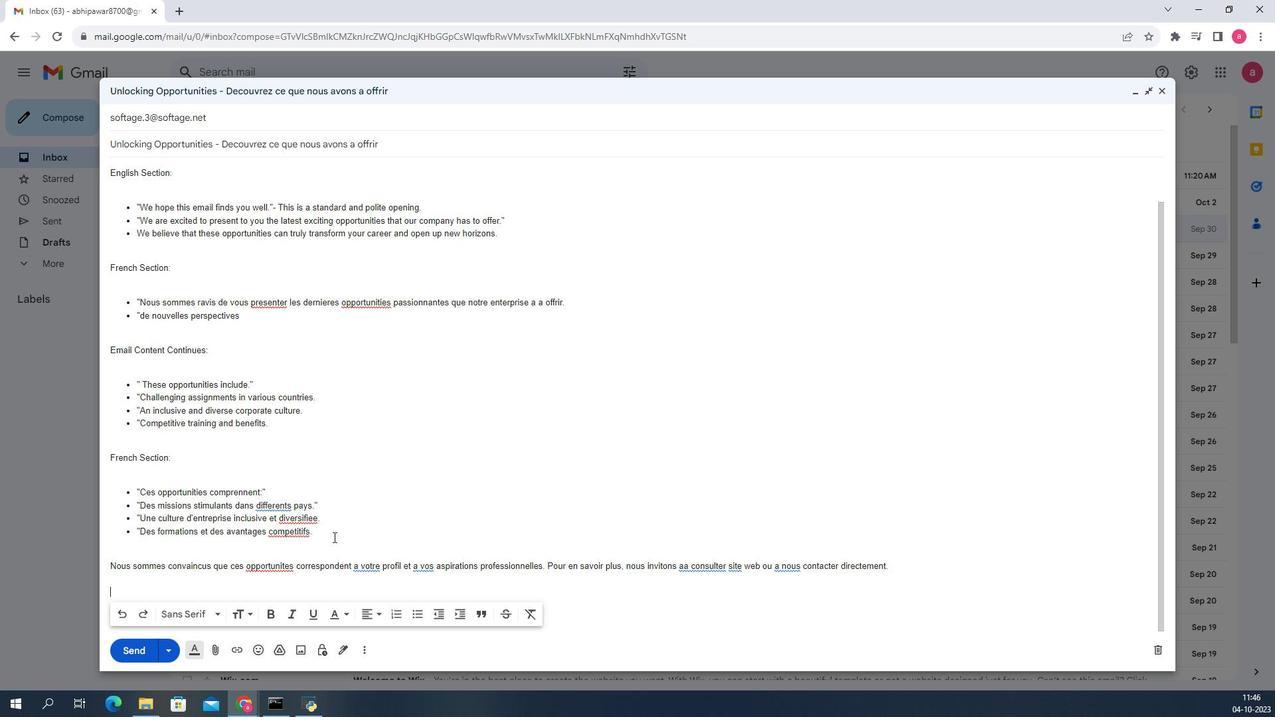 
Action: Mouse moved to (407, 553)
Screenshot: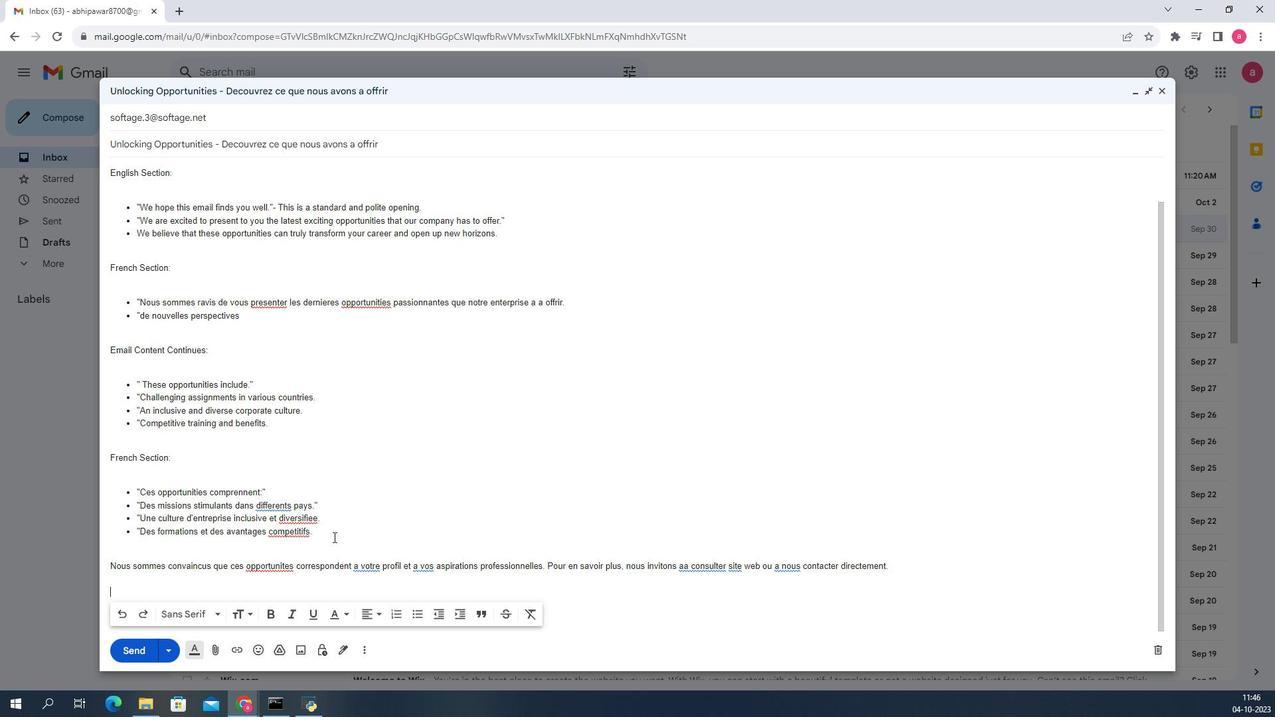 
Action: Mouse scrolled (407, 552) with delta (0, 0)
Screenshot: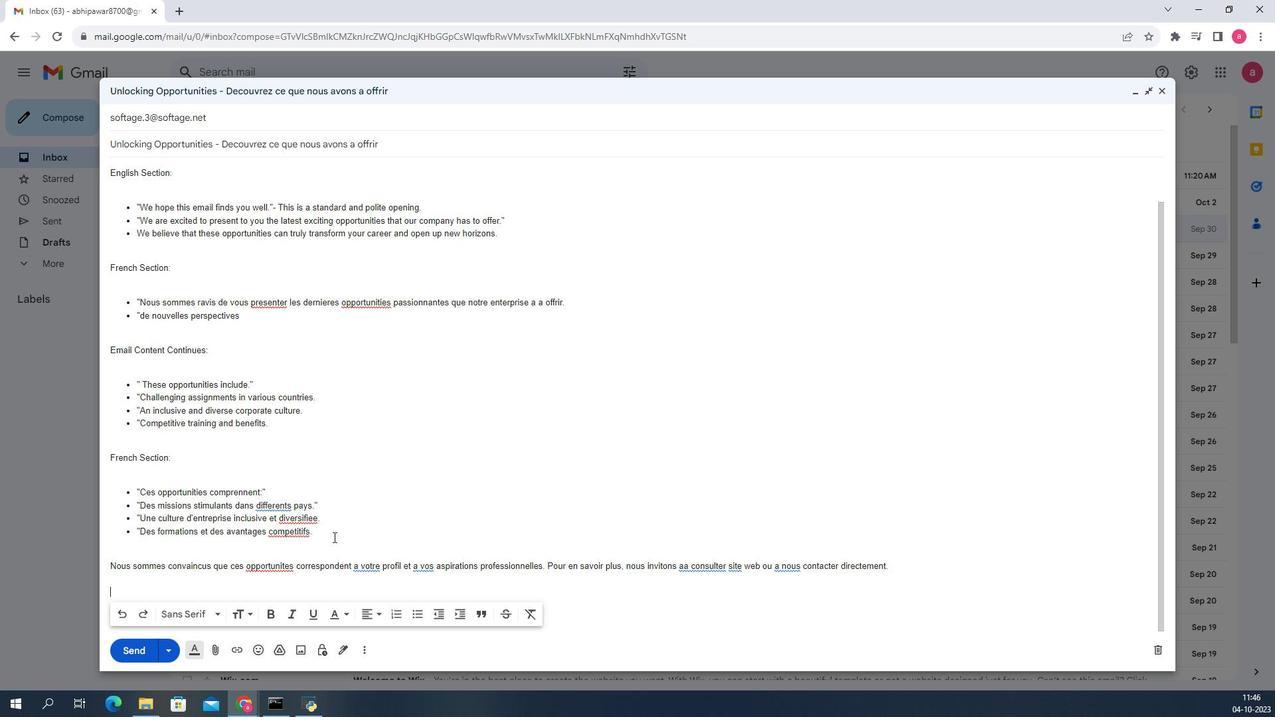 
Action: Mouse scrolled (407, 552) with delta (0, 0)
Screenshot: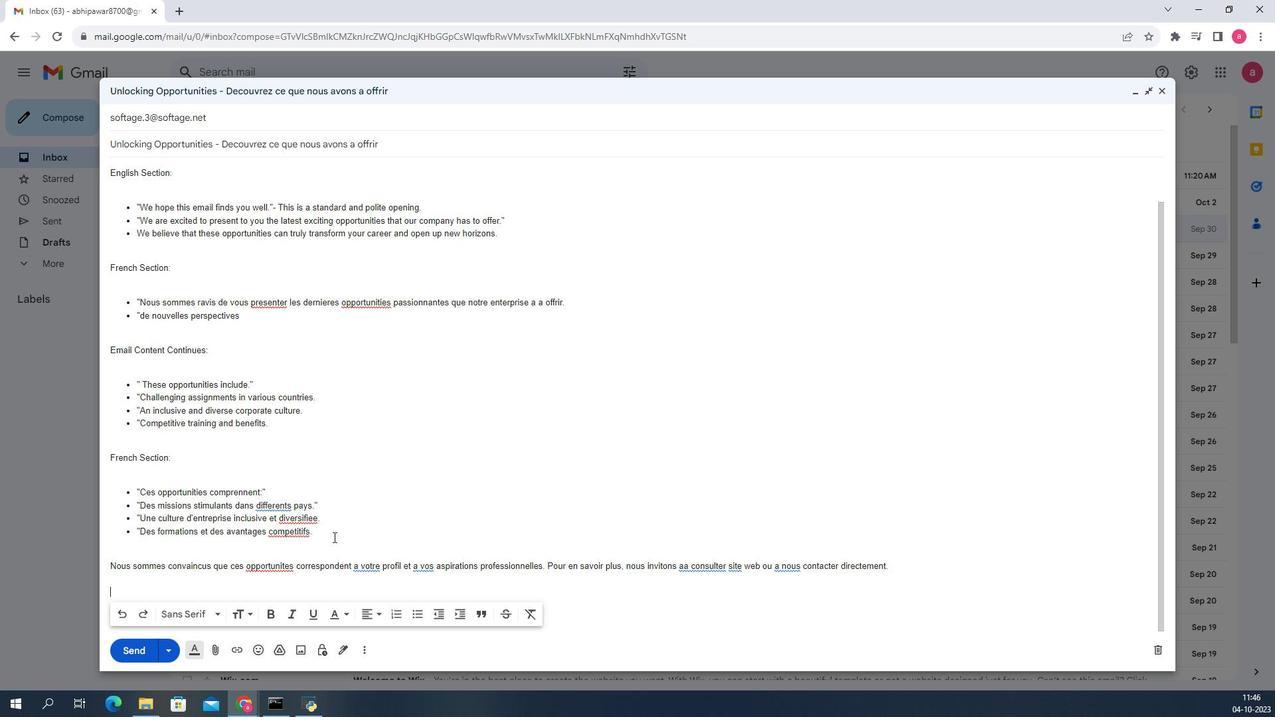 
Action: Mouse scrolled (407, 552) with delta (0, 0)
Screenshot: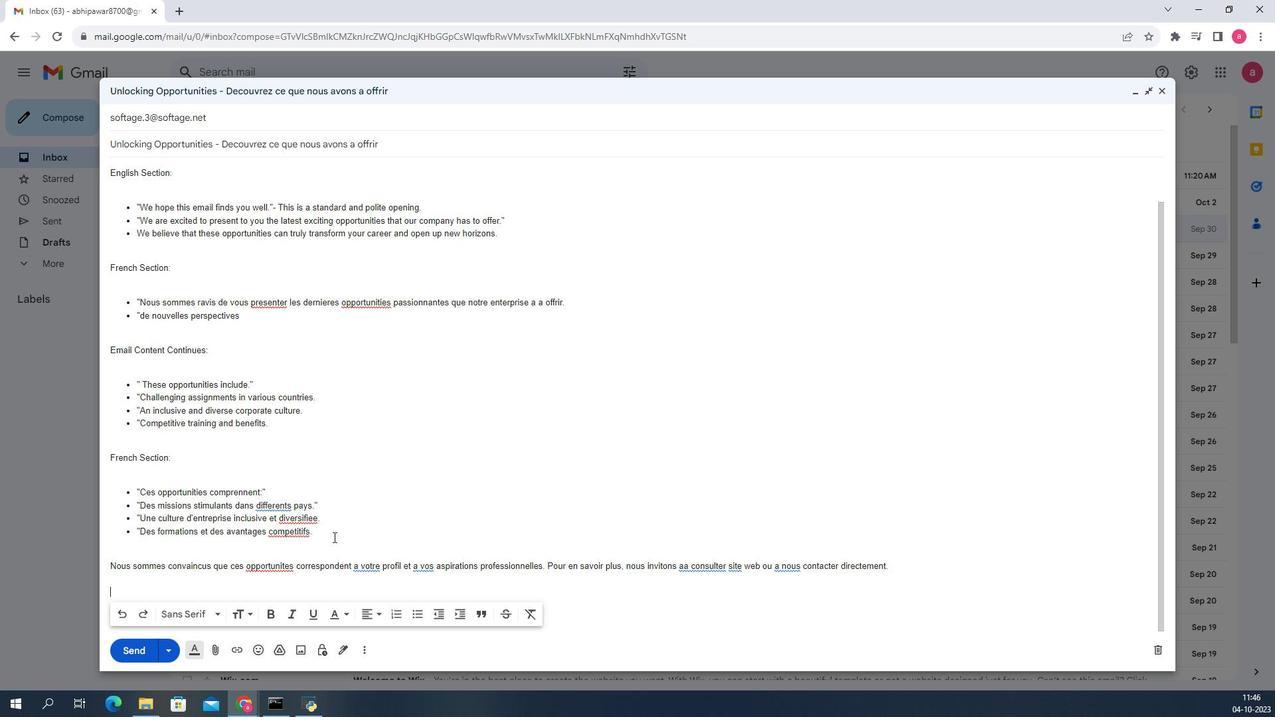 
Action: Mouse scrolled (407, 552) with delta (0, 0)
Screenshot: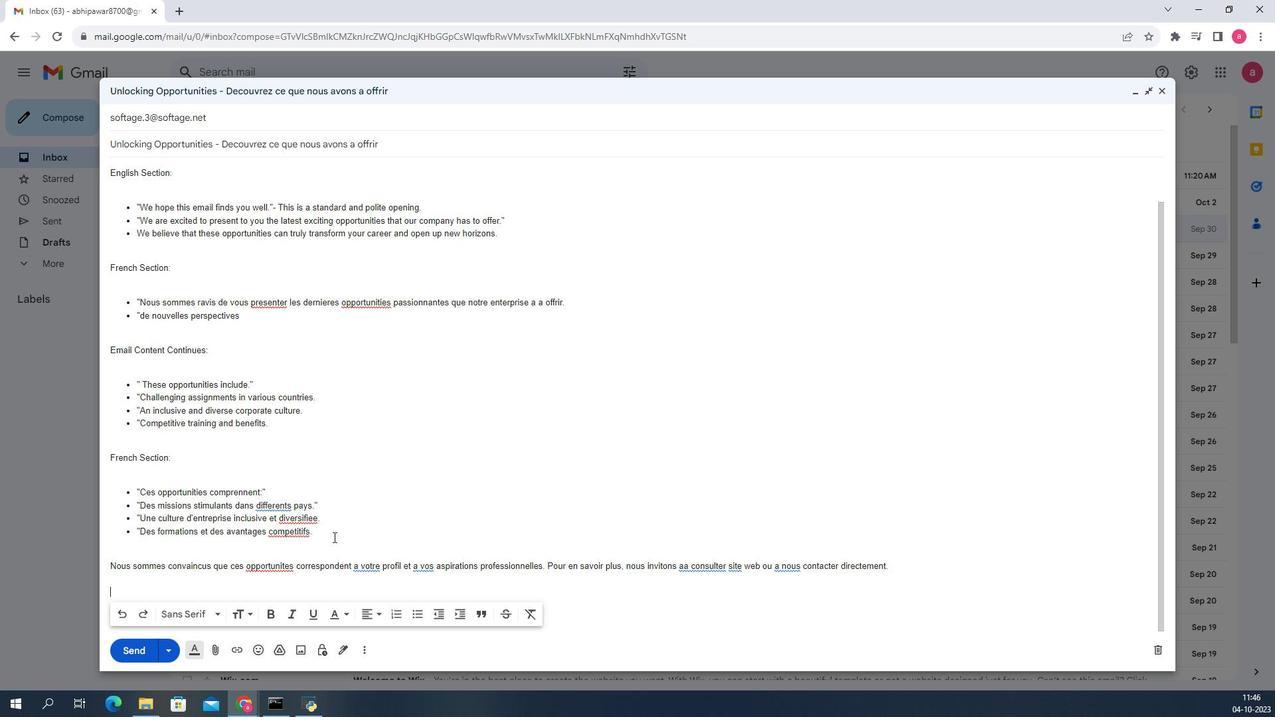 
Action: Mouse scrolled (407, 552) with delta (0, 0)
Screenshot: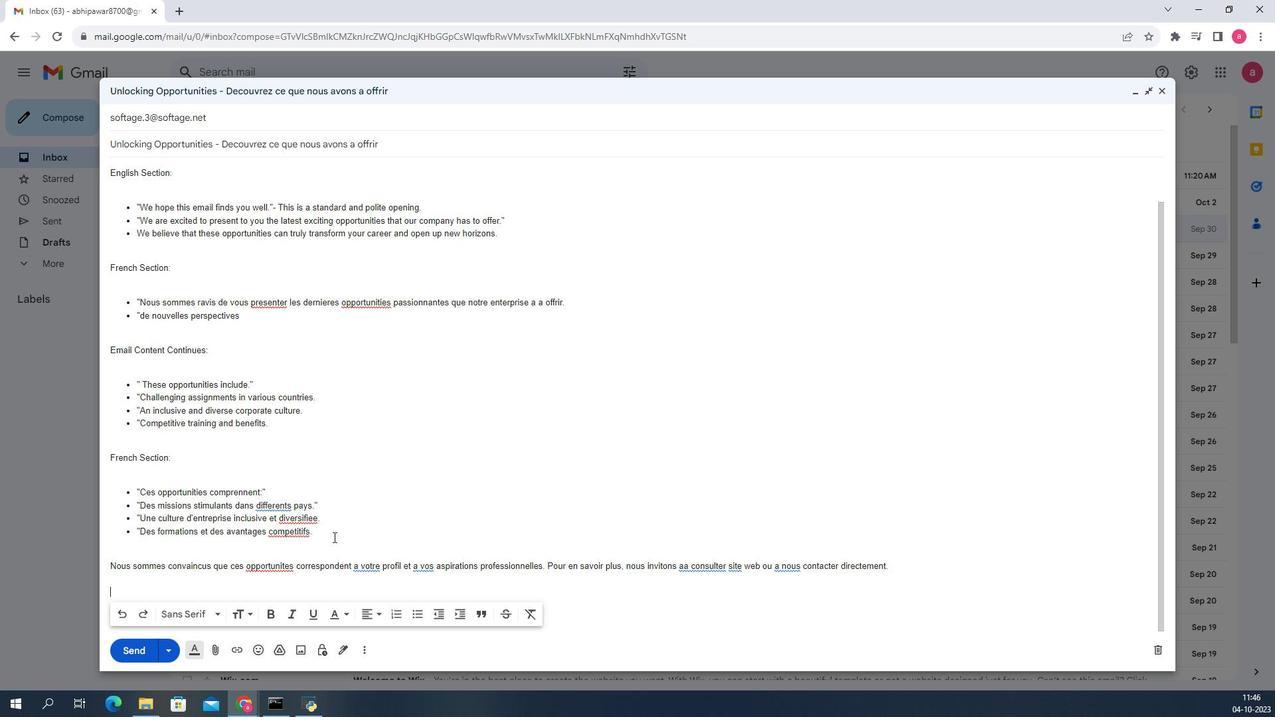 
Action: Mouse moved to (435, 556)
Screenshot: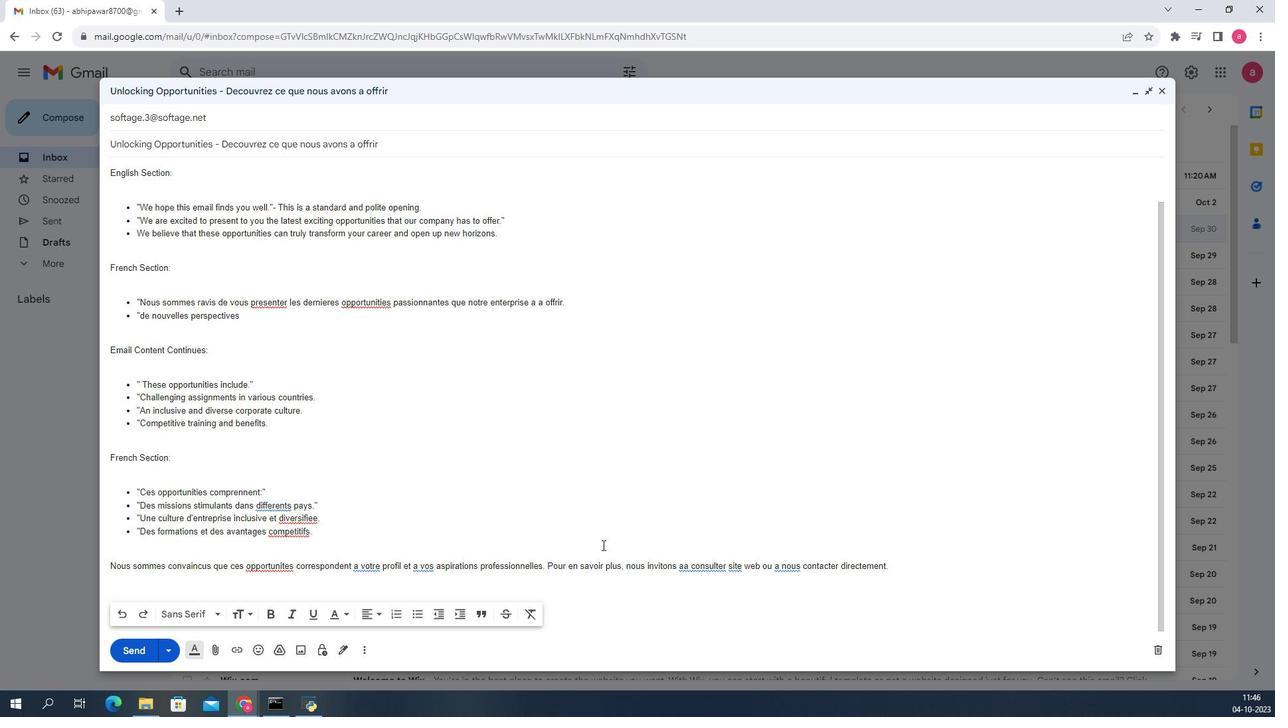 
Action: Mouse scrolled (435, 555) with delta (0, 0)
Screenshot: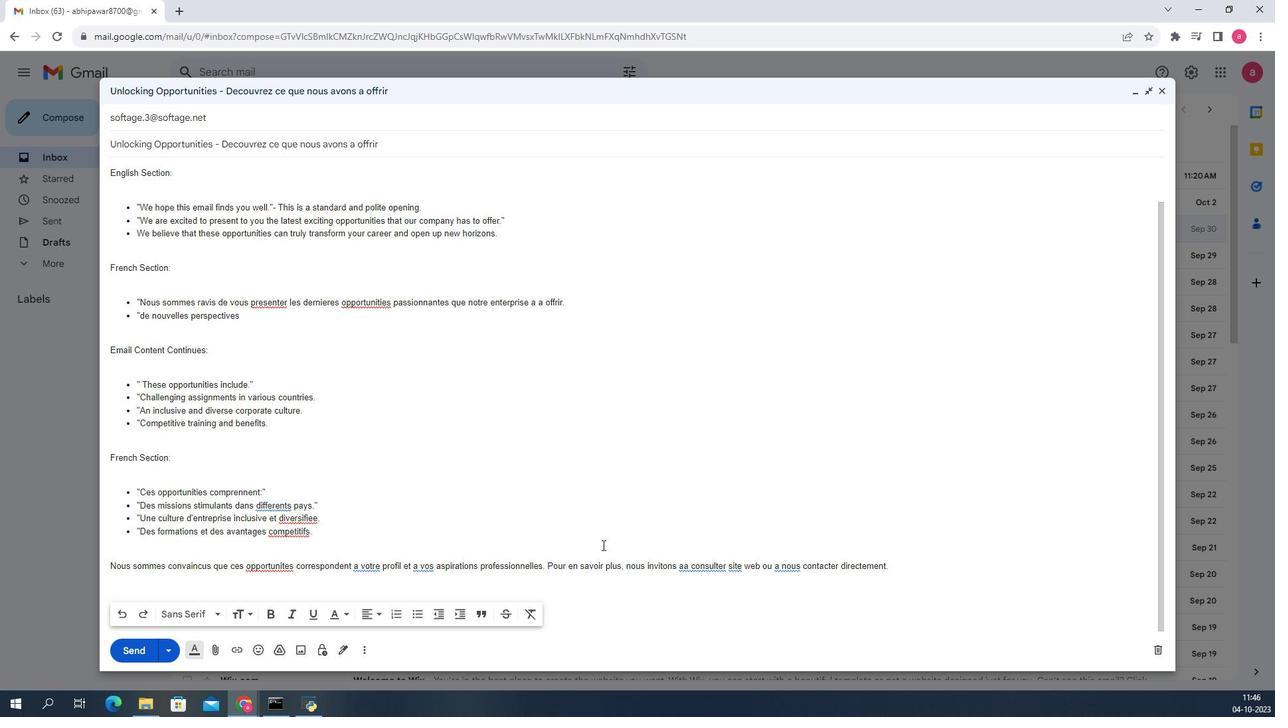 
Action: Mouse moved to (436, 558)
Screenshot: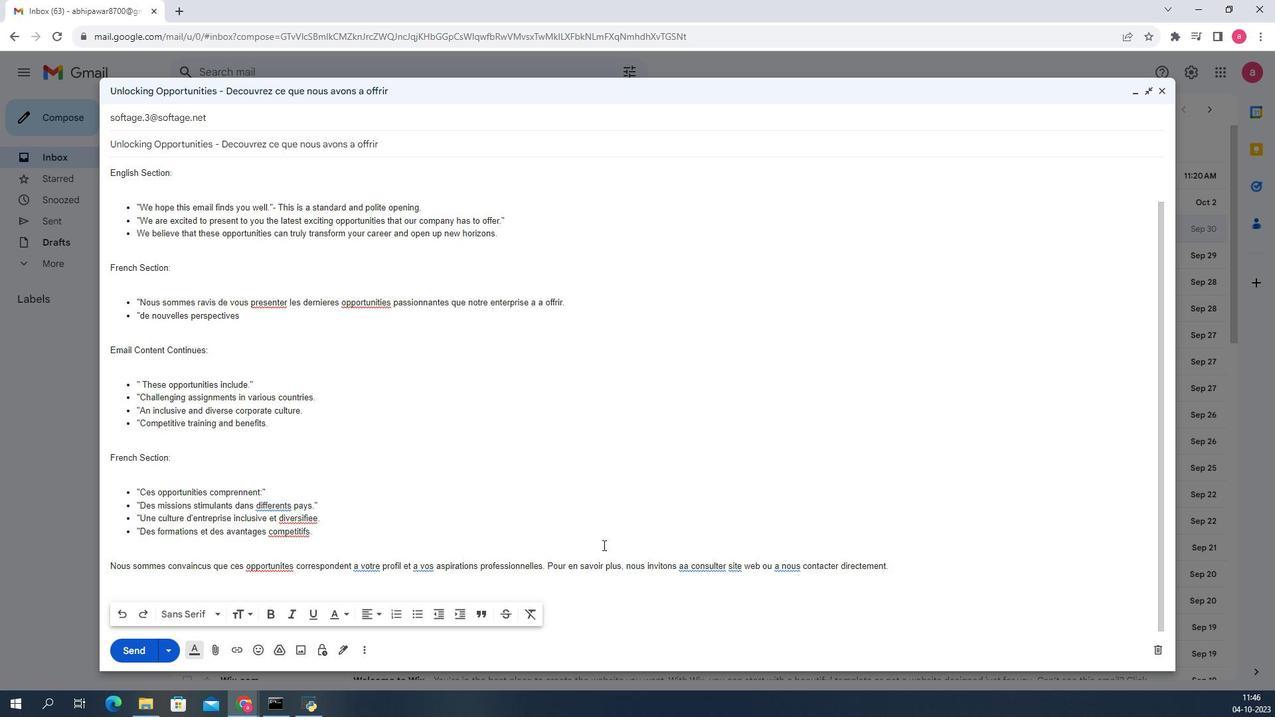 
Action: Mouse scrolled (436, 558) with delta (0, 0)
Screenshot: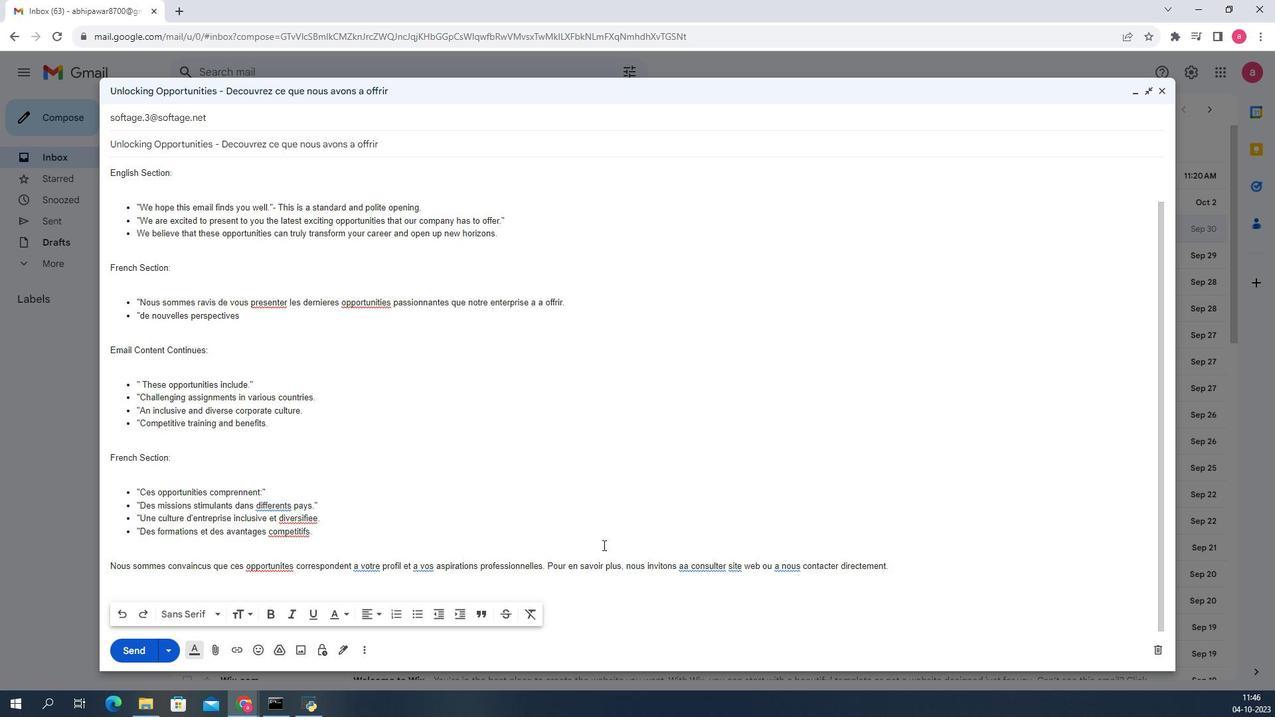 
Action: Mouse moved to (437, 559)
Screenshot: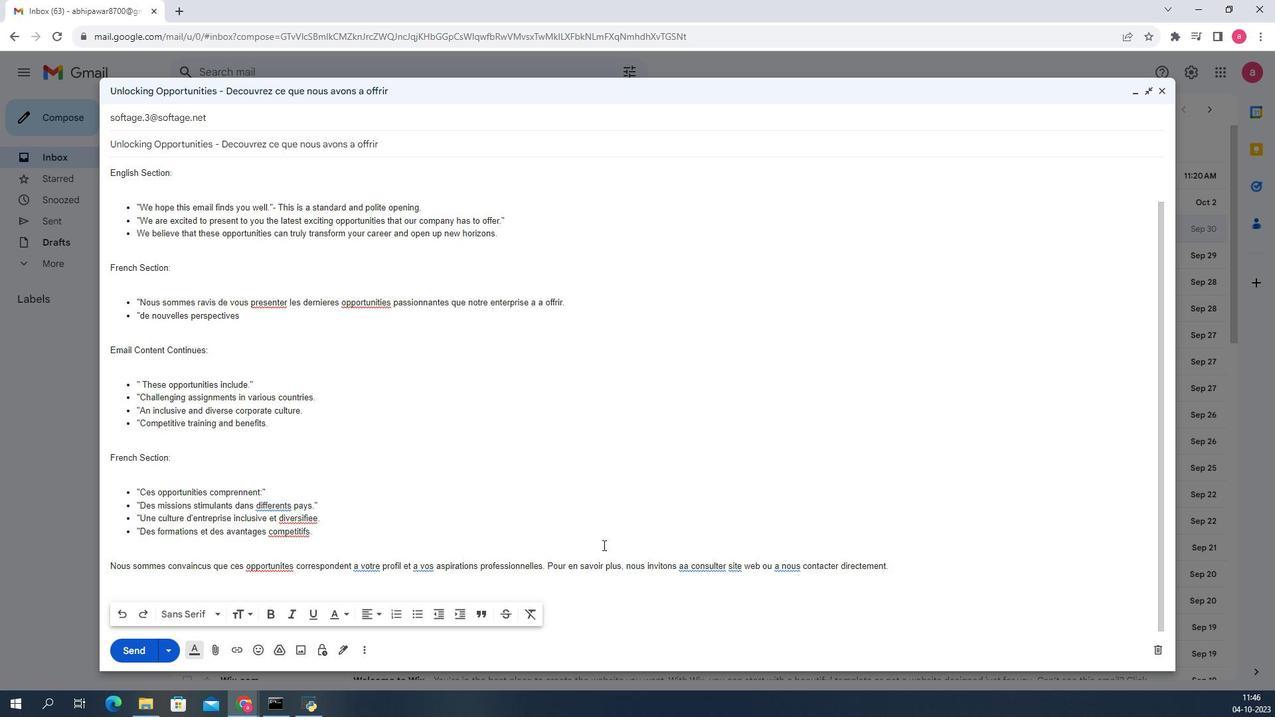 
Action: Mouse scrolled (437, 558) with delta (0, 0)
Screenshot: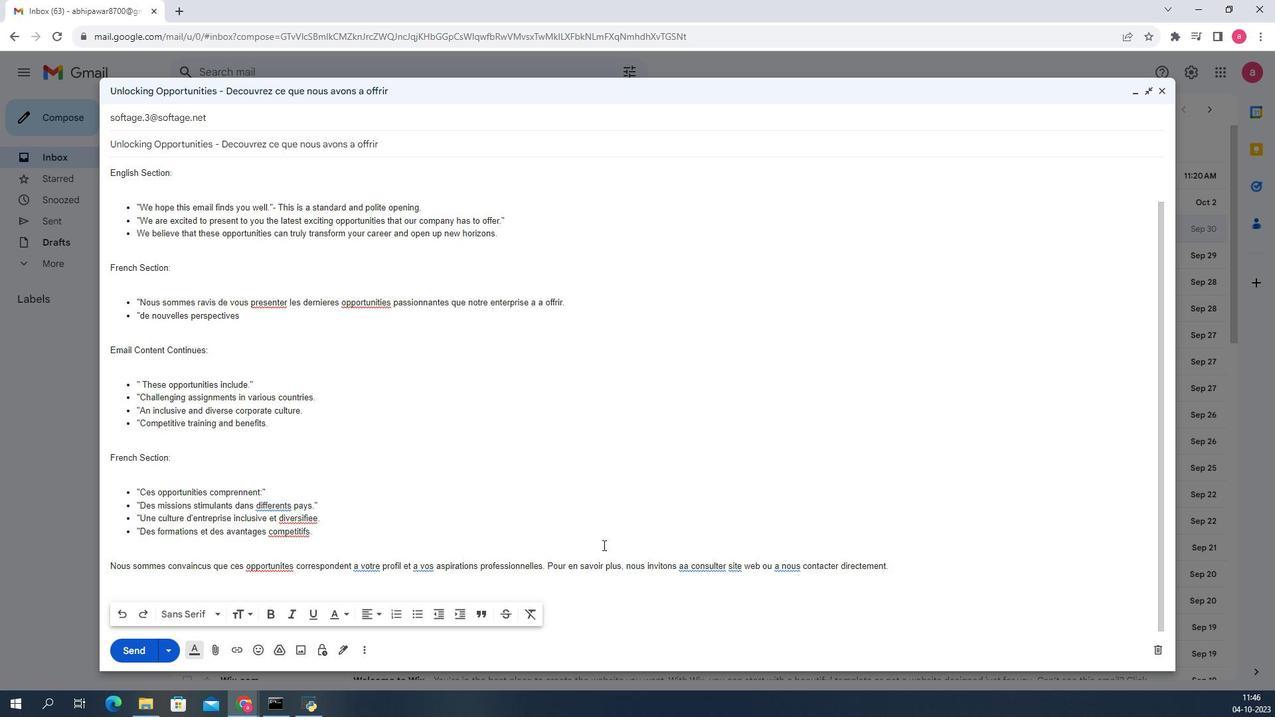 
Action: Mouse scrolled (437, 558) with delta (0, 0)
Screenshot: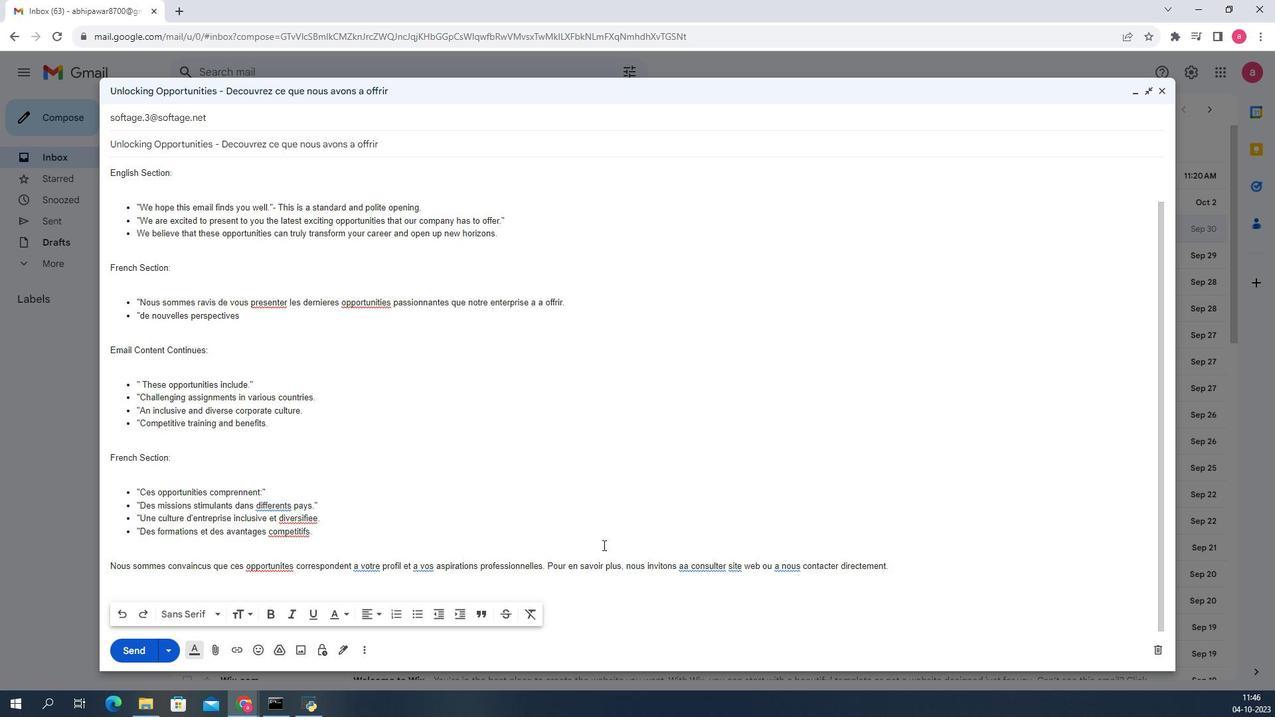 
Action: Mouse scrolled (437, 558) with delta (0, 0)
Screenshot: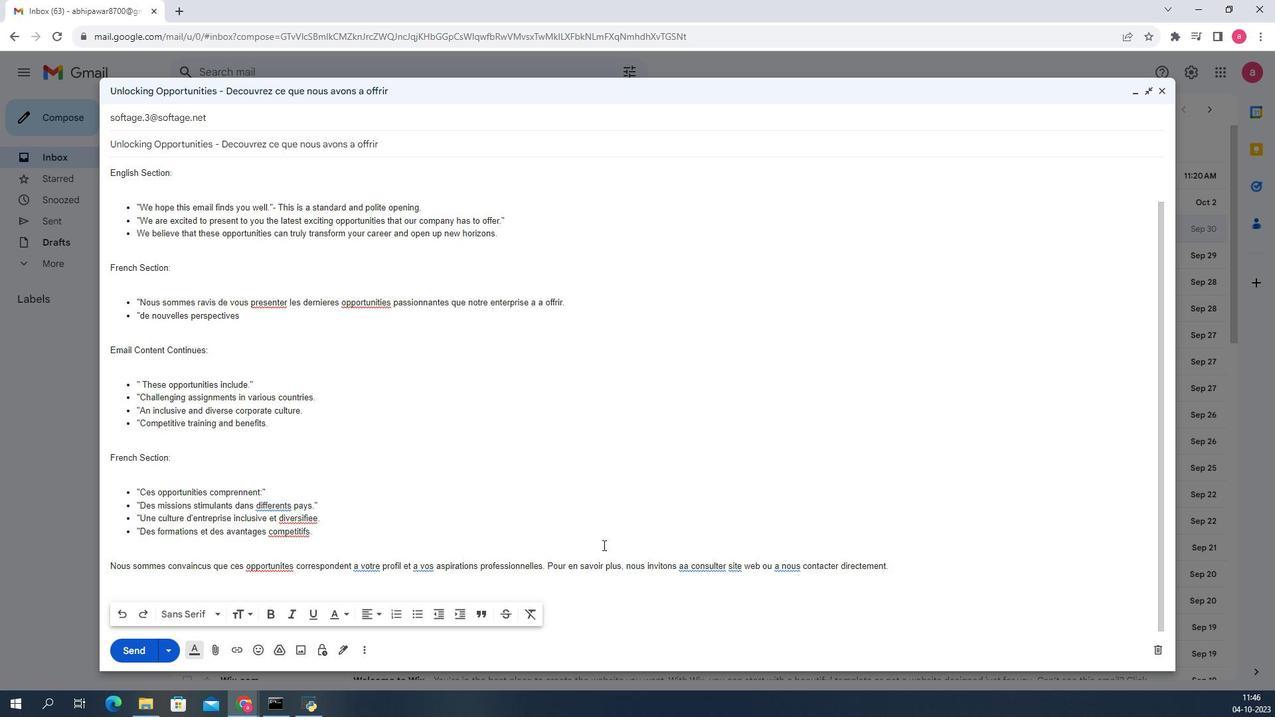 
Action: Mouse moved to (387, 591)
Screenshot: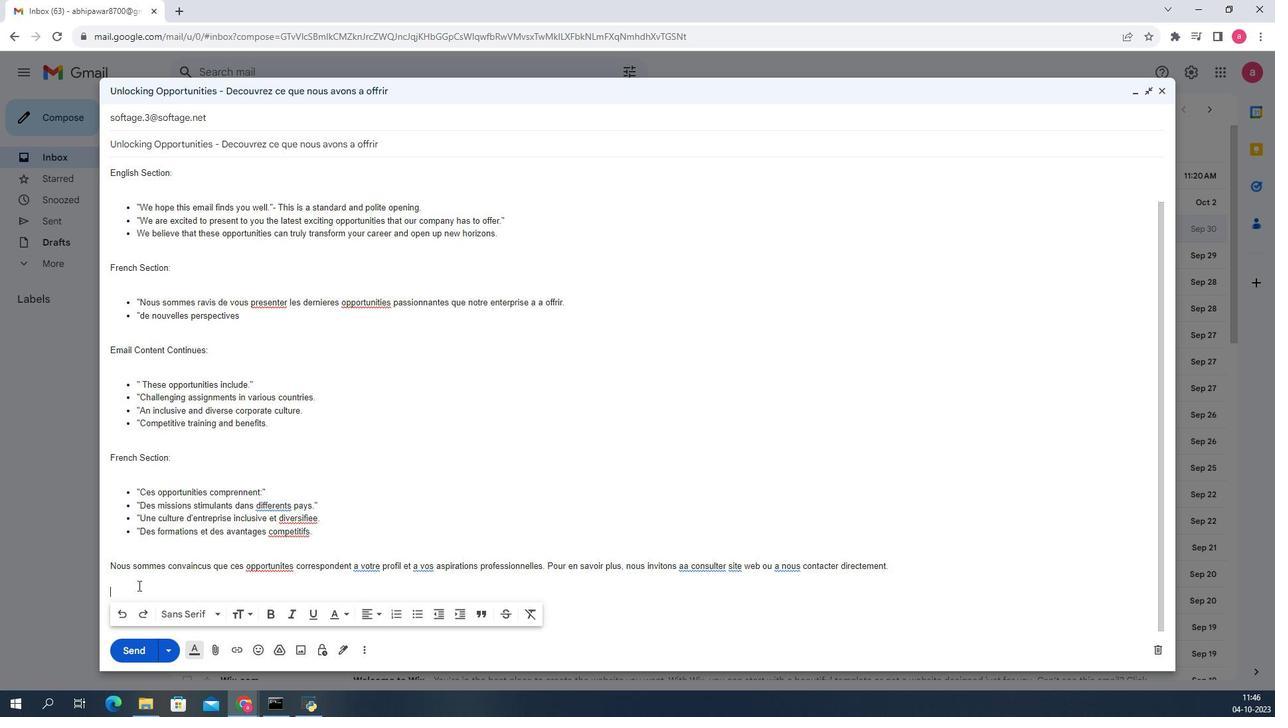 
Action: Mouse pressed left at (387, 591)
Screenshot: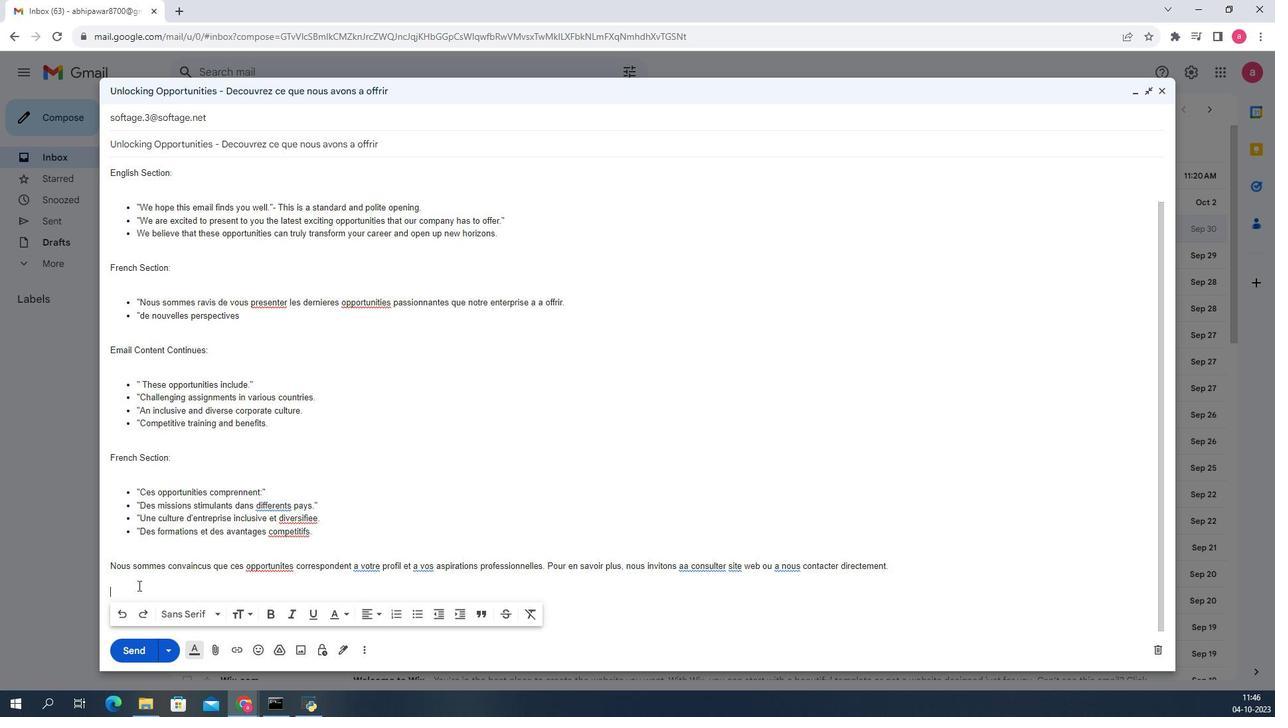 
Action: Mouse moved to (415, 612)
Screenshot: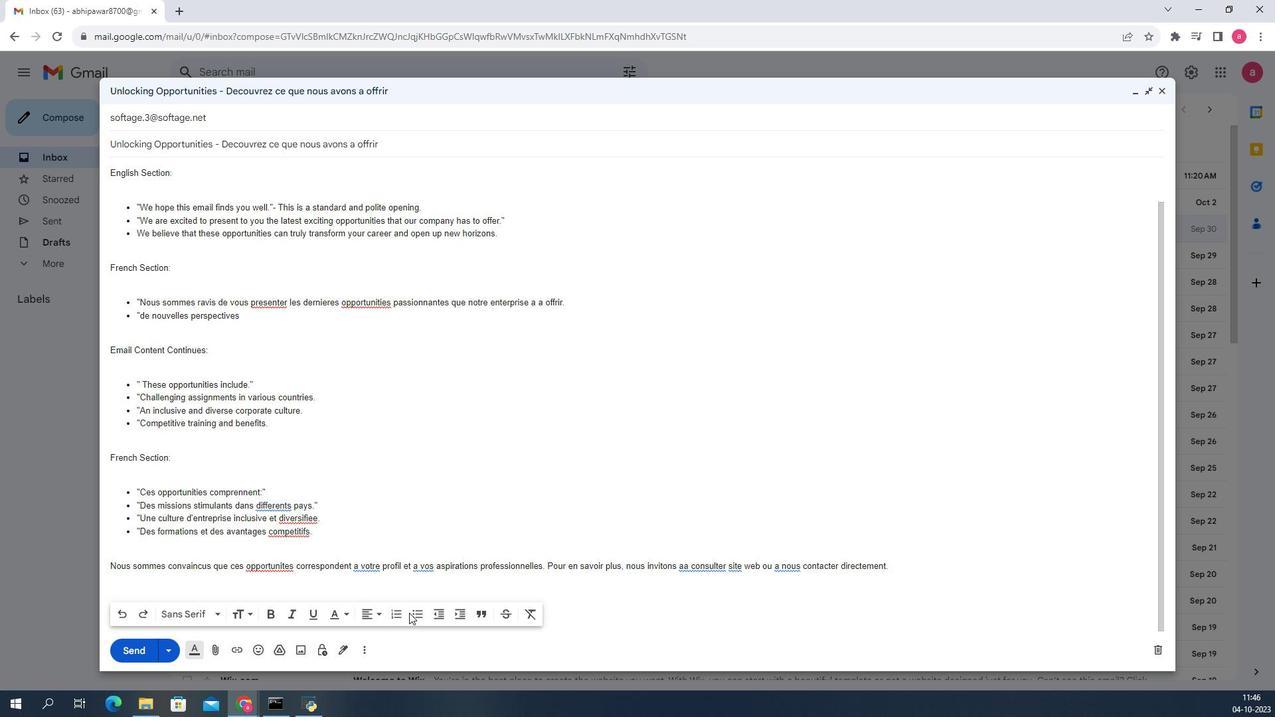 
Action: Mouse pressed left at (415, 612)
Screenshot: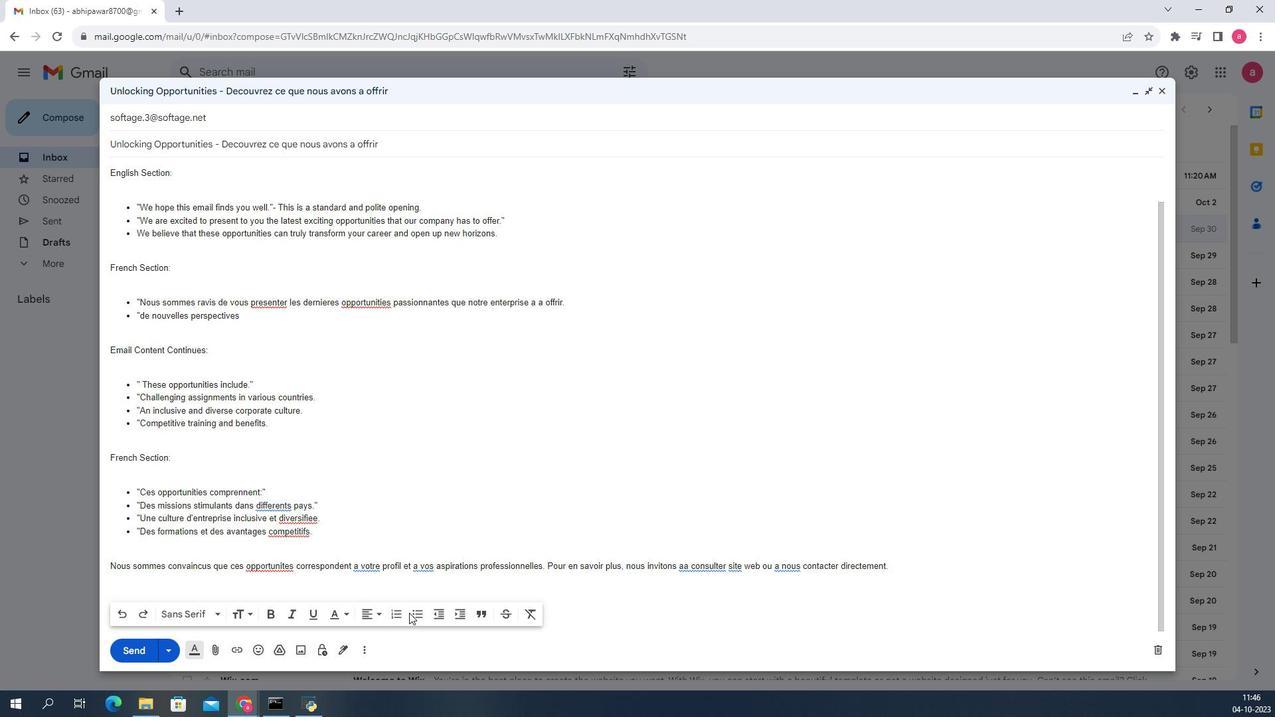 
Action: Mouse moved to (416, 613)
Screenshot: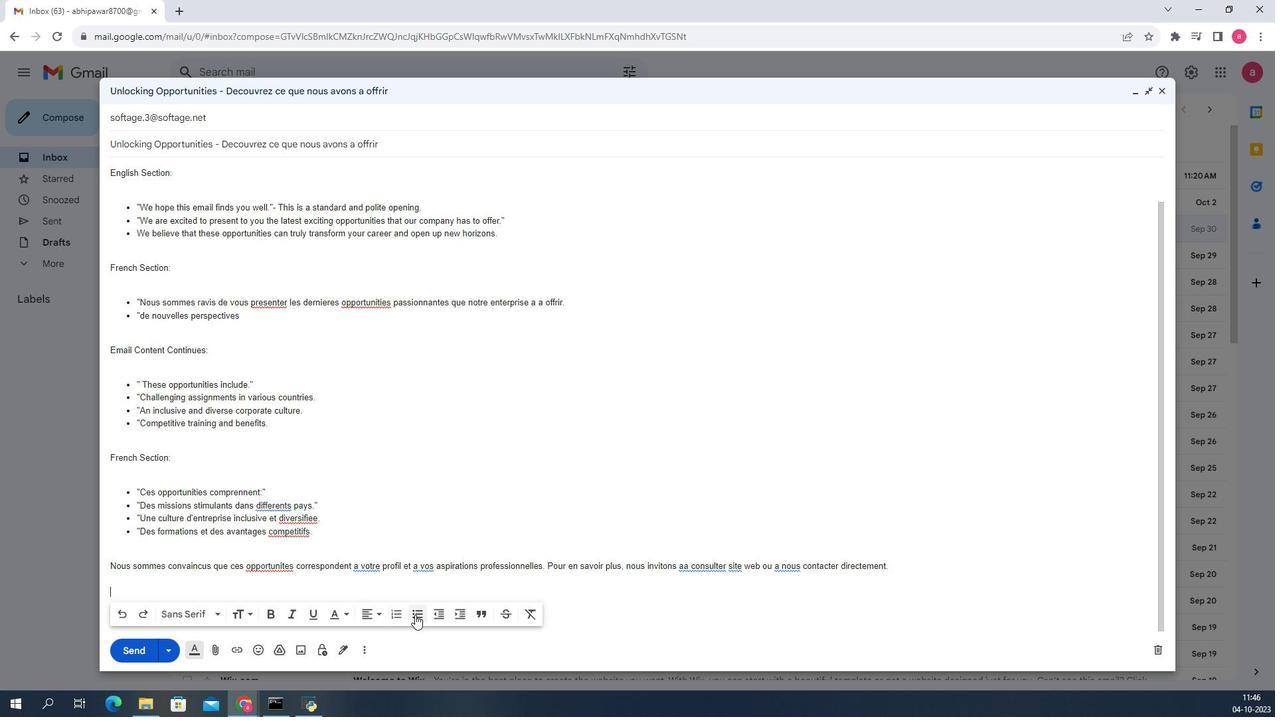 
Action: Mouse pressed left at (416, 613)
Screenshot: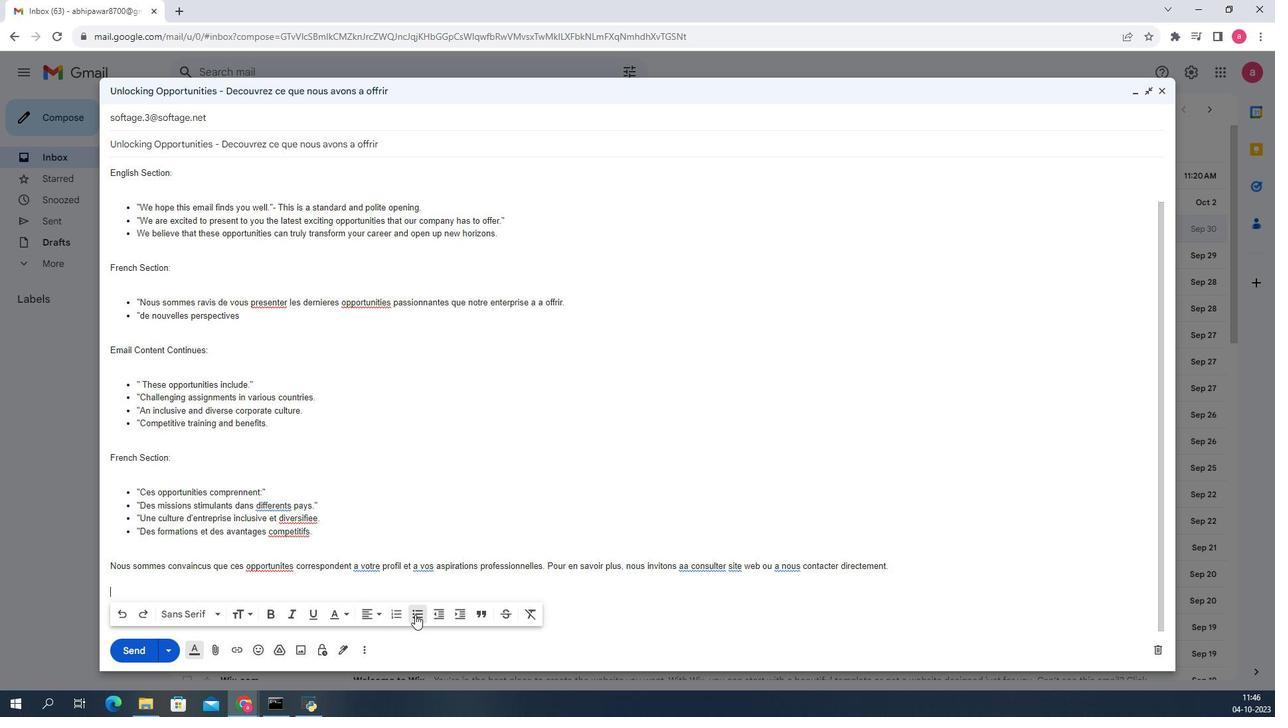 
Action: Mouse moved to (404, 457)
Screenshot: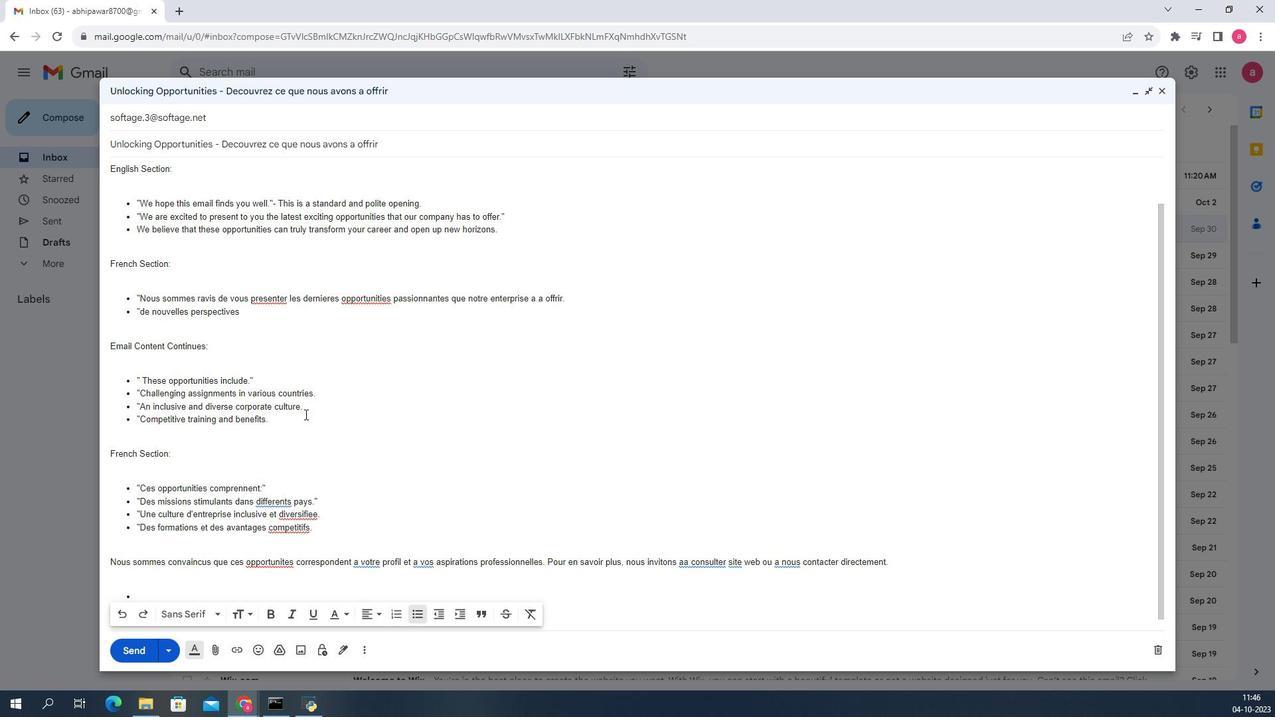 
Action: Mouse scrolled (404, 457) with delta (0, 0)
Screenshot: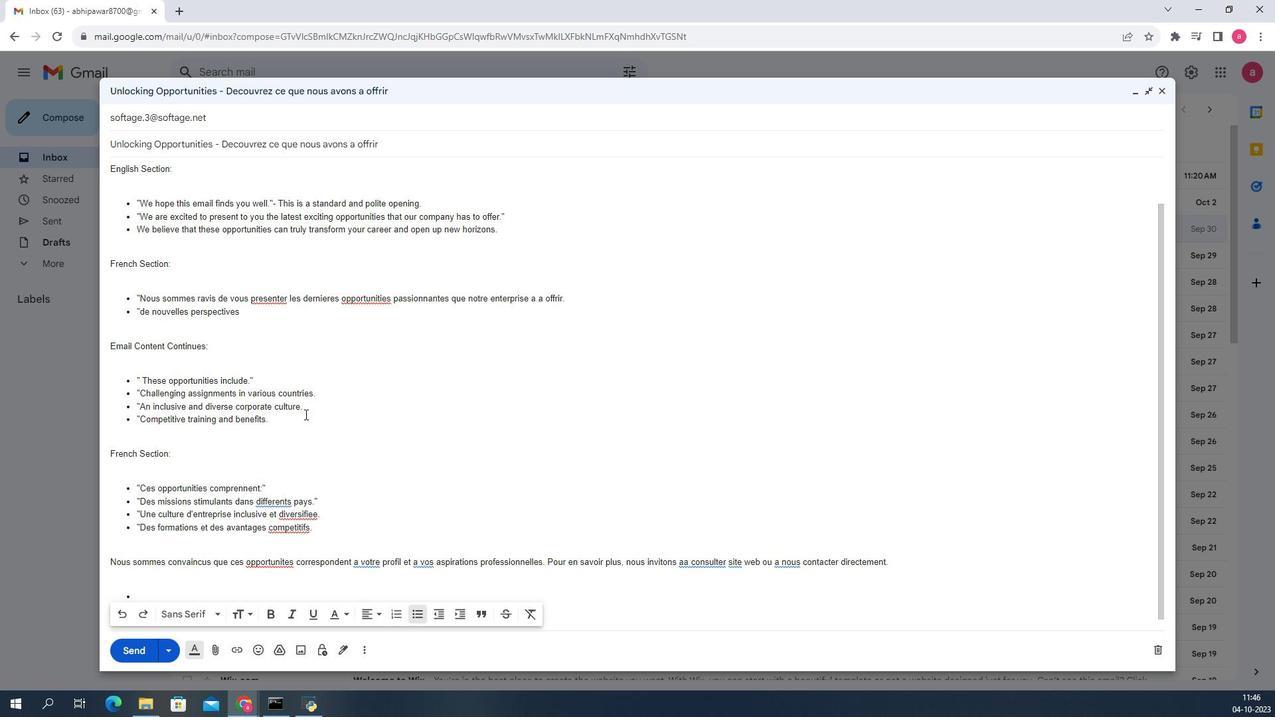 
Action: Mouse scrolled (404, 457) with delta (0, 0)
Screenshot: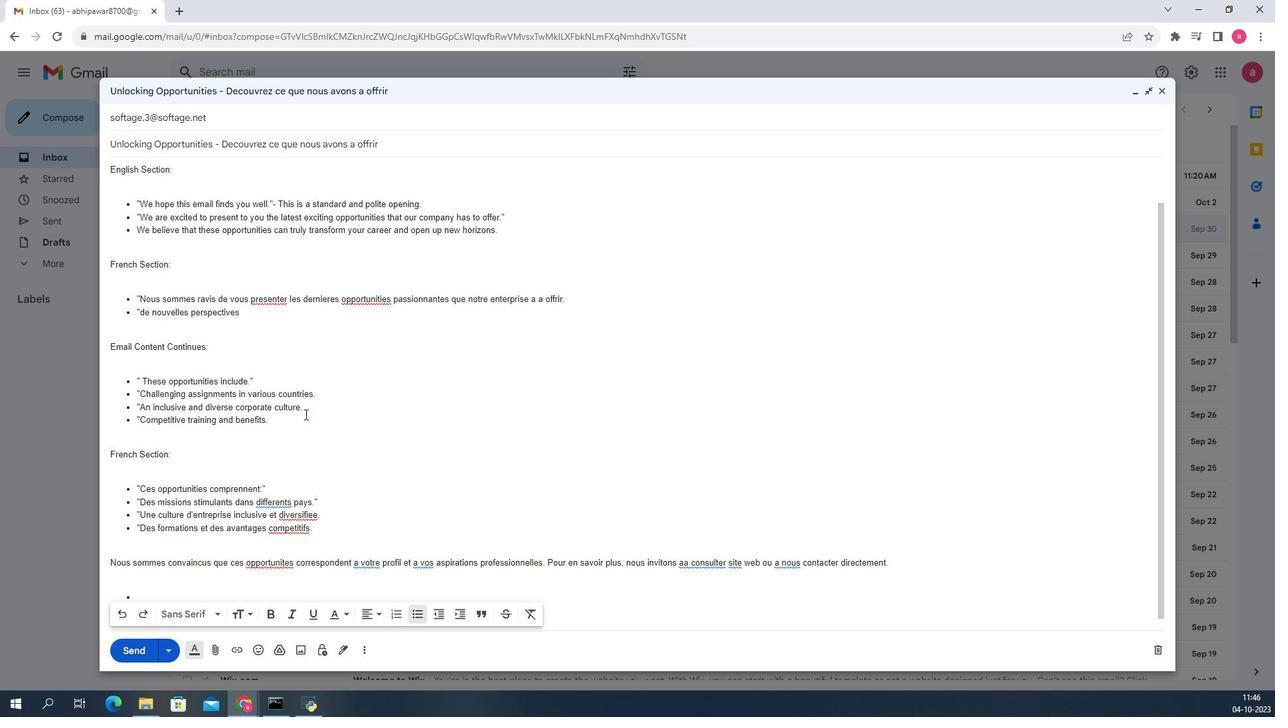 
Action: Mouse moved to (405, 457)
Screenshot: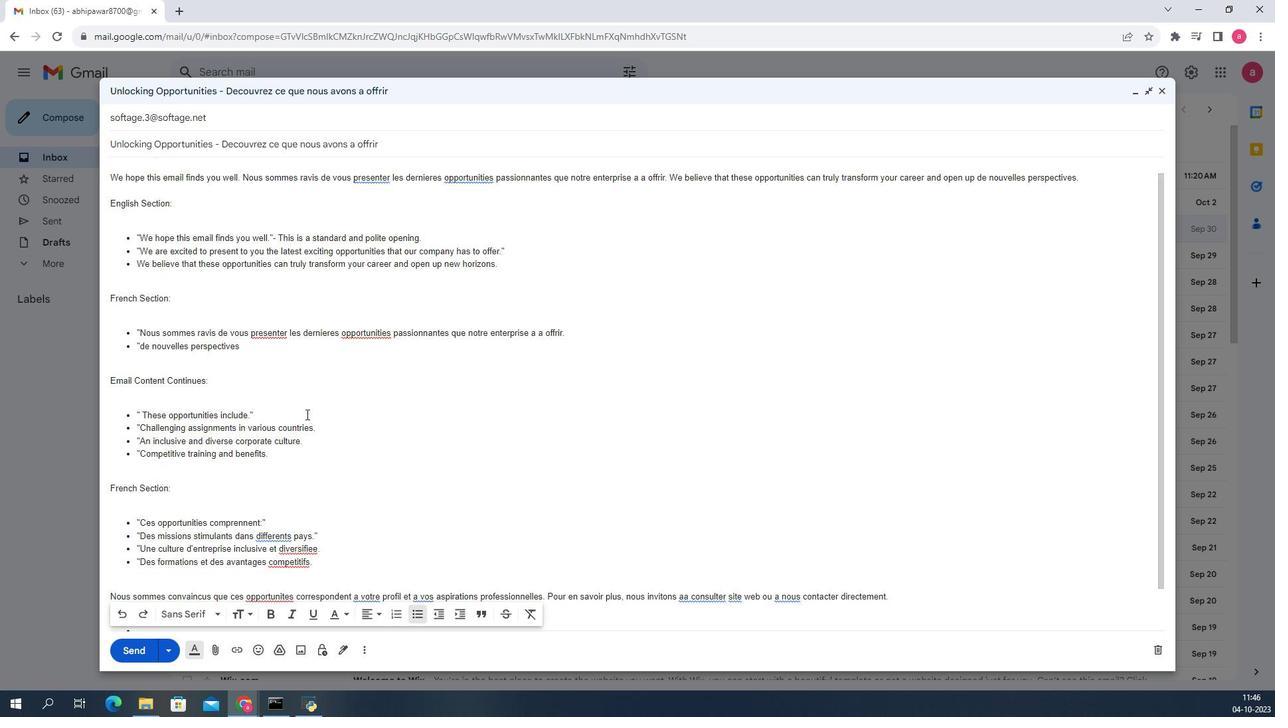 
Action: Mouse scrolled (405, 457) with delta (0, 0)
Screenshot: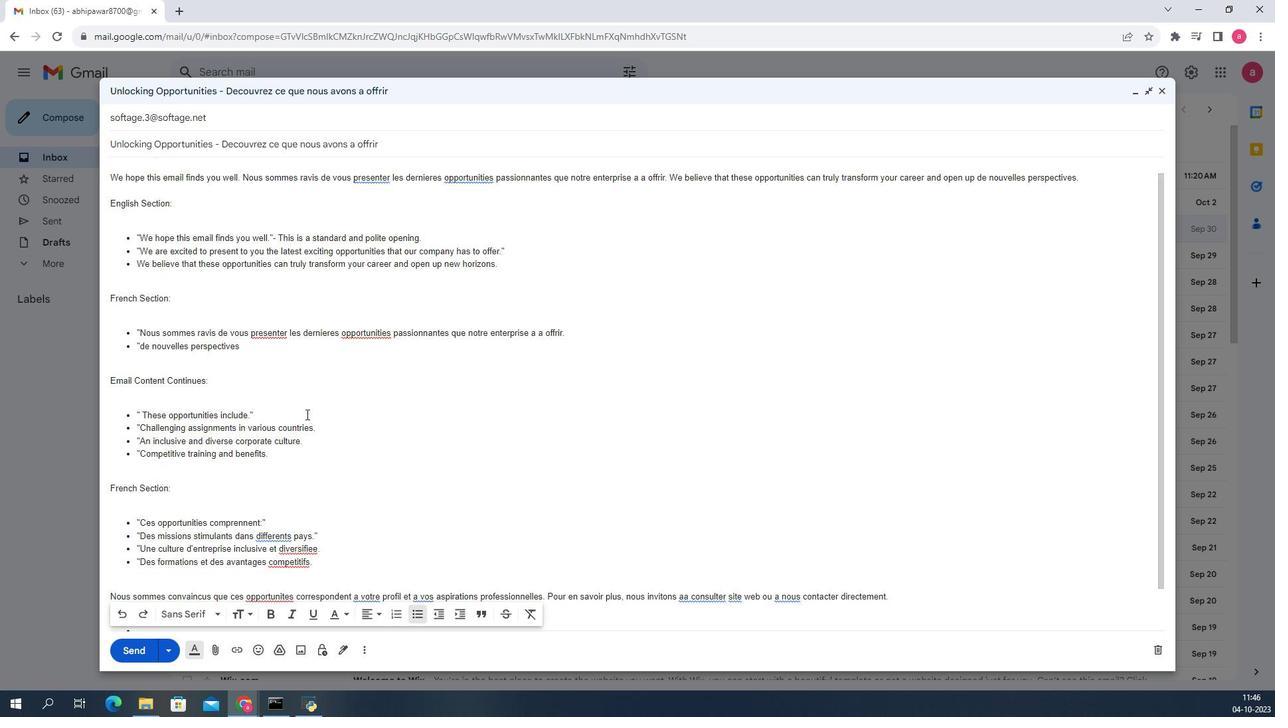 
Action: Mouse scrolled (405, 457) with delta (0, 0)
Screenshot: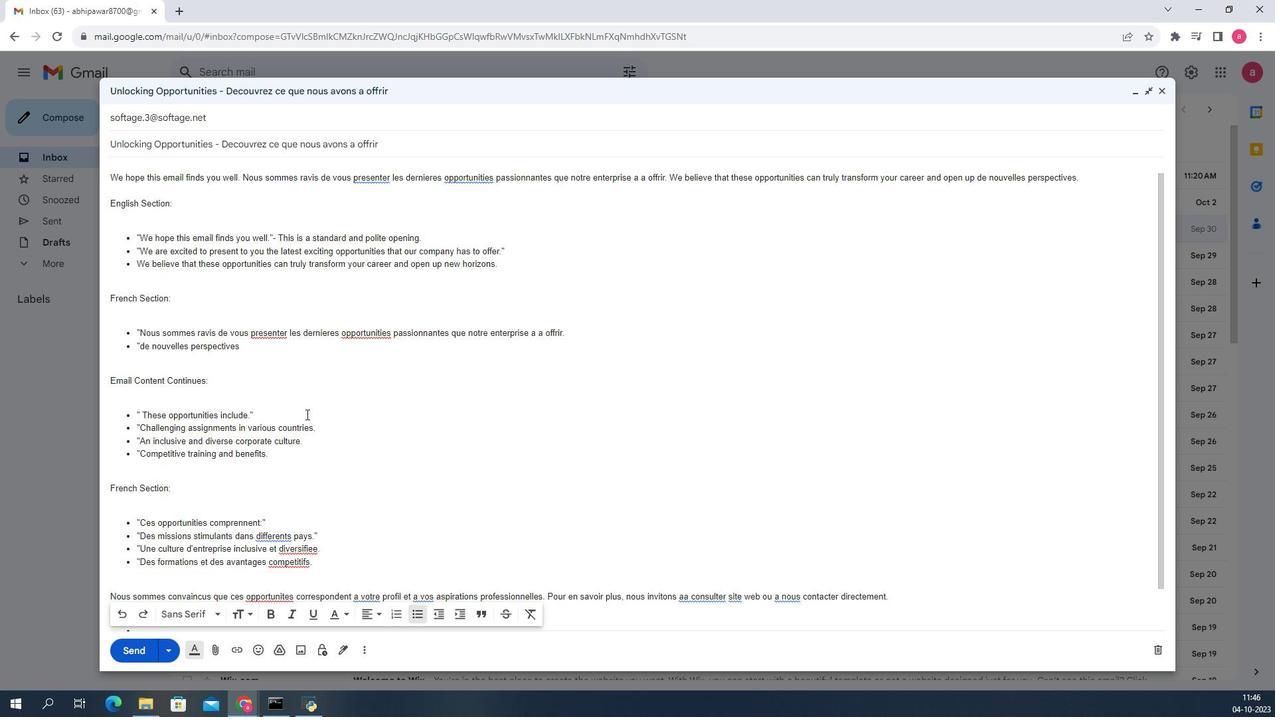 
Action: Mouse scrolled (405, 457) with delta (0, 0)
Screenshot: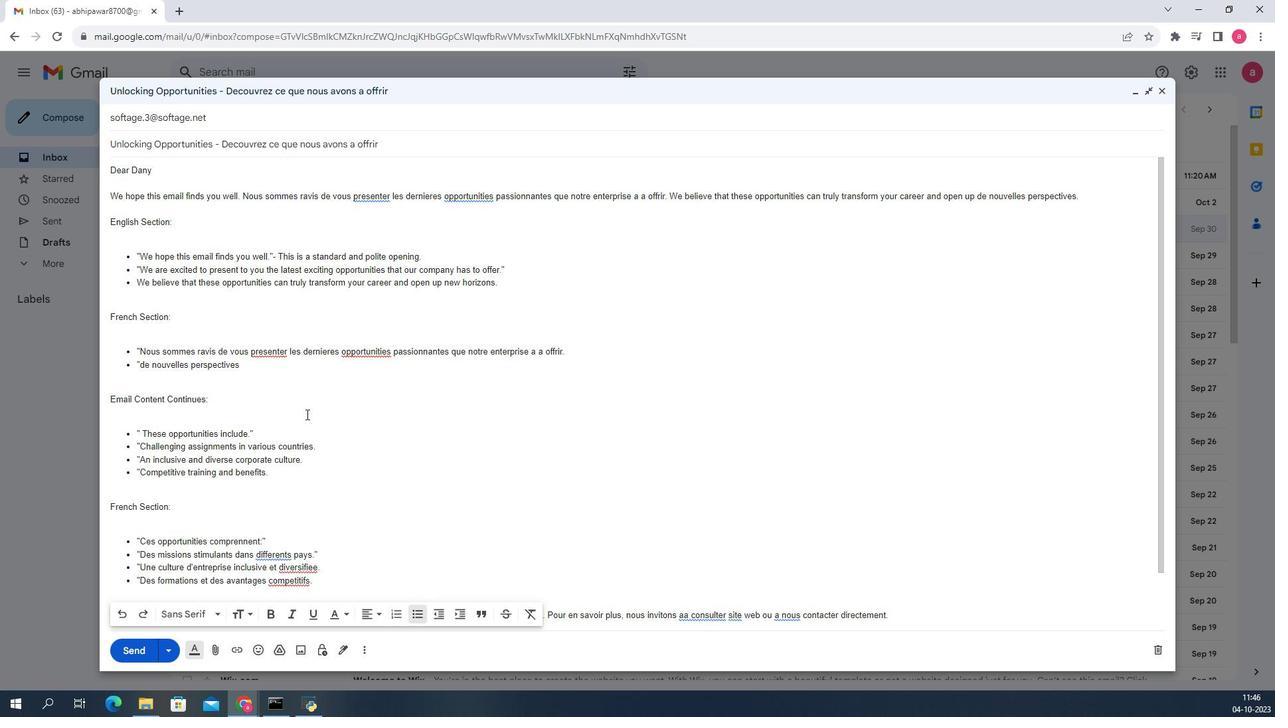 
Action: Mouse scrolled (405, 457) with delta (0, 0)
Screenshot: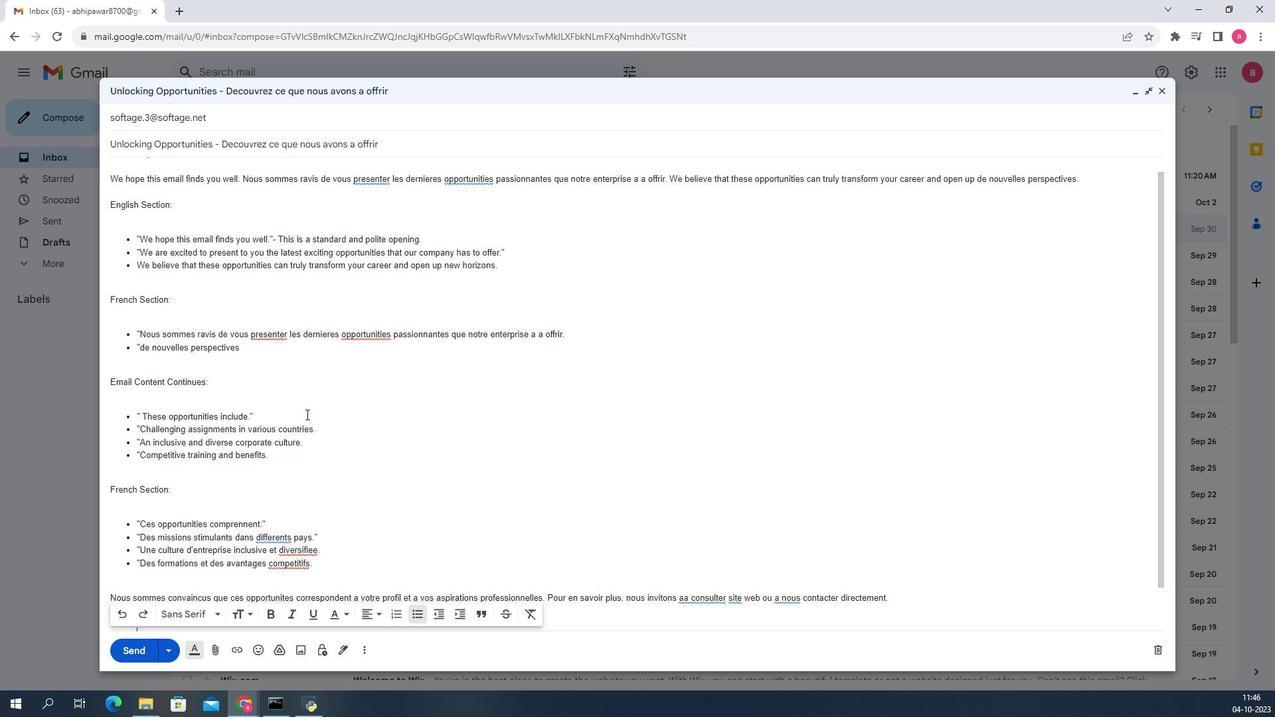 
Action: Mouse scrolled (405, 457) with delta (0, 0)
Screenshot: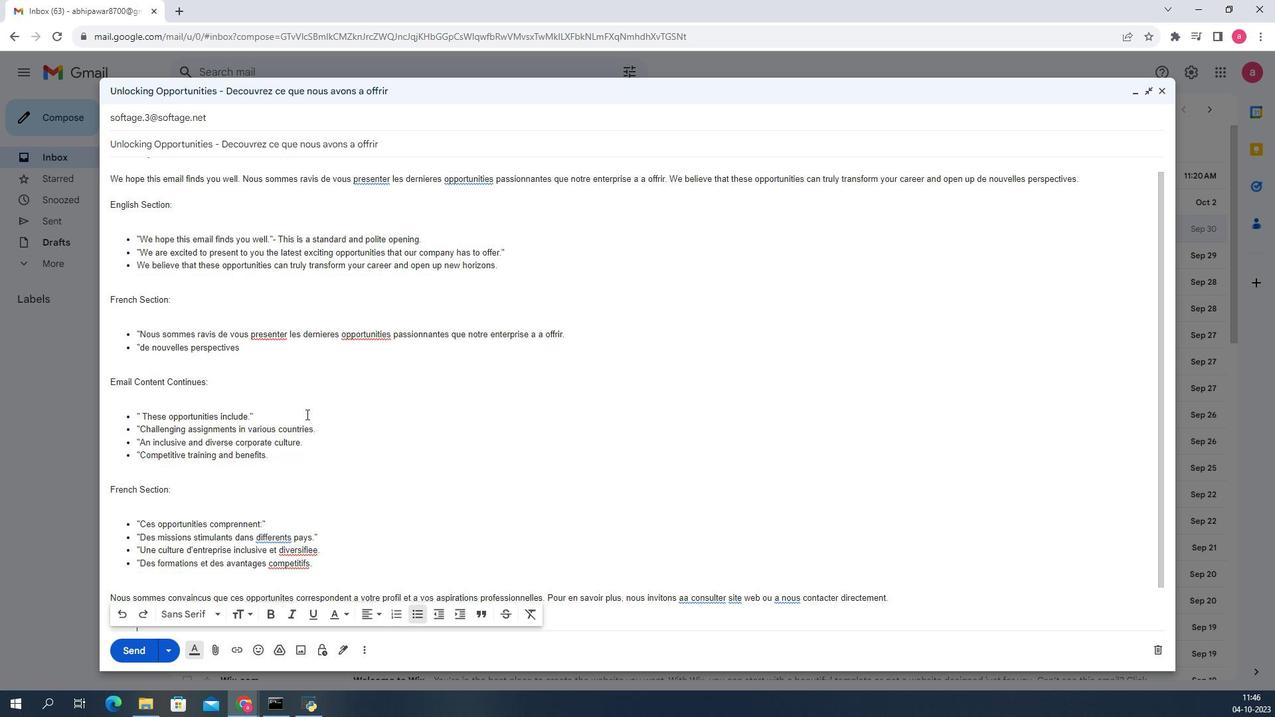 
Action: Mouse scrolled (405, 457) with delta (0, 0)
Screenshot: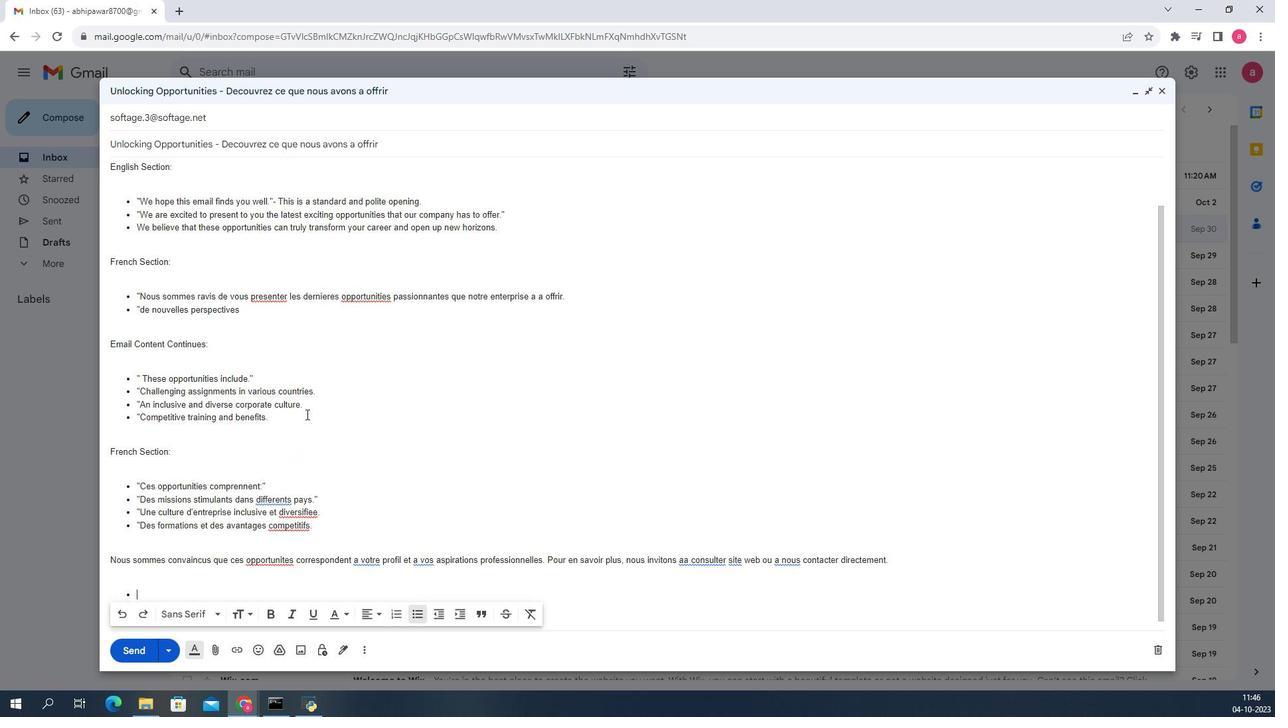 
Action: Mouse scrolled (405, 457) with delta (0, 0)
Screenshot: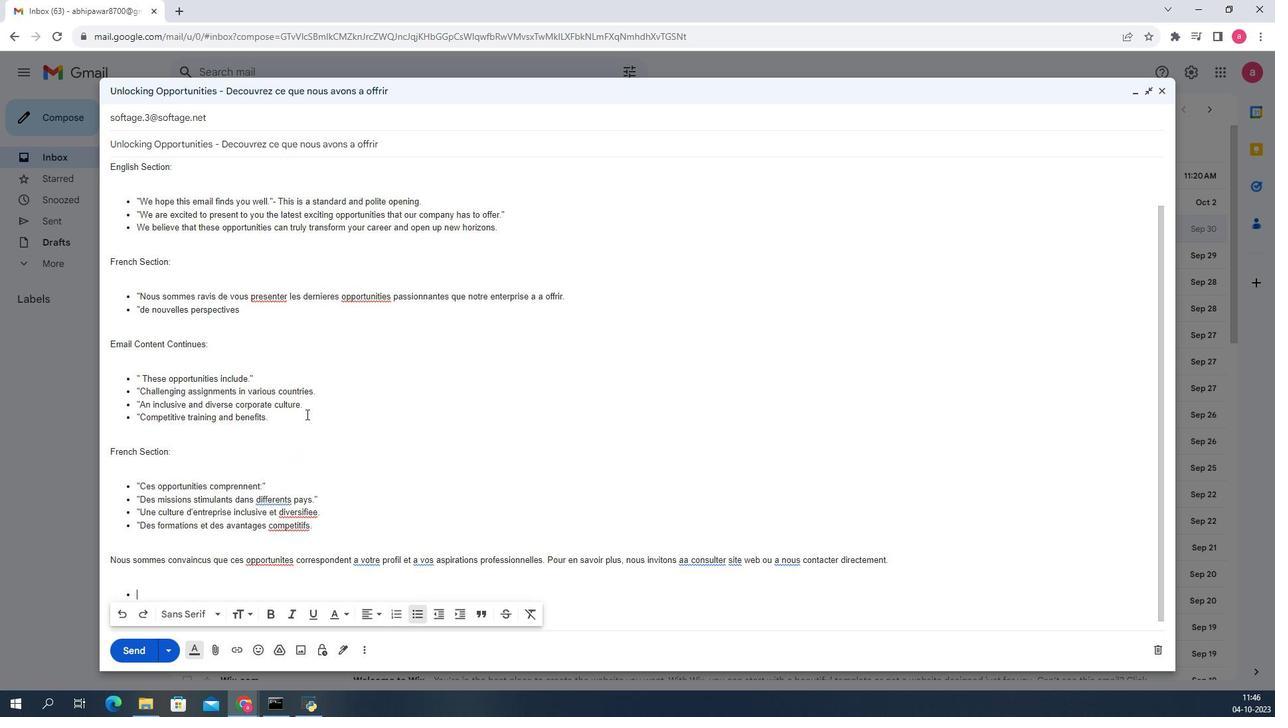 
Action: Mouse scrolled (405, 457) with delta (0, 0)
Screenshot: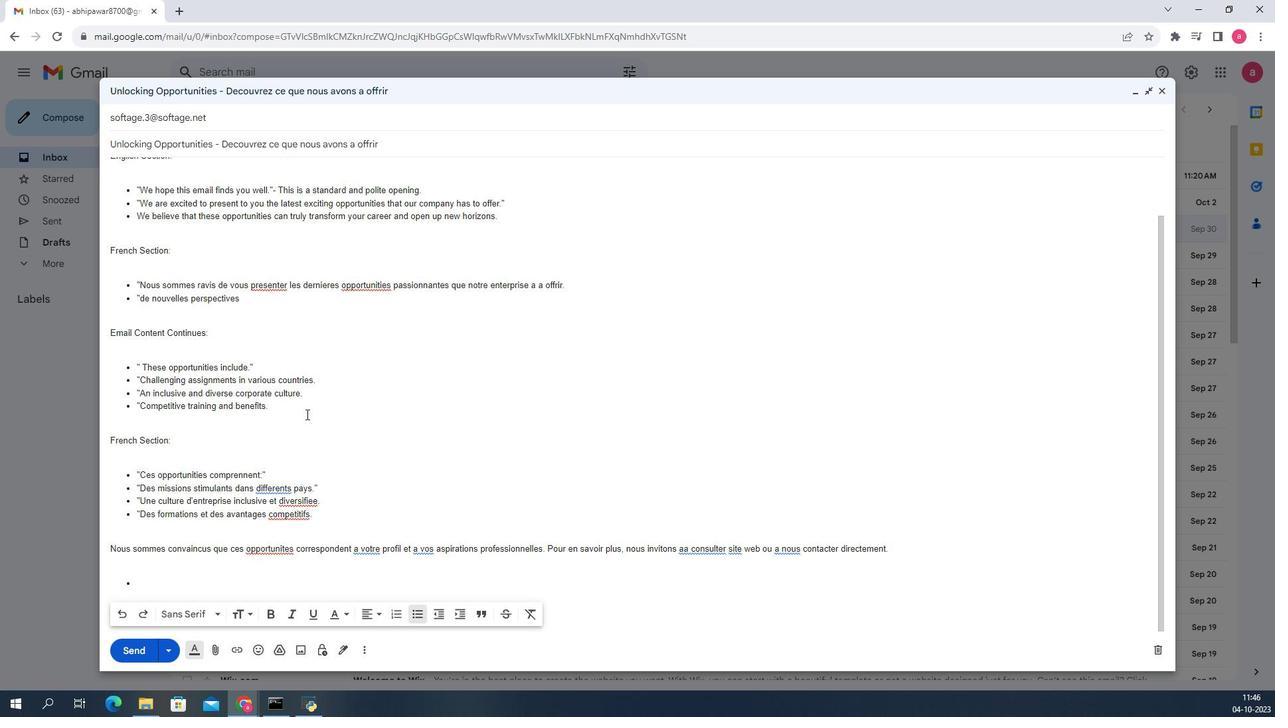 
Action: Mouse scrolled (405, 457) with delta (0, 0)
Screenshot: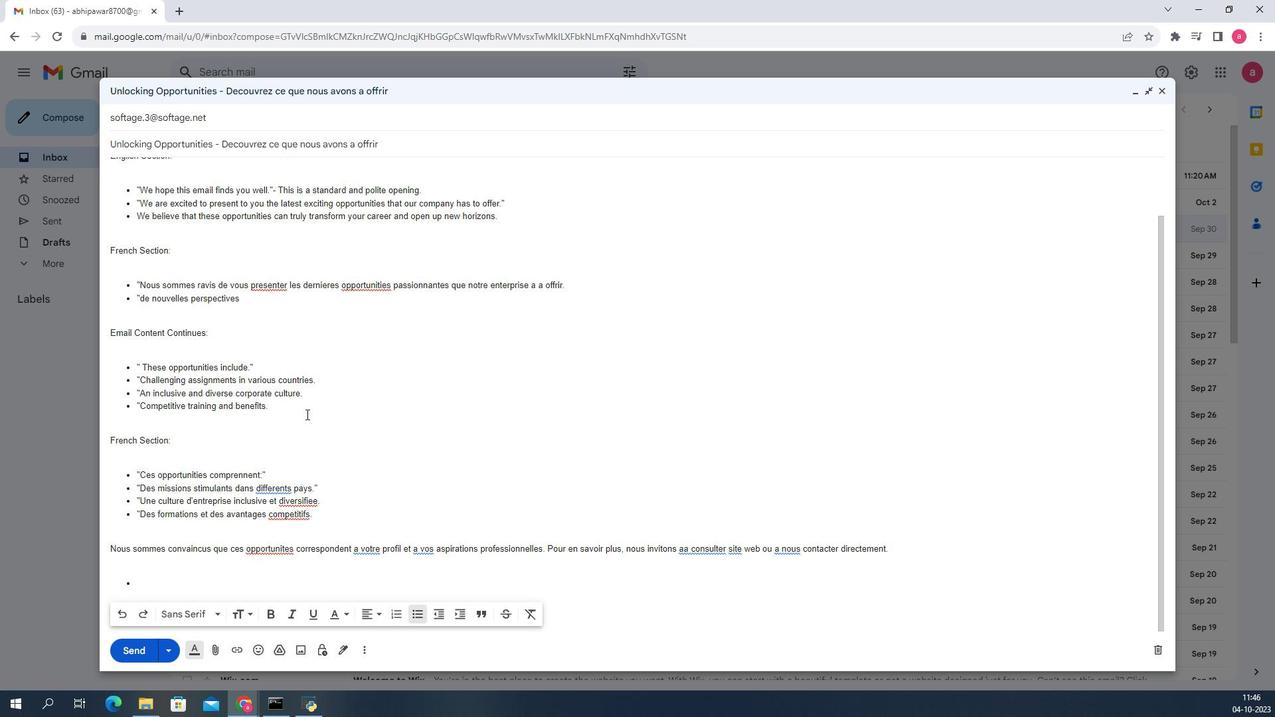 
Action: Mouse scrolled (405, 457) with delta (0, 0)
Screenshot: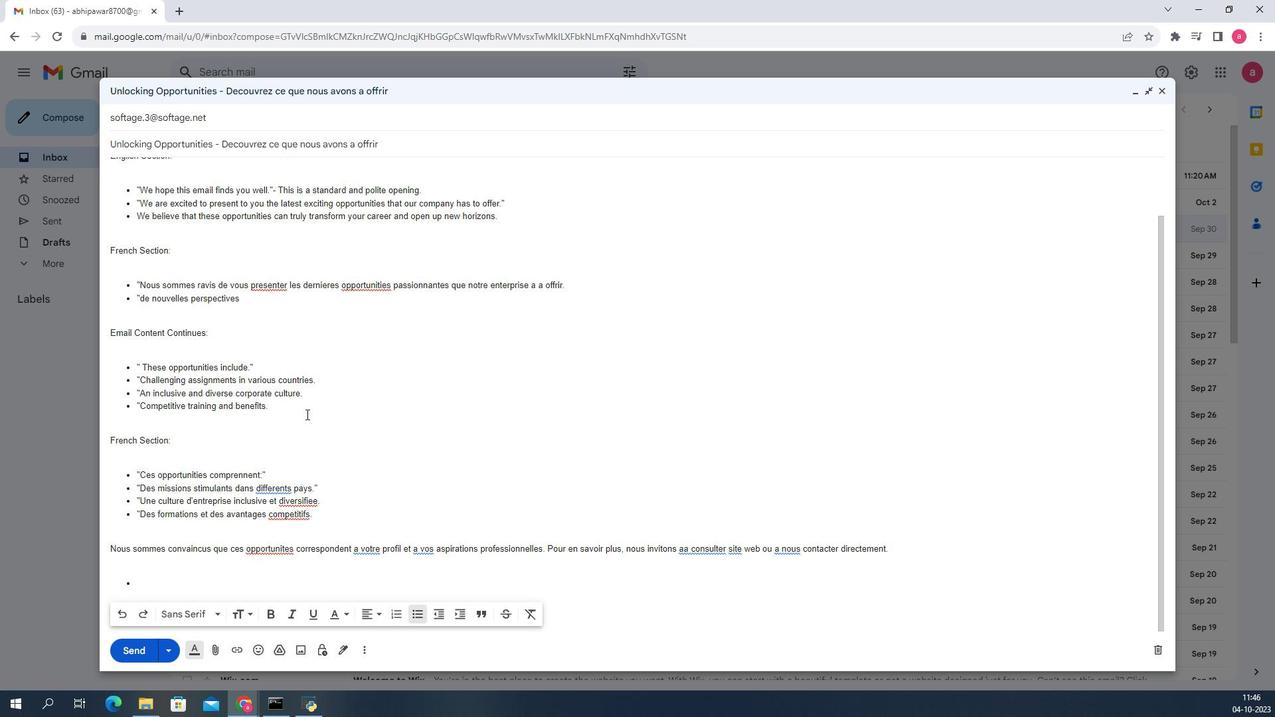
Action: Mouse scrolled (405, 457) with delta (0, 0)
Screenshot: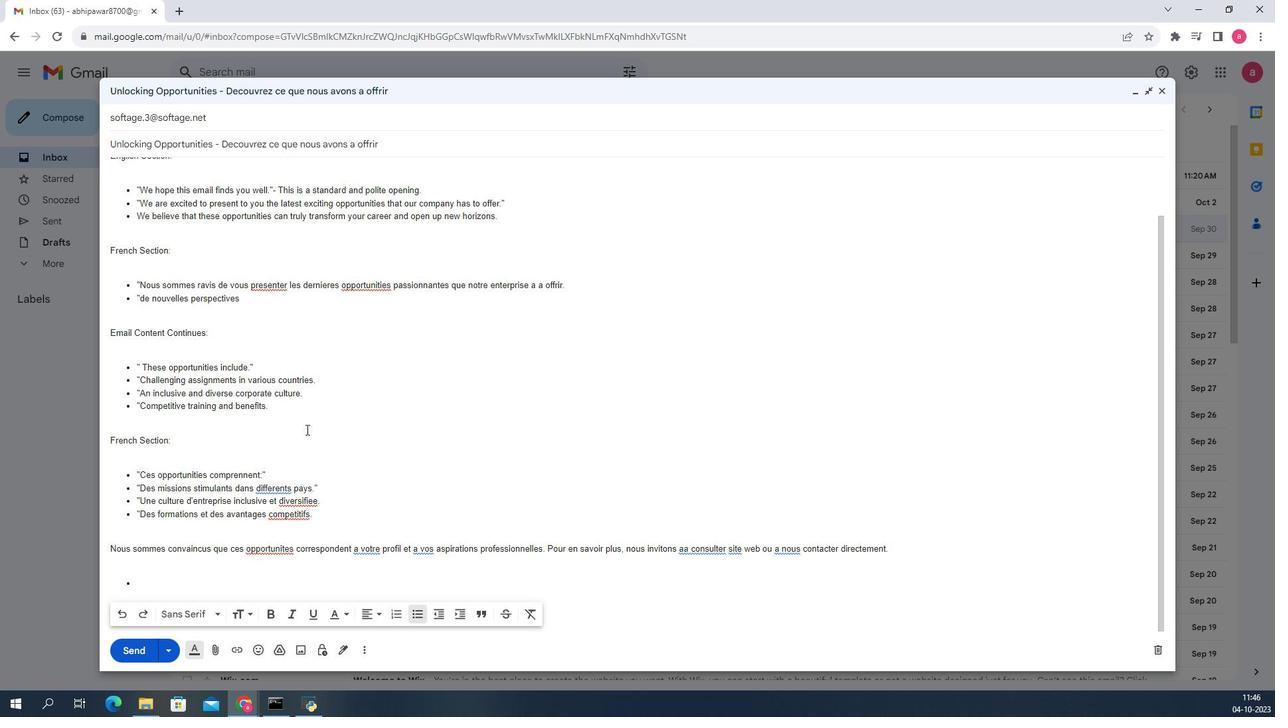 
Action: Mouse moved to (377, 500)
Screenshot: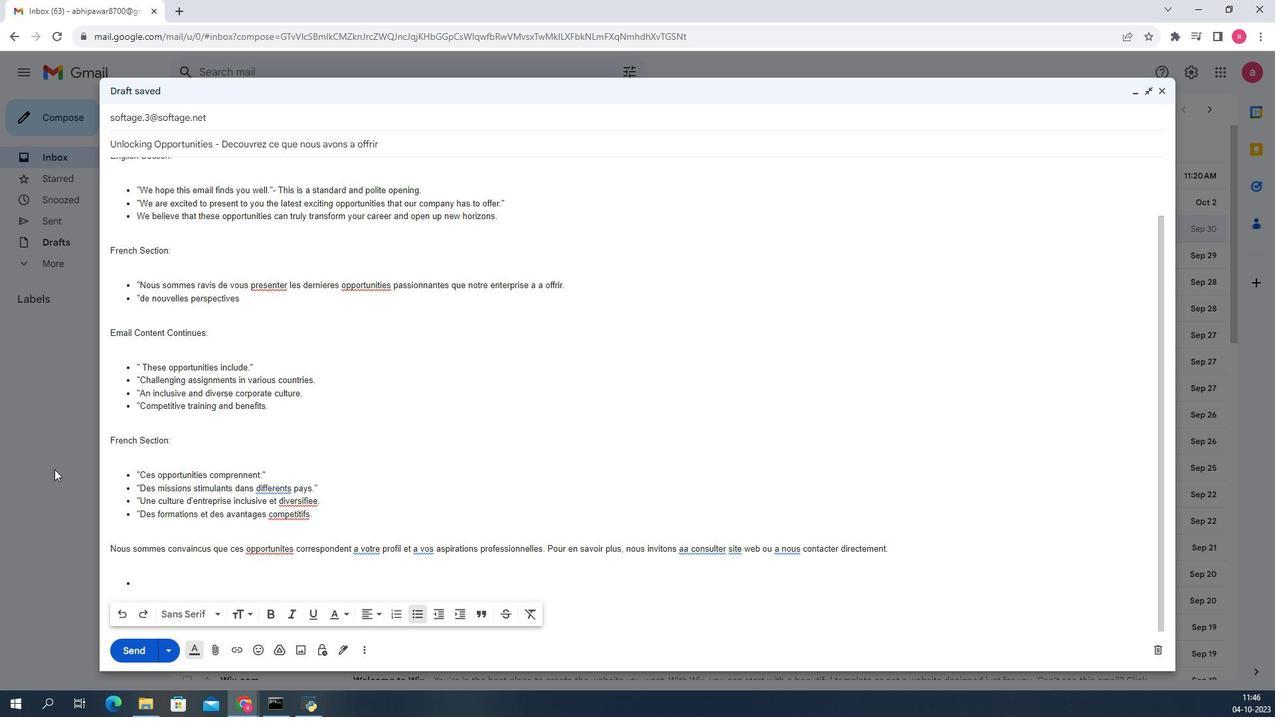 
Action: Key pressed <Key.shift_r>English<Key.space><Key.shift_r>Section<Key.shift>:<Key.space>
Screenshot: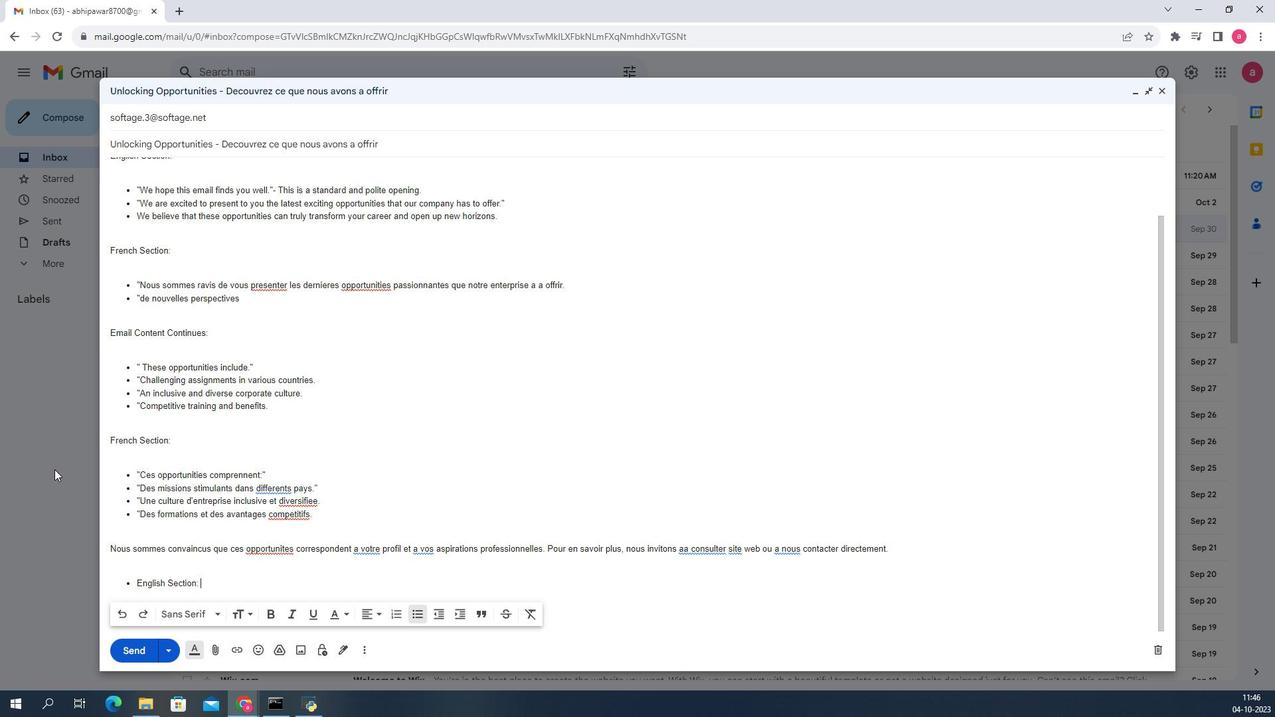 
Action: Mouse moved to (386, 586)
Screenshot: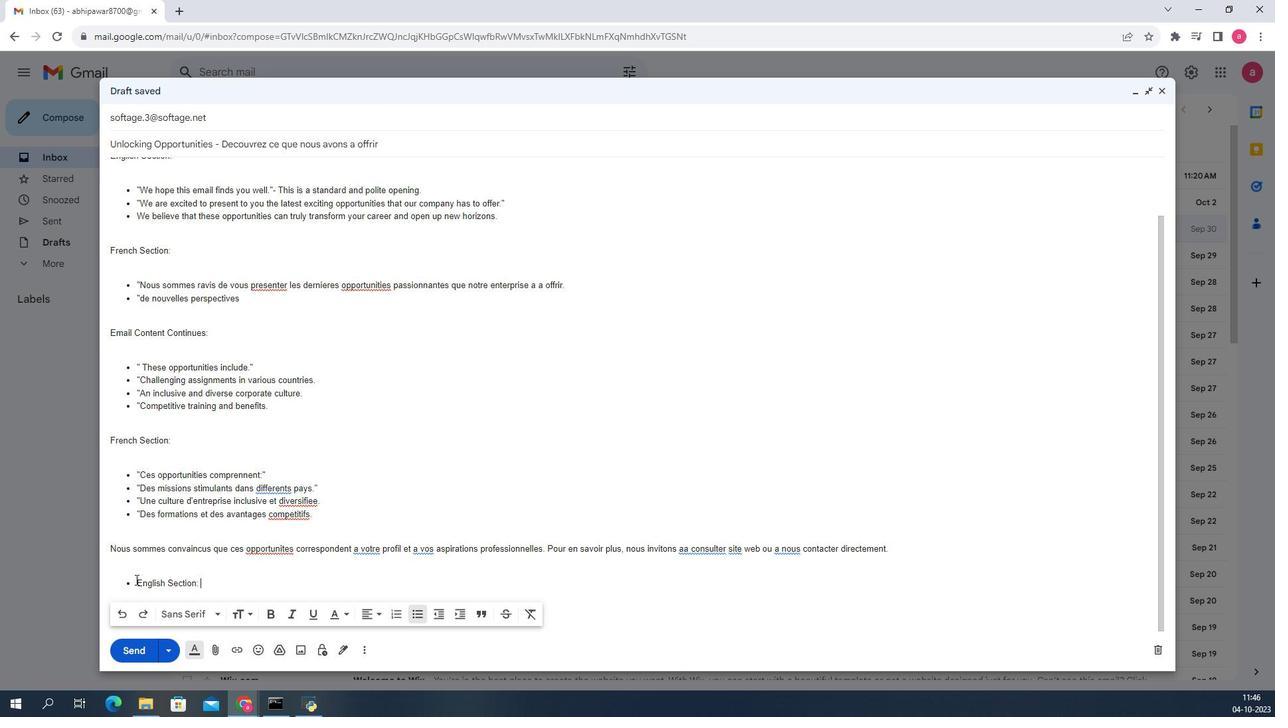 
Action: Mouse pressed left at (386, 586)
Screenshot: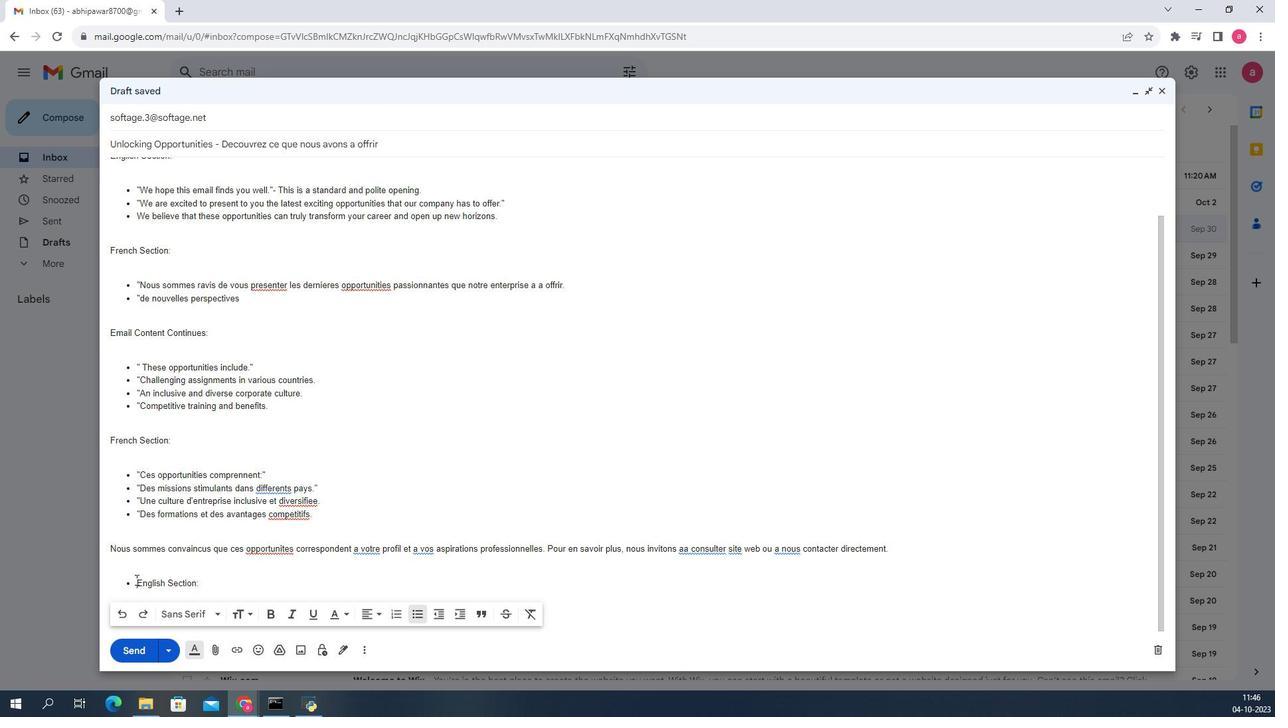 
Action: Mouse moved to (386, 586)
Screenshot: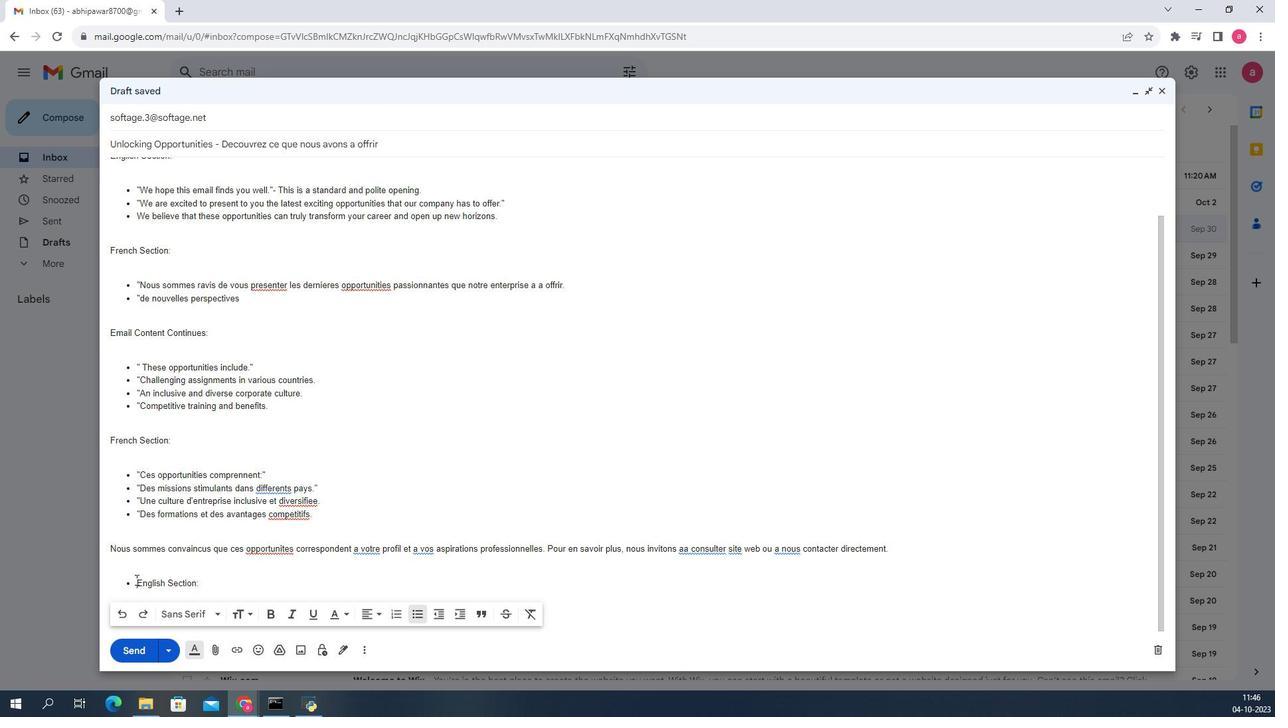 
Action: Key pressed <Key.backspace><Key.backspace><Key.backspace><Key.enter><Key.enter>
Screenshot: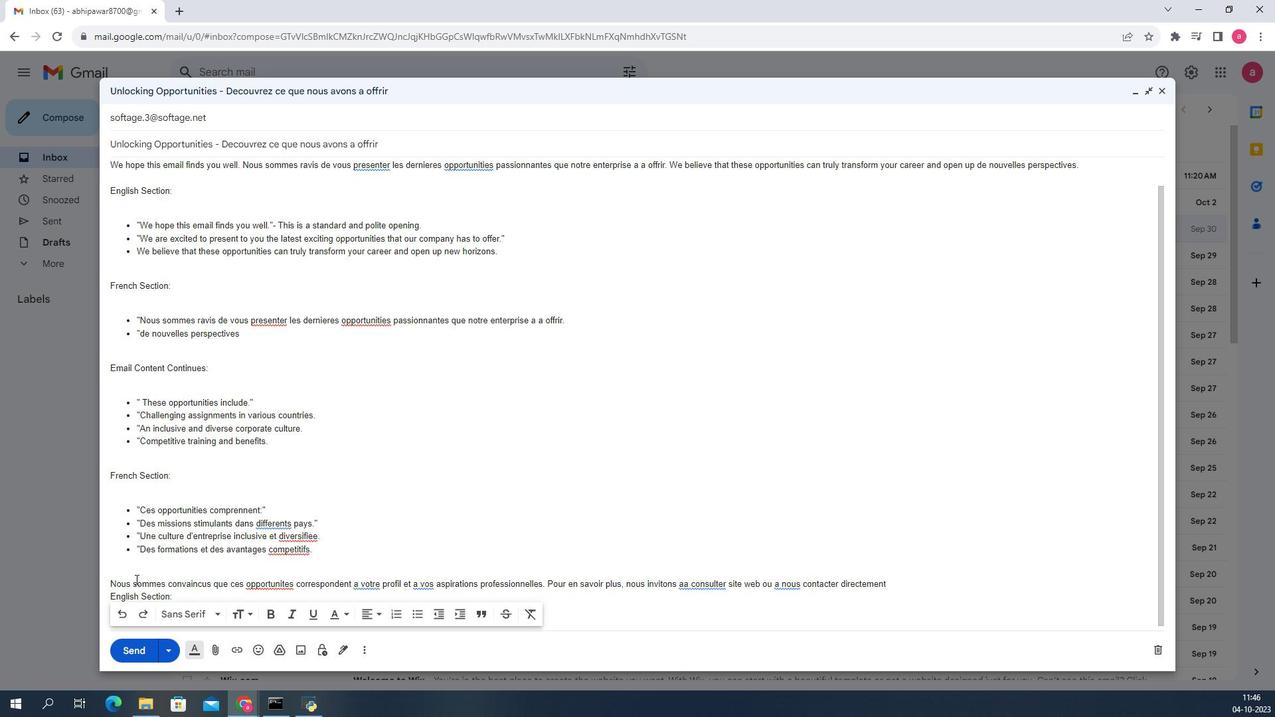 
Action: Mouse moved to (392, 599)
Screenshot: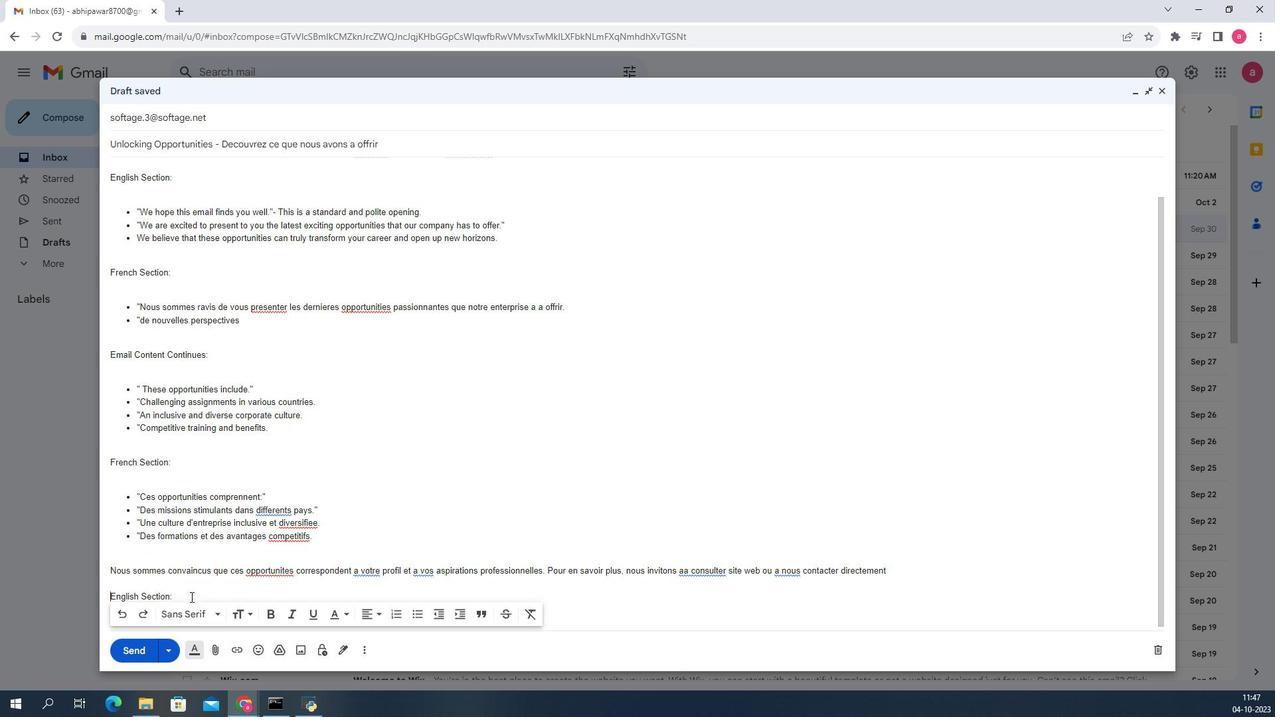 
Action: Mouse pressed left at (392, 599)
Screenshot: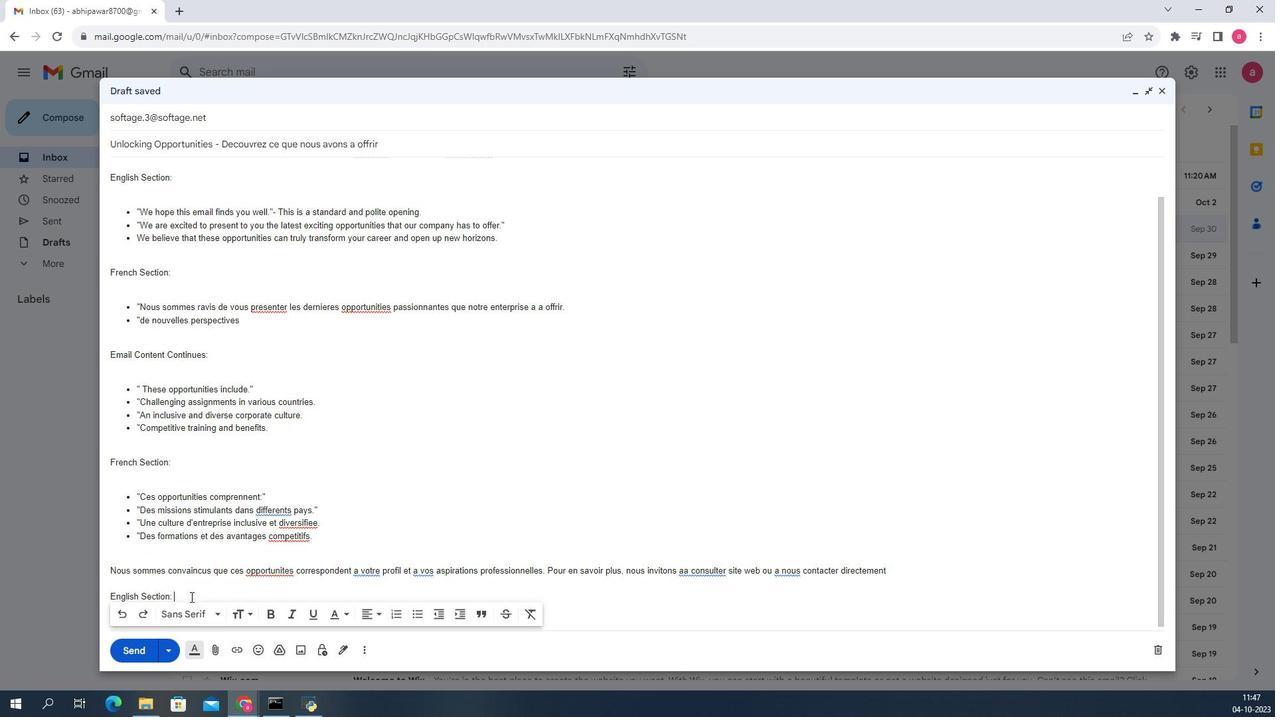 
Action: Key pressed <Key.enter><Key.enter>
Screenshot: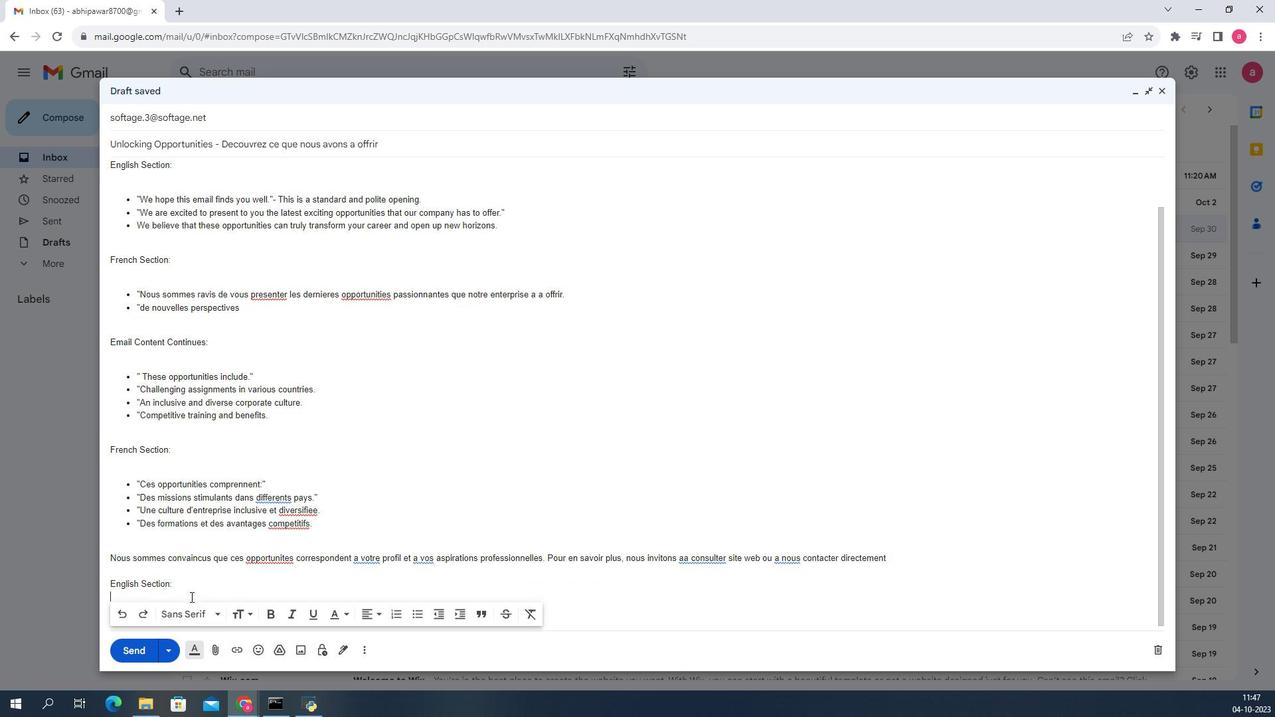 
Action: Mouse moved to (417, 615)
Screenshot: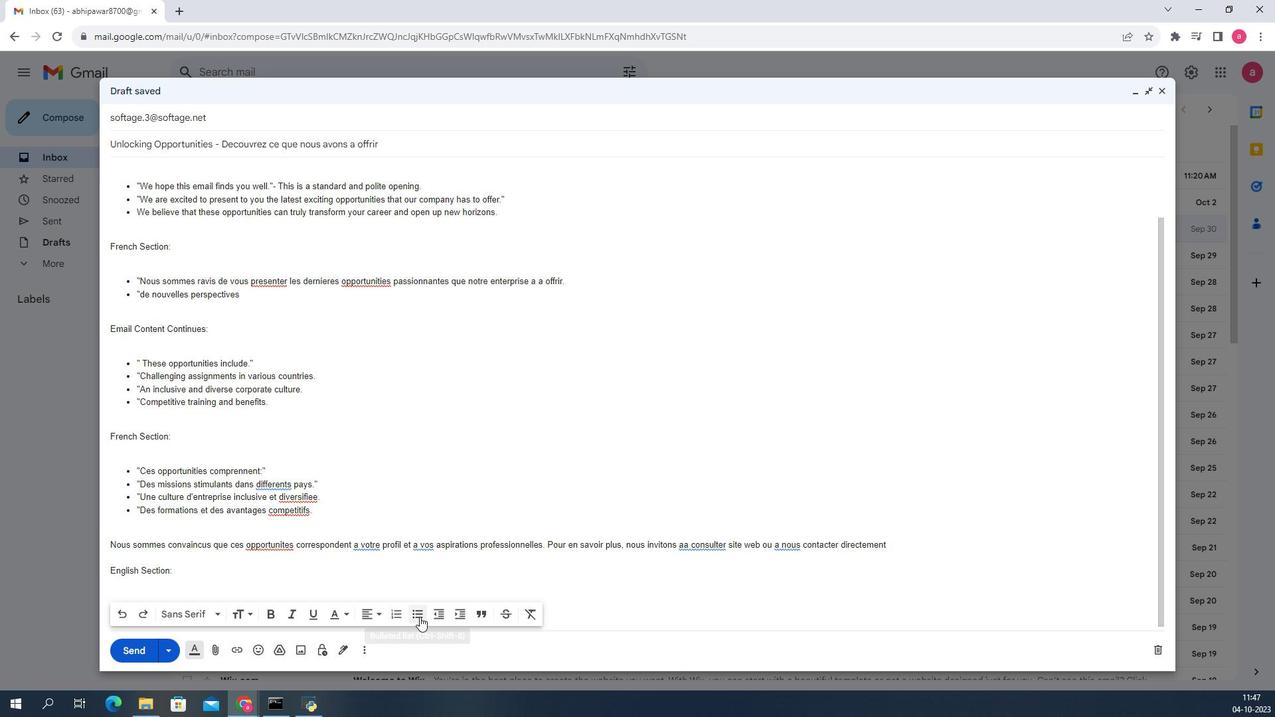 
Action: Mouse pressed left at (417, 615)
Screenshot: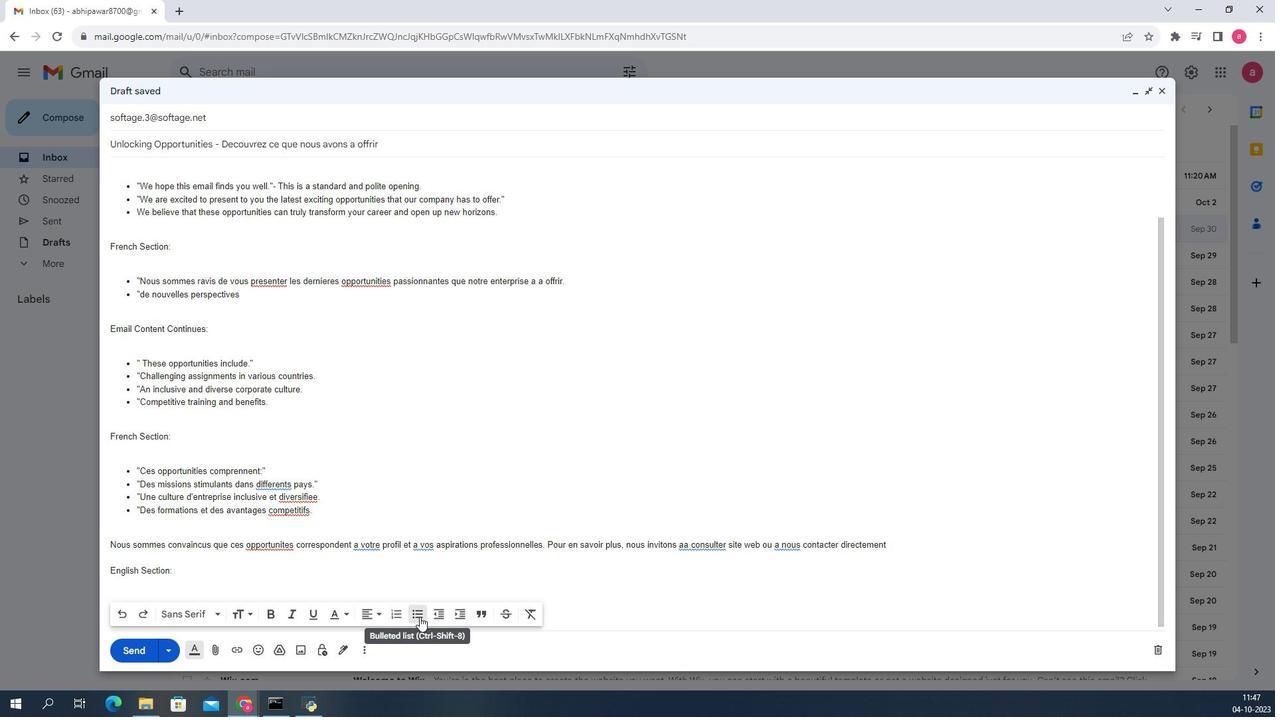
Action: Mouse moved to (423, 516)
Screenshot: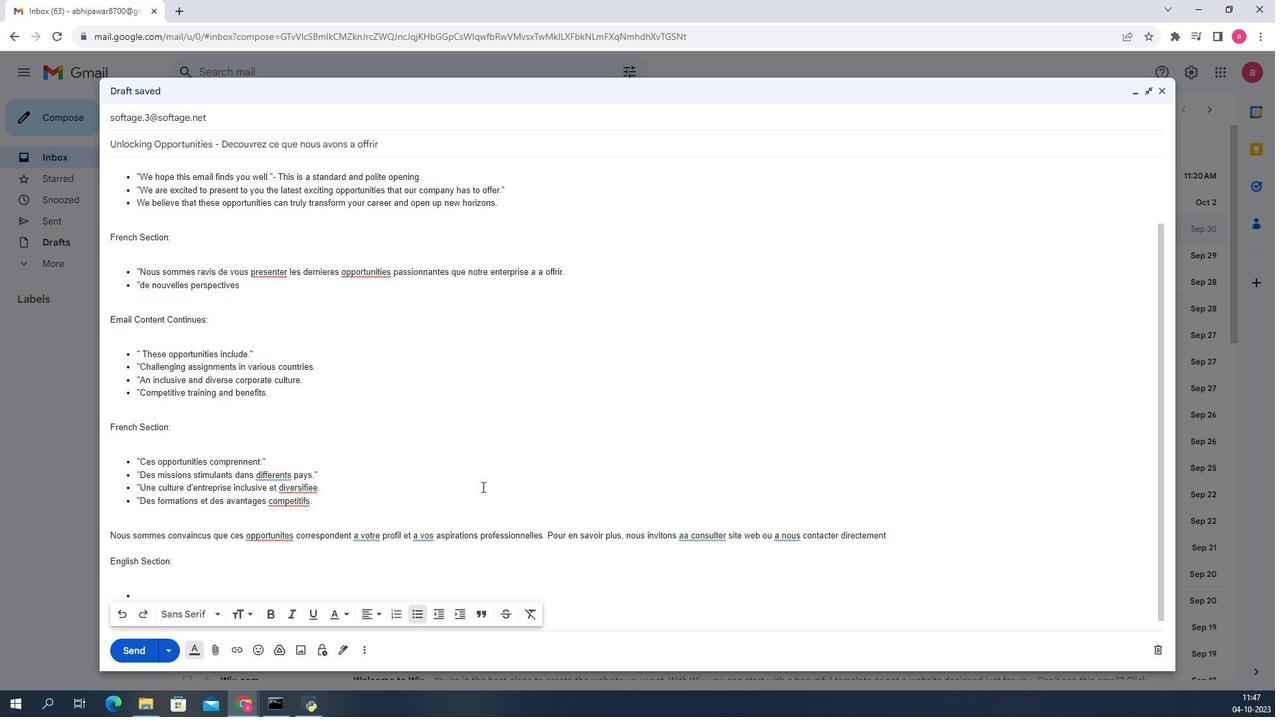 
Action: Mouse scrolled (423, 516) with delta (0, 0)
Screenshot: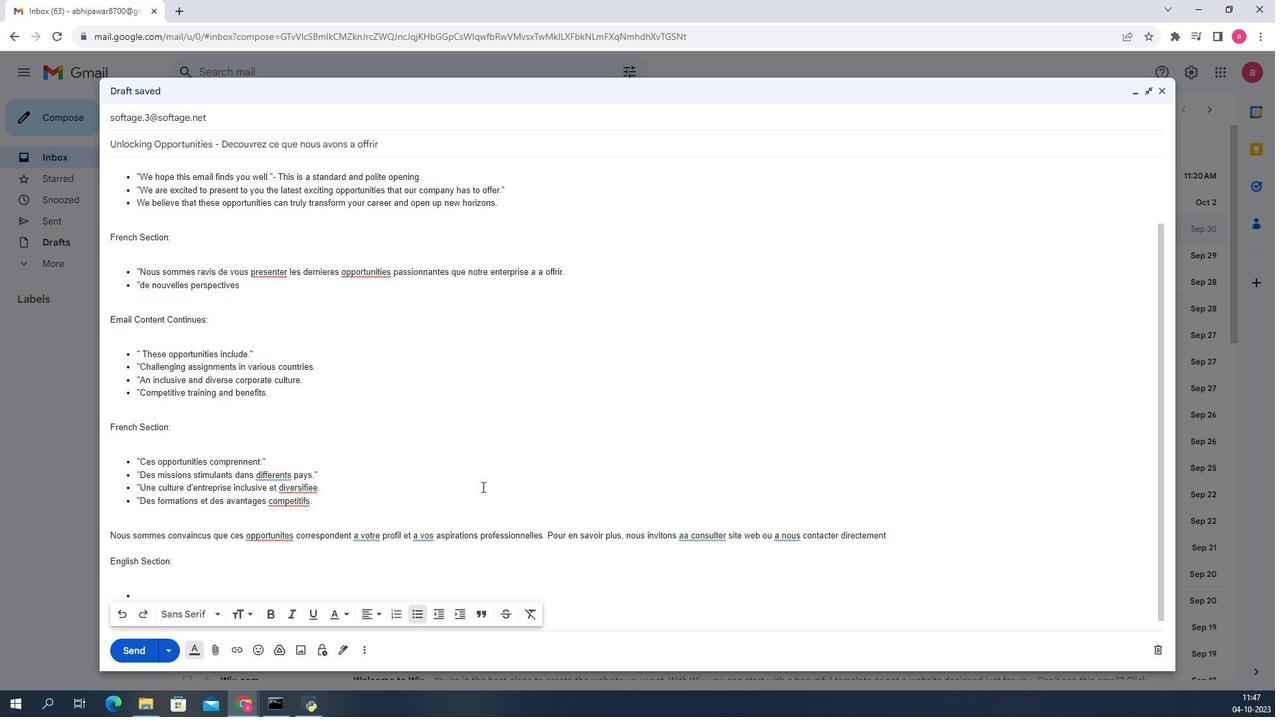 
Action: Mouse moved to (423, 514)
Screenshot: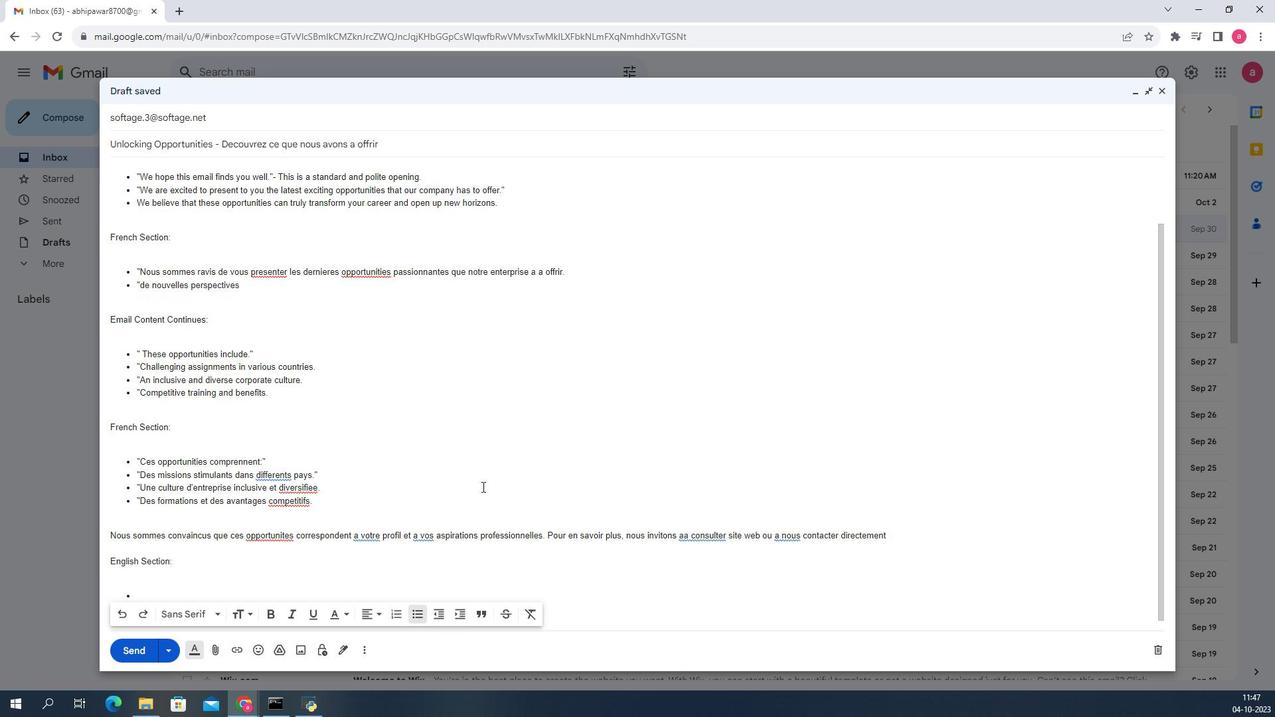 
Action: Mouse scrolled (423, 513) with delta (0, 0)
Screenshot: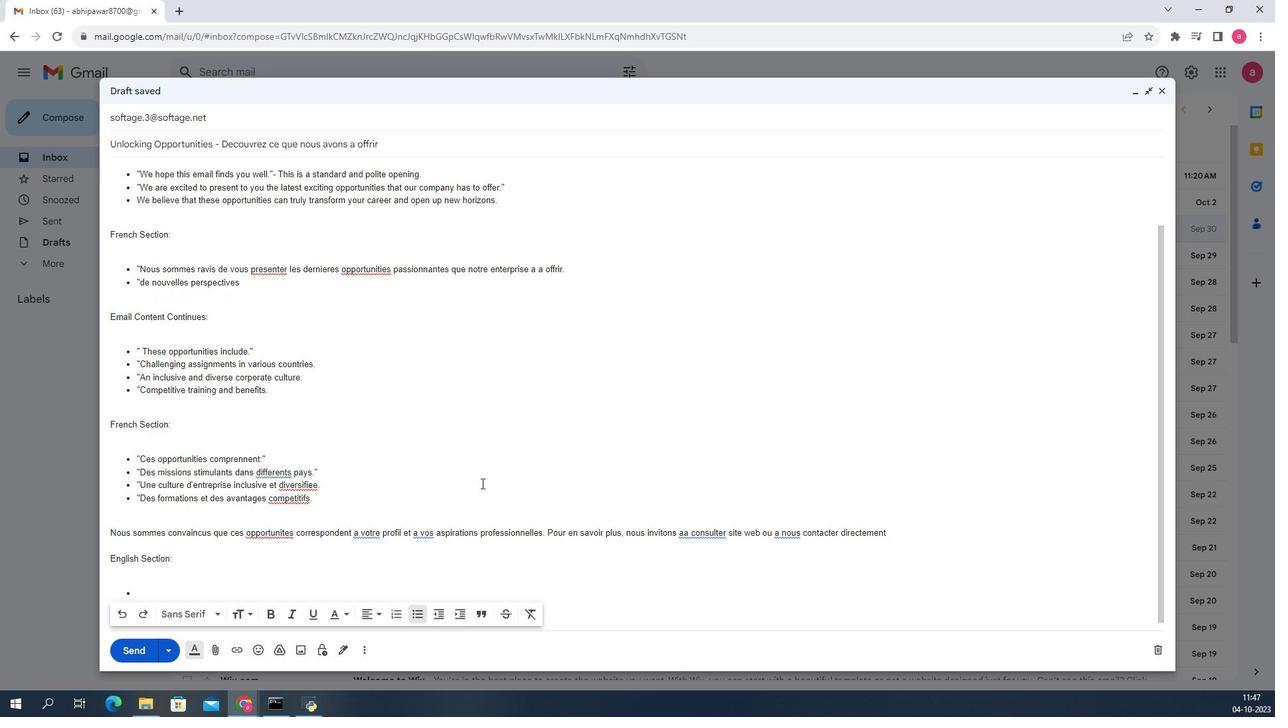 
Action: Mouse moved to (423, 506)
Screenshot: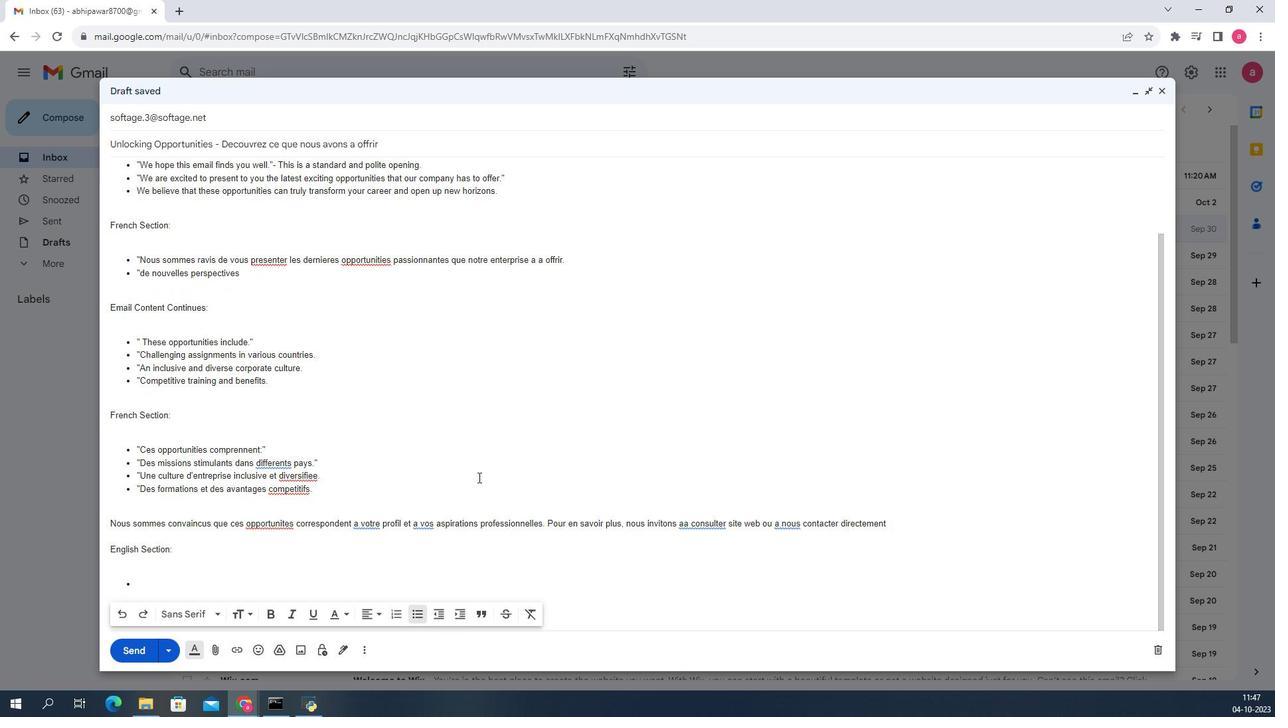 
Action: Mouse scrolled (423, 506) with delta (0, 0)
Screenshot: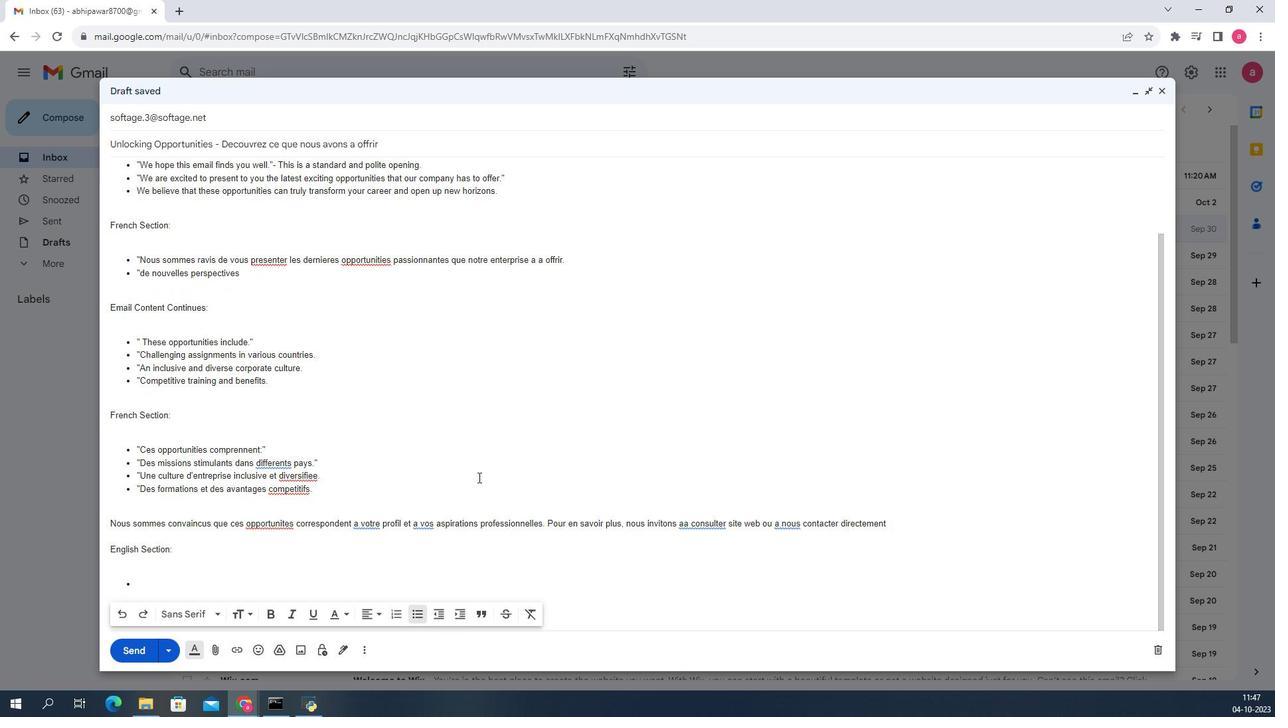 
Action: Mouse moved to (422, 523)
Screenshot: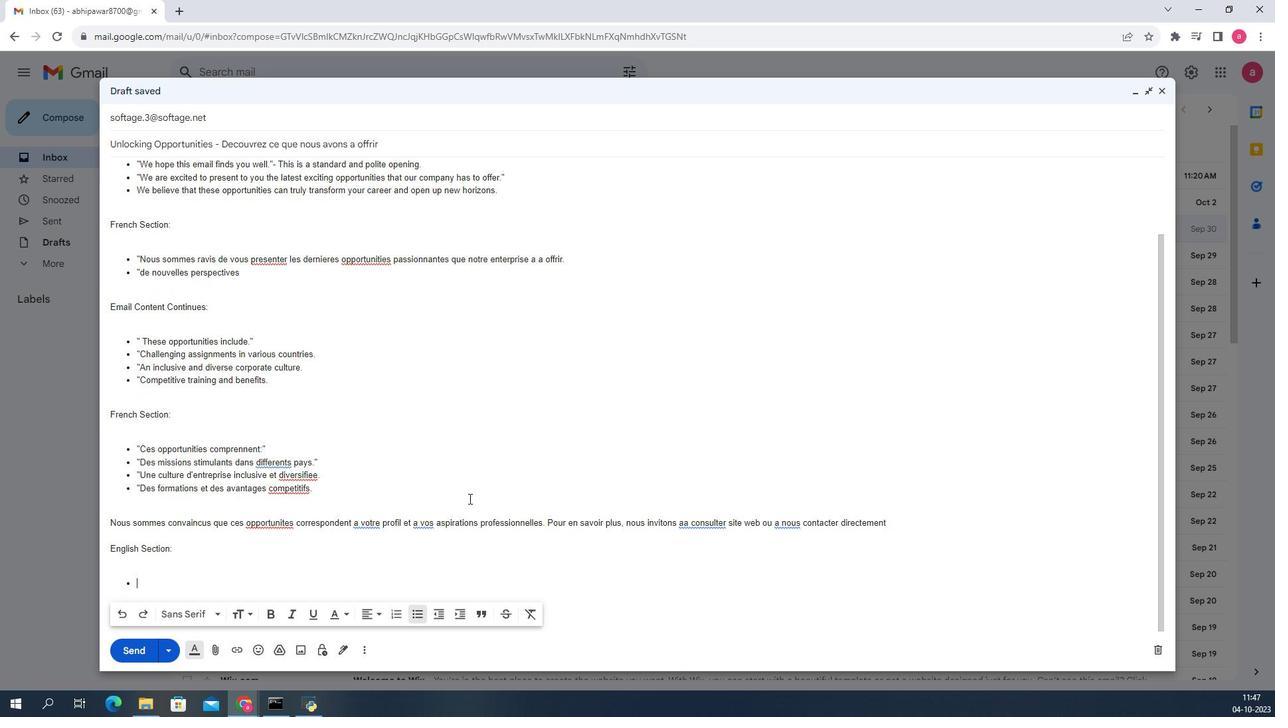 
Action: Mouse scrolled (422, 522) with delta (0, 0)
Screenshot: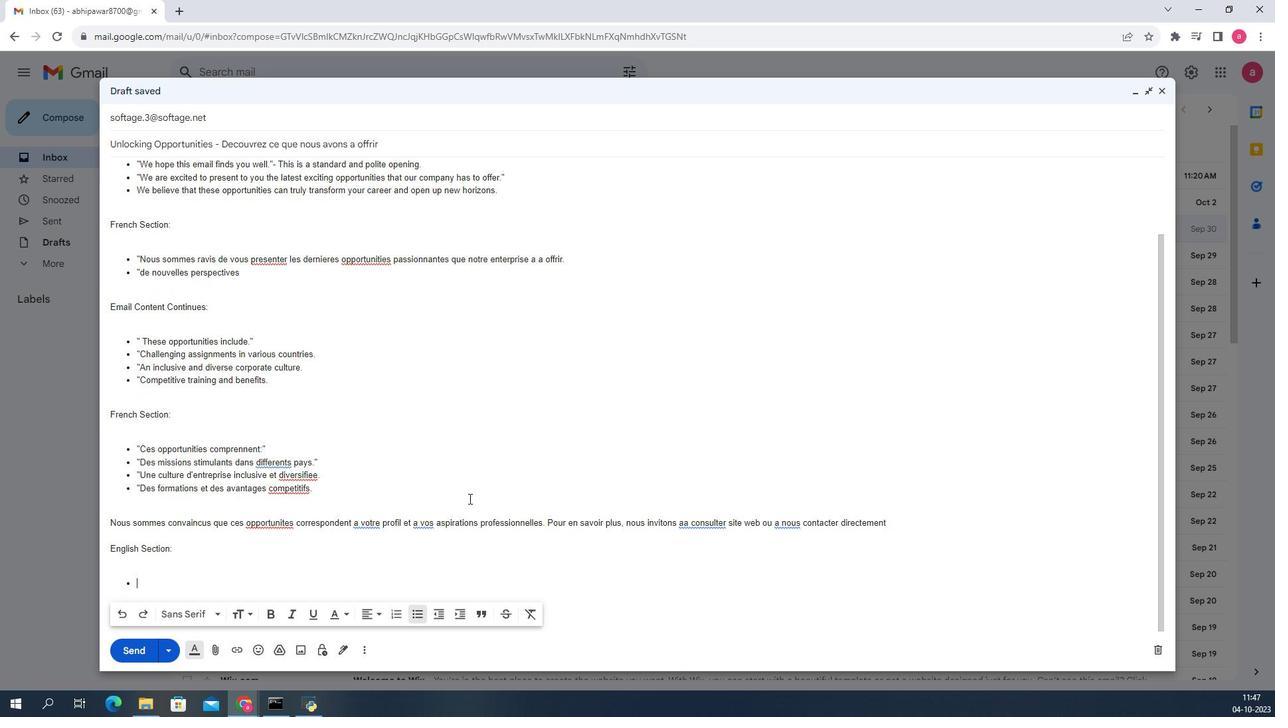 
Action: Mouse scrolled (422, 522) with delta (0, 0)
Screenshot: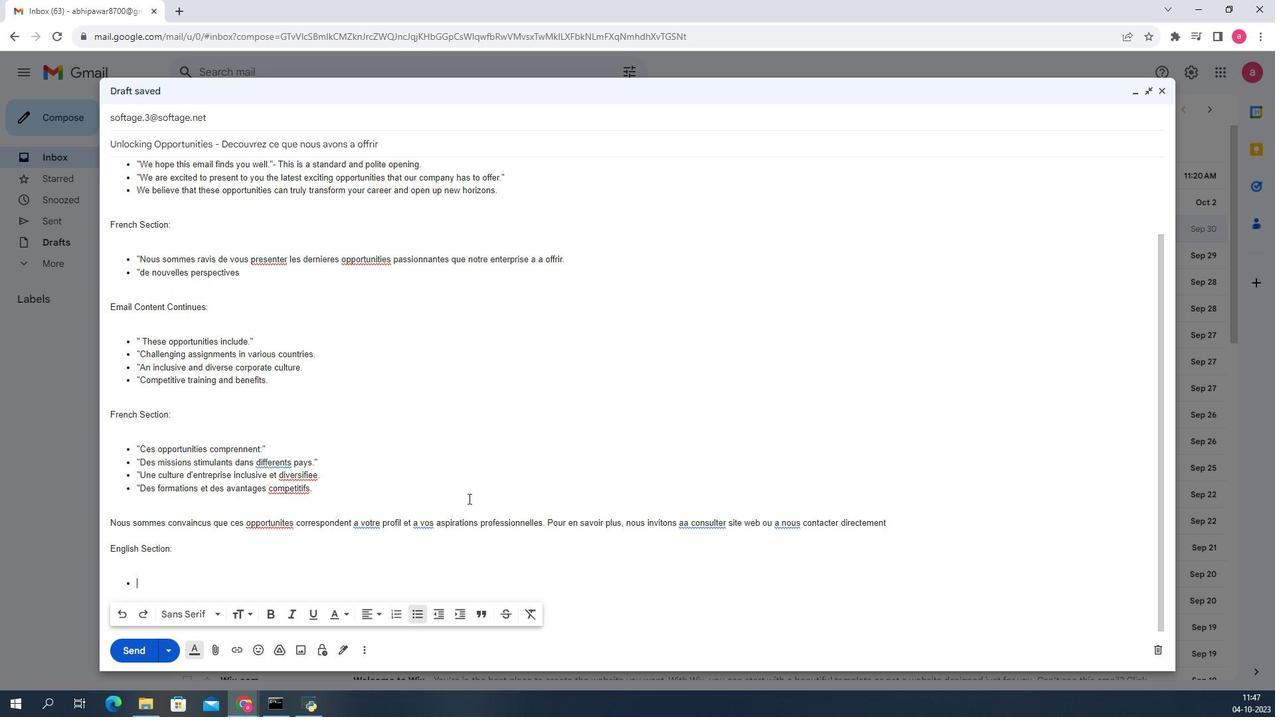 
Action: Mouse moved to (422, 523)
Screenshot: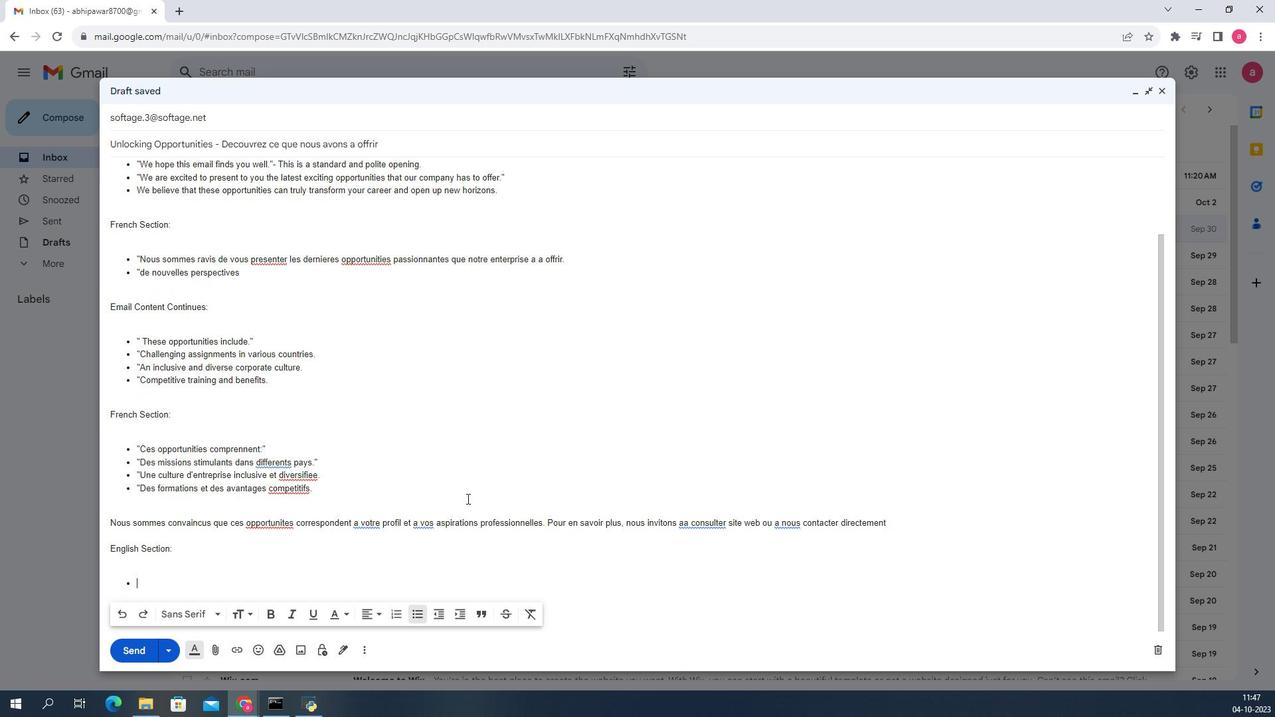 
Action: Mouse scrolled (422, 522) with delta (0, 0)
Screenshot: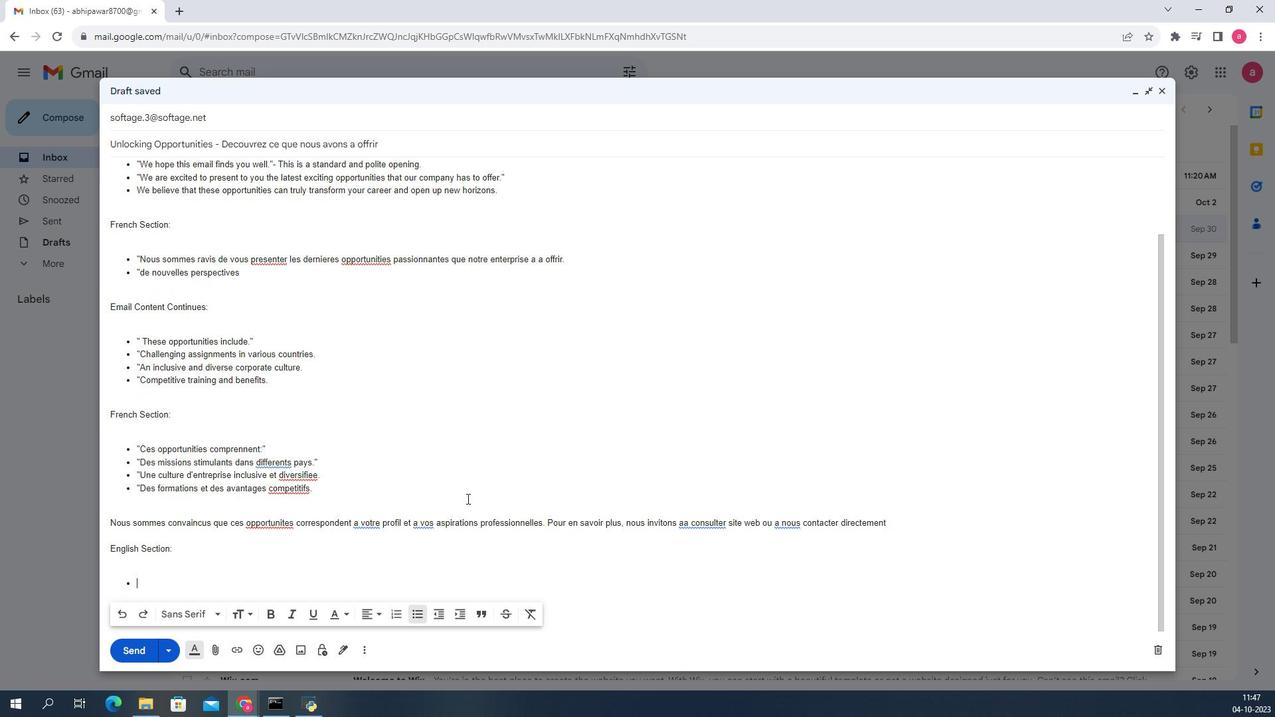 
Action: Mouse moved to (405, 357)
Screenshot: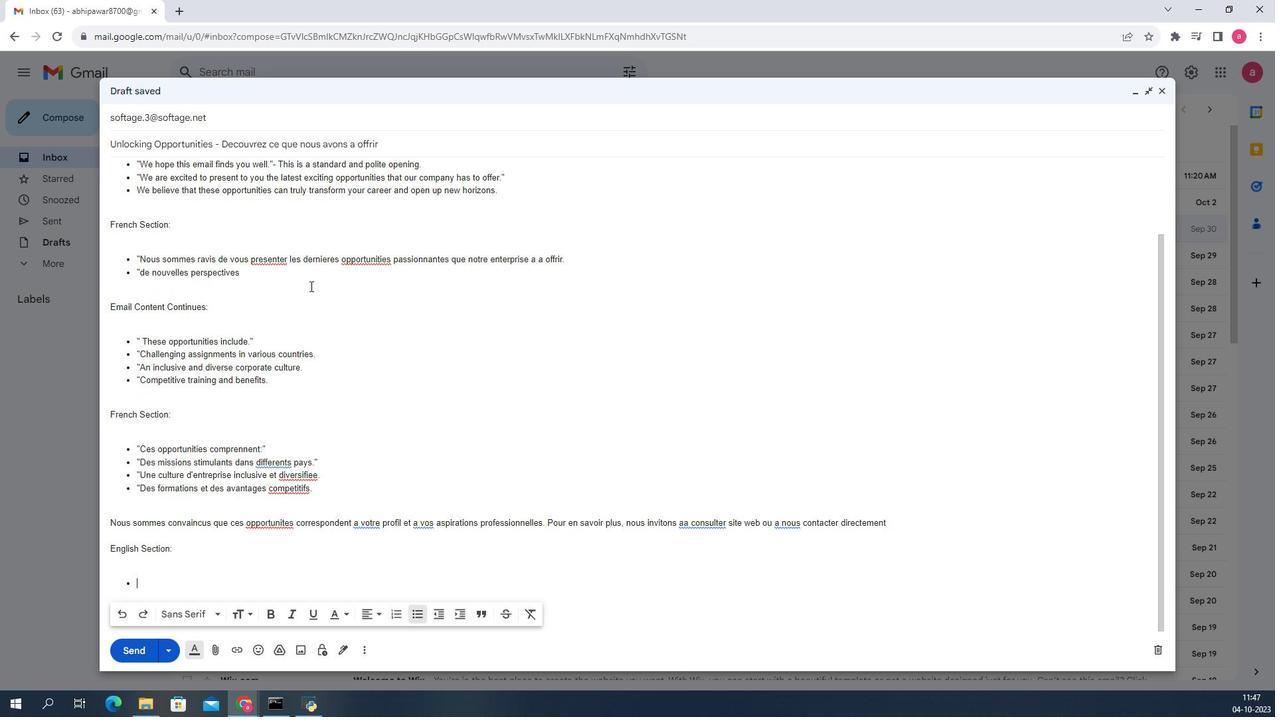 
Action: Key pressed <Key.shift>"<Key.shift_r>We<Key.space>are<Key.space>confident<Key.space>that<Key.space>these<Key.space>opportunities<Key.space>align<Key.space>yo<Key.backspace><Key.backspace><Key.backspace><Key.space>with<Key.space>o<Key.backspace>your<Key.space>profile<Key.space>and<Key.space>f<Key.backspace>professional<Key.space>aspirations.<Key.enter><Key.shift>"<Key.shift_r>To<Key.space>learn<Key.space>more,<Key.space>we<Key.space>invite<Key.space>you<Key.space>to<Key.space>visit<Key.space>our<Key.space>website<Key.space>or<Key.space>contact<Key.space>us<Key.space>directly.<Key.enter><Key.enter><Key.enter>
Screenshot: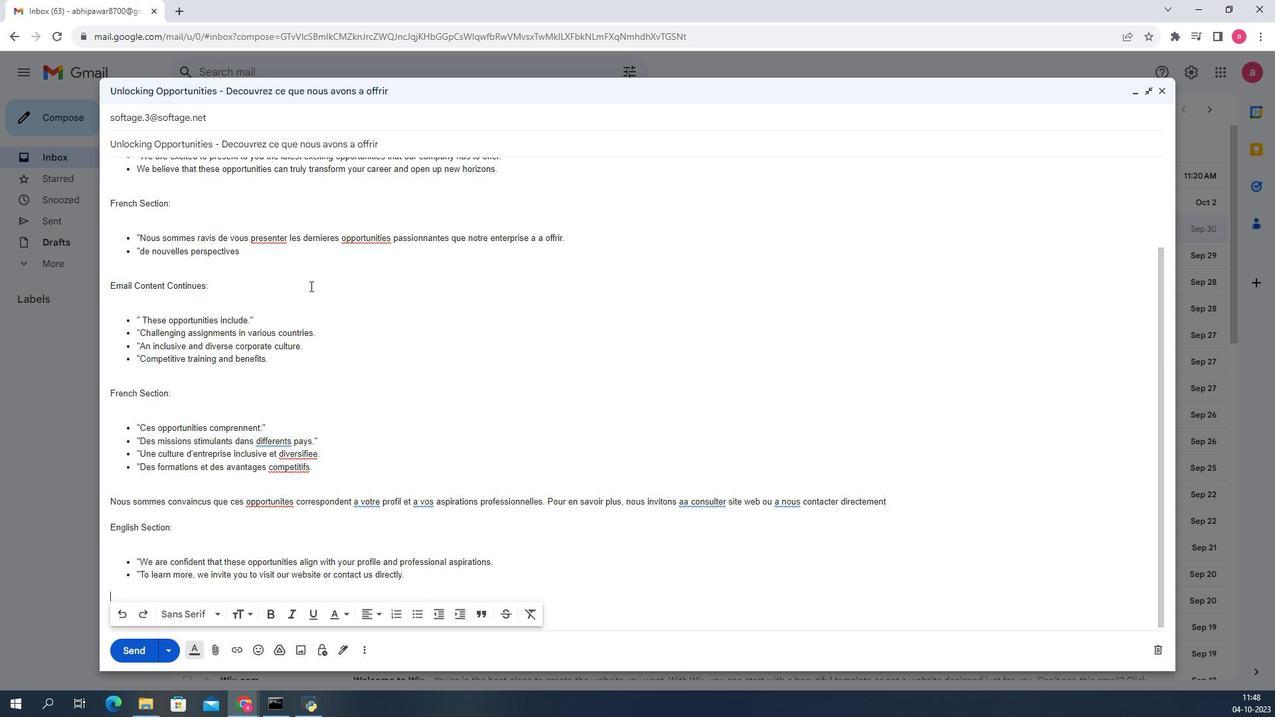 
Action: Mouse moved to (407, 351)
Screenshot: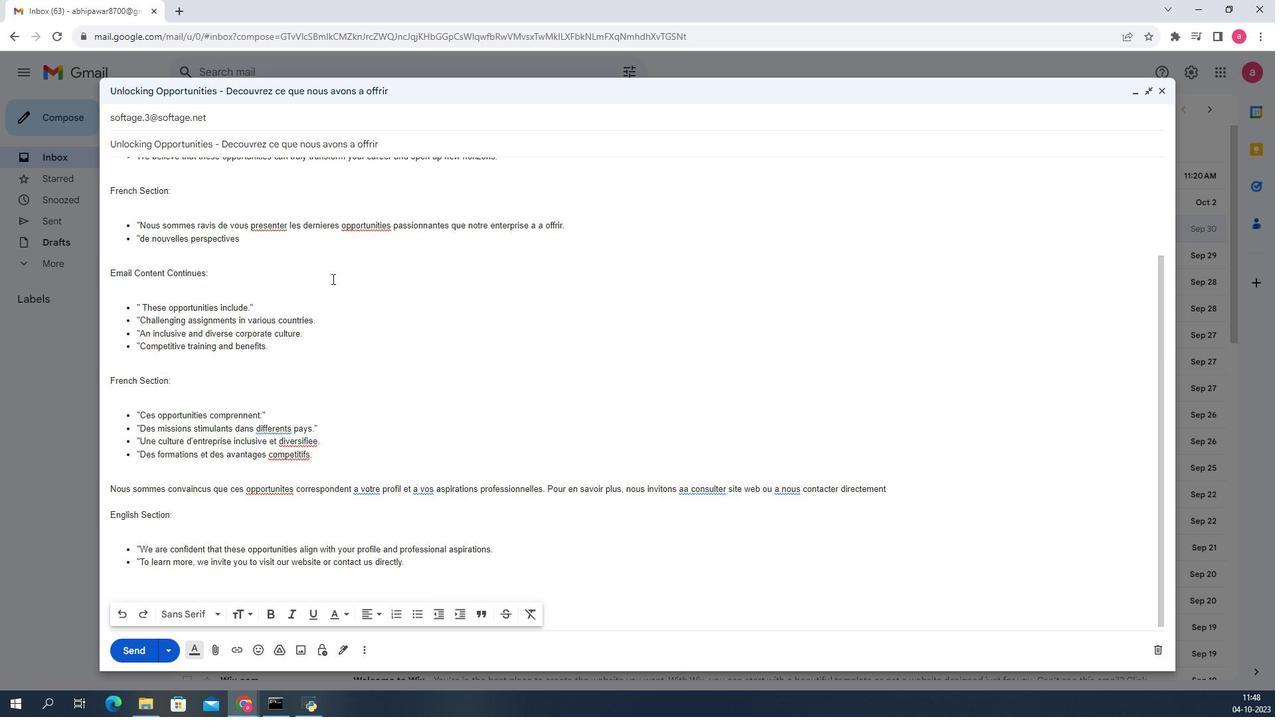 
Action: Mouse scrolled (407, 351) with delta (0, 0)
Screenshot: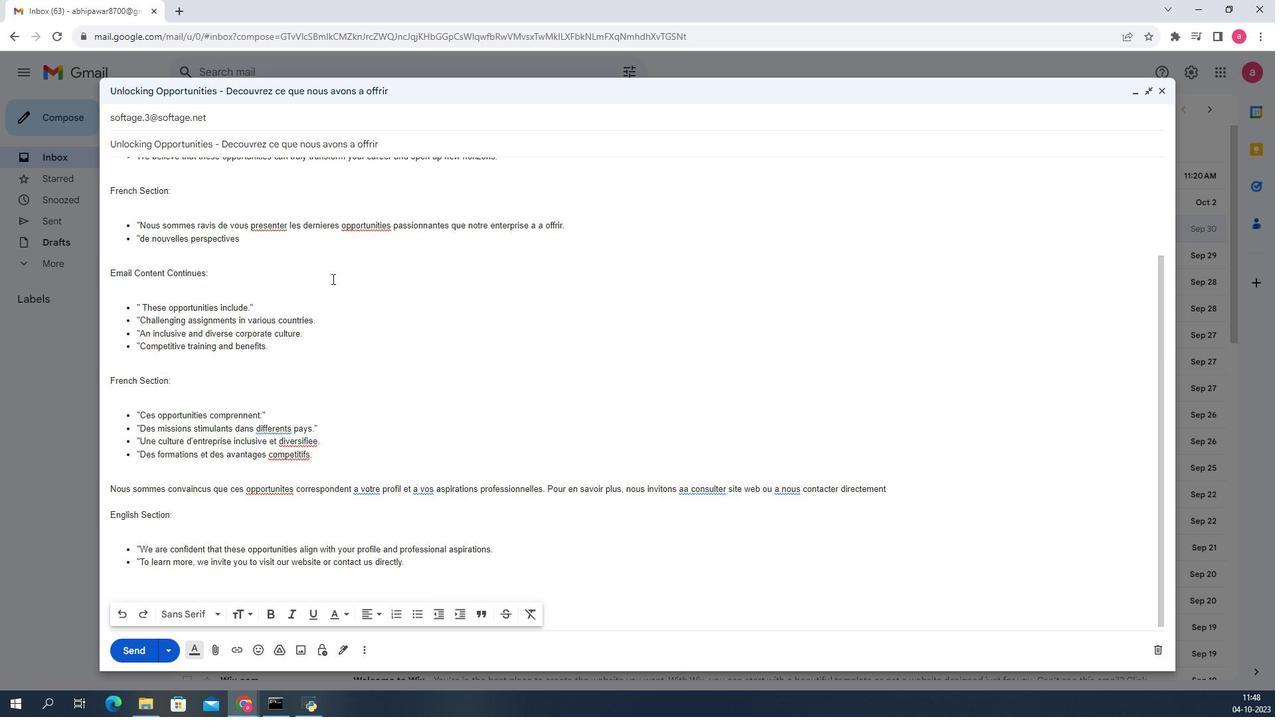 
Action: Mouse moved to (407, 352)
Screenshot: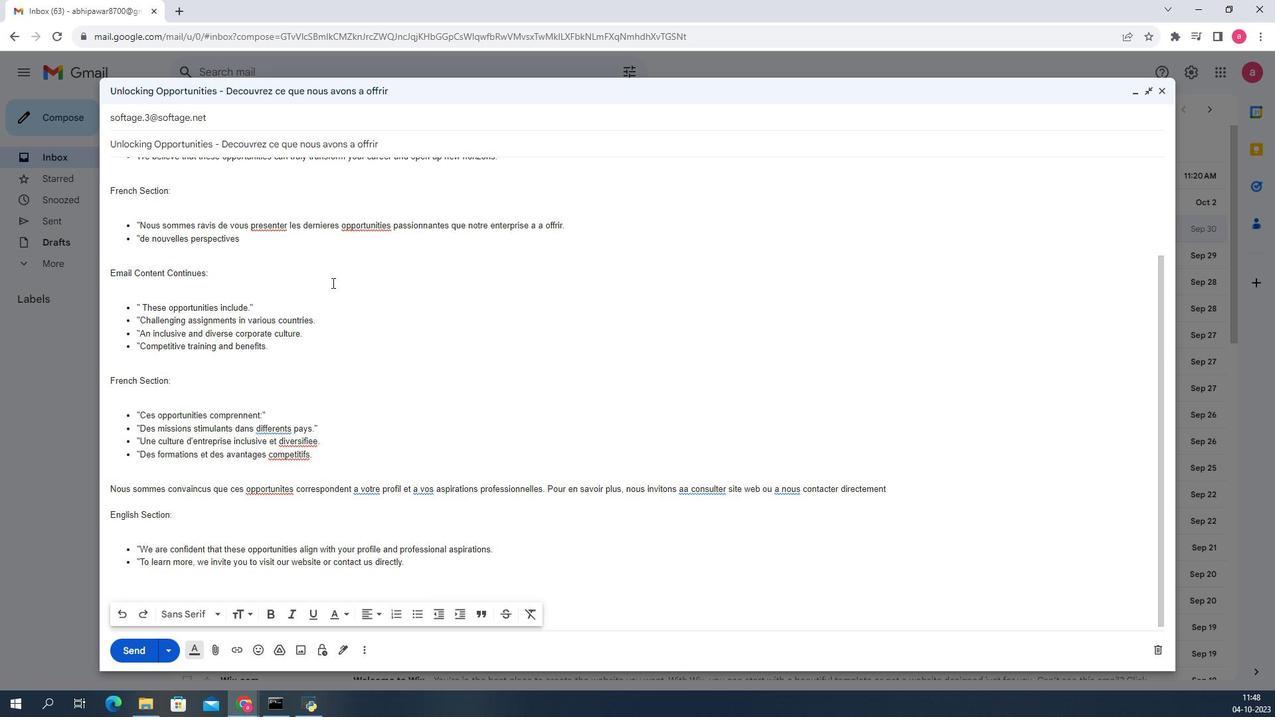 
Action: Mouse scrolled (407, 351) with delta (0, 0)
Screenshot: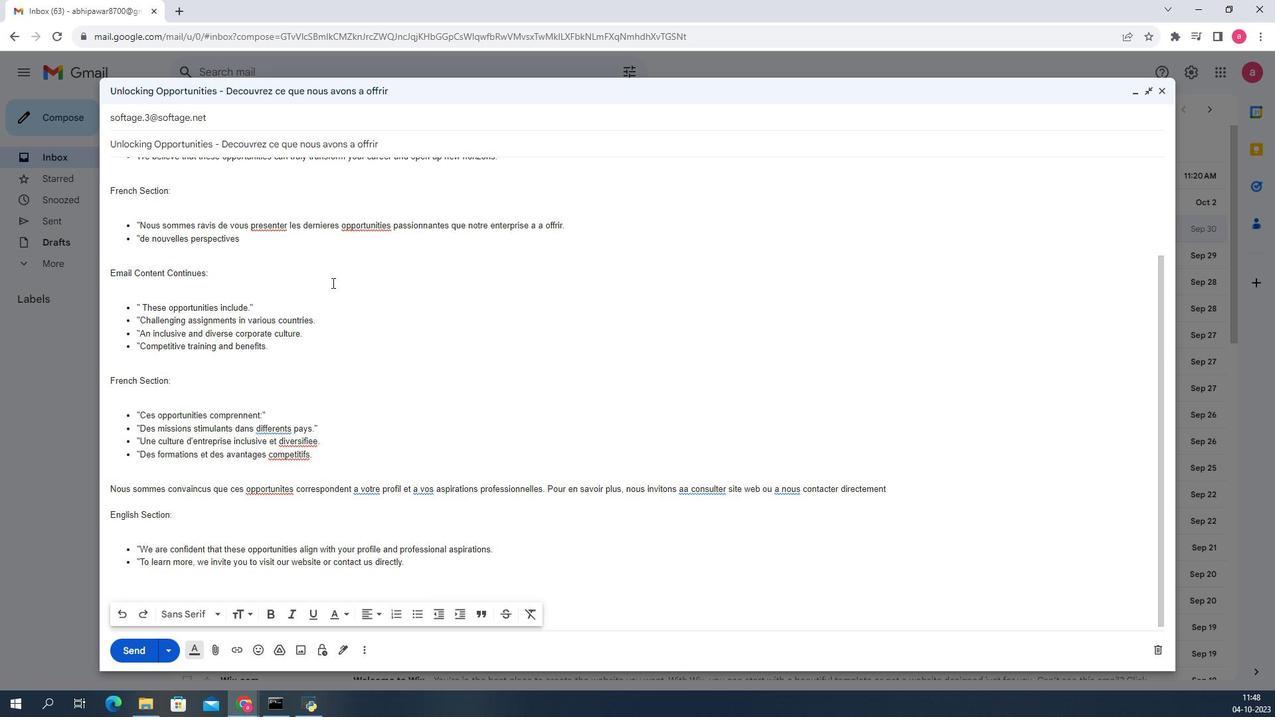 
Action: Mouse moved to (407, 360)
Screenshot: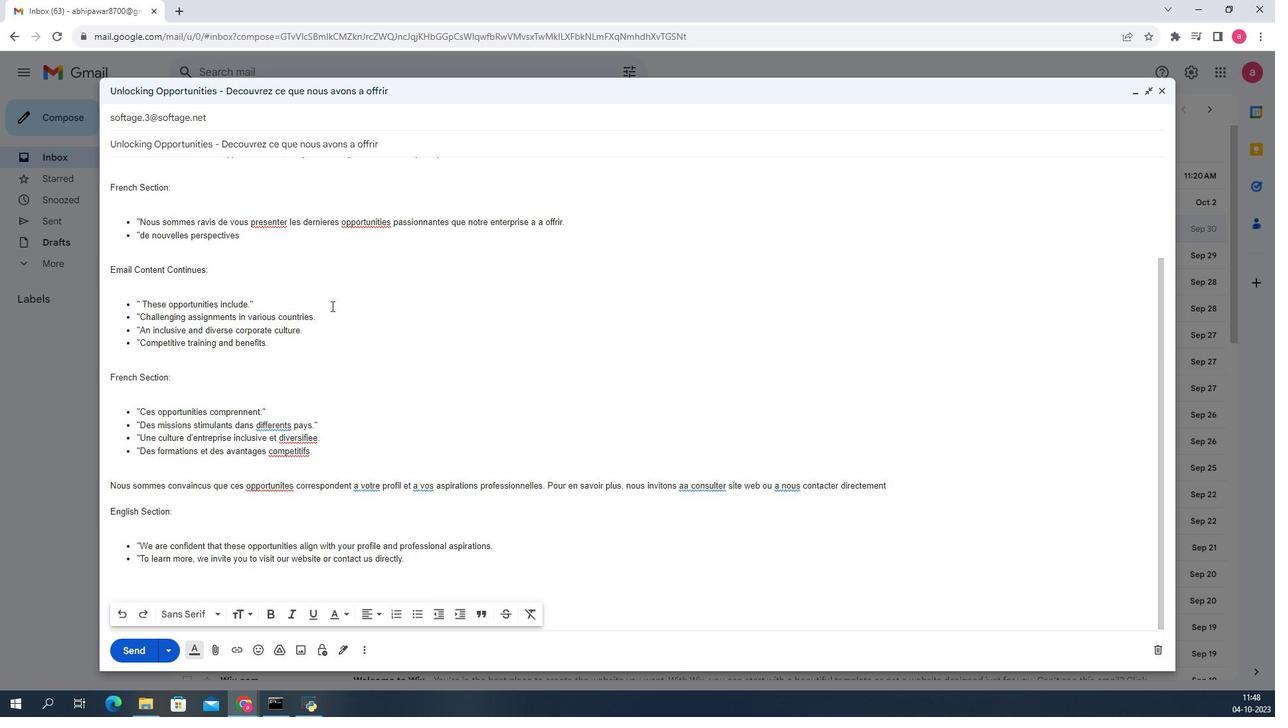 
Action: Mouse scrolled (407, 359) with delta (0, 0)
Screenshot: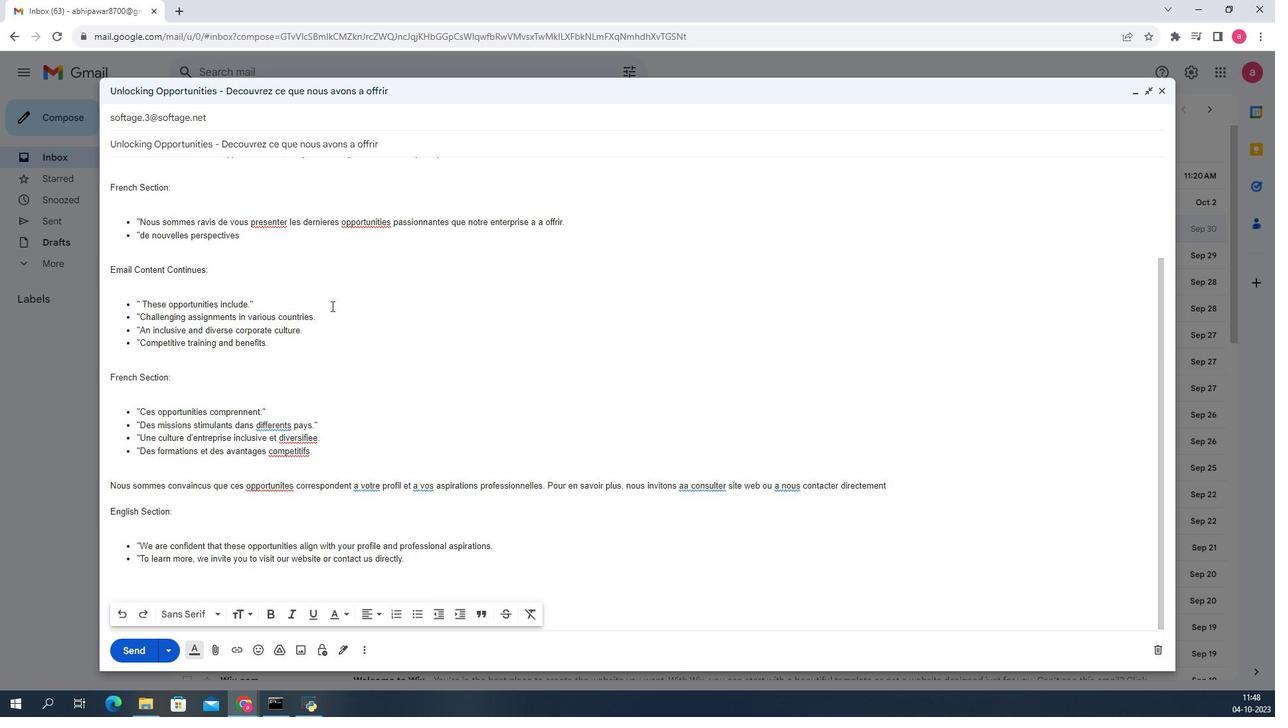 
Action: Mouse moved to (407, 372)
Screenshot: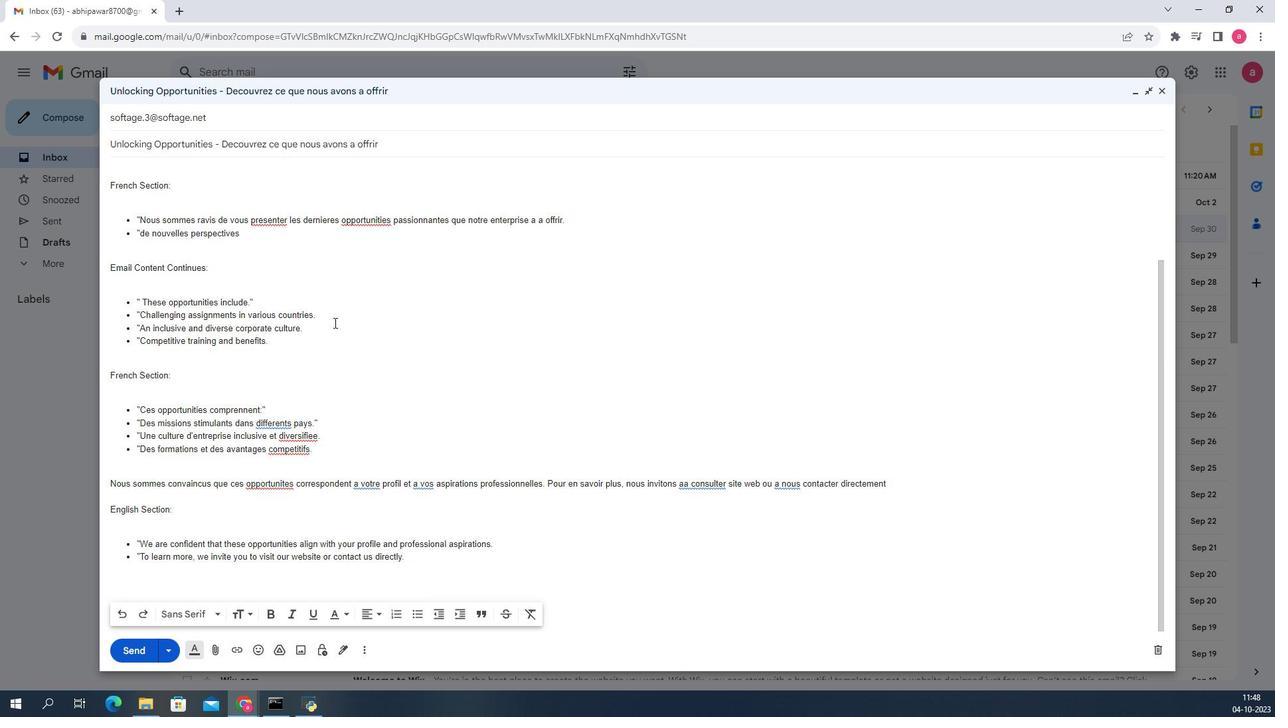 
Action: Mouse scrolled (407, 372) with delta (0, 0)
Screenshot: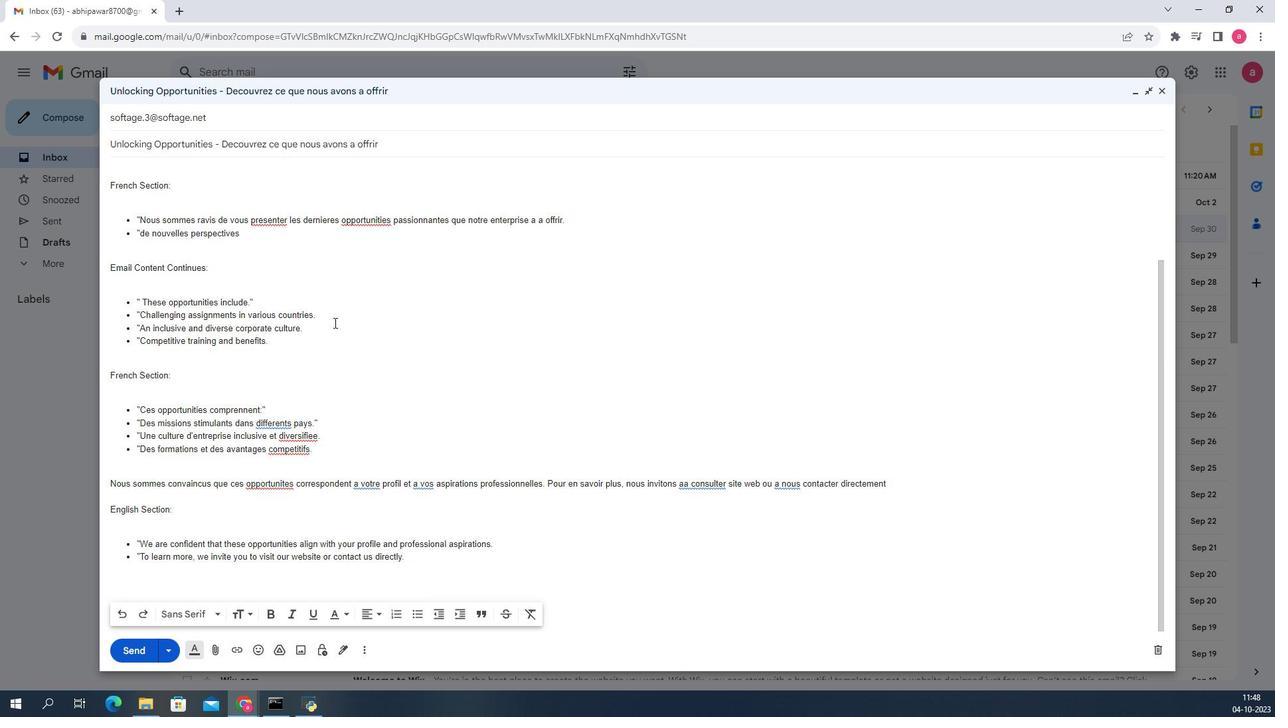 
Action: Mouse moved to (328, 468)
Screenshot: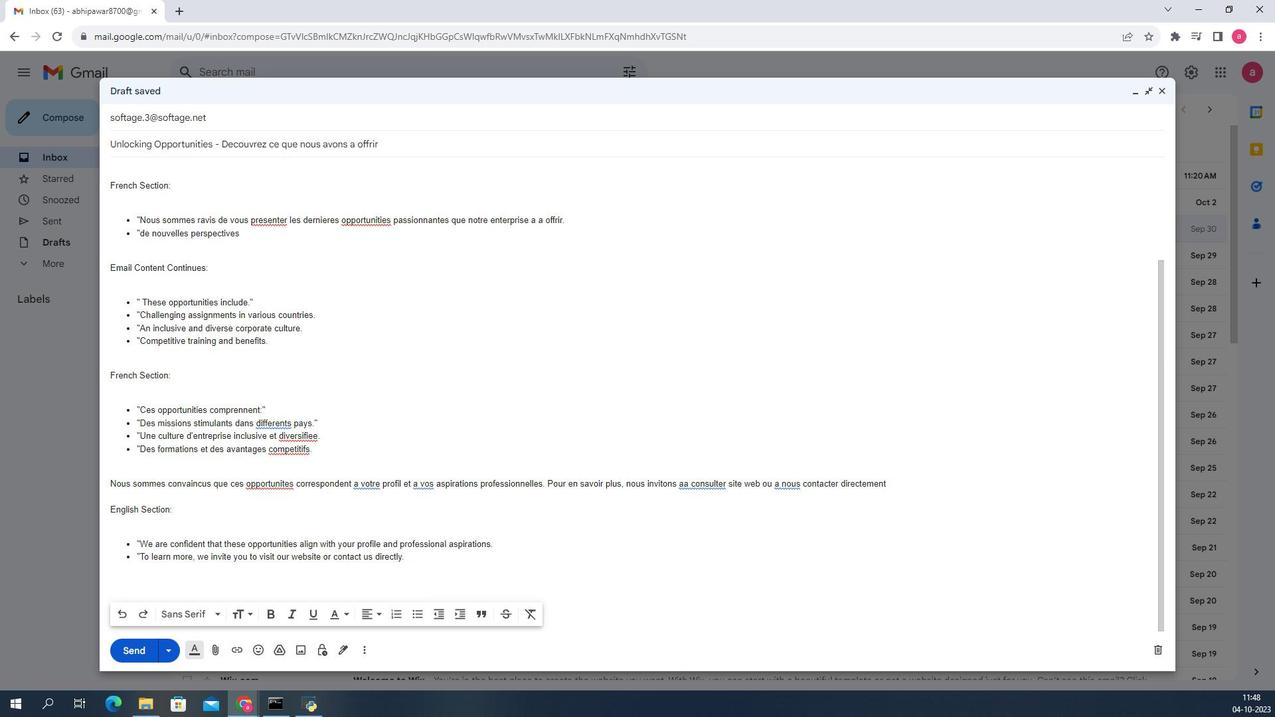 
Action: Mouse scrolled (328, 467) with delta (0, 0)
Screenshot: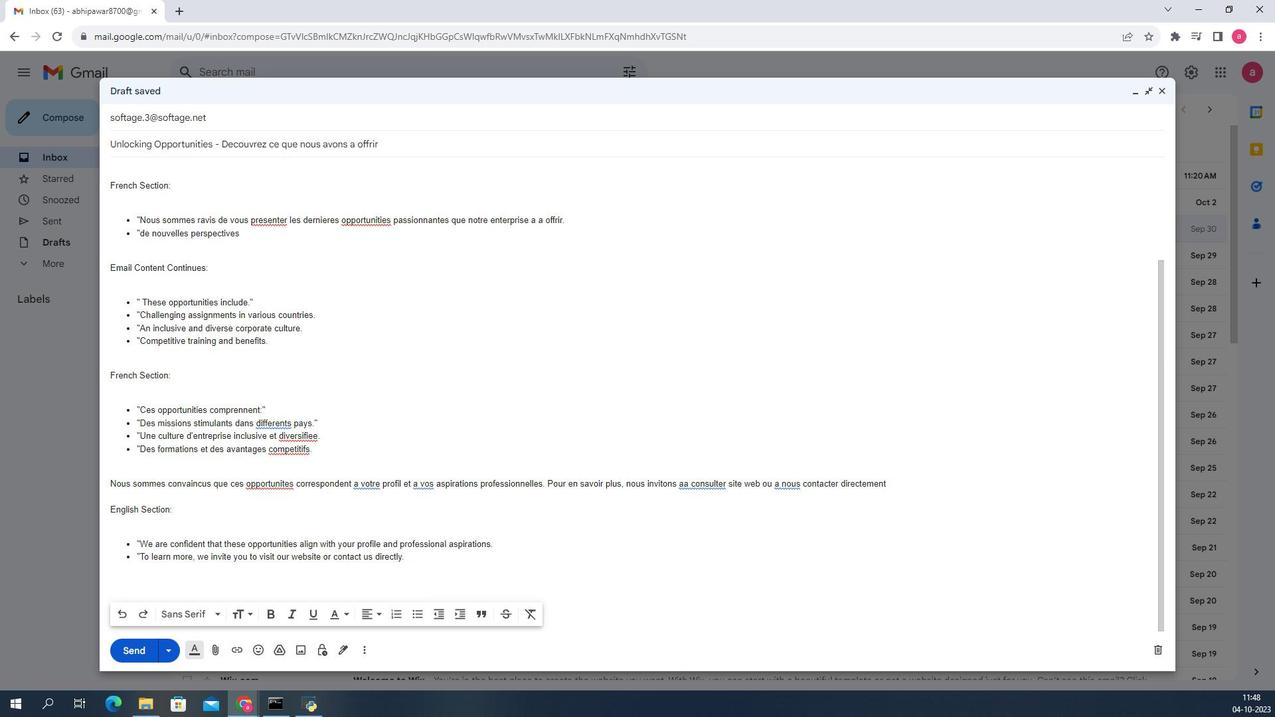 
Action: Mouse moved to (326, 448)
Screenshot: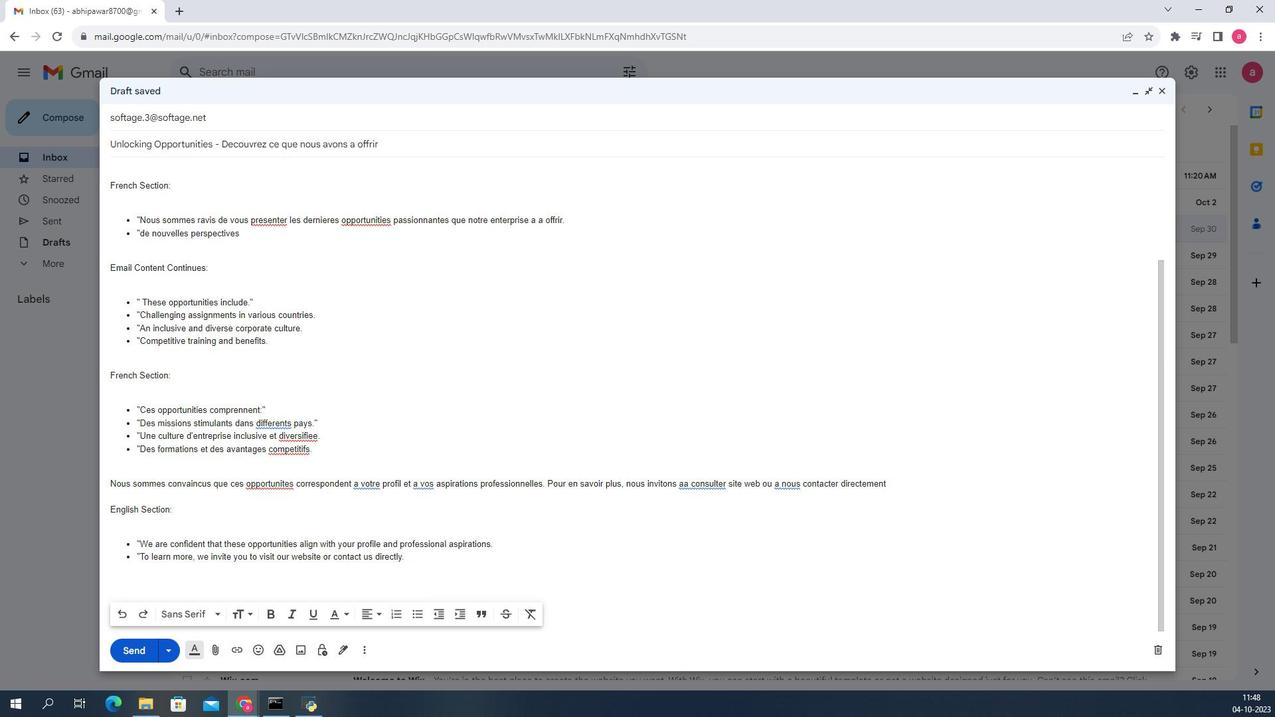 
Action: Mouse scrolled (326, 448) with delta (0, 0)
Screenshot: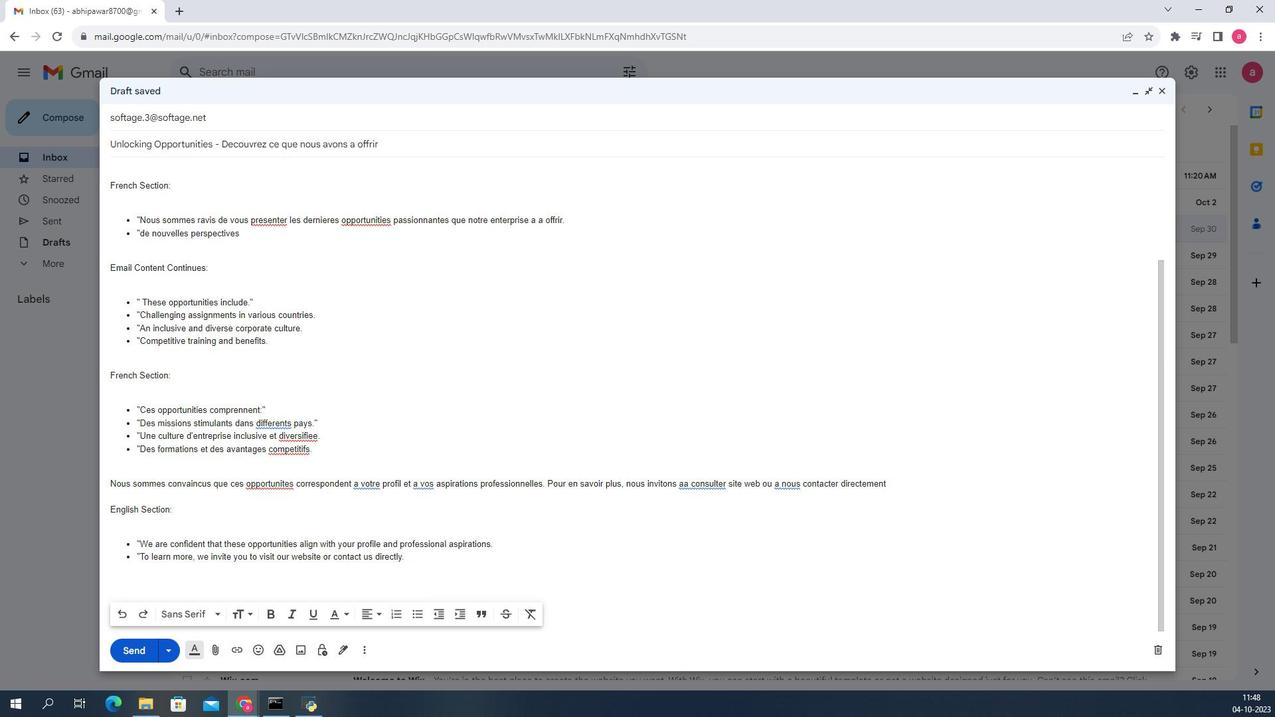 
Action: Mouse moved to (326, 429)
Screenshot: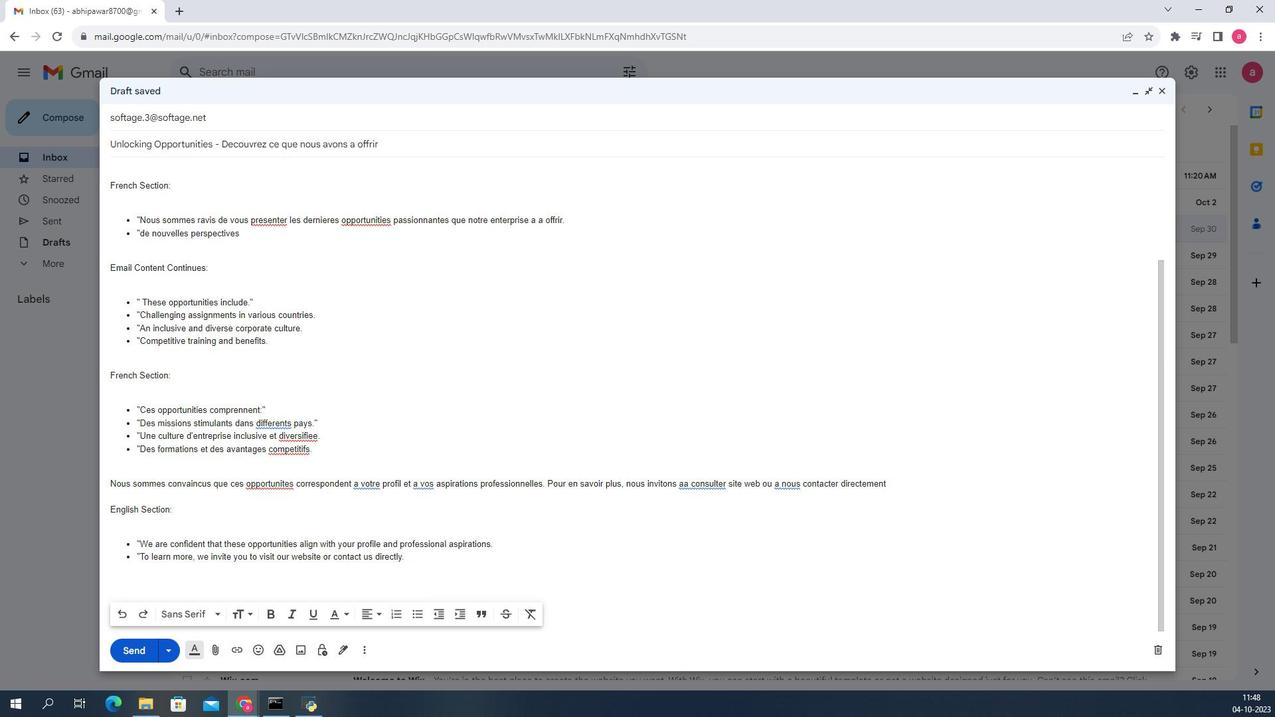 
Action: Mouse scrolled (326, 428) with delta (0, 0)
Screenshot: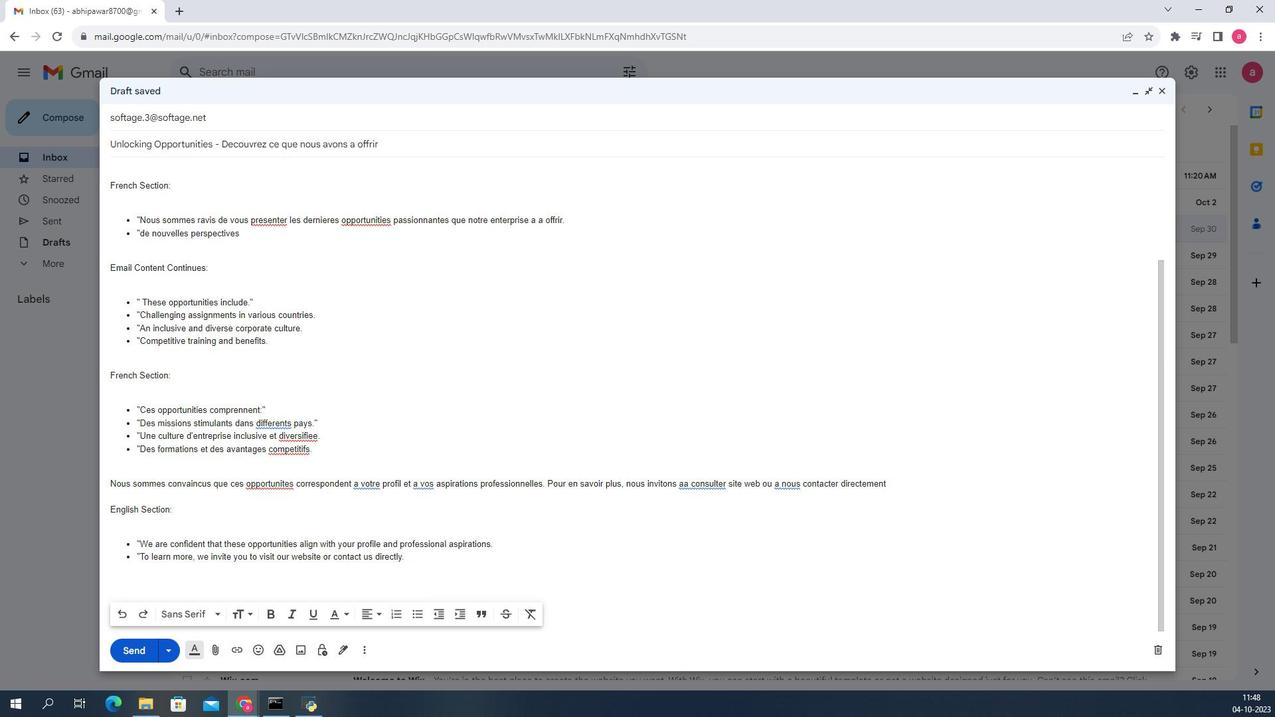 
Action: Mouse moved to (326, 384)
Screenshot: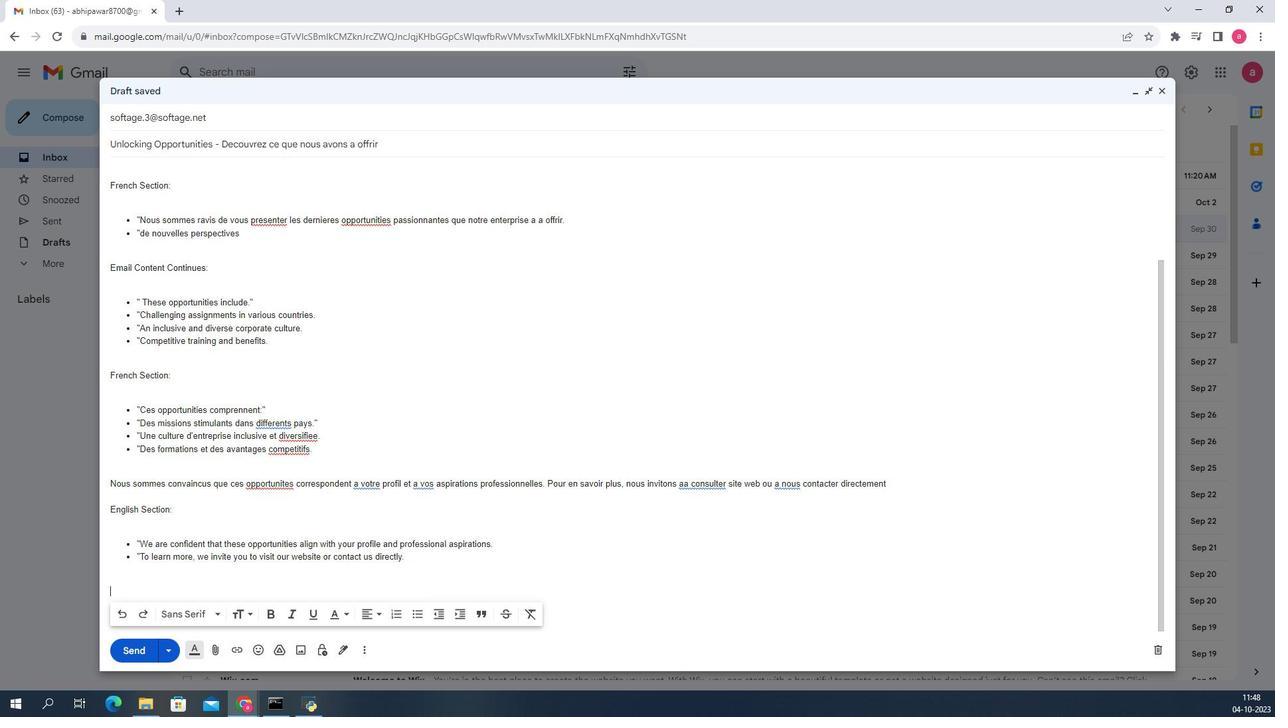 
Action: Mouse scrolled (326, 383) with delta (0, 0)
Screenshot: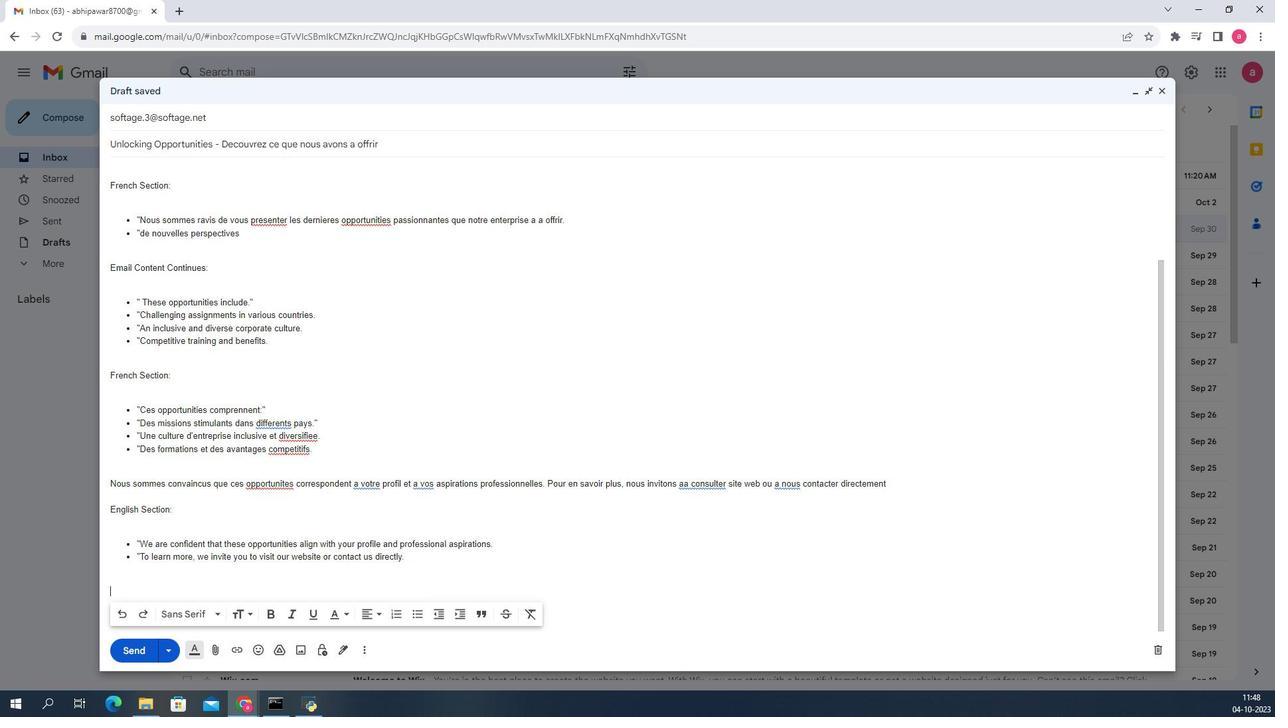 
Action: Mouse scrolled (326, 383) with delta (0, 0)
Screenshot: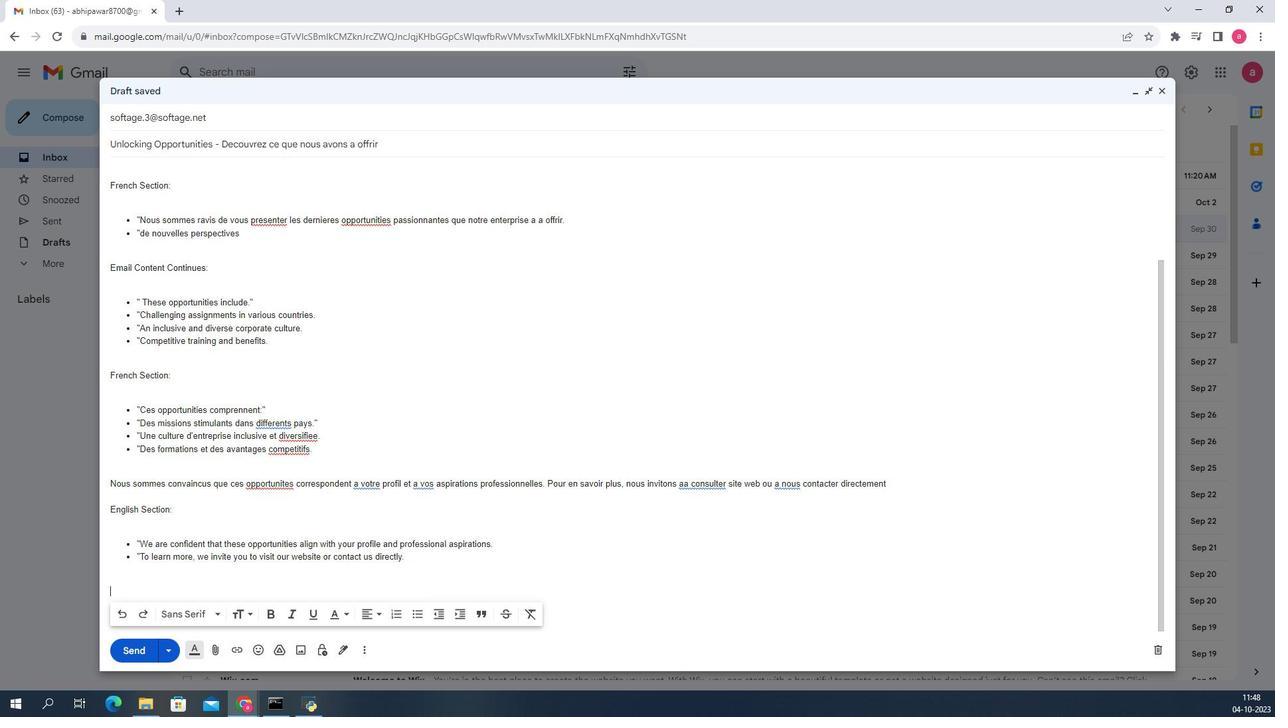 
Action: Mouse scrolled (326, 384) with delta (0, 0)
Screenshot: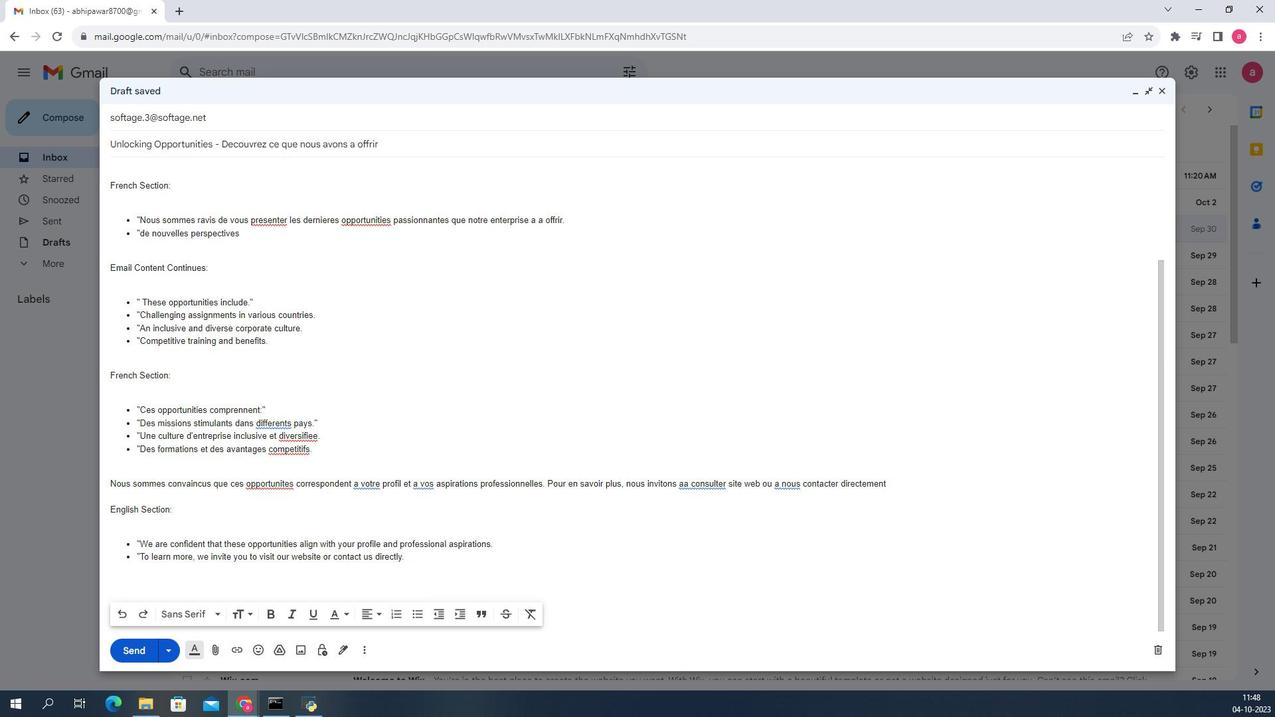 
Action: Mouse moved to (392, 463)
Screenshot: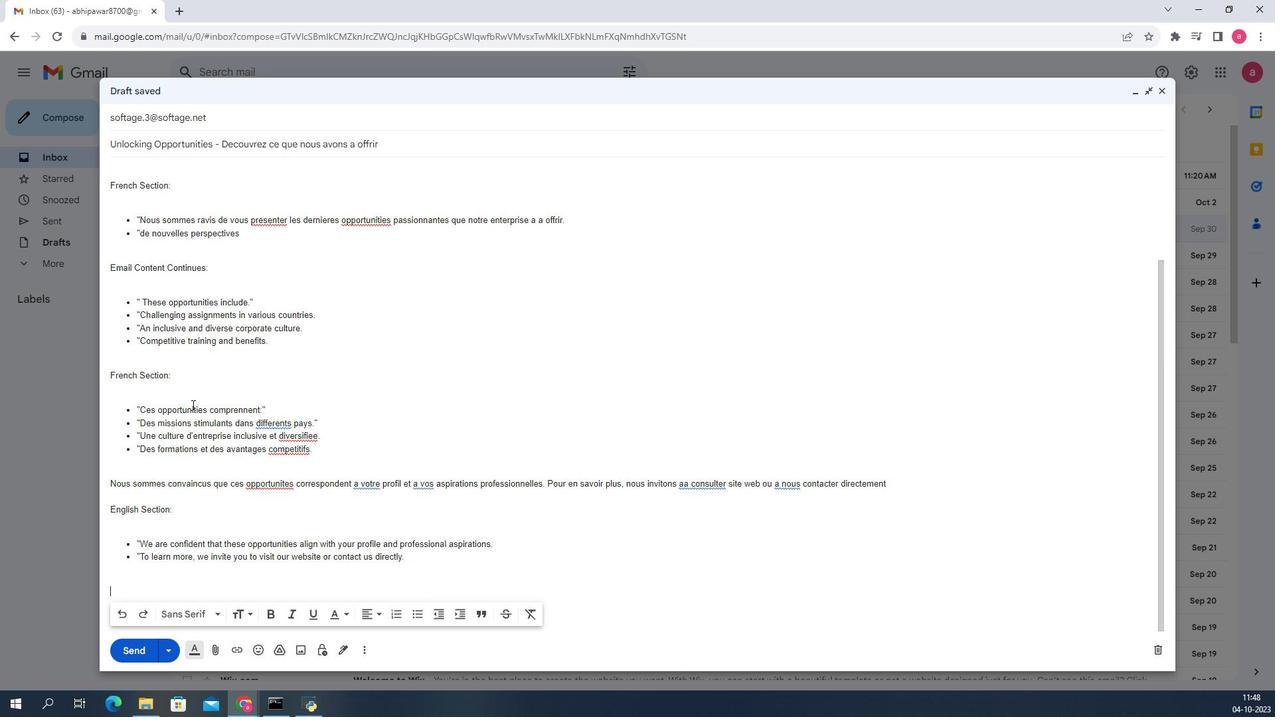 
Action: Mouse scrolled (392, 464) with delta (0, 0)
Screenshot: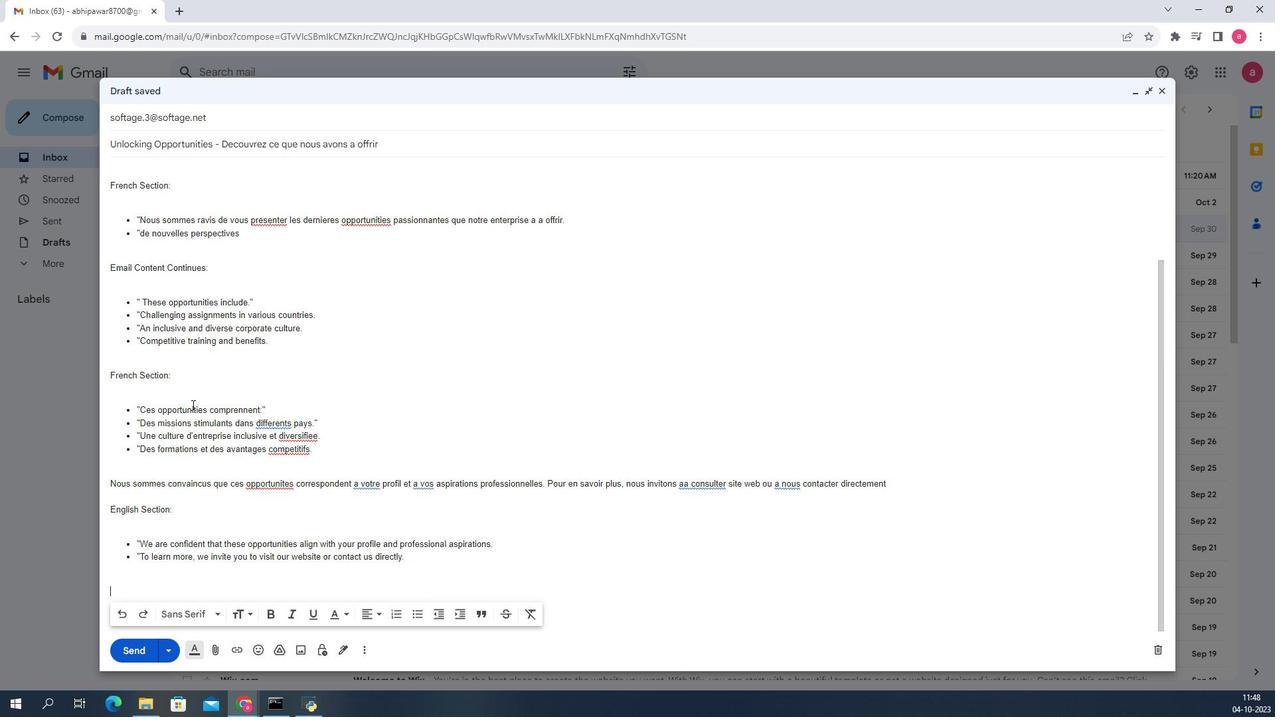 
Action: Mouse moved to (392, 450)
Screenshot: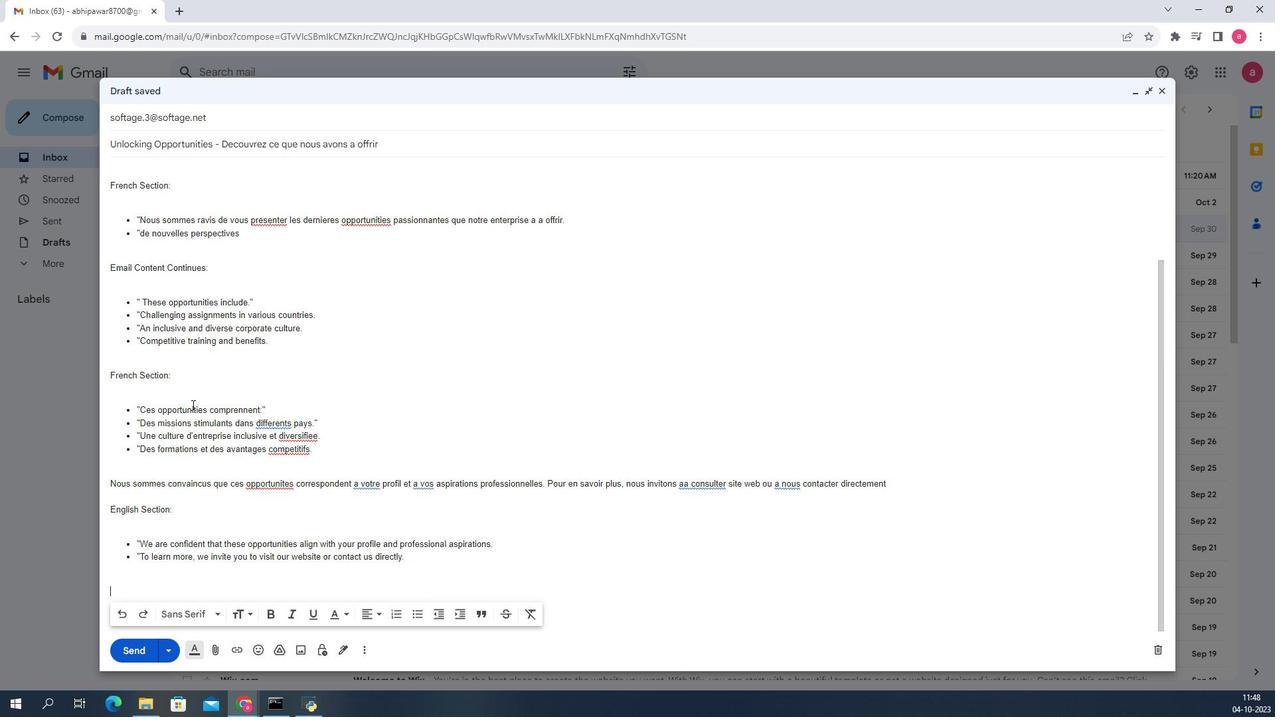 
Action: Mouse scrolled (392, 451) with delta (0, 0)
Screenshot: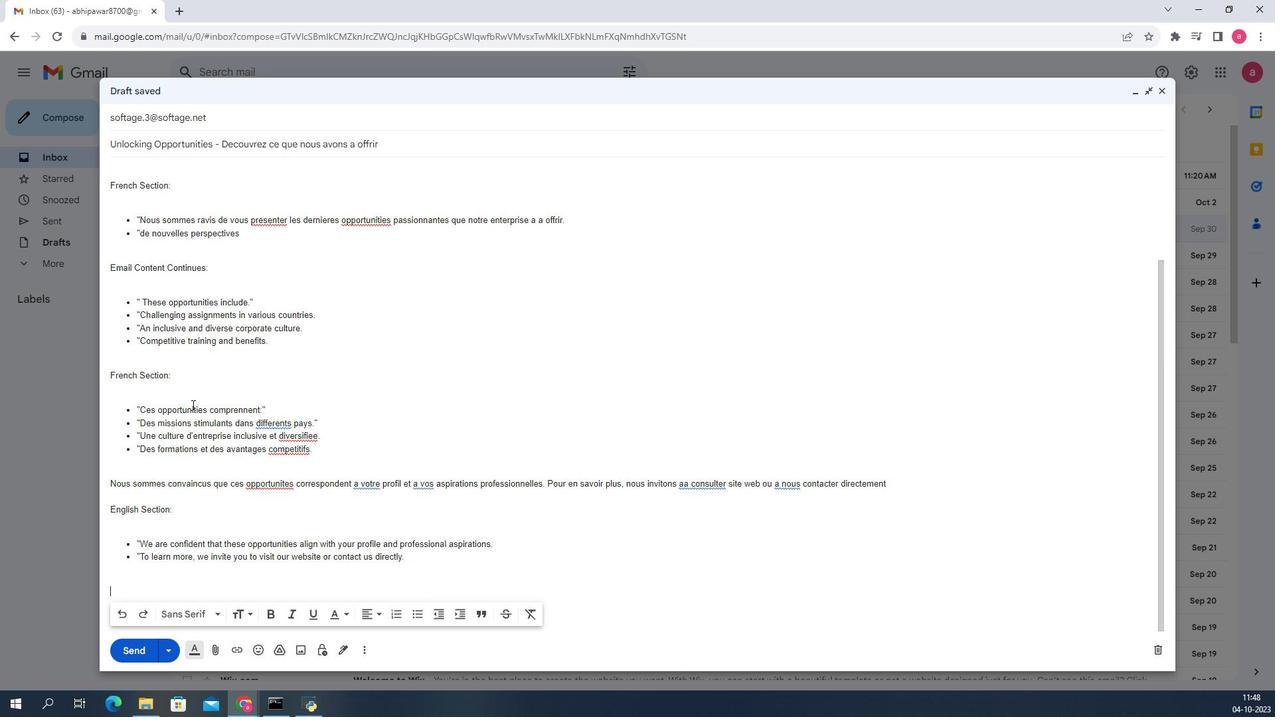 
Action: Mouse moved to (392, 450)
Screenshot: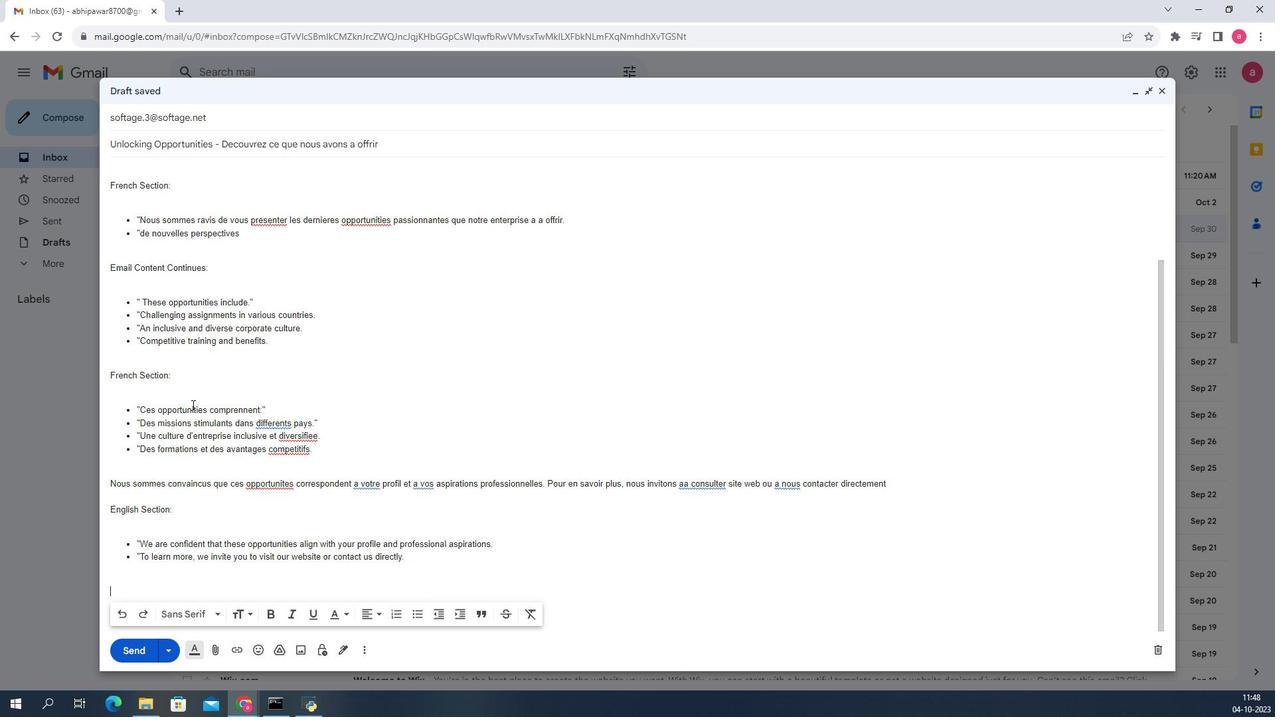 
Action: Mouse scrolled (392, 450) with delta (0, 0)
Screenshot: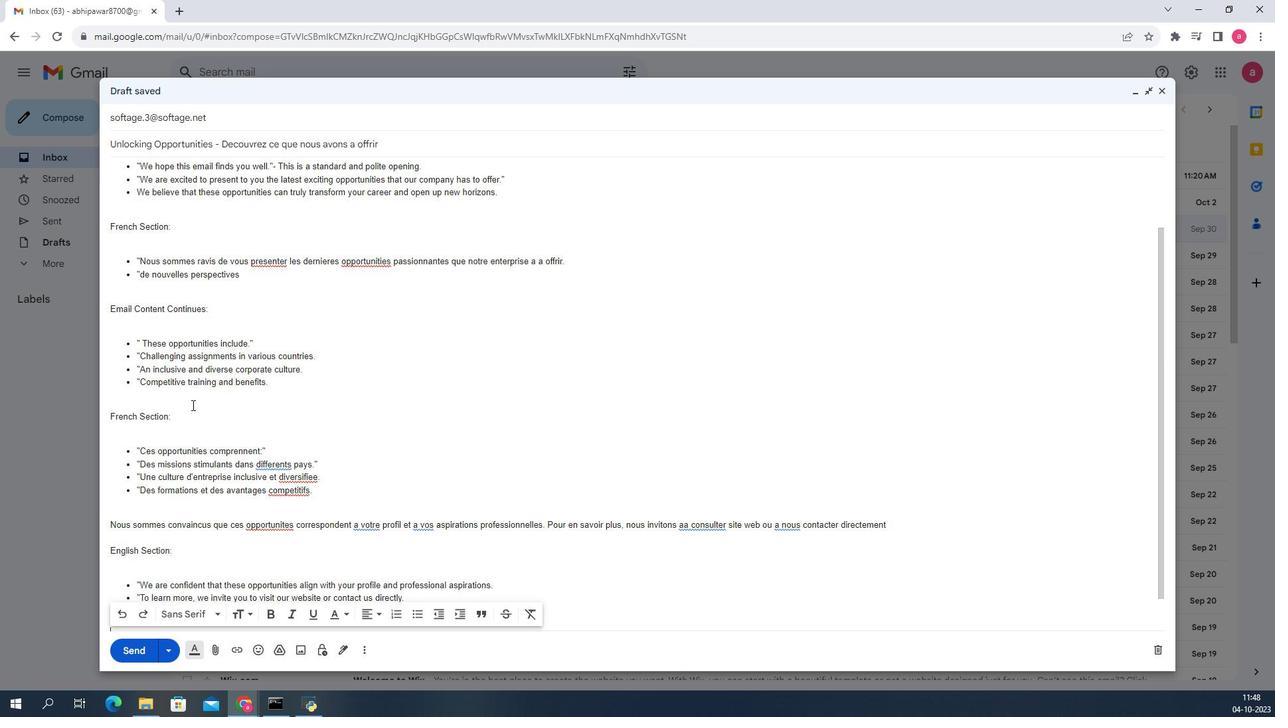 
Action: Mouse scrolled (392, 450) with delta (0, 0)
Screenshot: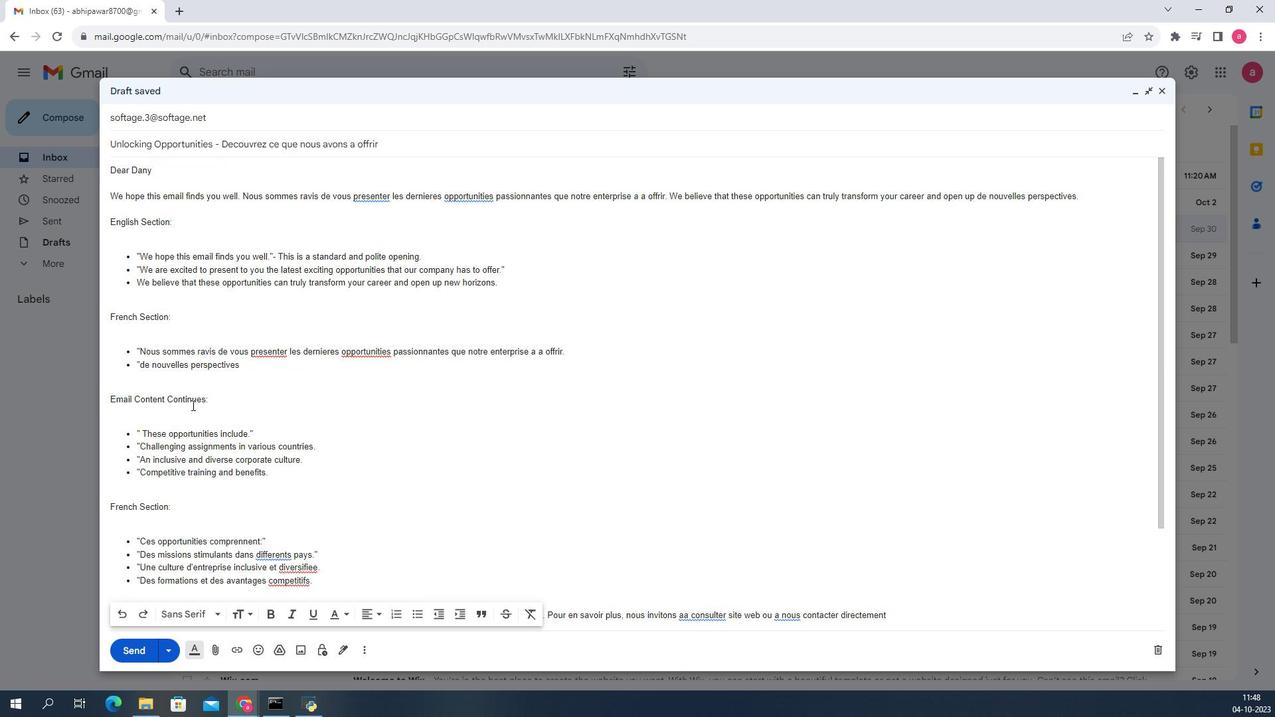 
Action: Mouse moved to (392, 450)
Screenshot: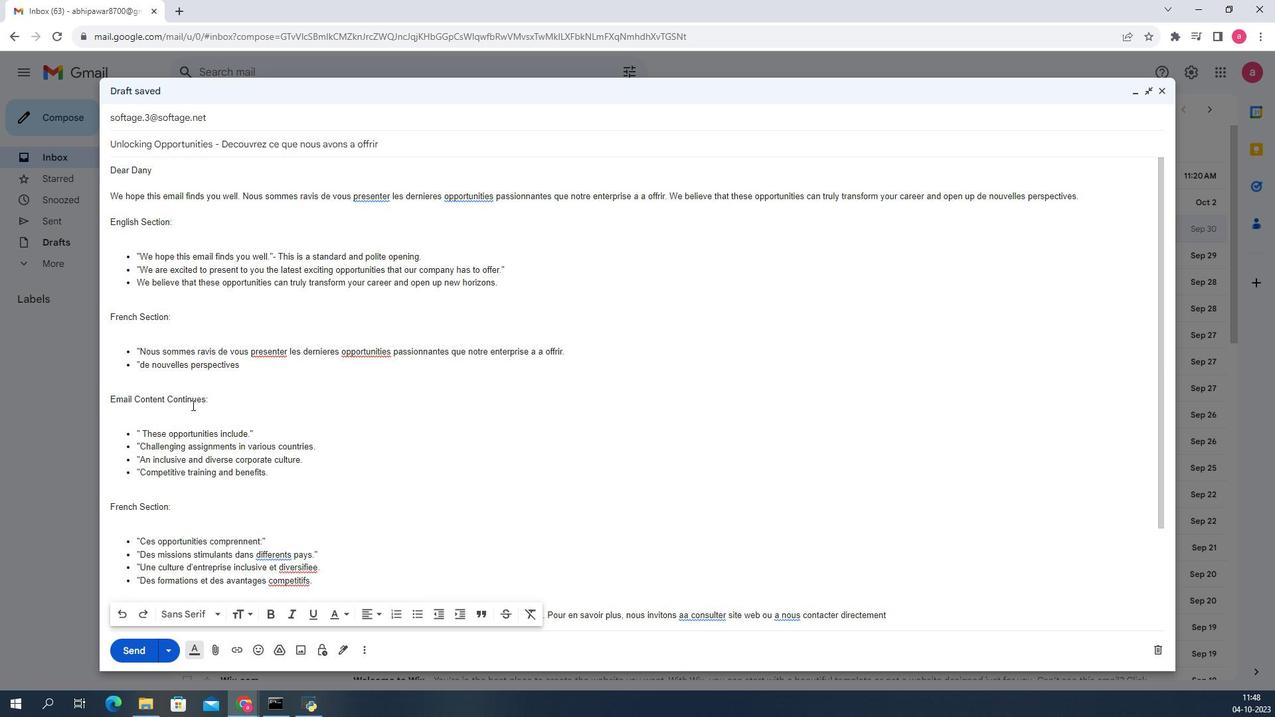
Action: Mouse scrolled (392, 450) with delta (0, 0)
Screenshot: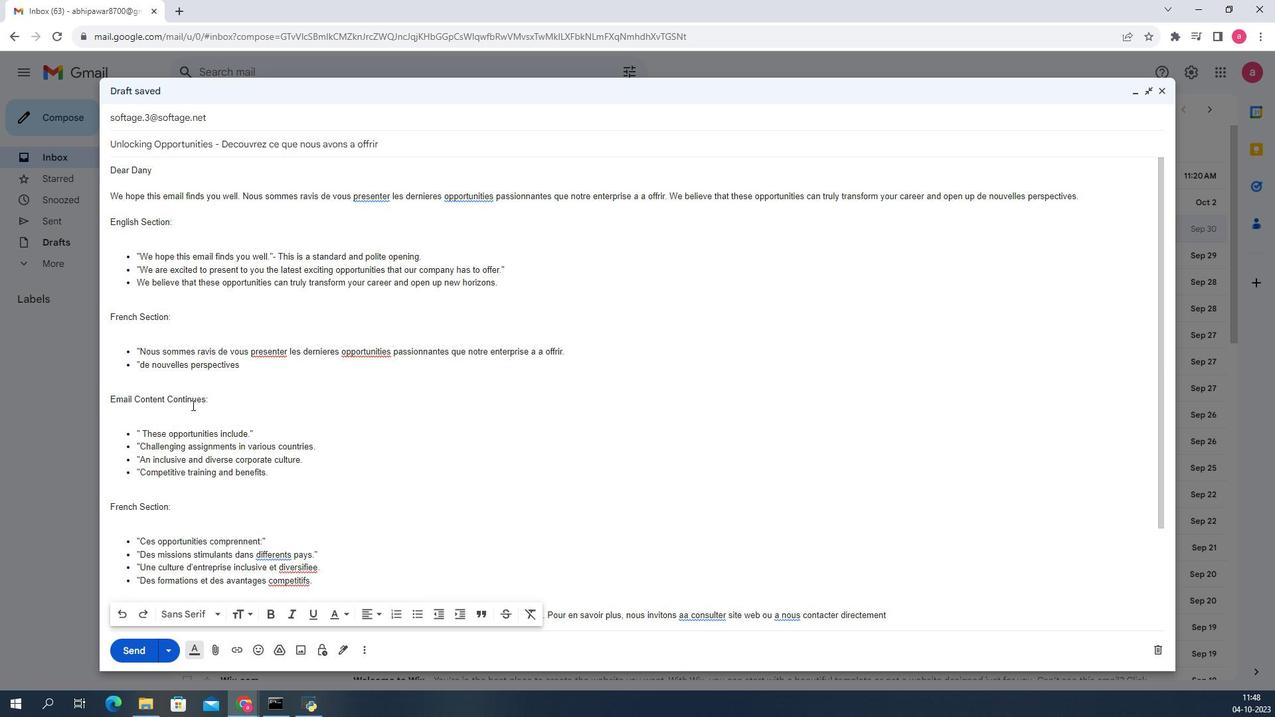
Action: Mouse moved to (395, 457)
Screenshot: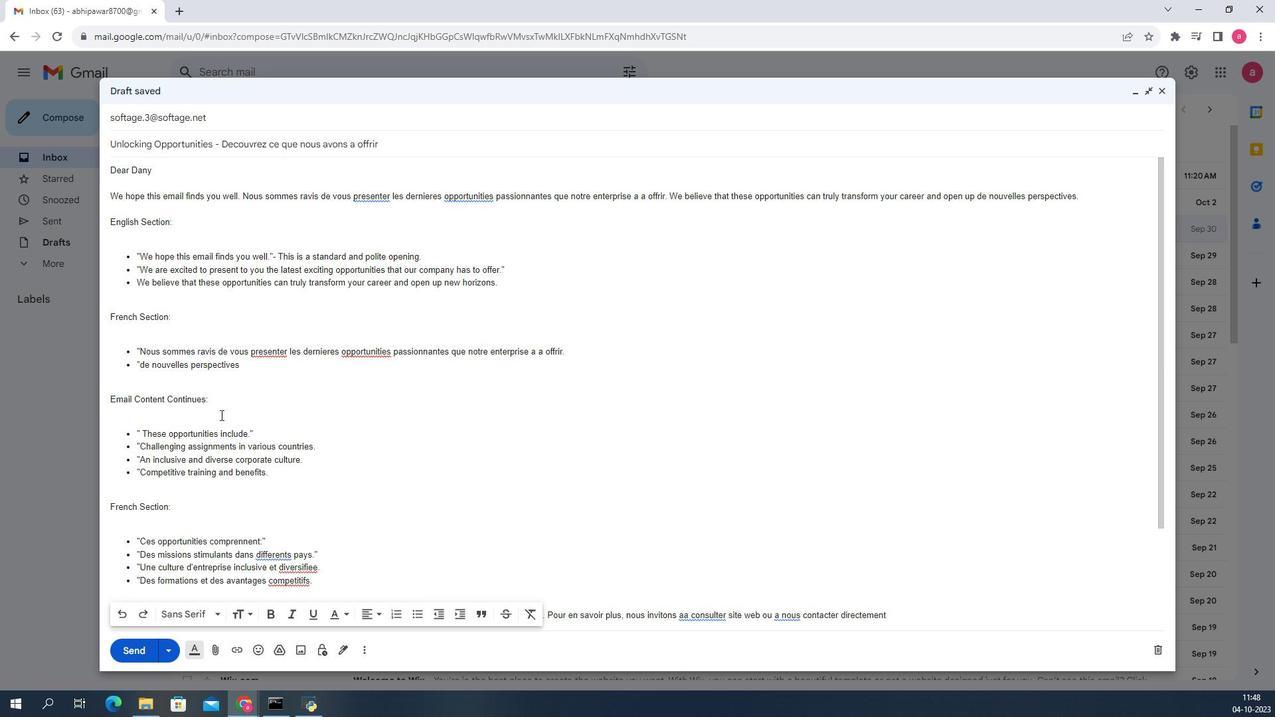 
Action: Mouse scrolled (395, 458) with delta (0, 0)
Screenshot: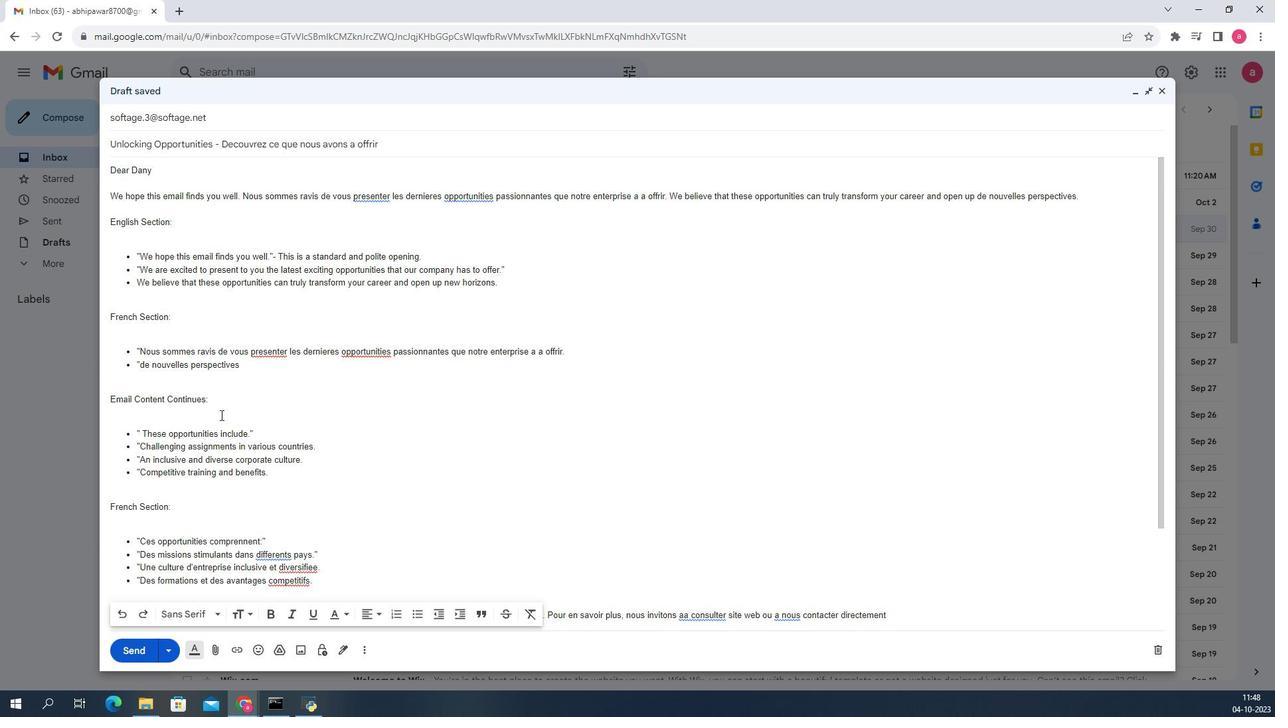 
Action: Mouse scrolled (395, 458) with delta (0, 0)
Screenshot: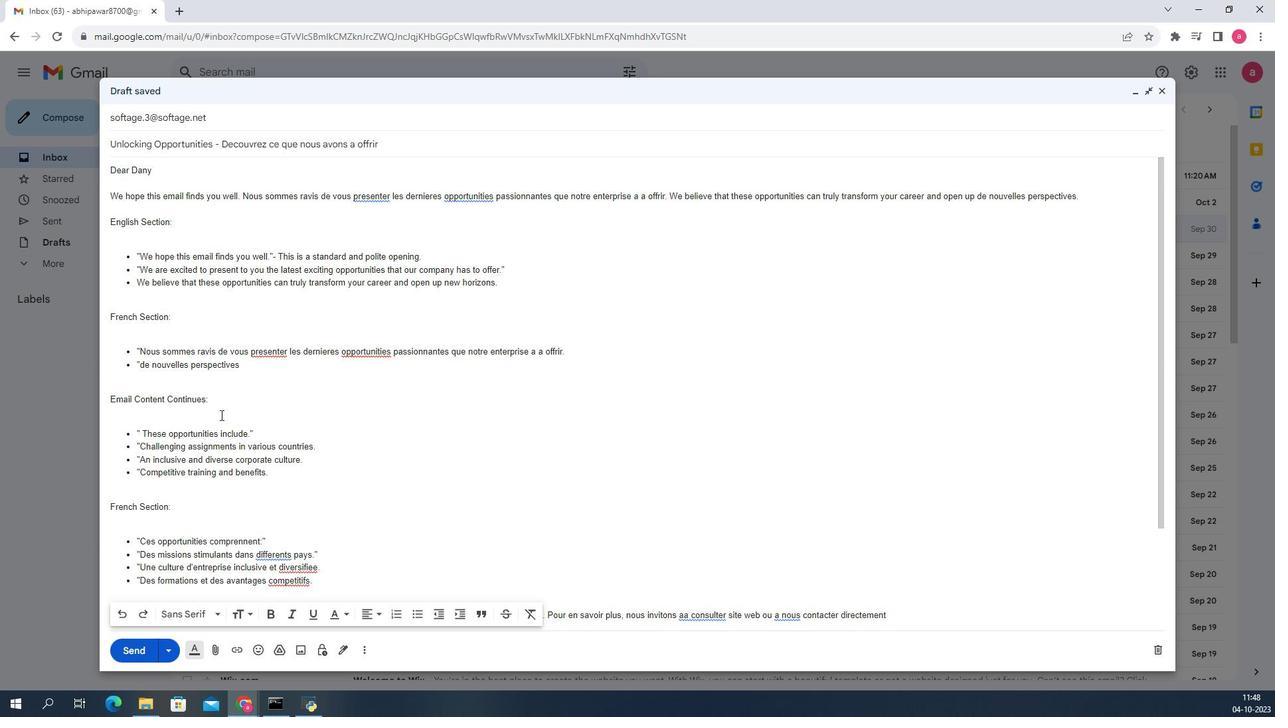 
Action: Mouse moved to (396, 455)
Screenshot: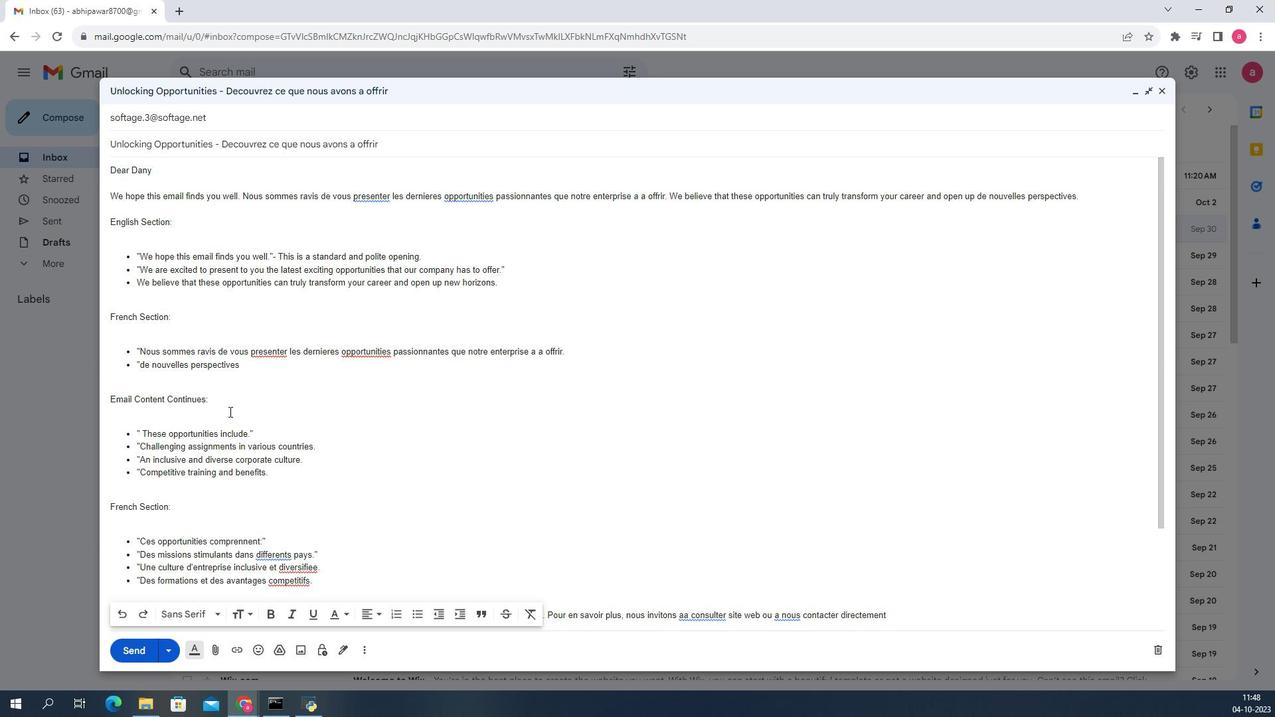 
Action: Mouse scrolled (396, 455) with delta (0, 0)
Screenshot: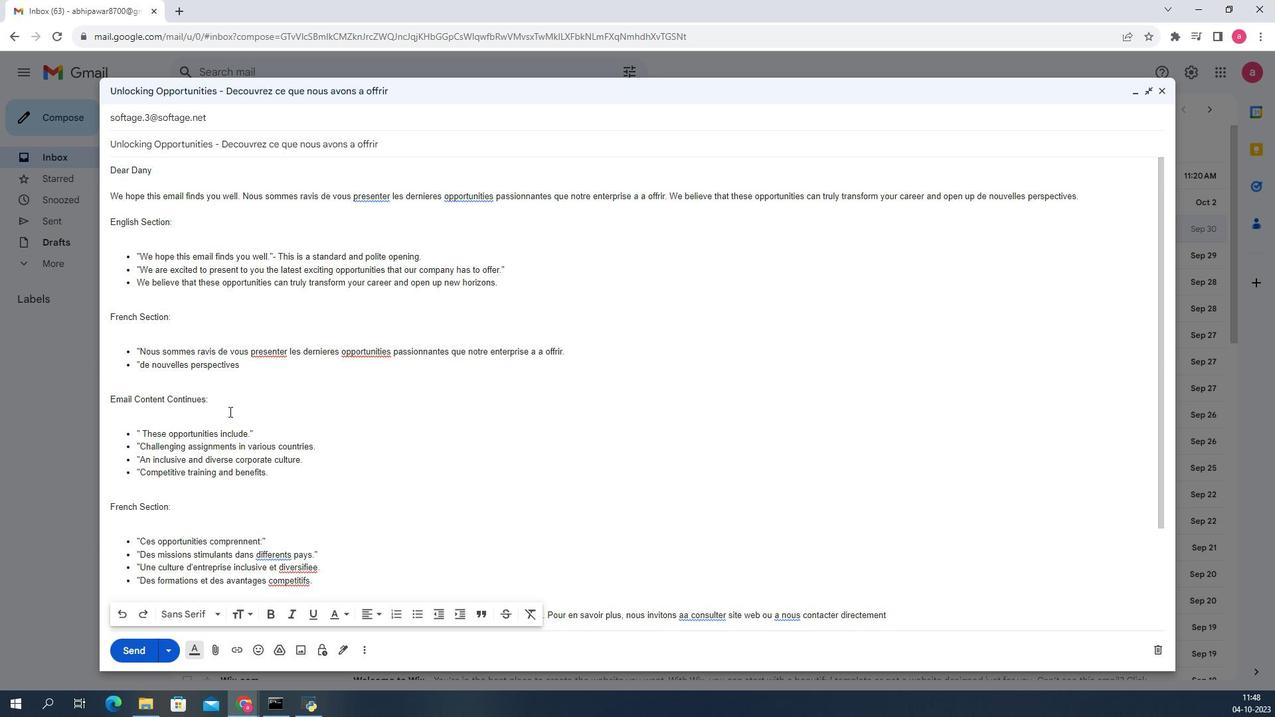 
Action: Mouse scrolled (396, 455) with delta (0, 0)
Screenshot: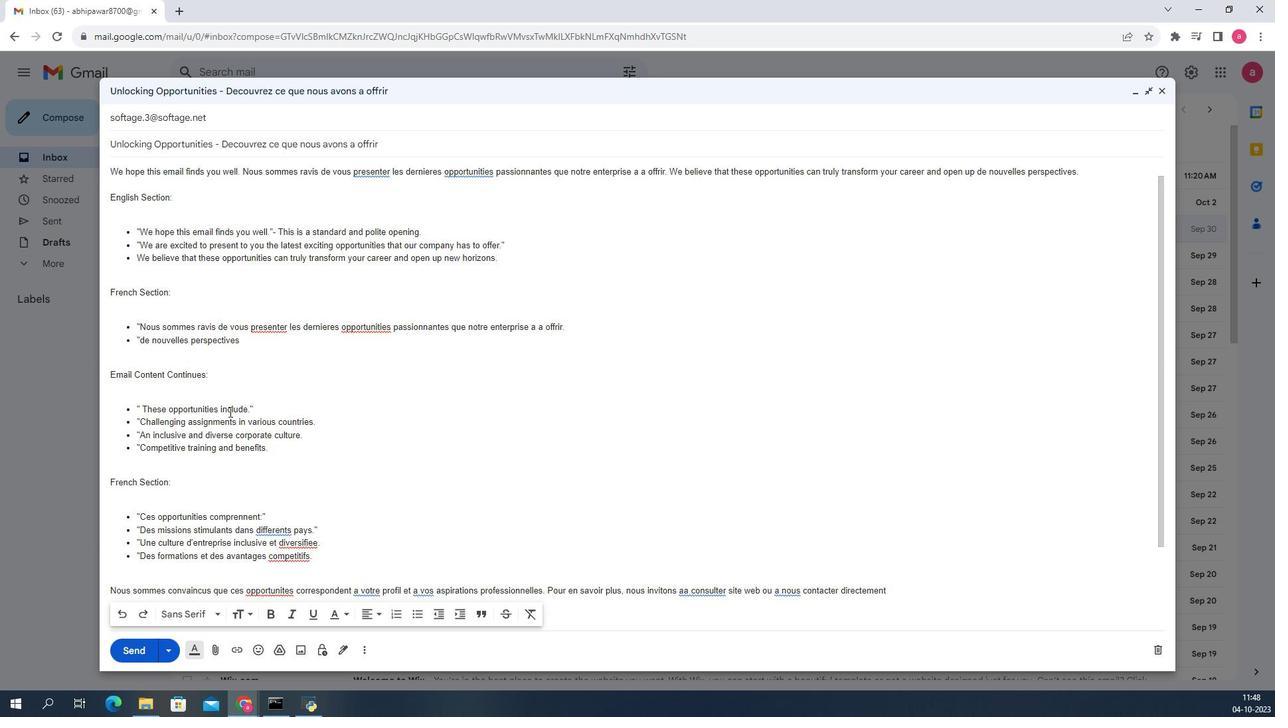
Action: Mouse scrolled (396, 455) with delta (0, 0)
Screenshot: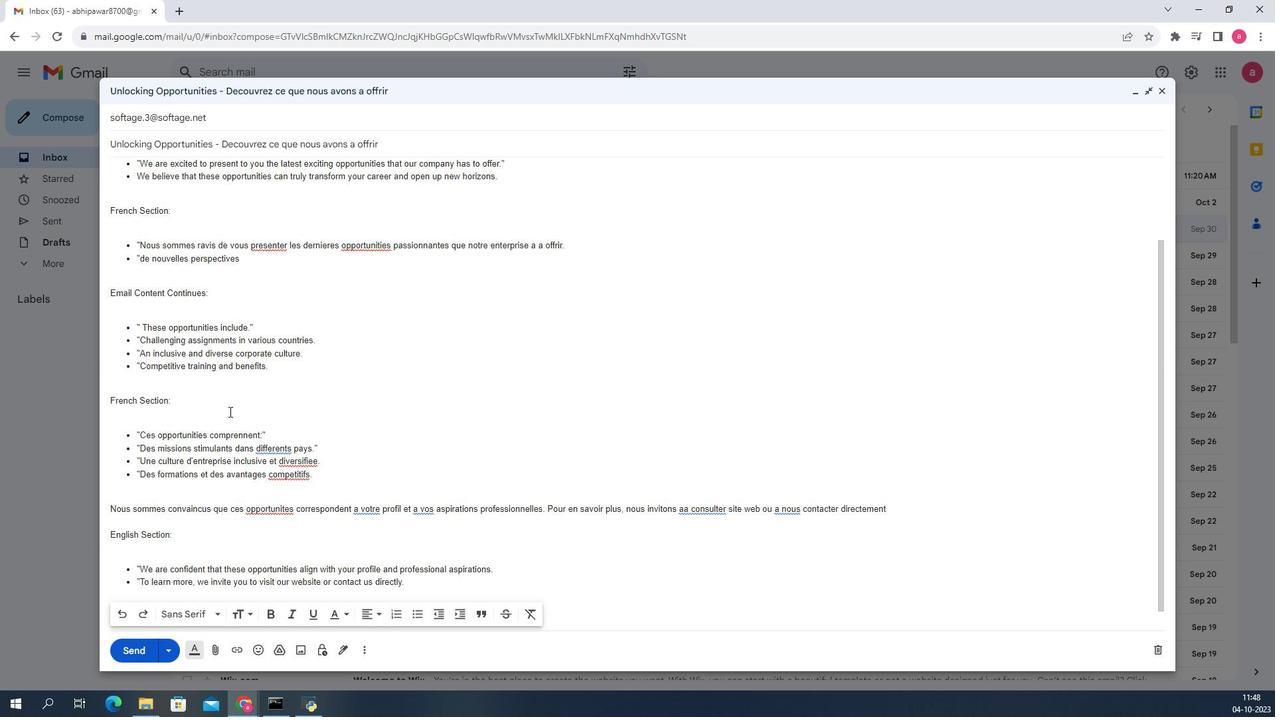 
Action: Mouse scrolled (396, 455) with delta (0, 0)
Screenshot: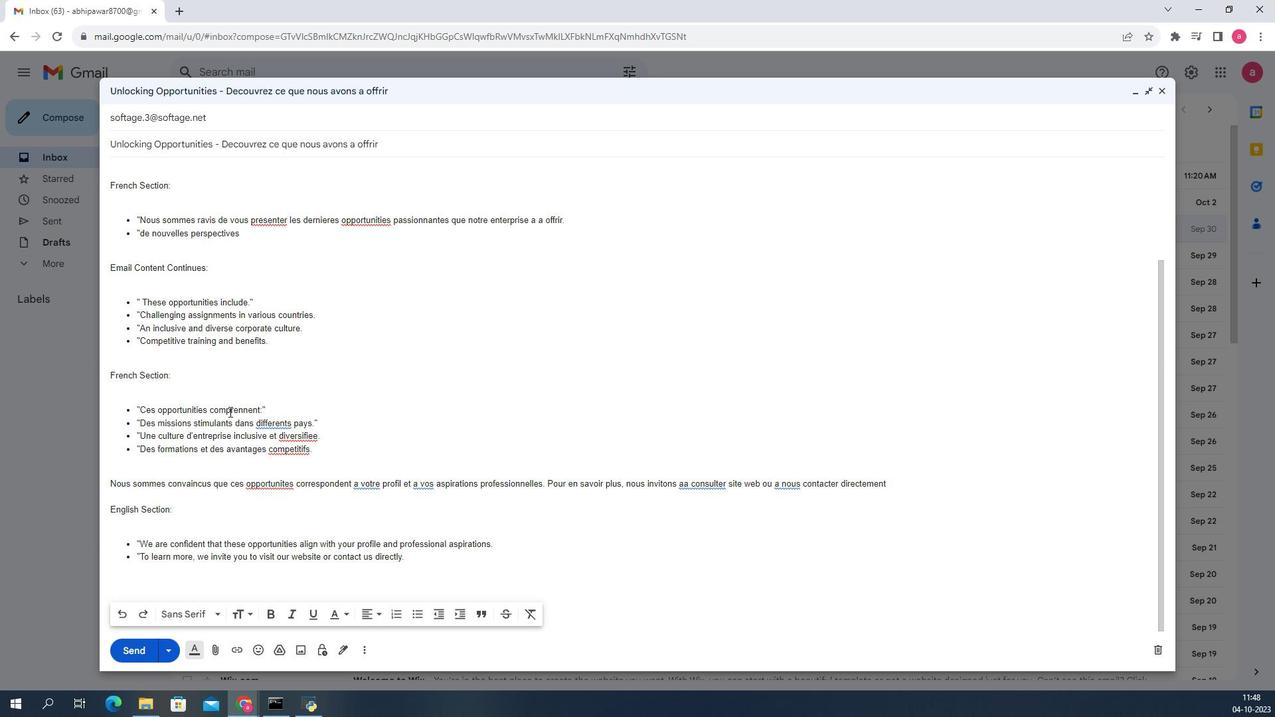 
Action: Mouse scrolled (396, 455) with delta (0, 0)
Screenshot: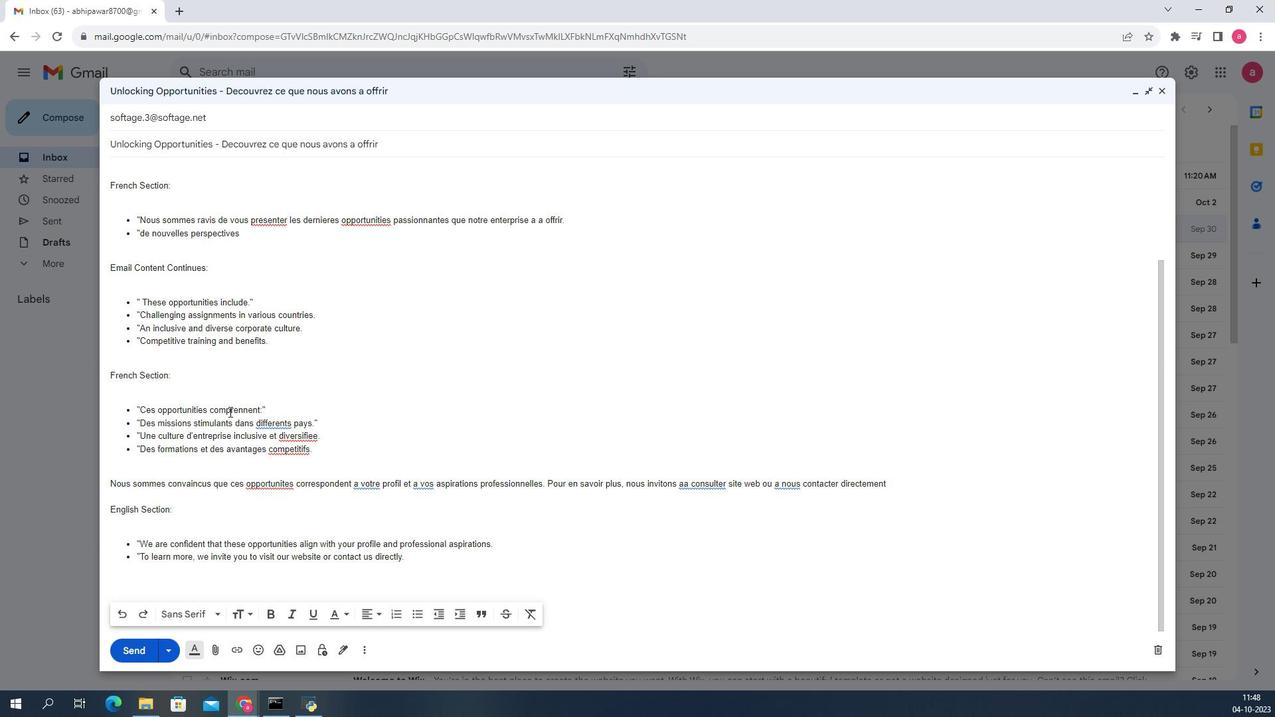 
Action: Mouse scrolled (396, 455) with delta (0, 0)
